 Task: Look for Airbnb options in PolÃ­chni, Greece from 16th December, 2023 to 25th December, 2023 for 6 adults. Place can be entire room or private room with 6 bedrooms having 6 beds and 6 bathrooms. Property type can be house. Amenities needed are: wifi, TV, free parkinig on premises, gym, breakfast.
Action: Mouse moved to (556, 173)
Screenshot: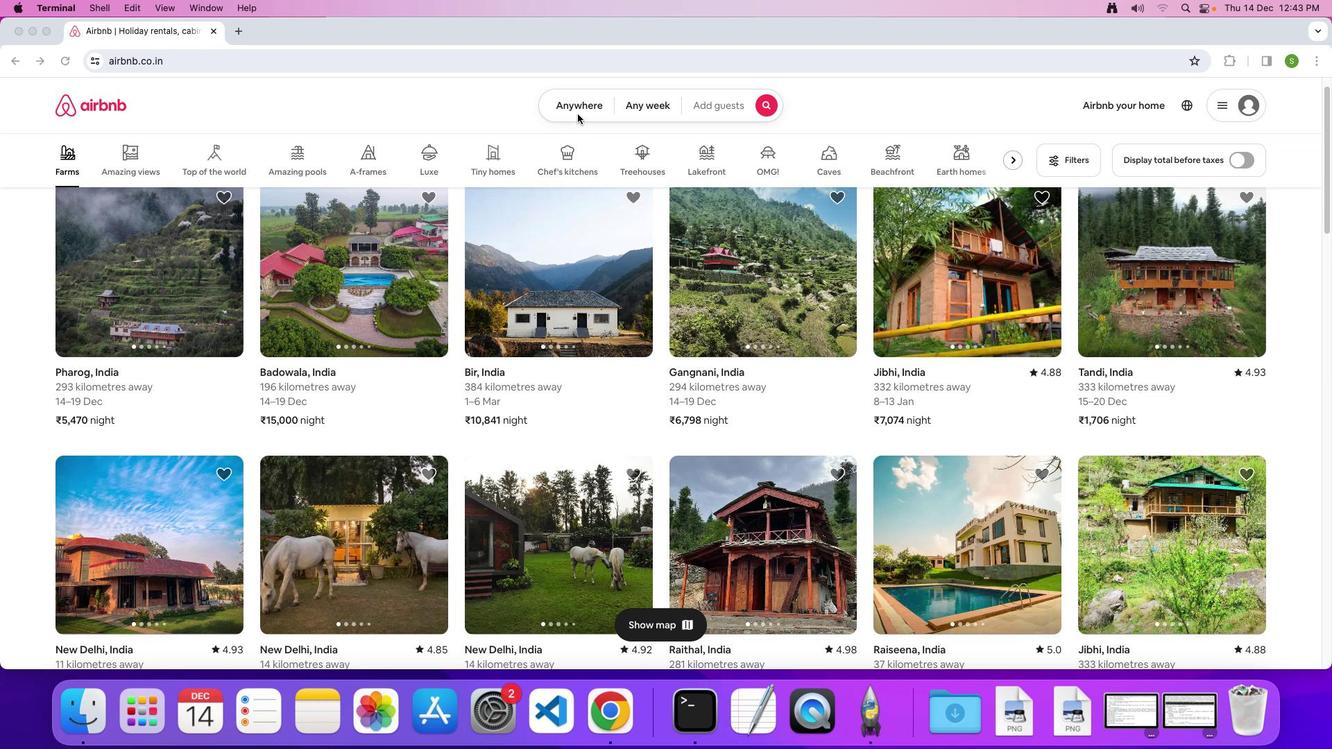
Action: Mouse pressed left at (556, 173)
Screenshot: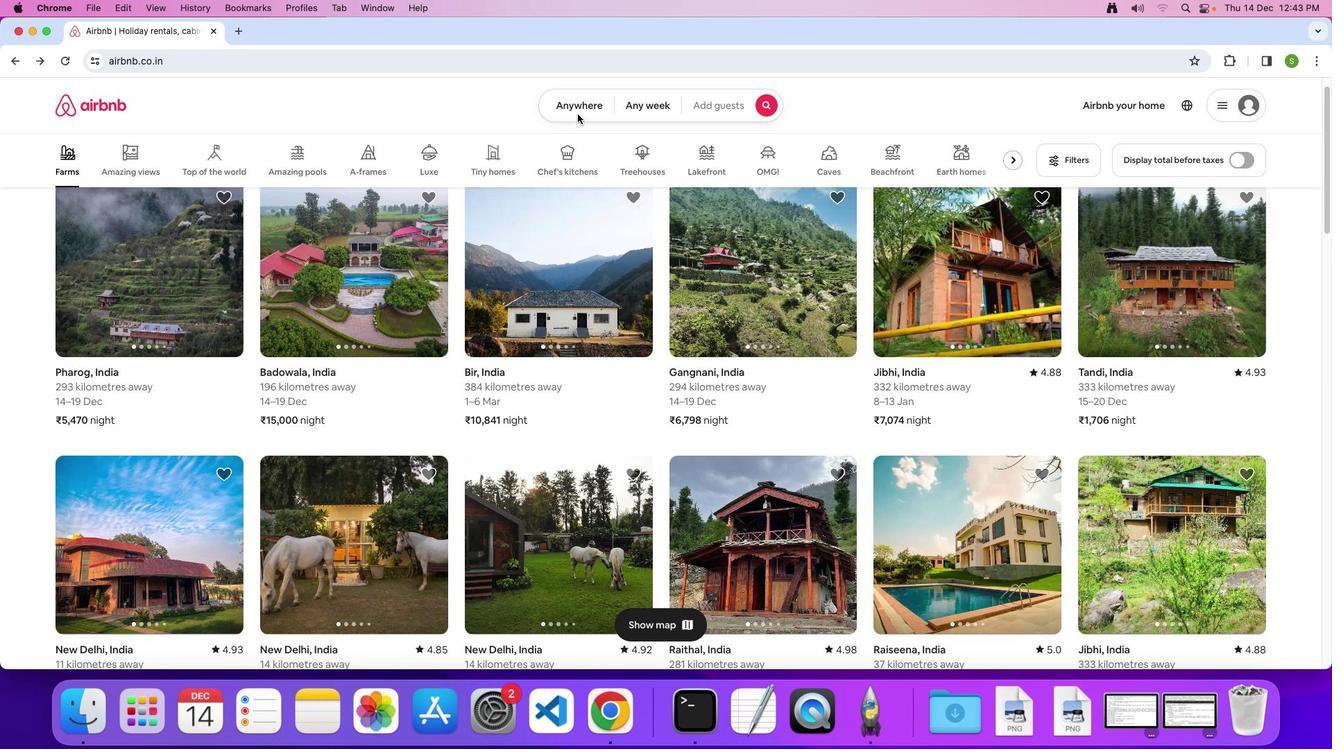 
Action: Mouse moved to (557, 169)
Screenshot: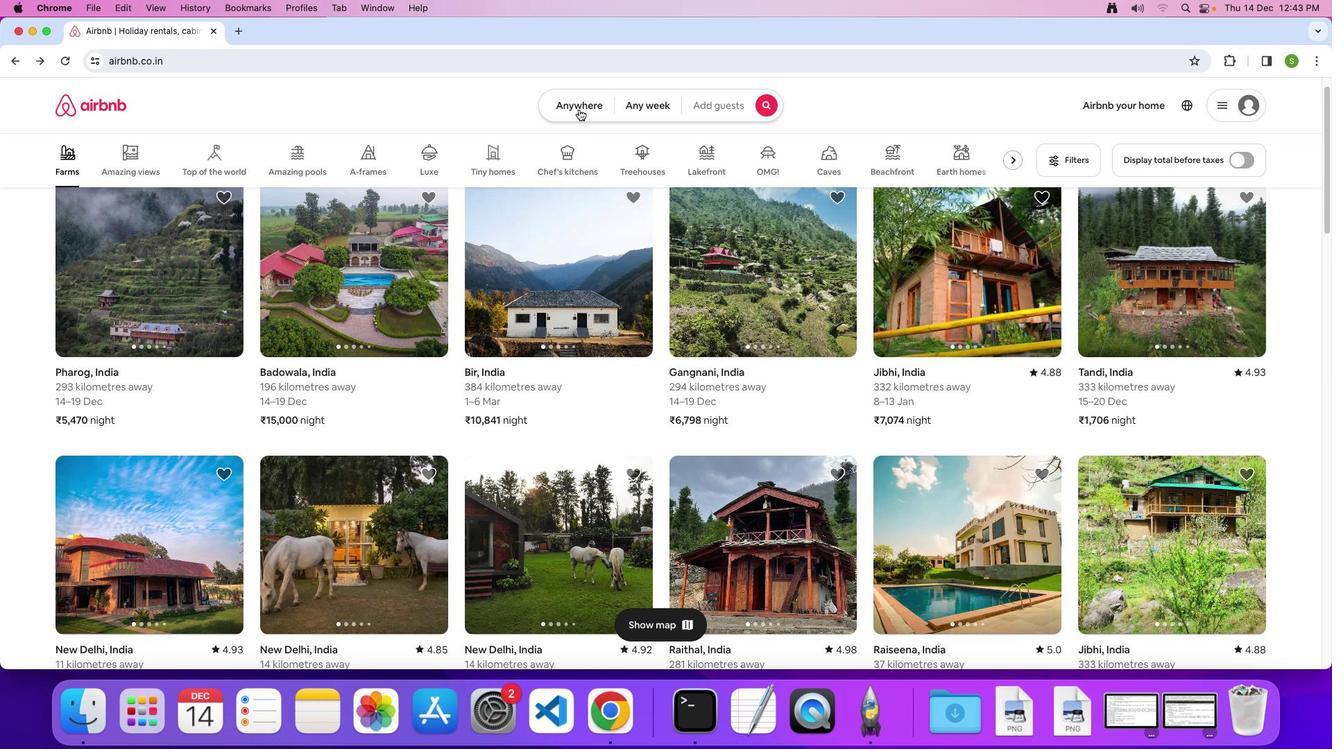 
Action: Mouse pressed left at (557, 169)
Screenshot: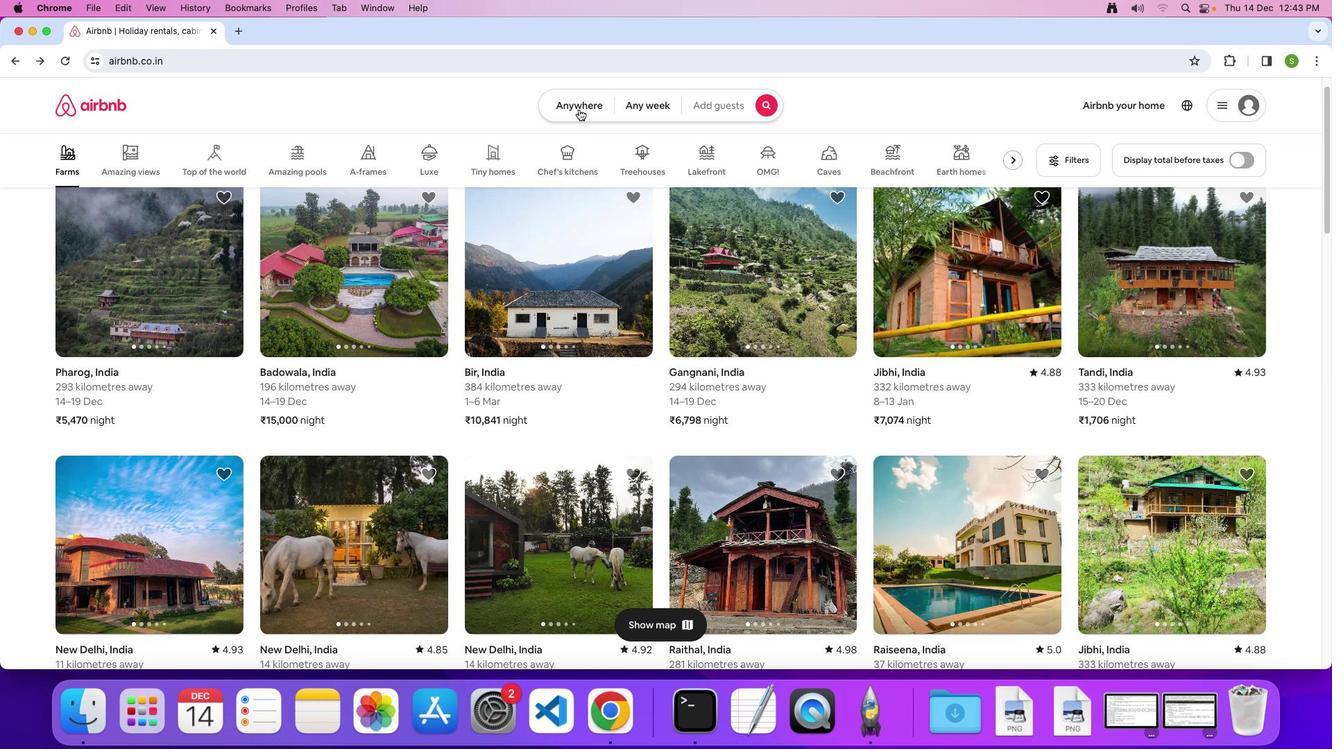 
Action: Mouse moved to (523, 208)
Screenshot: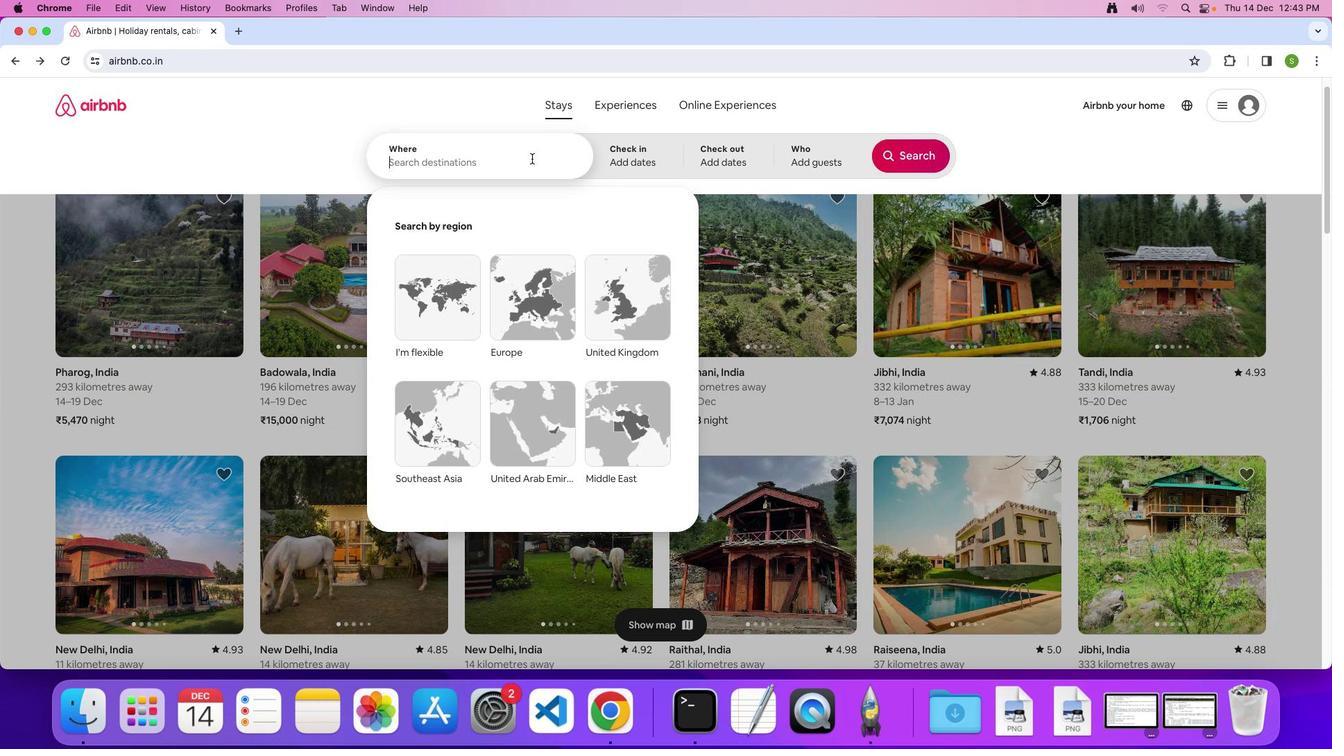 
Action: Mouse pressed left at (523, 208)
Screenshot: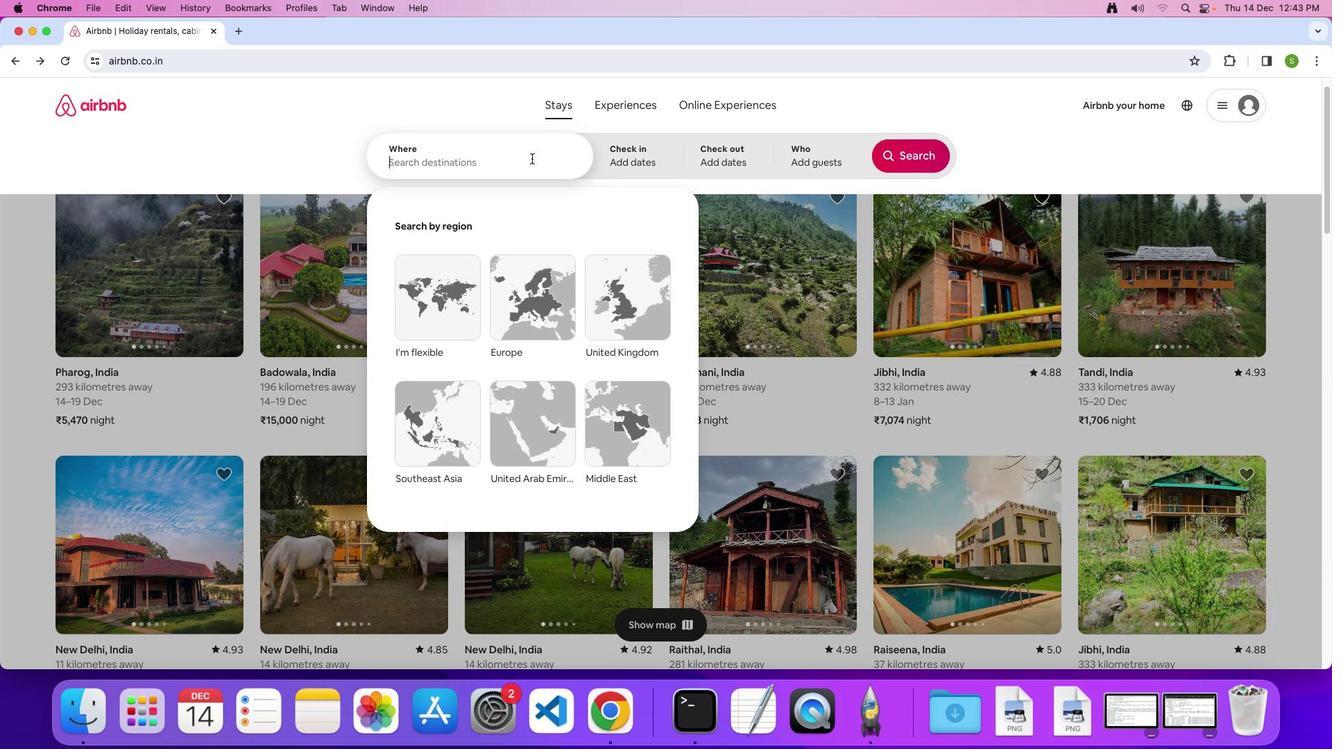 
Action: Key pressed 'P'Key.caps_lock'o''l''i''c''h''n''i'','Key.spaceKey.shift'g''r''e''e''c''e'Key.enter
Screenshot: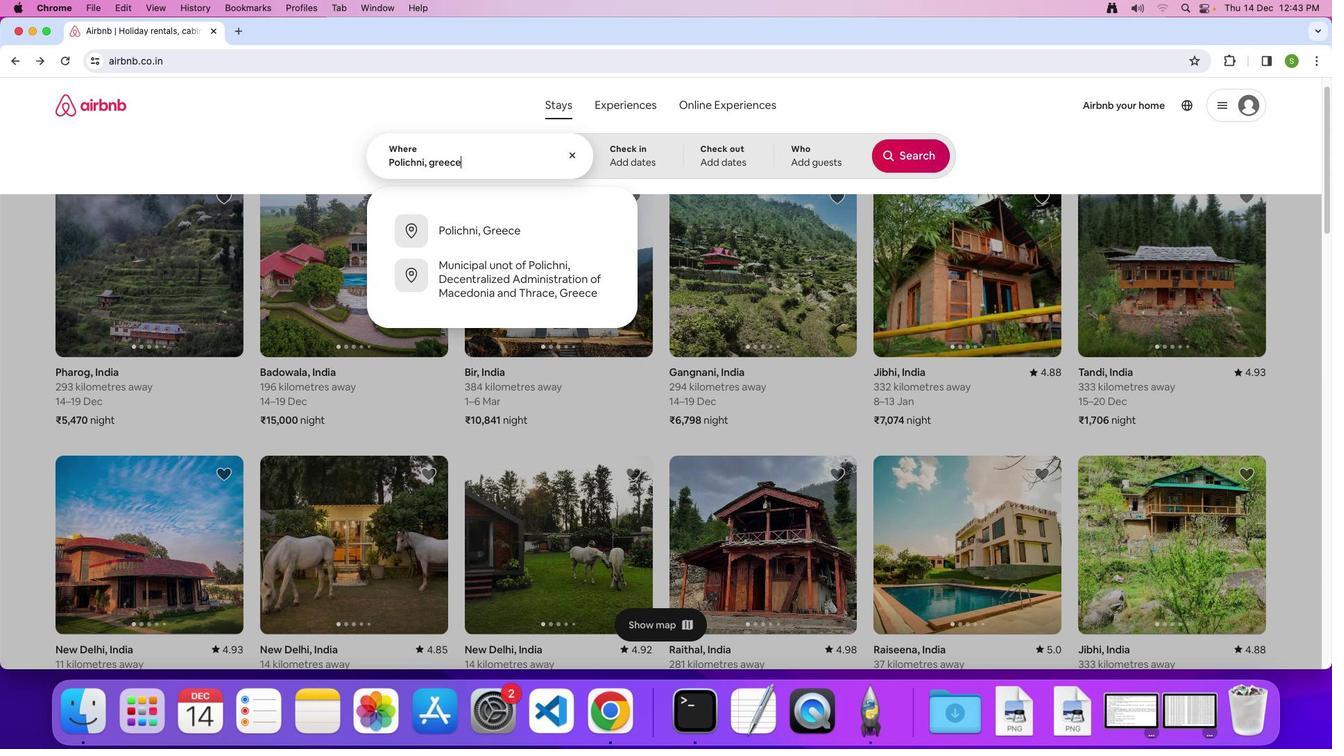 
Action: Mouse moved to (593, 383)
Screenshot: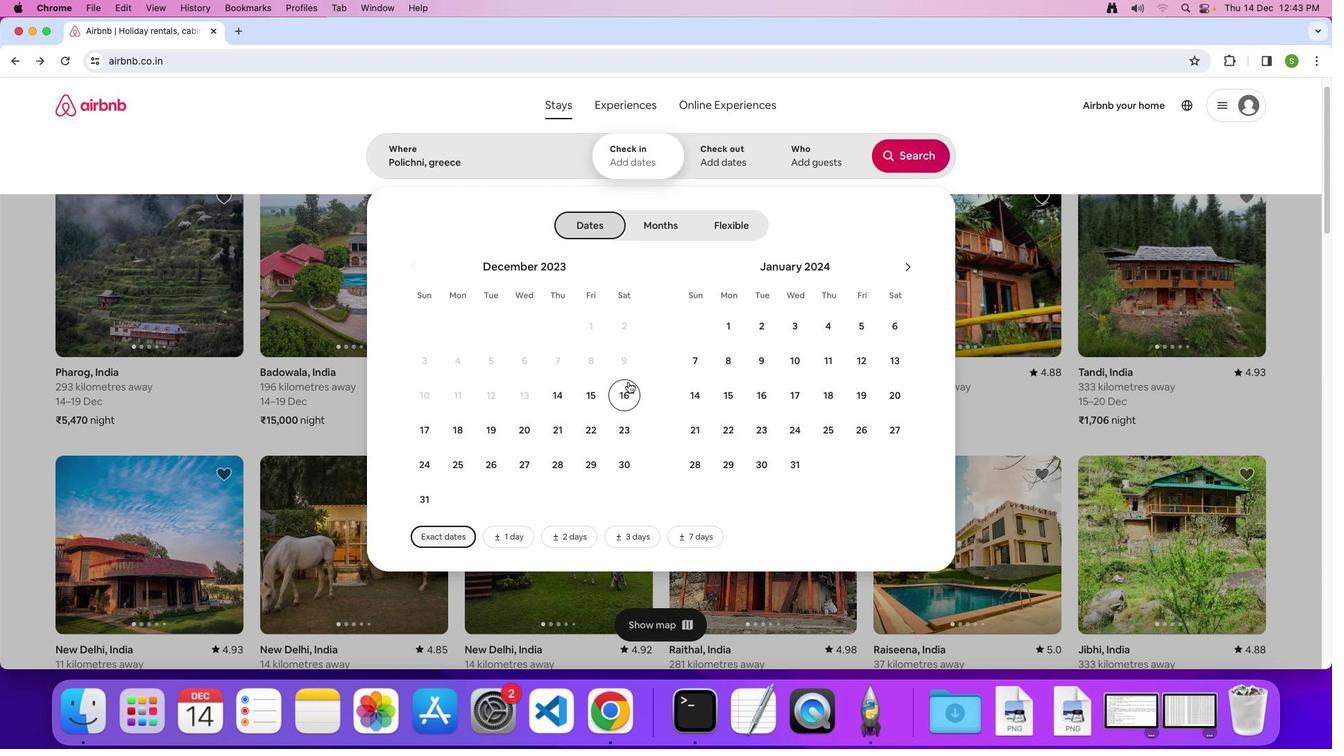 
Action: Mouse pressed left at (593, 383)
Screenshot: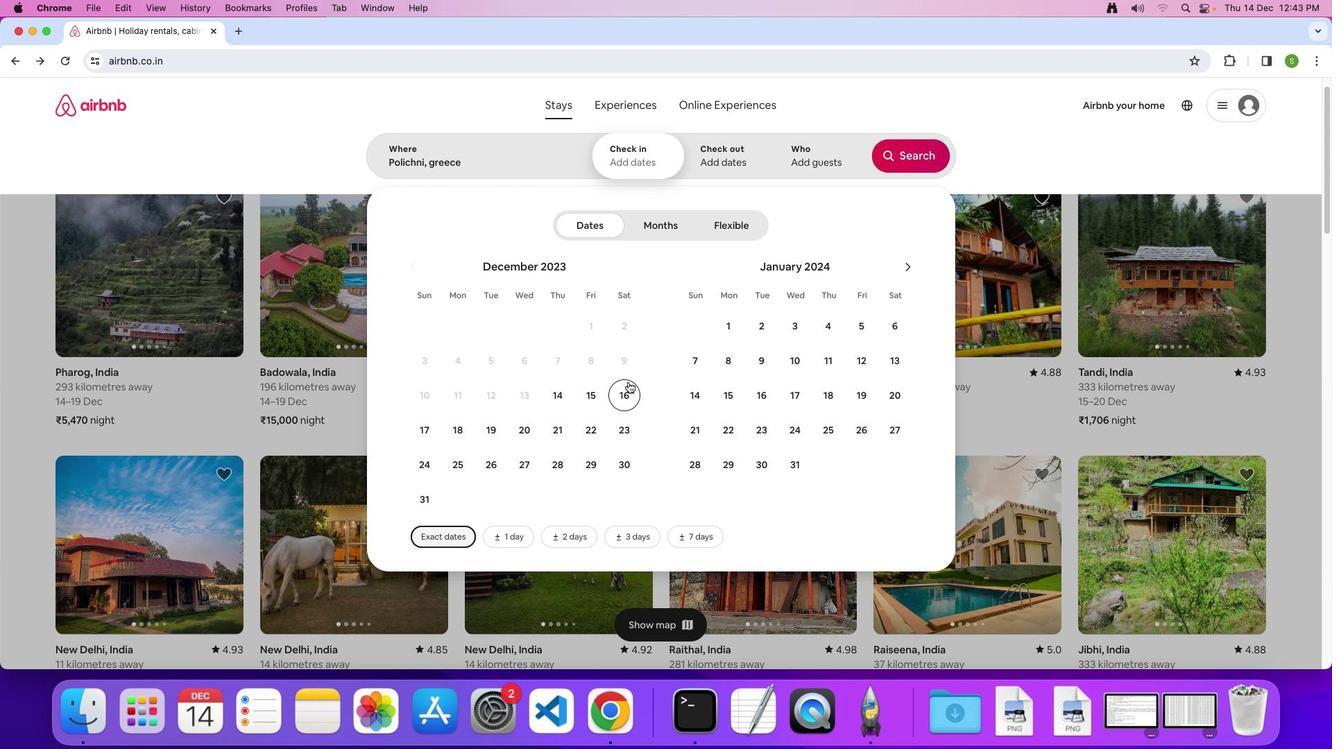 
Action: Mouse moved to (471, 446)
Screenshot: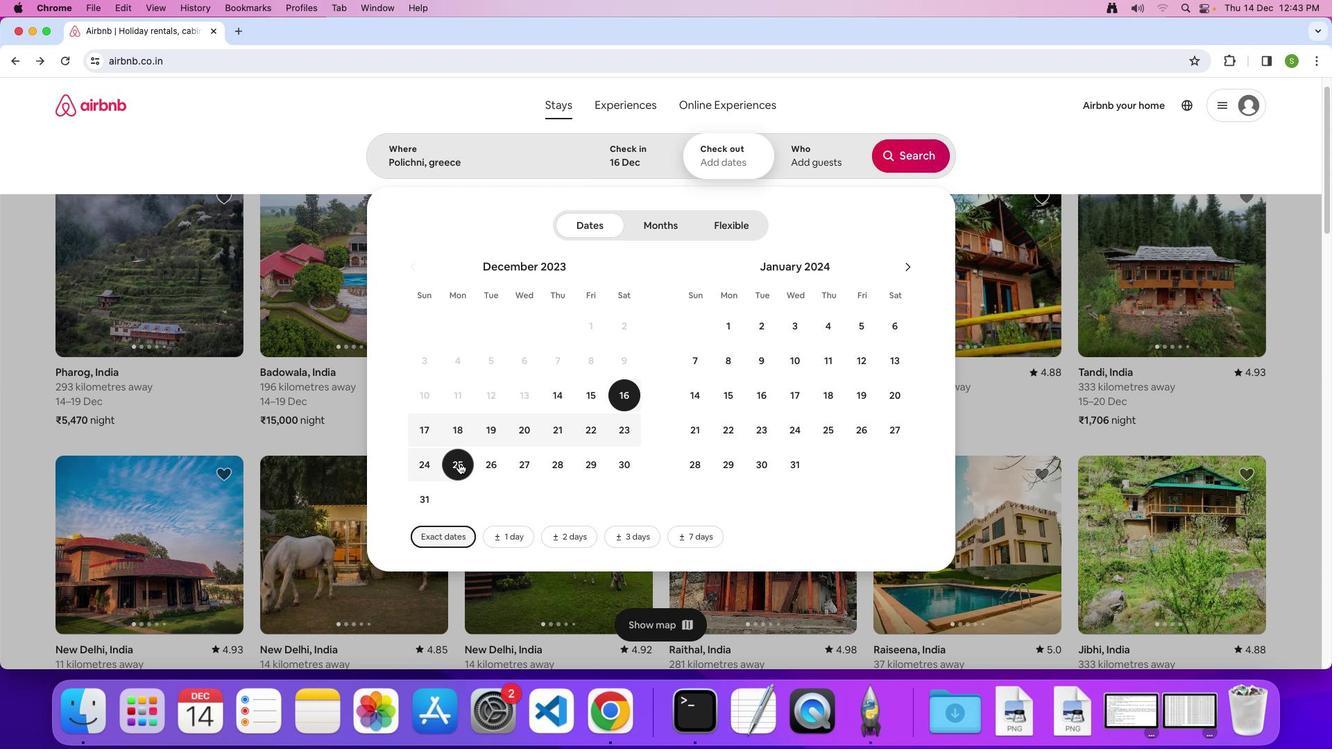 
Action: Mouse pressed left at (471, 446)
Screenshot: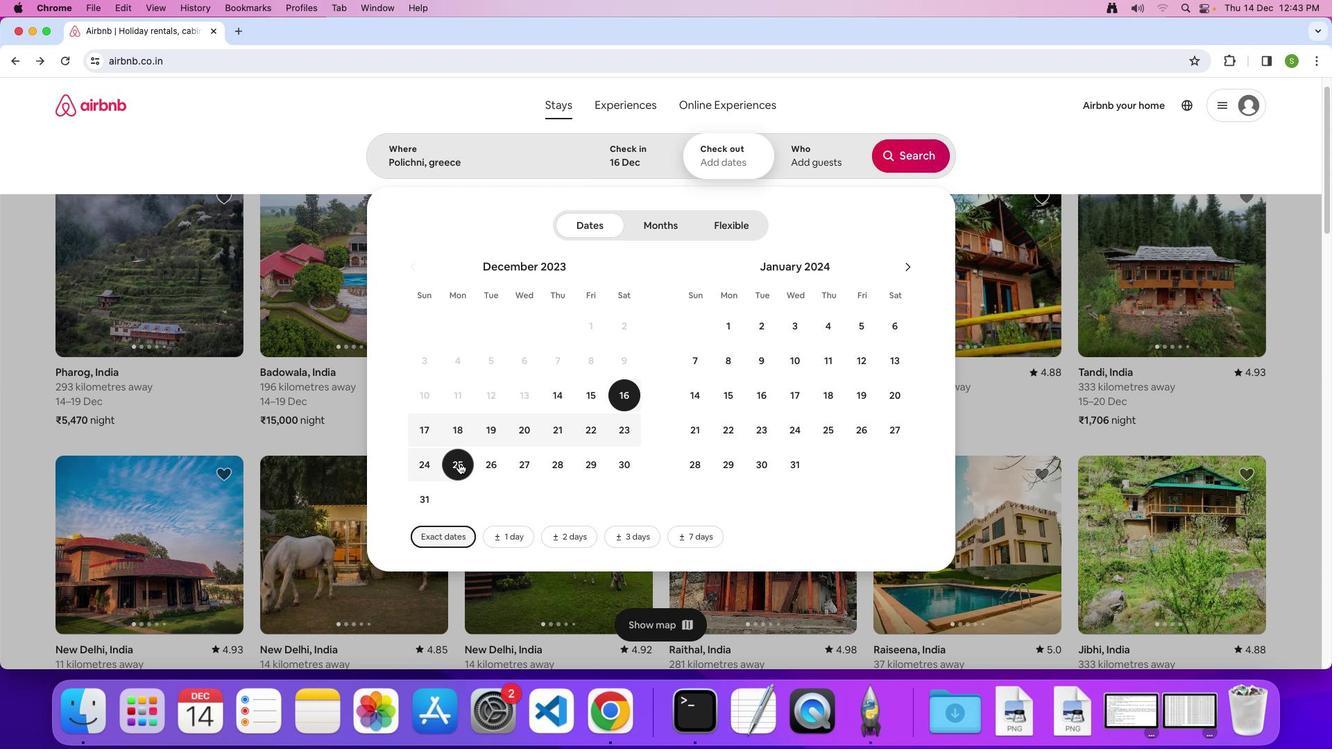 
Action: Mouse moved to (728, 216)
Screenshot: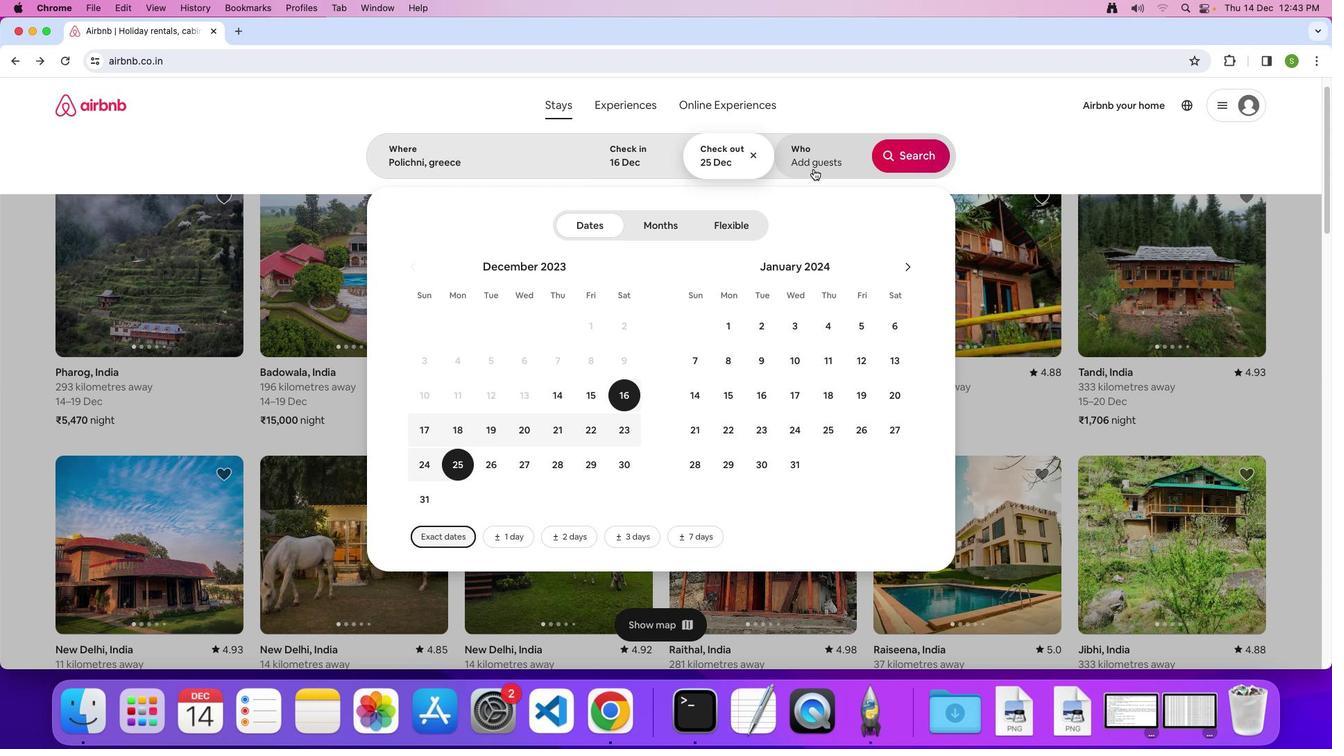
Action: Mouse pressed left at (728, 216)
Screenshot: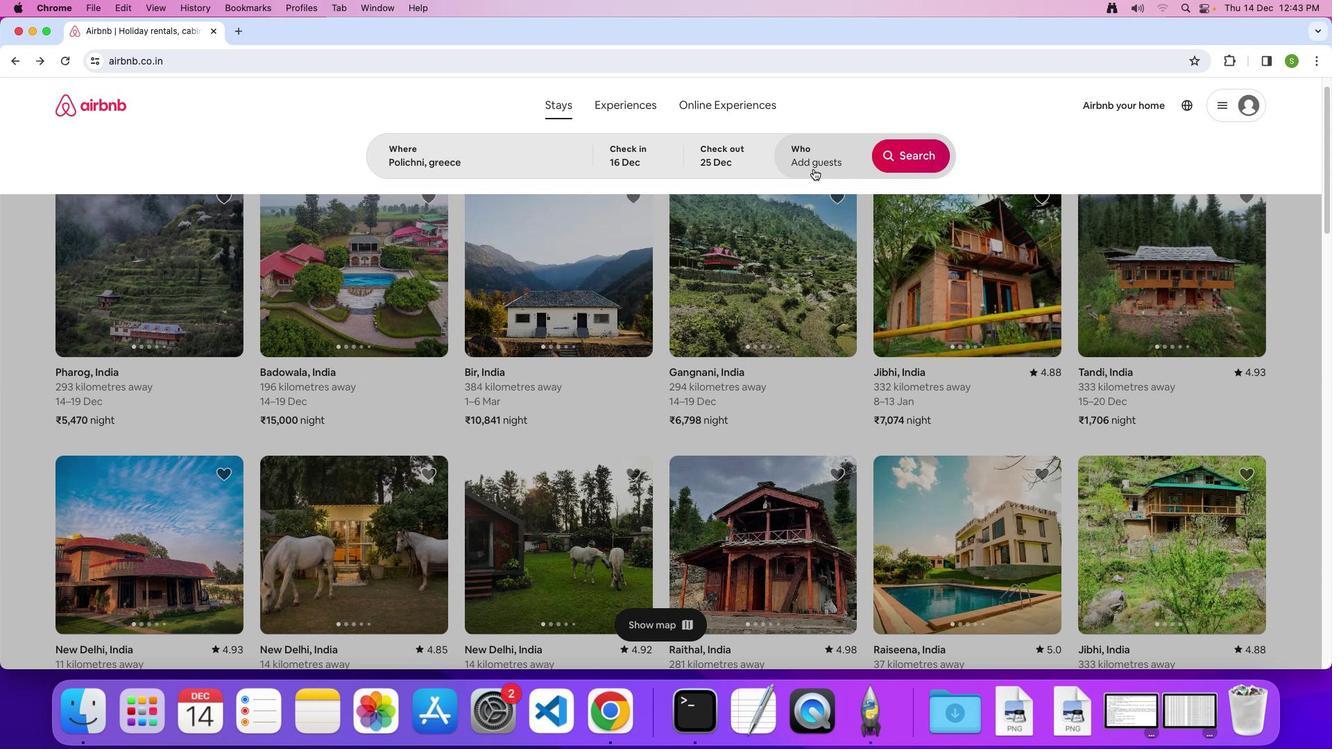 
Action: Mouse moved to (797, 262)
Screenshot: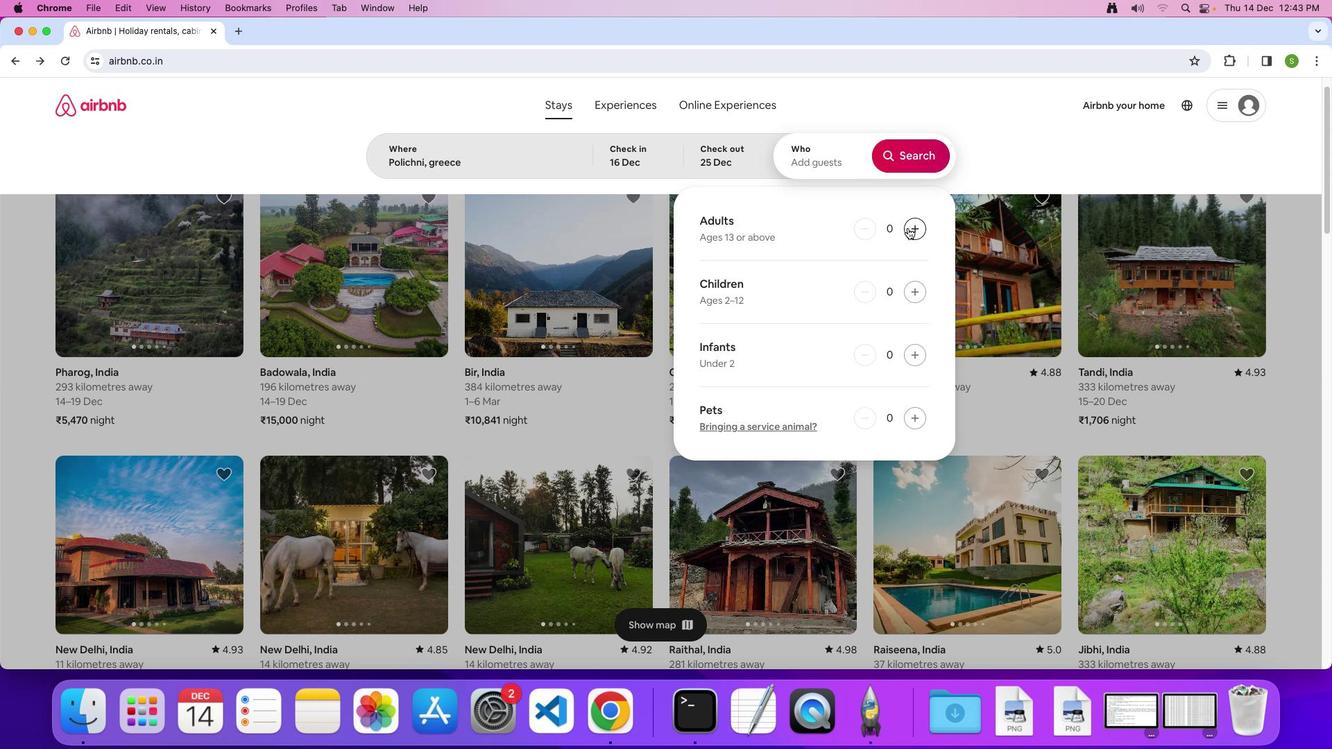 
Action: Mouse pressed left at (797, 262)
Screenshot: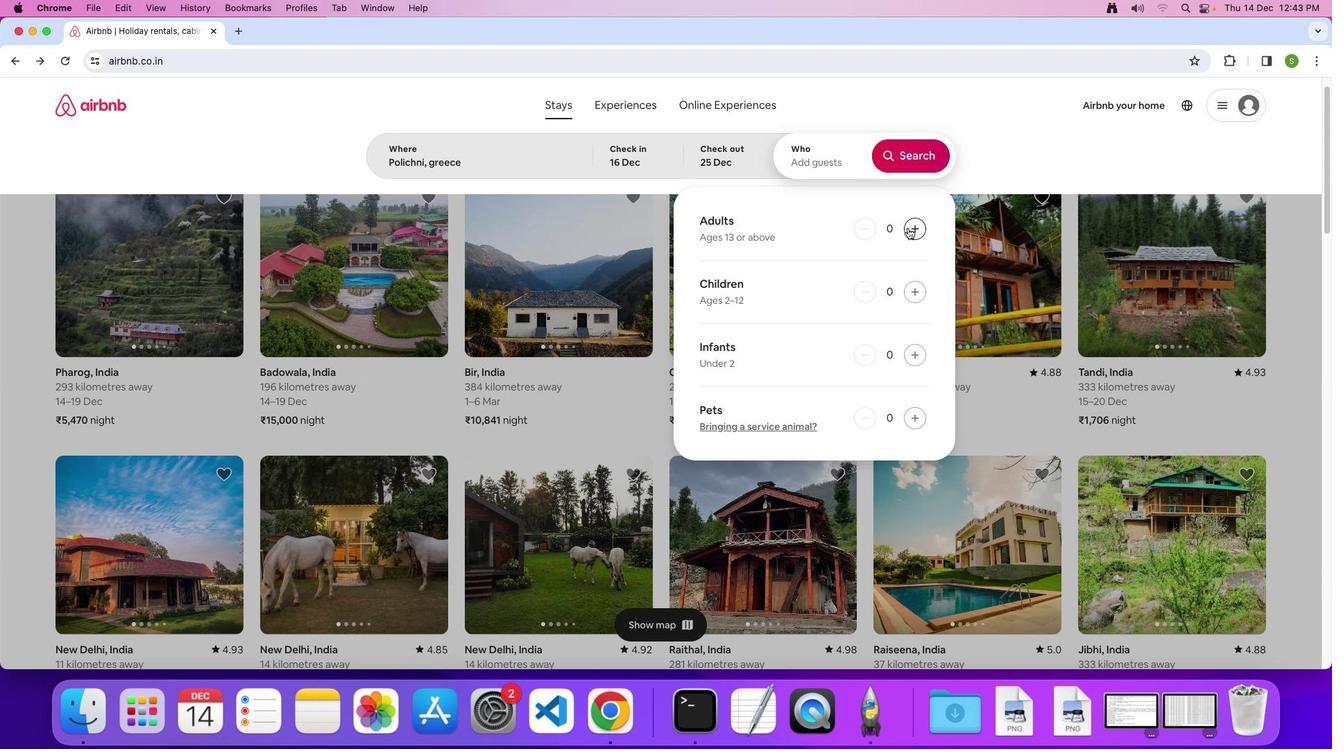 
Action: Mouse moved to (798, 262)
Screenshot: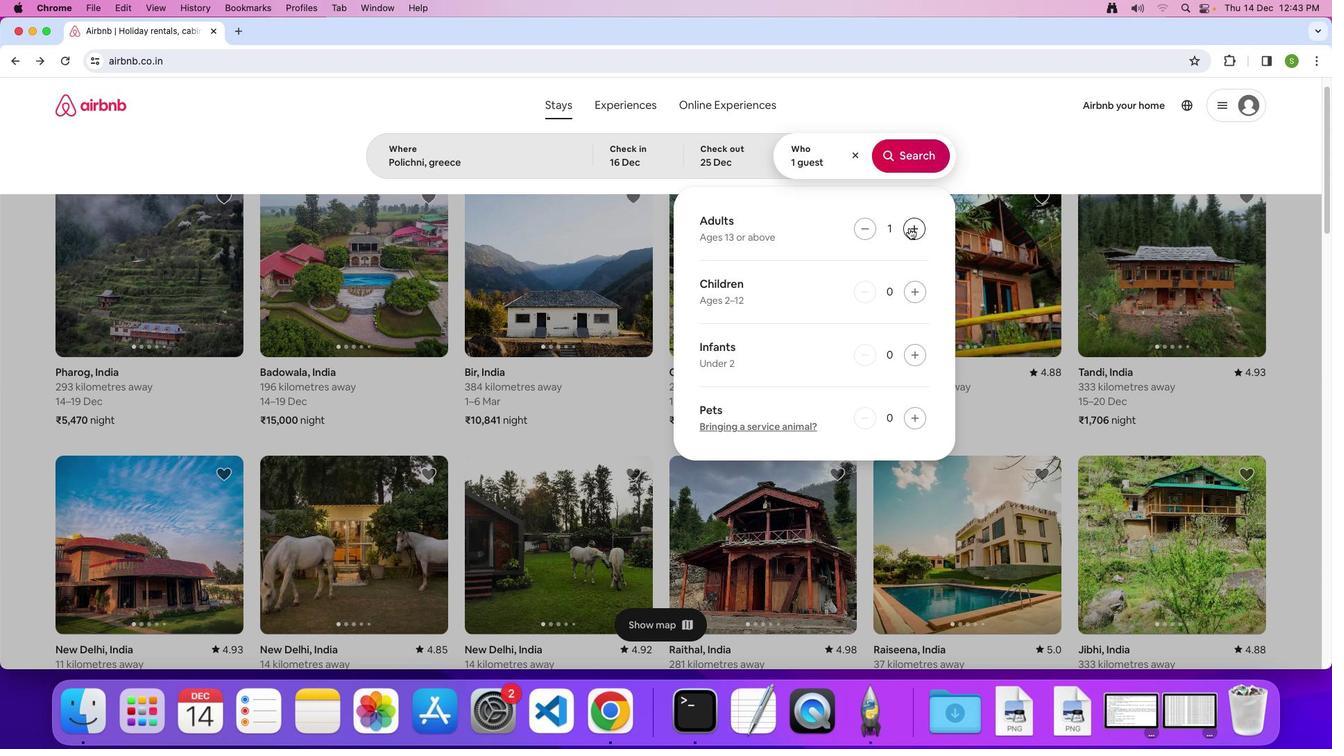
Action: Mouse pressed left at (798, 262)
Screenshot: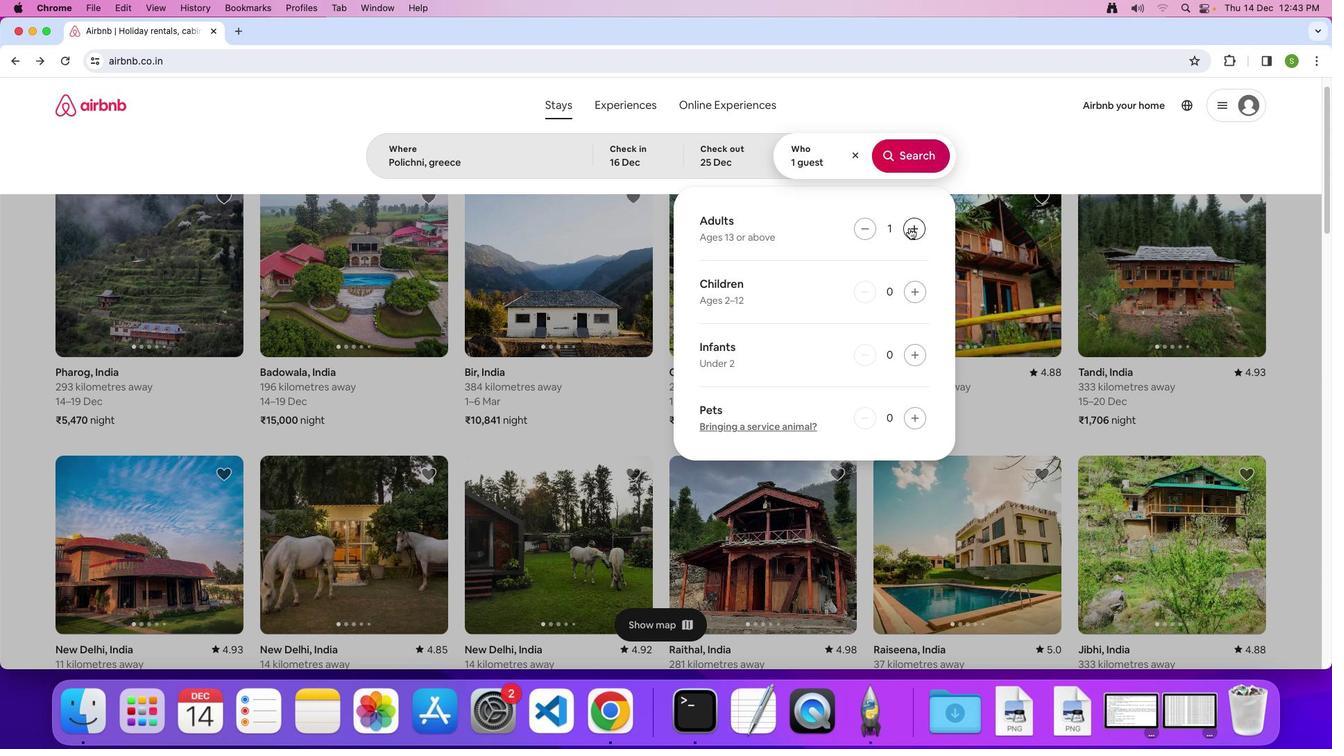 
Action: Mouse pressed left at (798, 262)
Screenshot: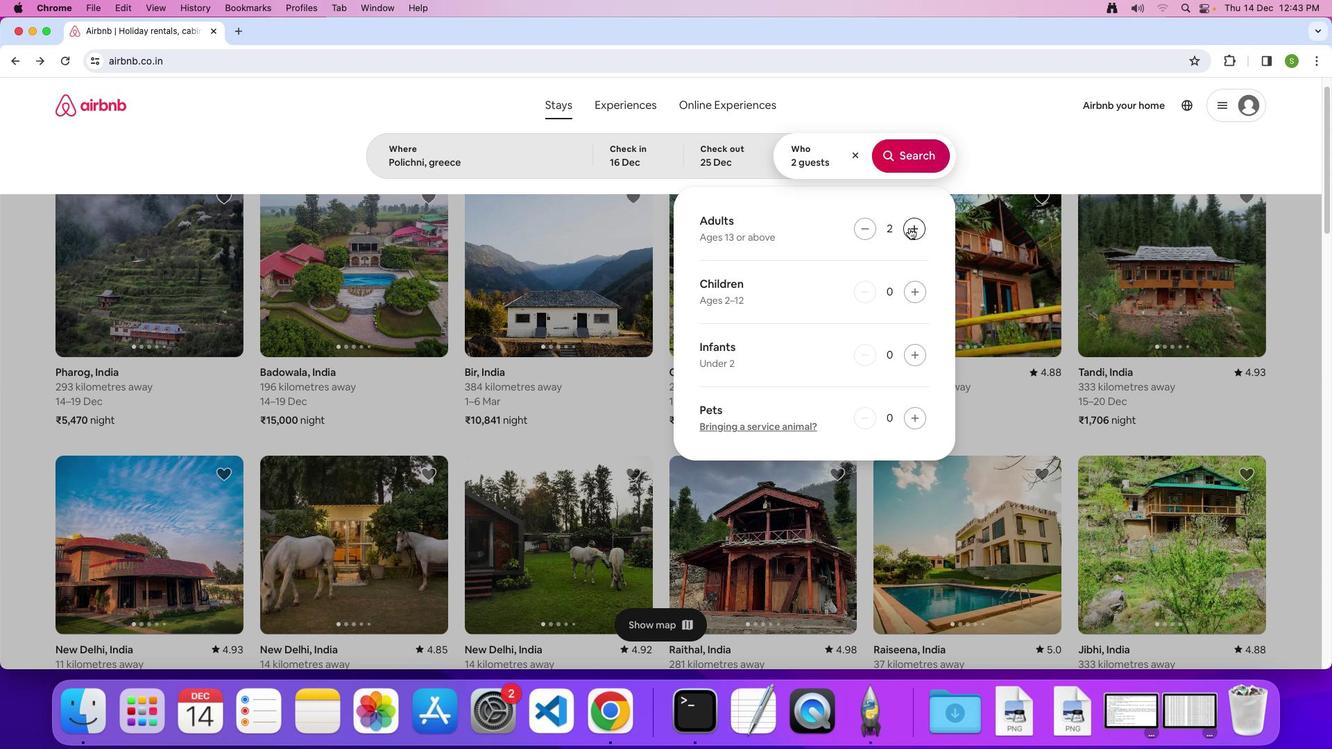 
Action: Mouse pressed left at (798, 262)
Screenshot: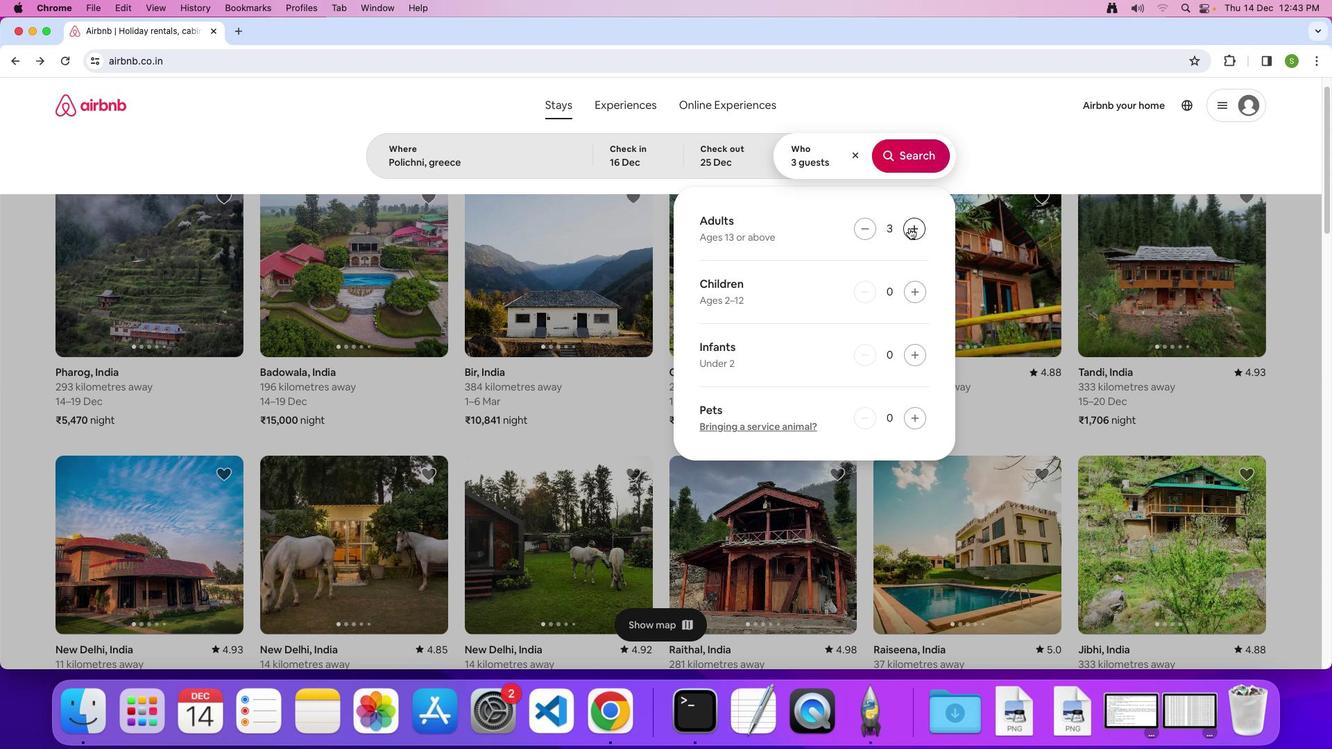 
Action: Mouse pressed left at (798, 262)
Screenshot: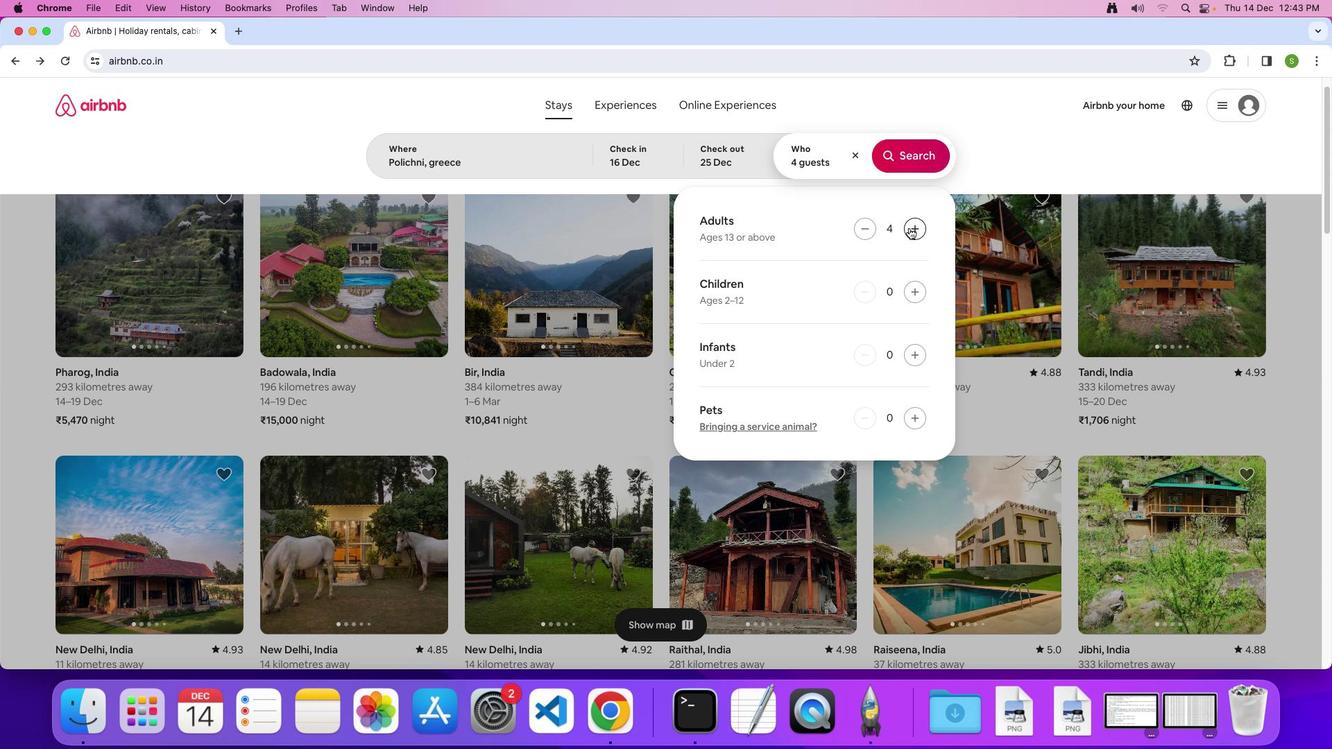 
Action: Mouse pressed left at (798, 262)
Screenshot: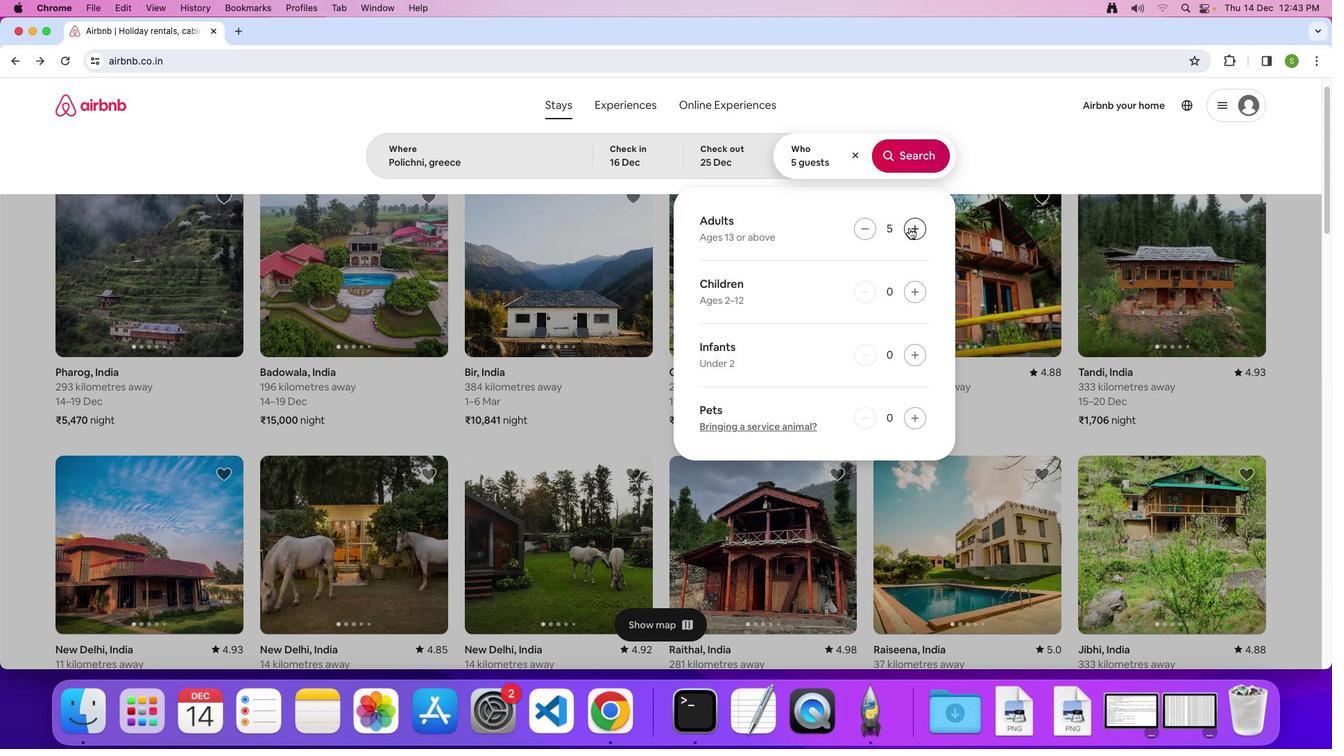 
Action: Mouse moved to (804, 210)
Screenshot: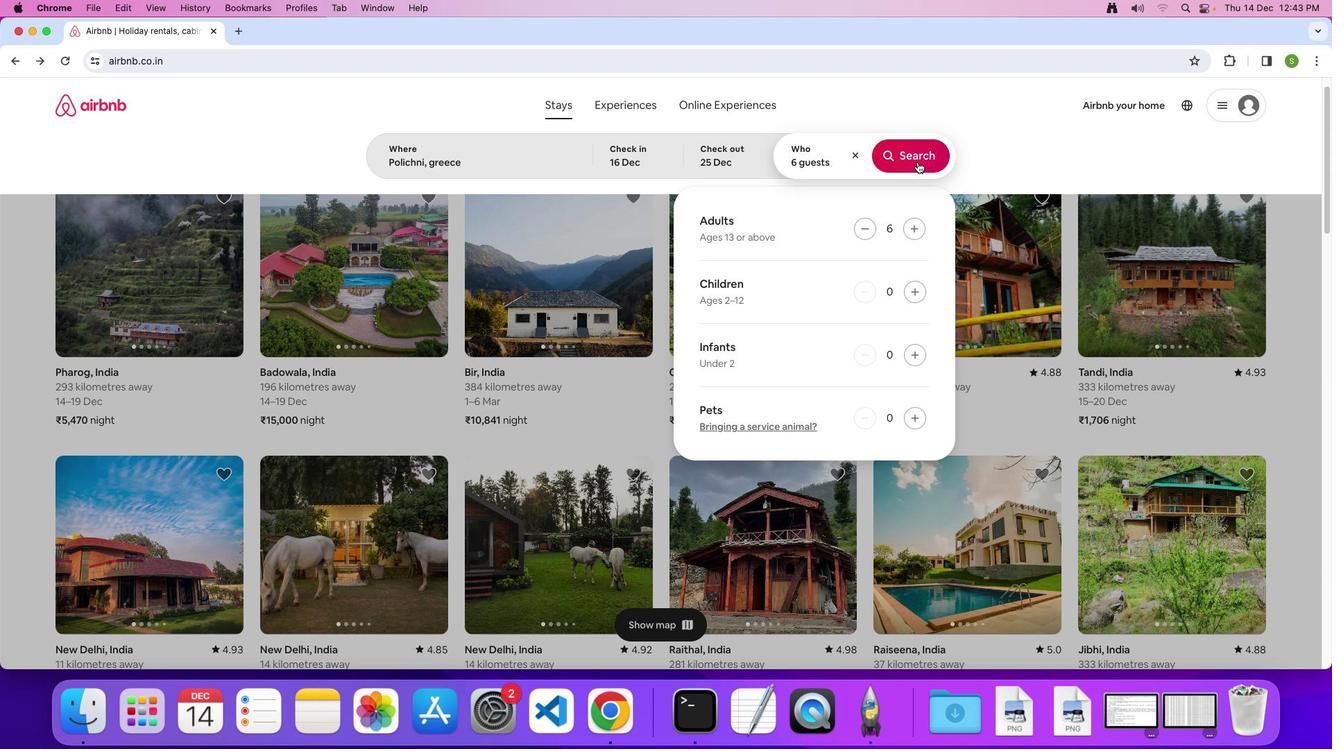 
Action: Mouse pressed left at (804, 210)
Screenshot: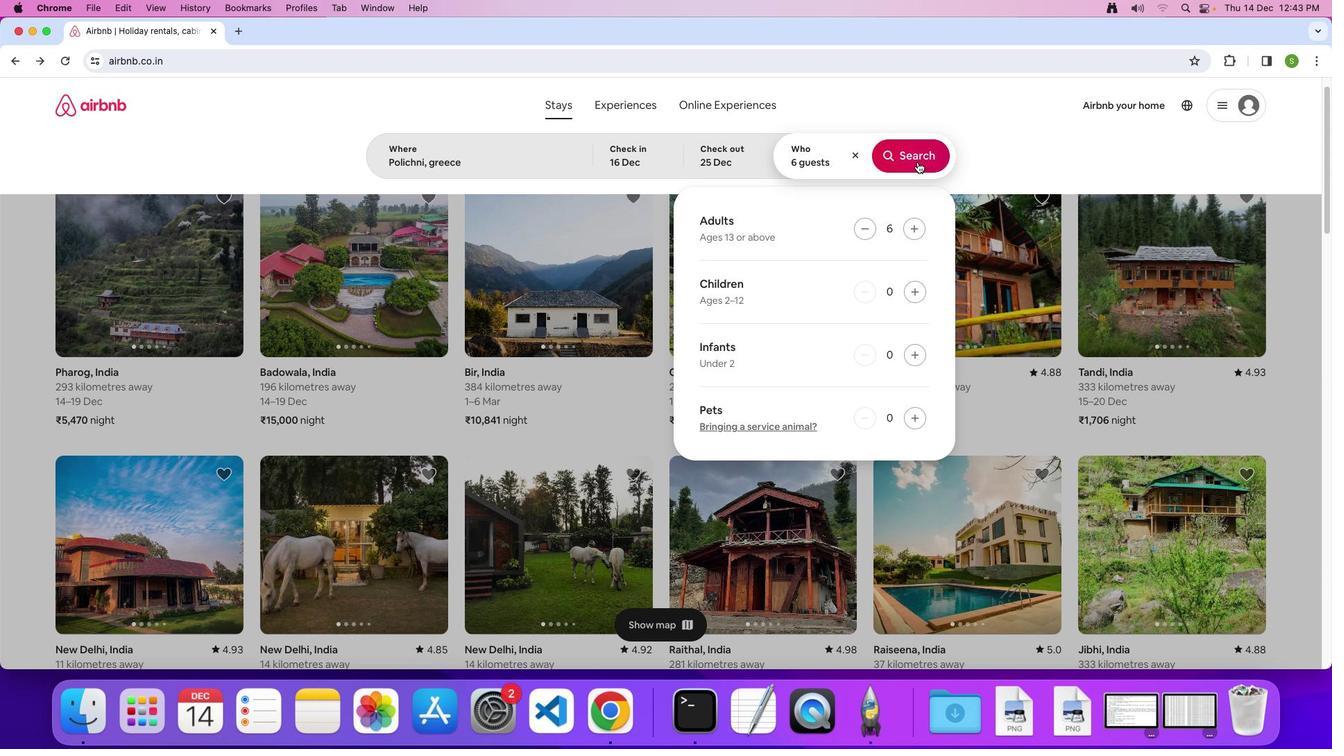 
Action: Mouse moved to (931, 208)
Screenshot: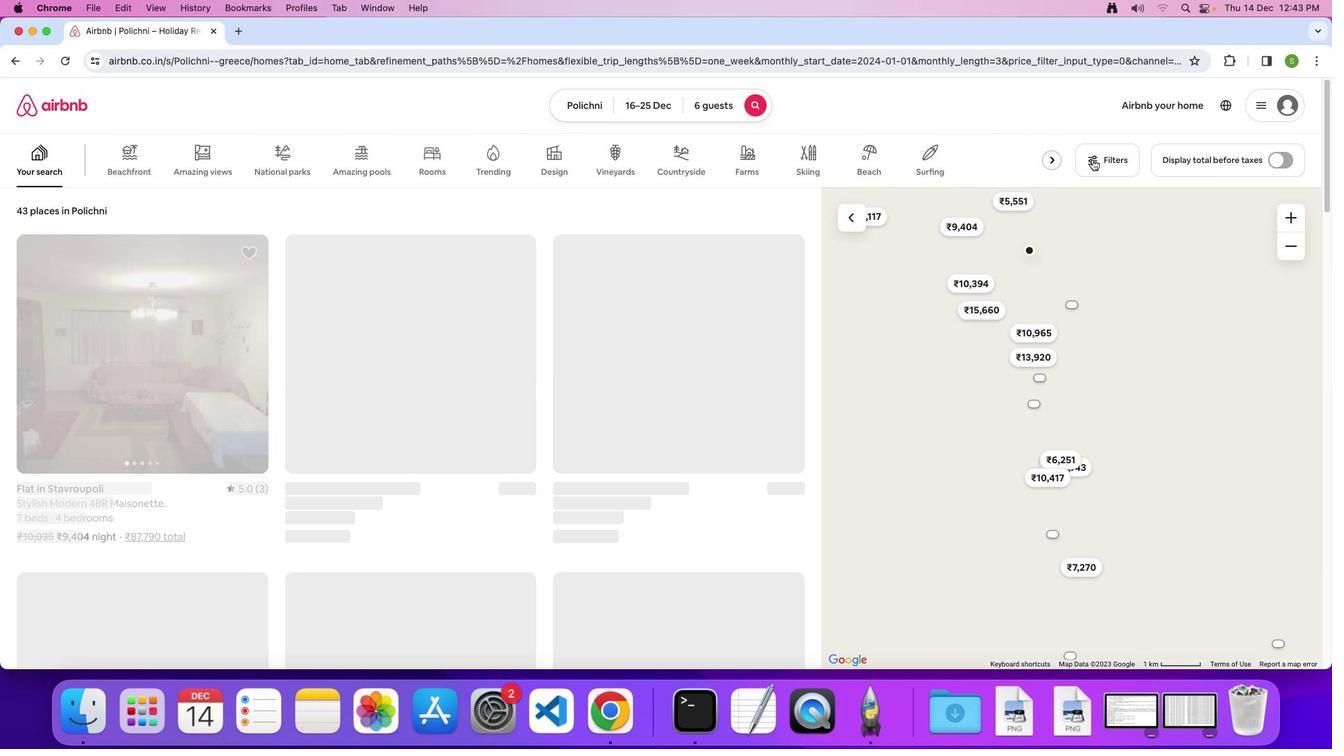 
Action: Mouse pressed left at (931, 208)
Screenshot: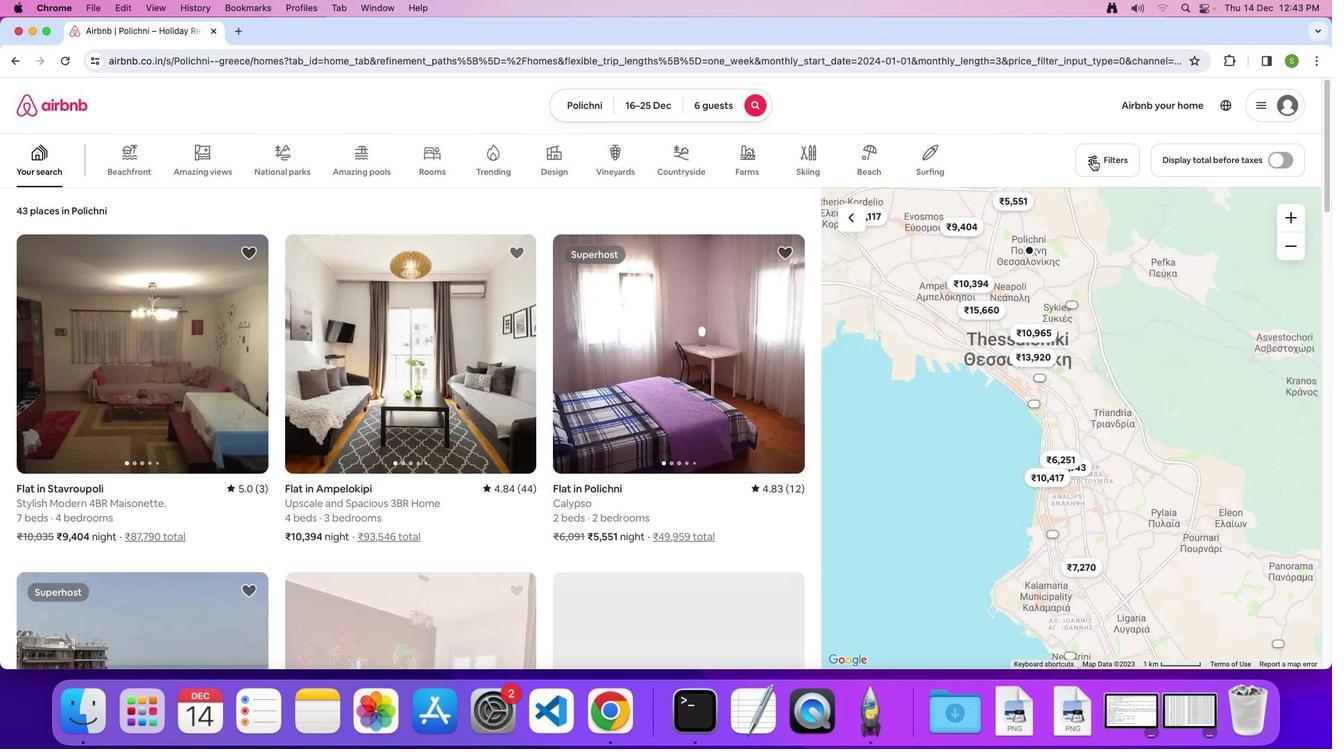 
Action: Mouse moved to (629, 417)
Screenshot: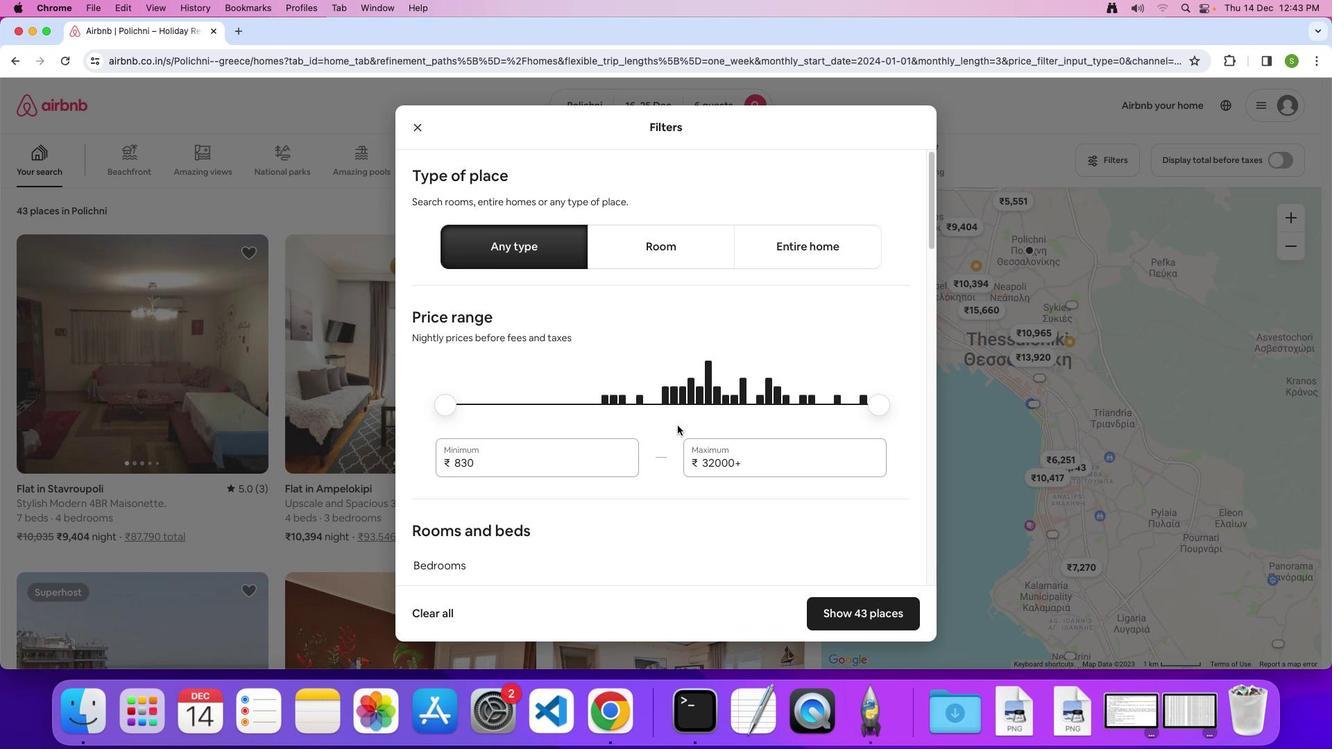 
Action: Mouse scrolled (629, 417) with delta (136, 83)
Screenshot: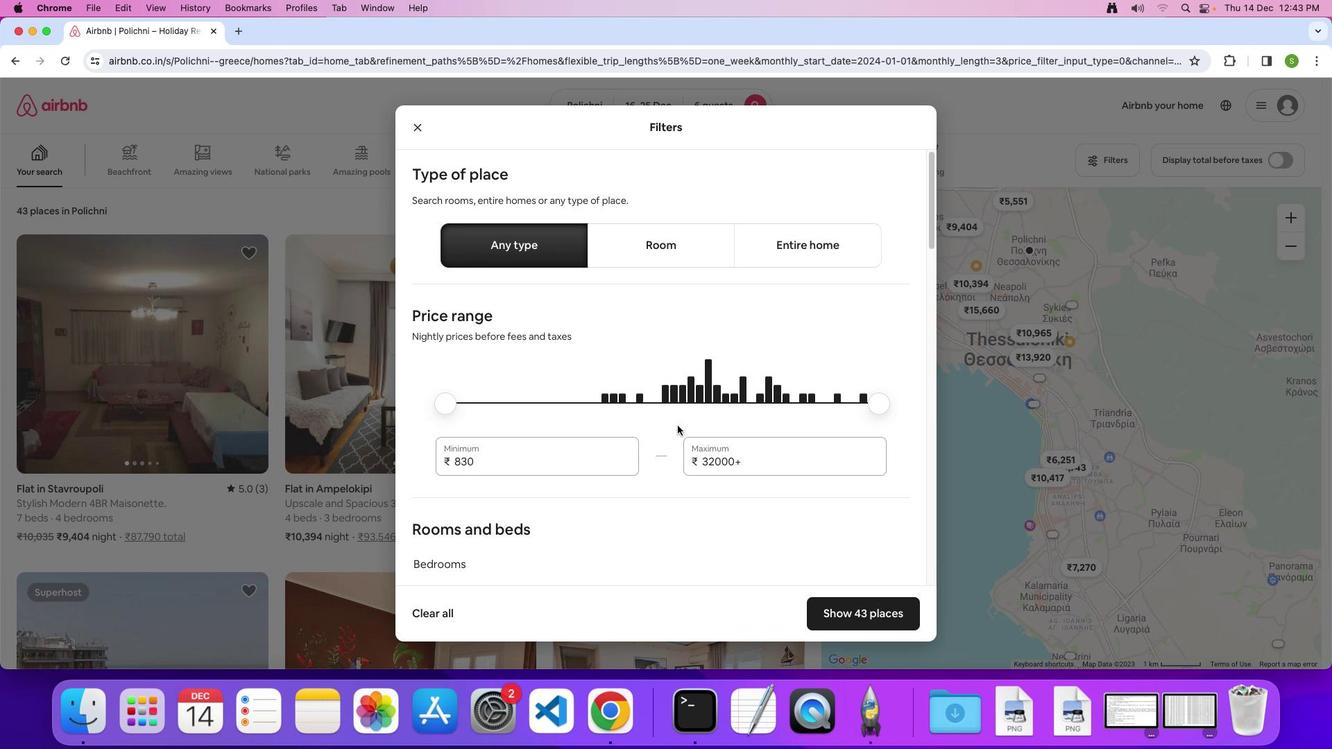 
Action: Mouse scrolled (629, 417) with delta (136, 83)
Screenshot: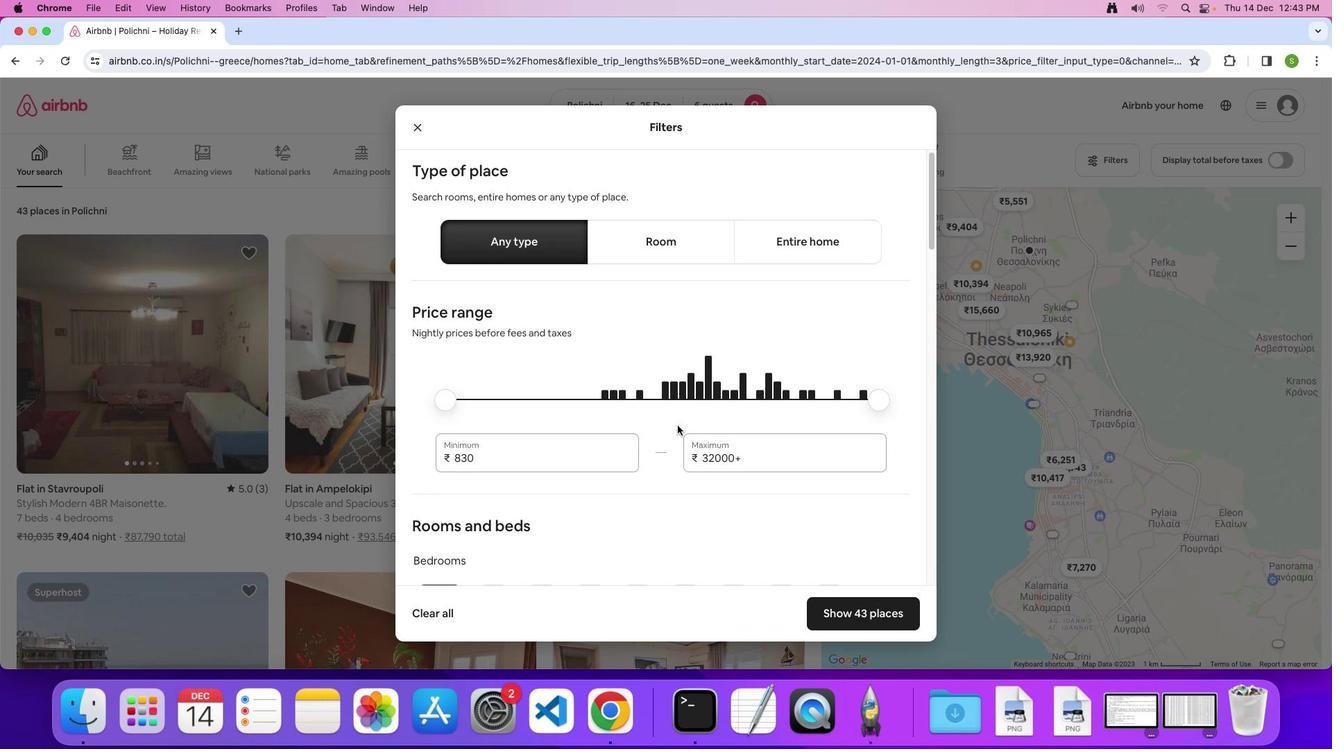 
Action: Mouse scrolled (629, 417) with delta (136, 83)
Screenshot: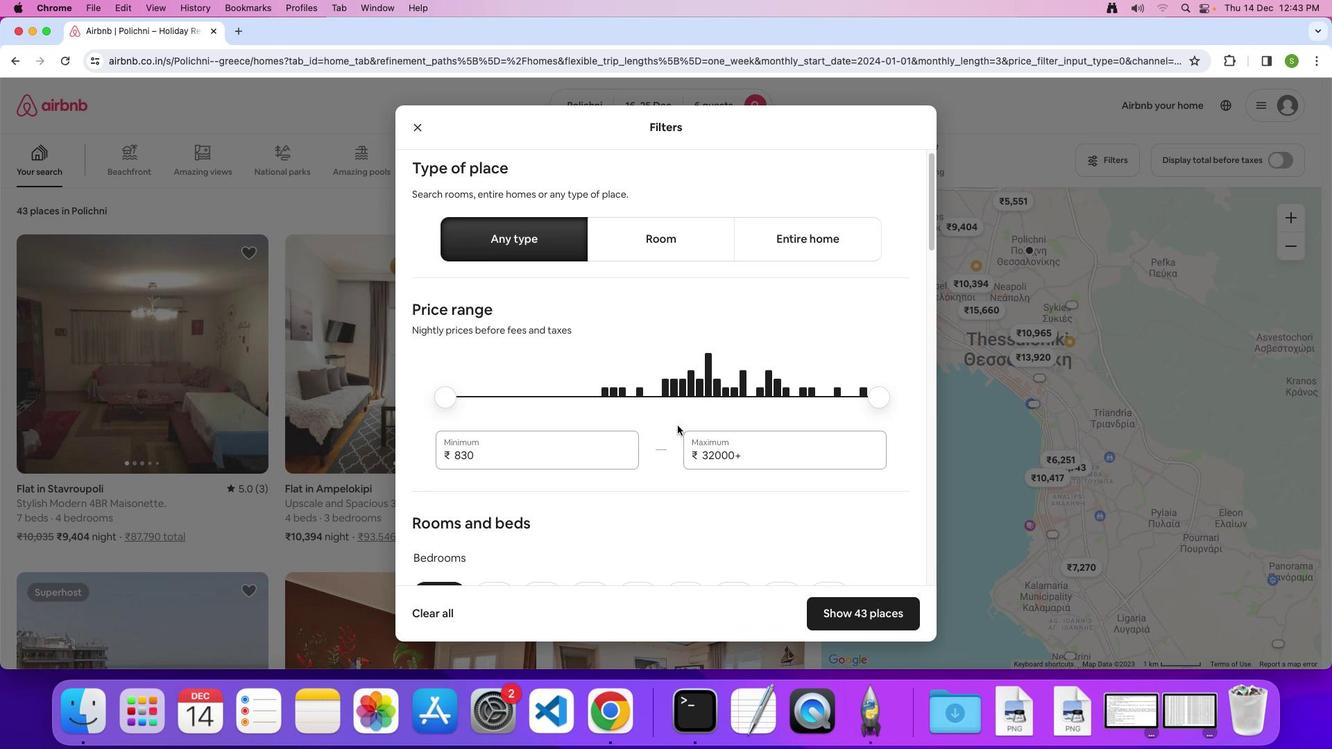 
Action: Mouse scrolled (629, 417) with delta (136, 83)
Screenshot: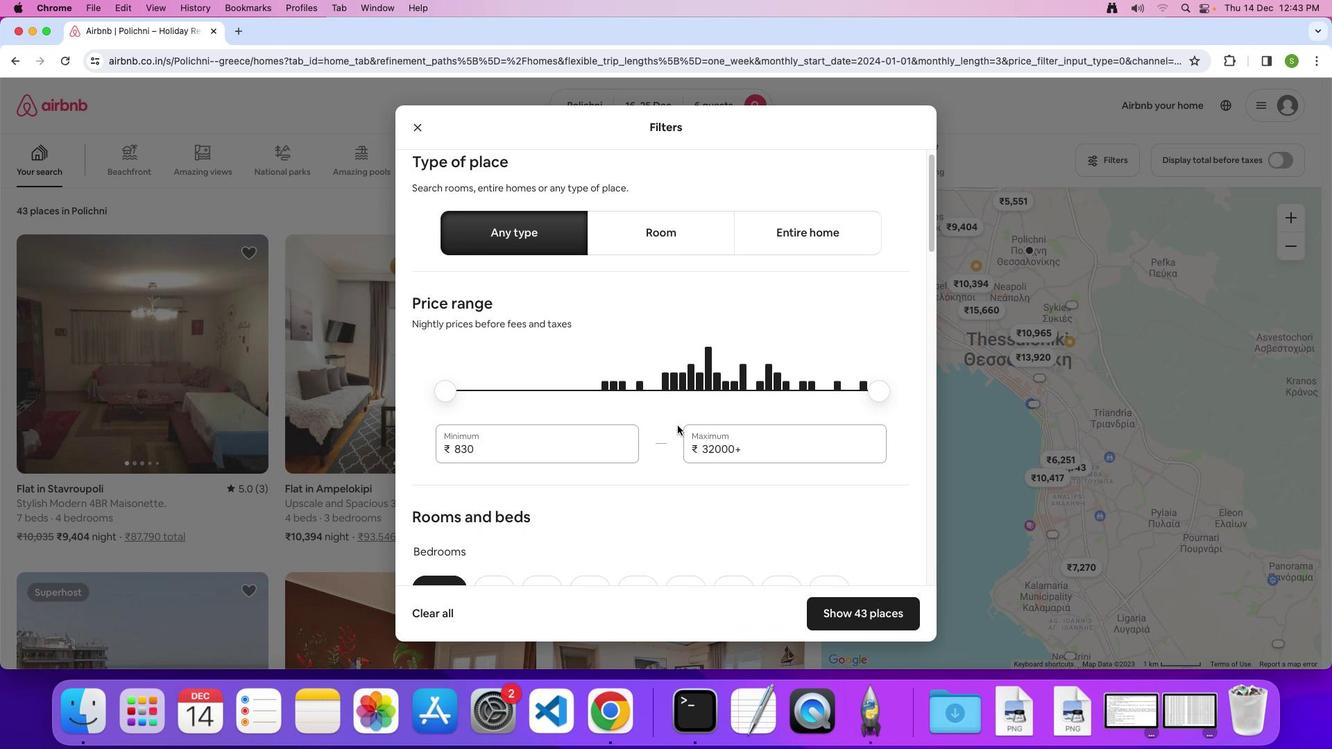 
Action: Mouse scrolled (629, 417) with delta (136, 83)
Screenshot: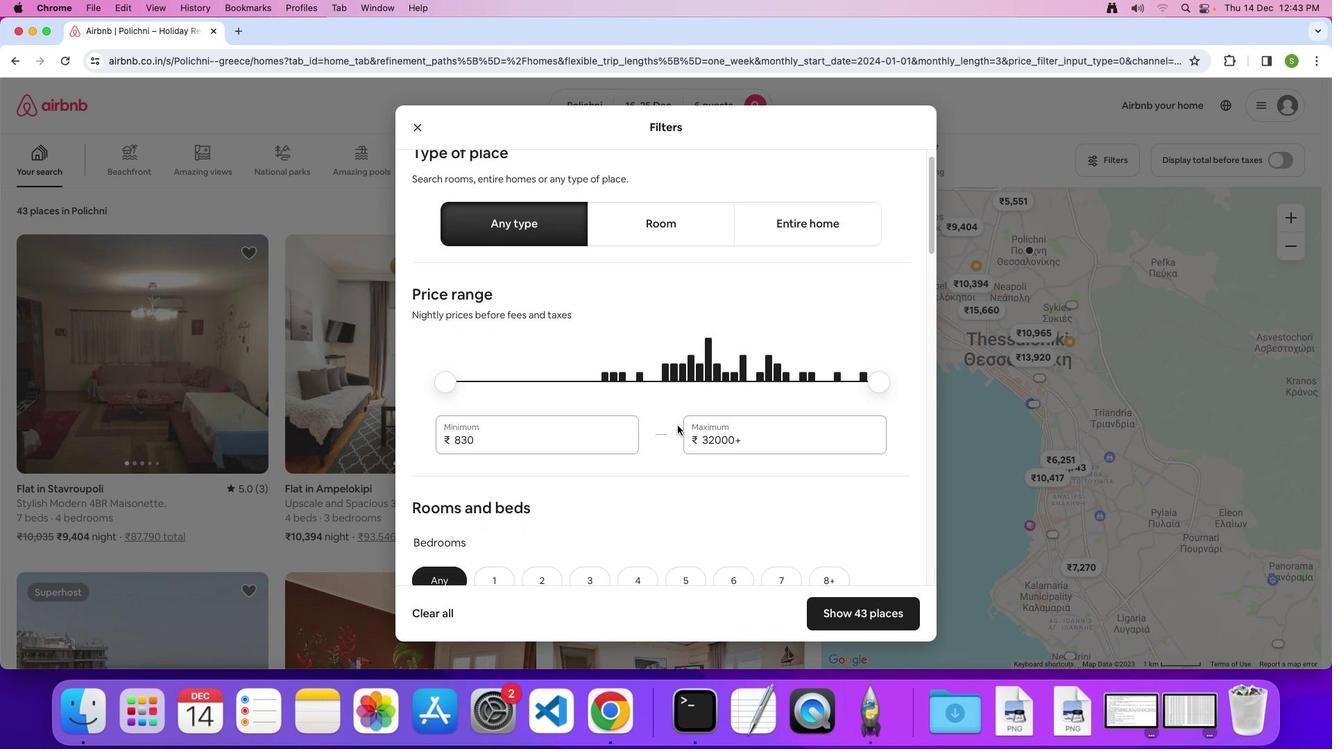 
Action: Mouse scrolled (629, 417) with delta (136, 83)
Screenshot: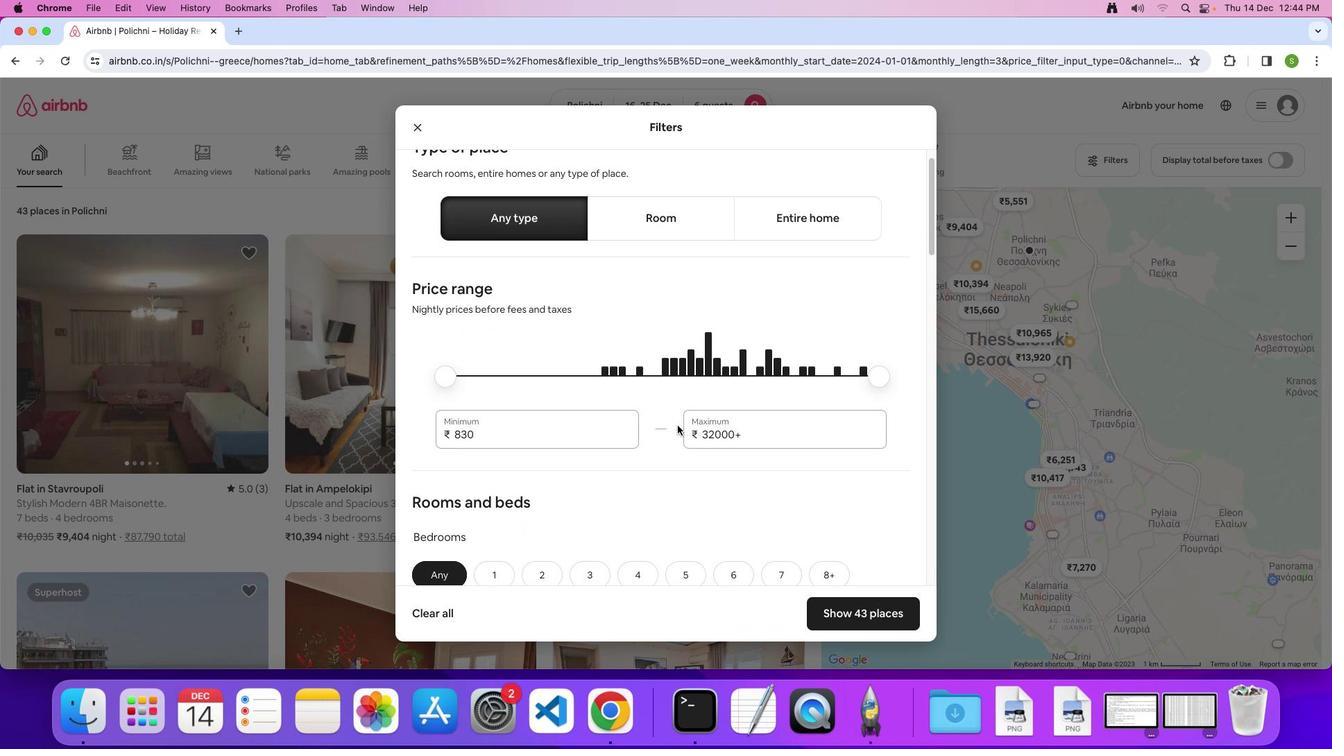 
Action: Mouse scrolled (629, 417) with delta (136, 83)
Screenshot: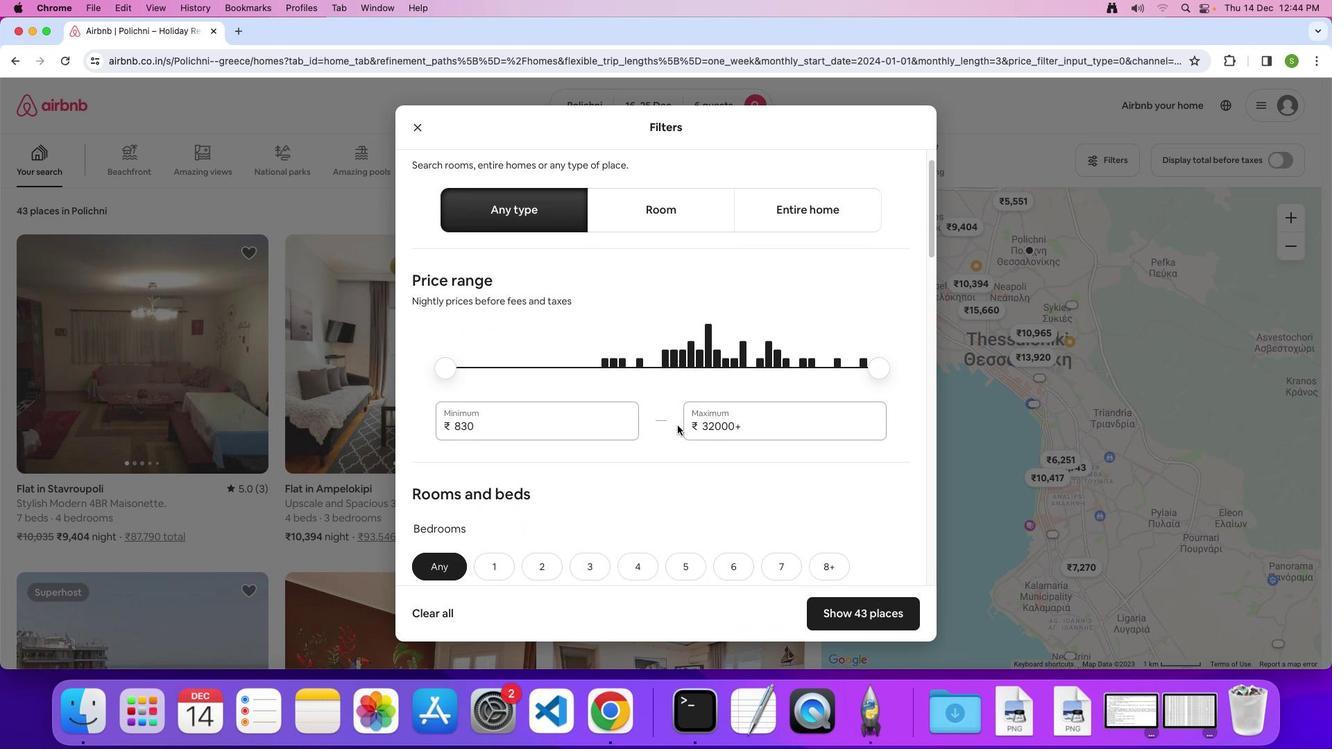 
Action: Mouse scrolled (629, 417) with delta (136, 83)
Screenshot: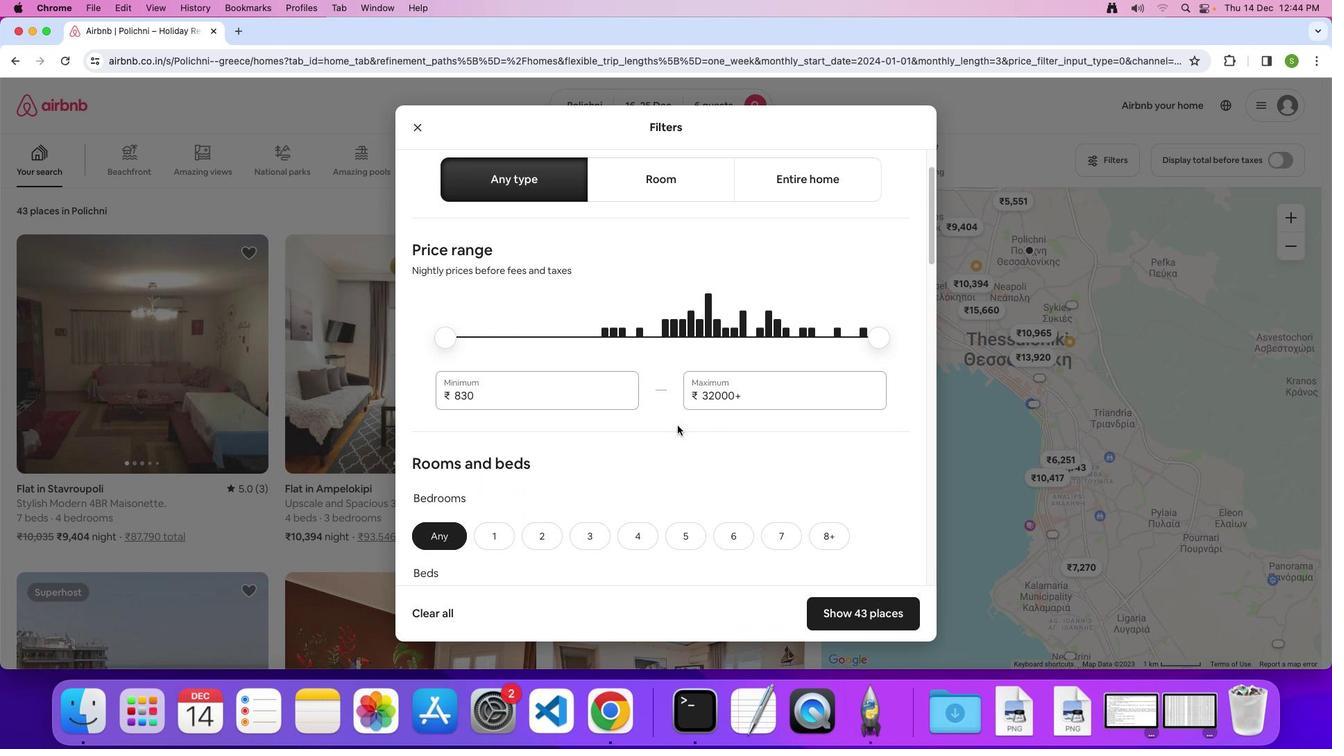 
Action: Mouse scrolled (629, 417) with delta (136, 83)
Screenshot: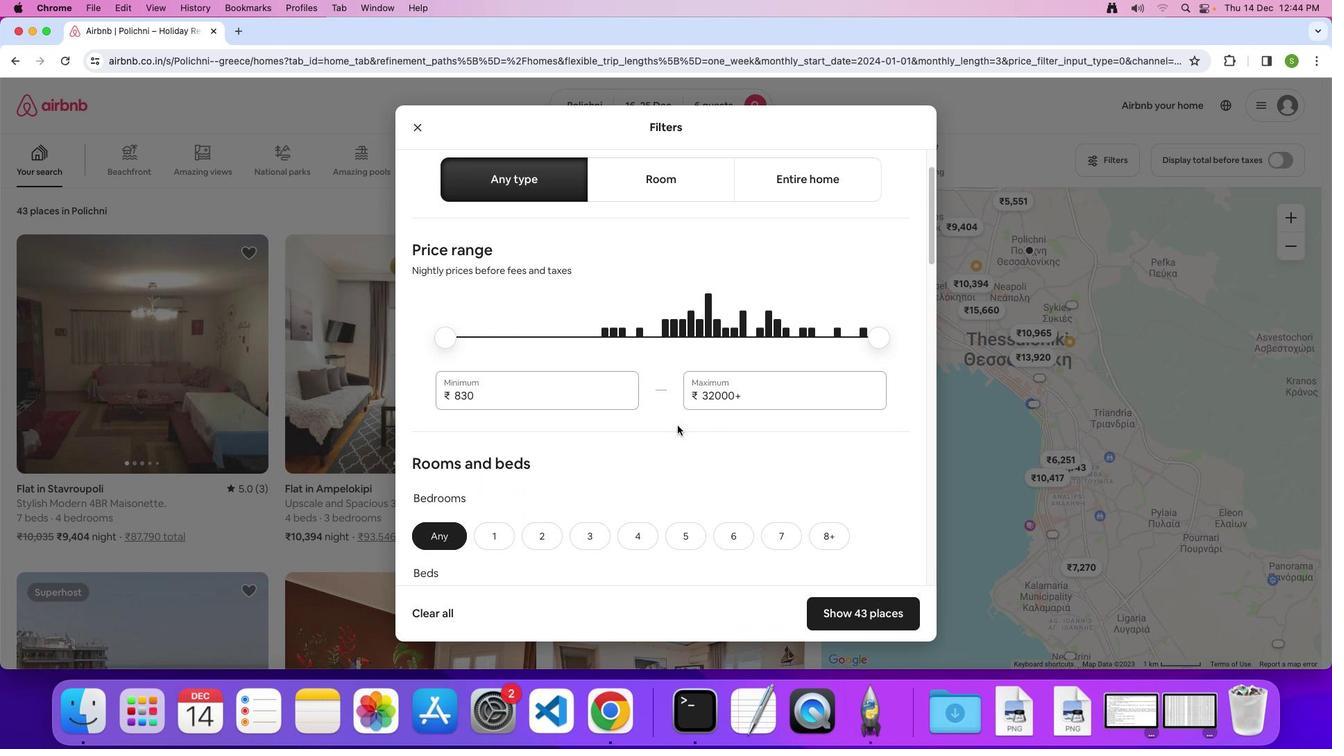 
Action: Mouse scrolled (629, 417) with delta (136, 82)
Screenshot: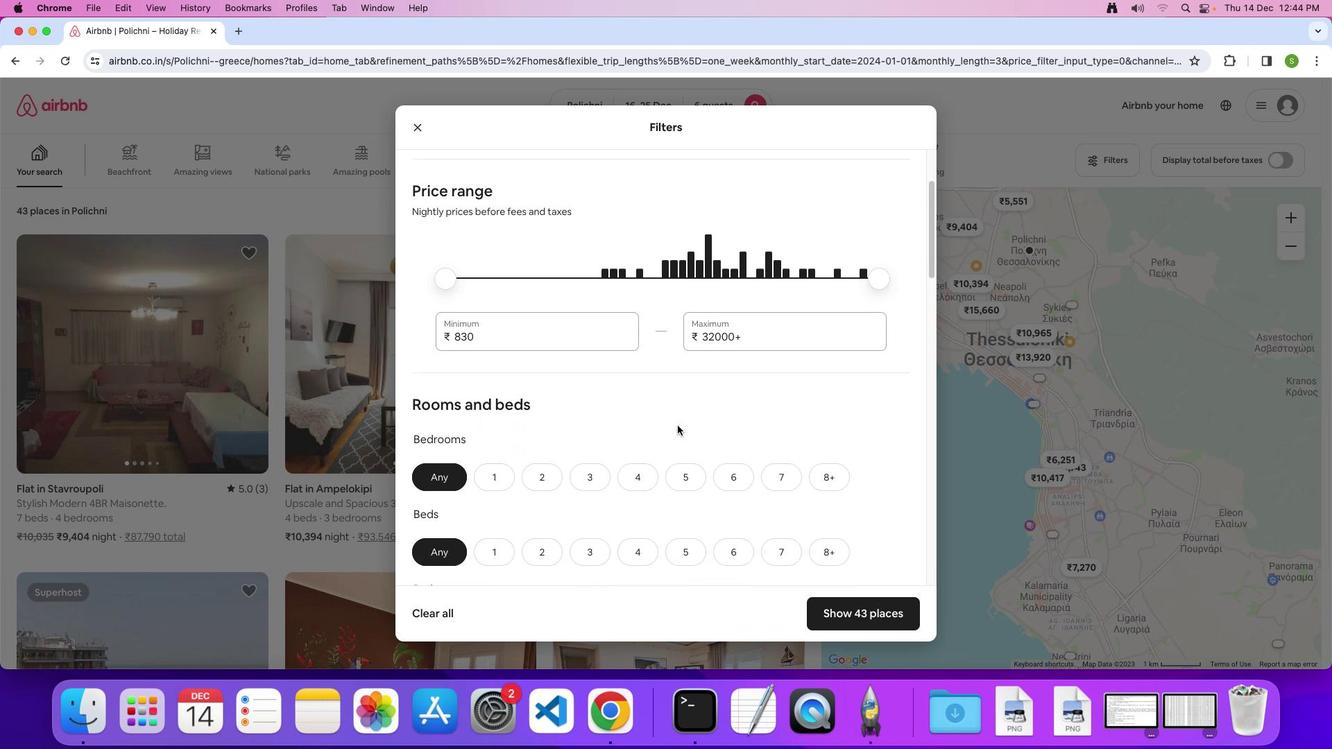 
Action: Mouse scrolled (629, 417) with delta (136, 83)
Screenshot: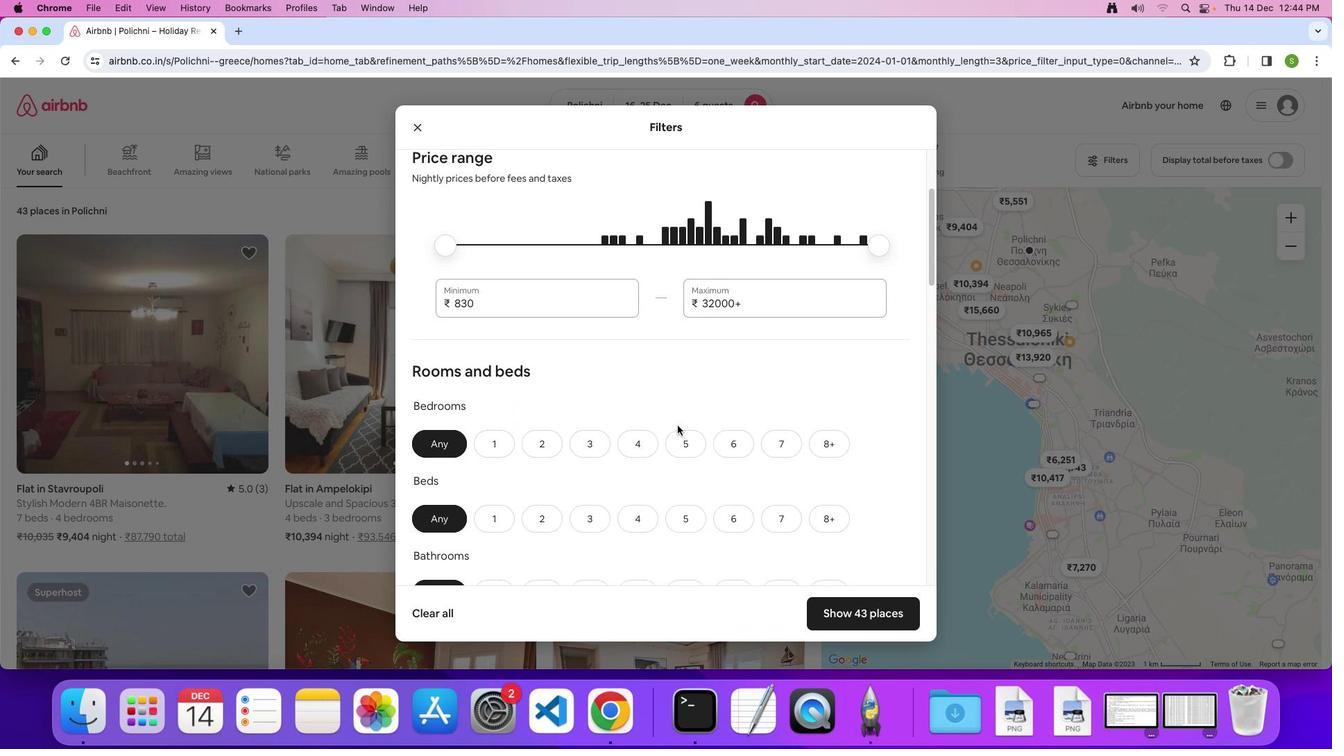 
Action: Mouse scrolled (629, 417) with delta (136, 83)
Screenshot: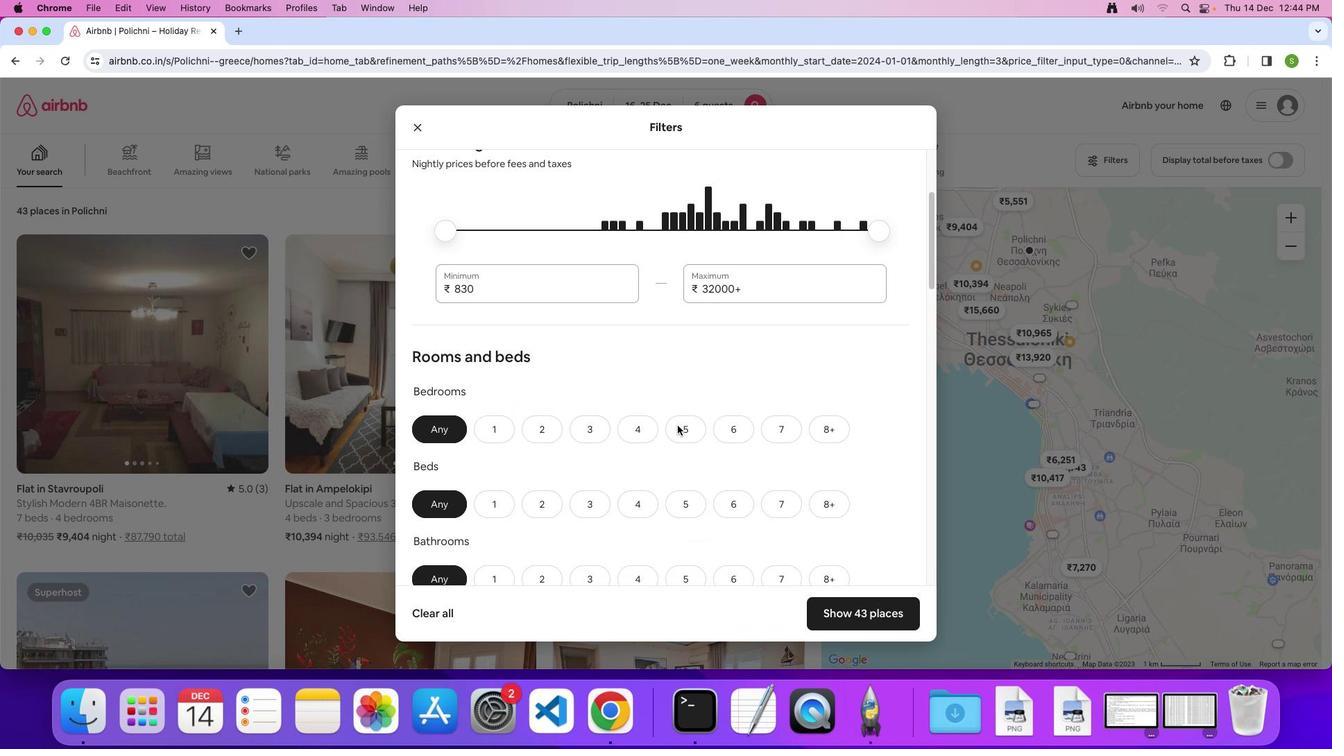 
Action: Mouse scrolled (629, 417) with delta (136, 83)
Screenshot: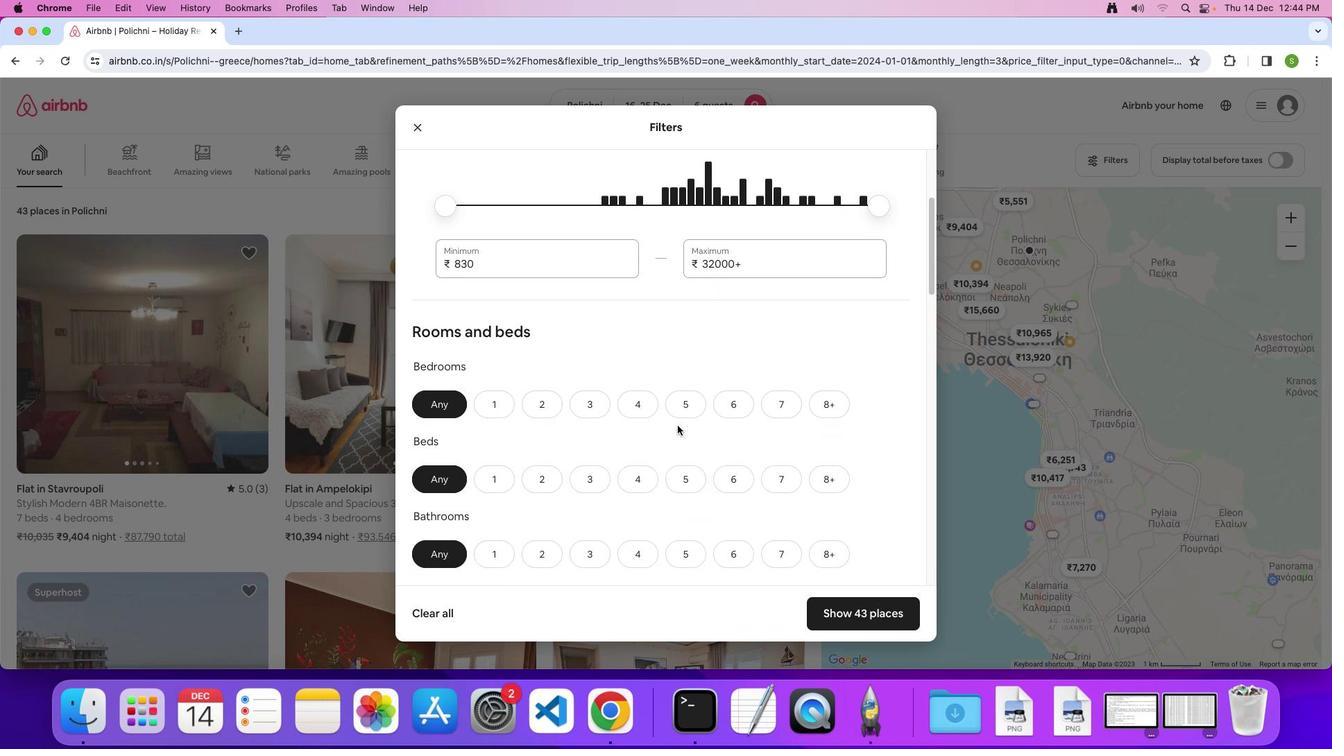 
Action: Mouse scrolled (629, 417) with delta (136, 83)
Screenshot: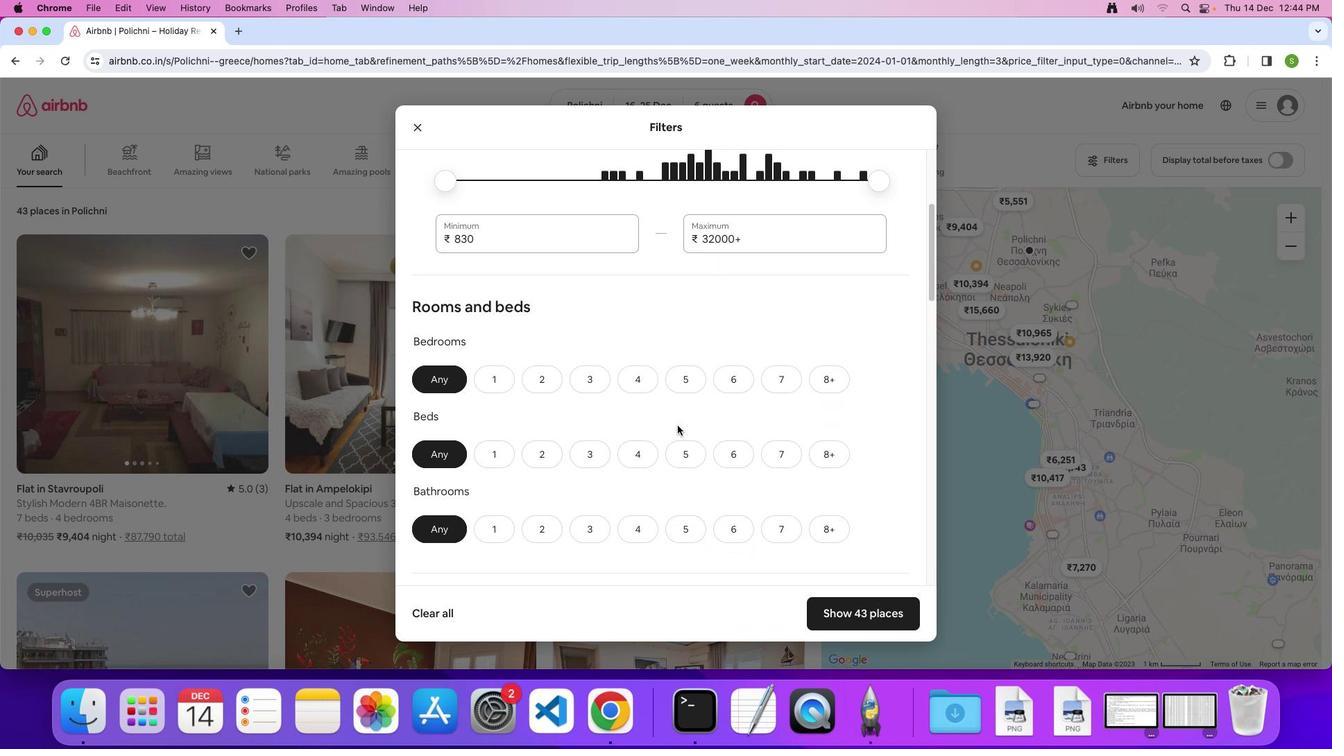 
Action: Mouse scrolled (629, 417) with delta (136, 83)
Screenshot: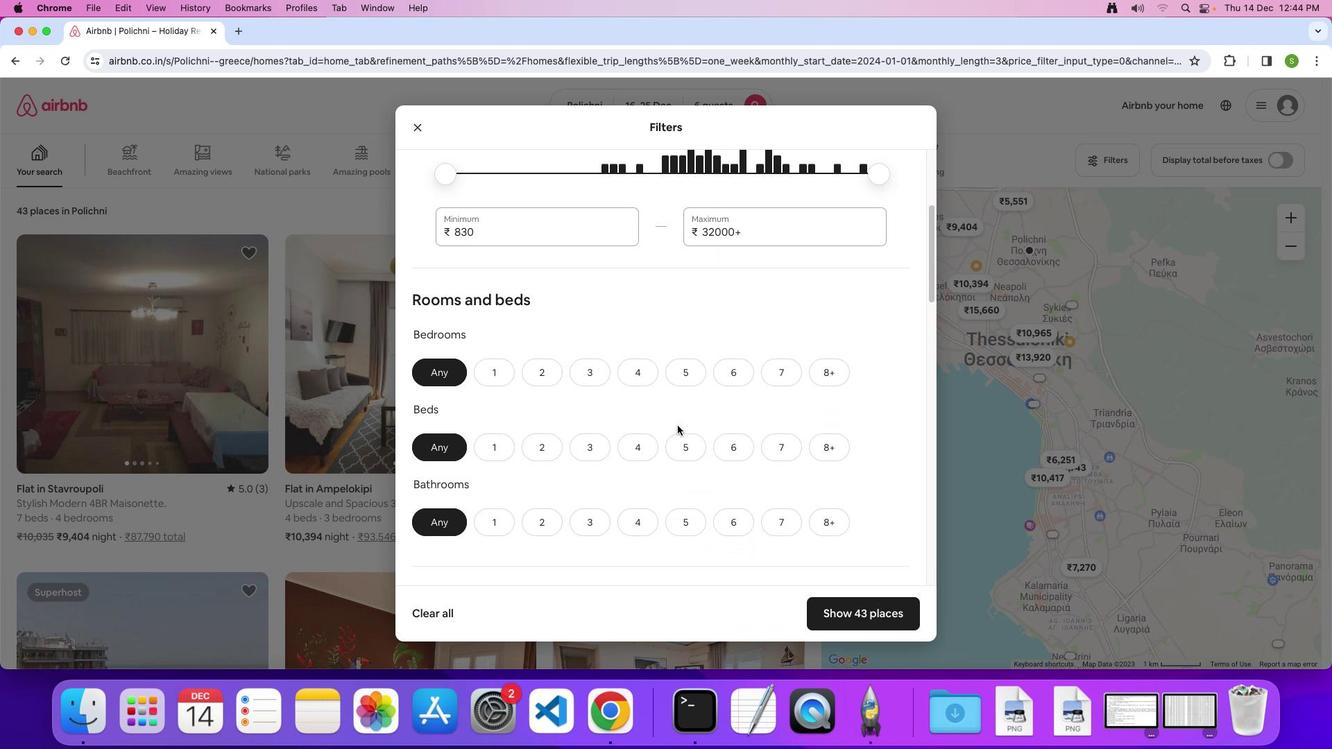 
Action: Mouse moved to (663, 371)
Screenshot: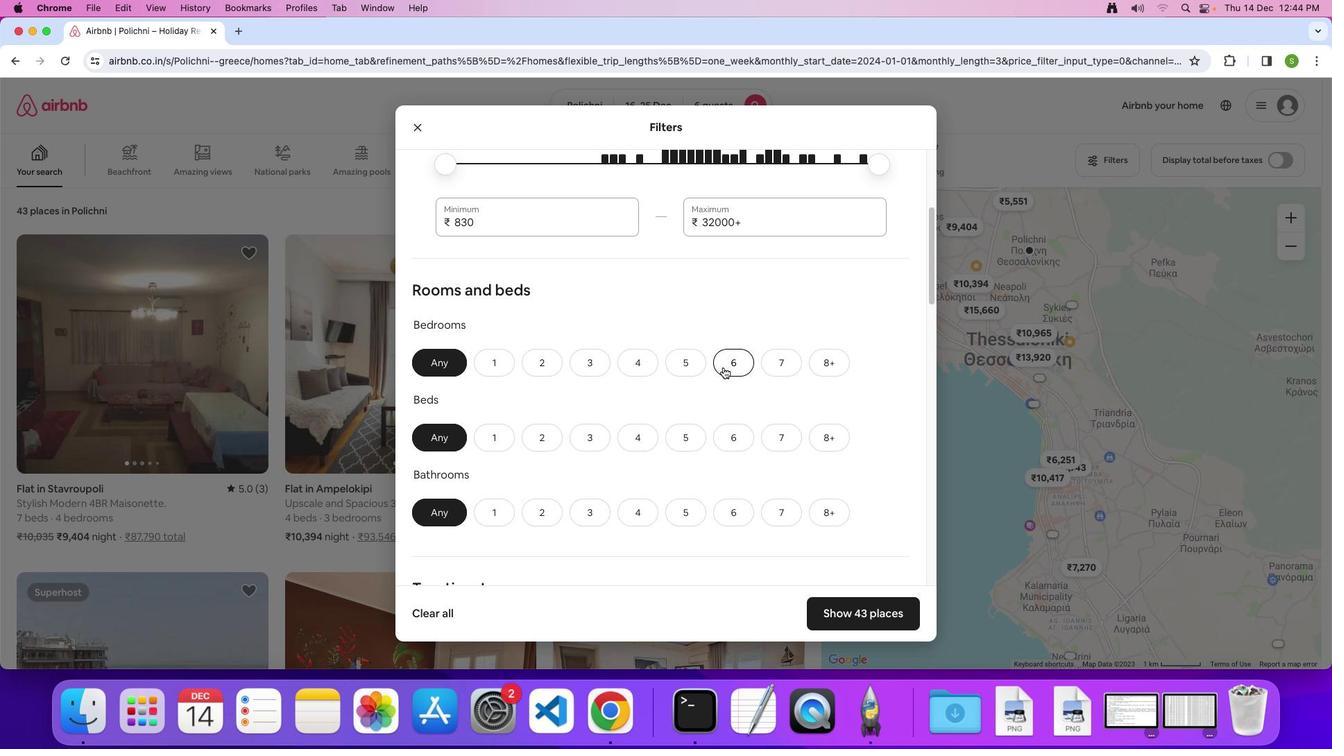 
Action: Mouse pressed left at (663, 371)
Screenshot: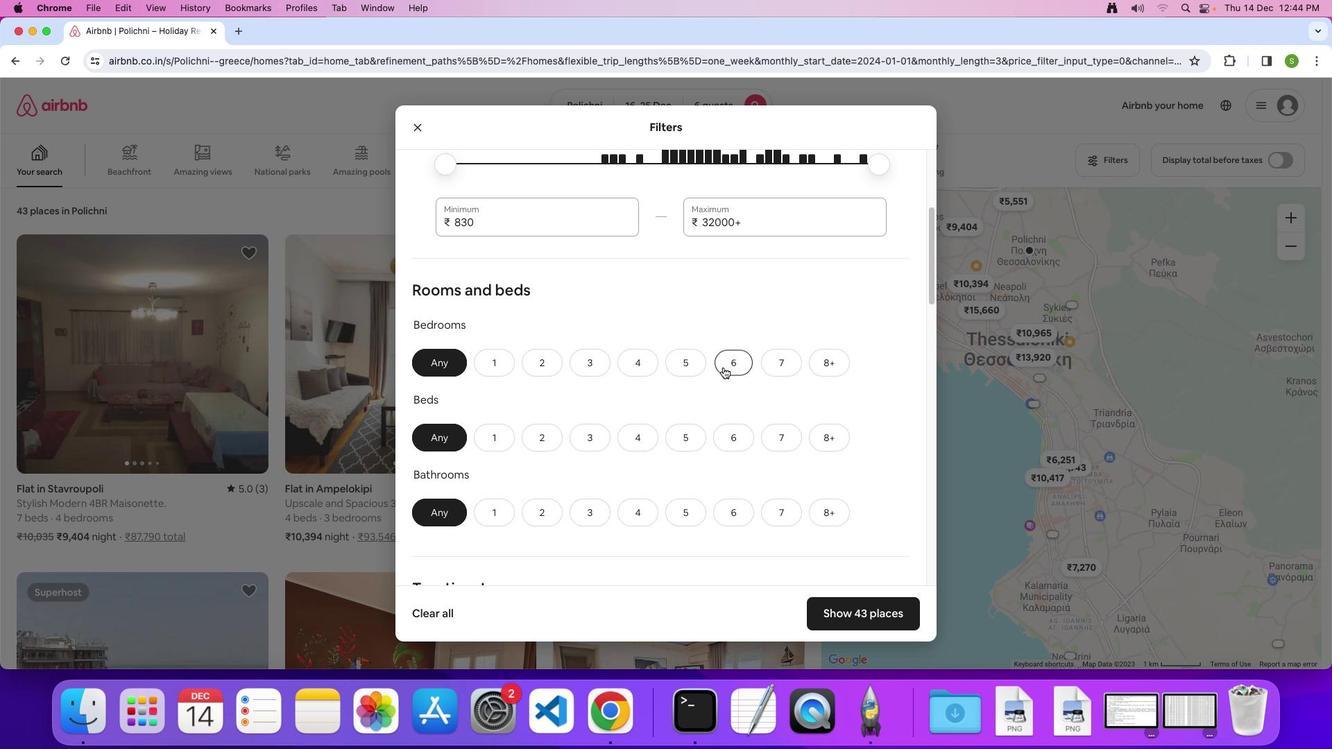 
Action: Mouse moved to (670, 433)
Screenshot: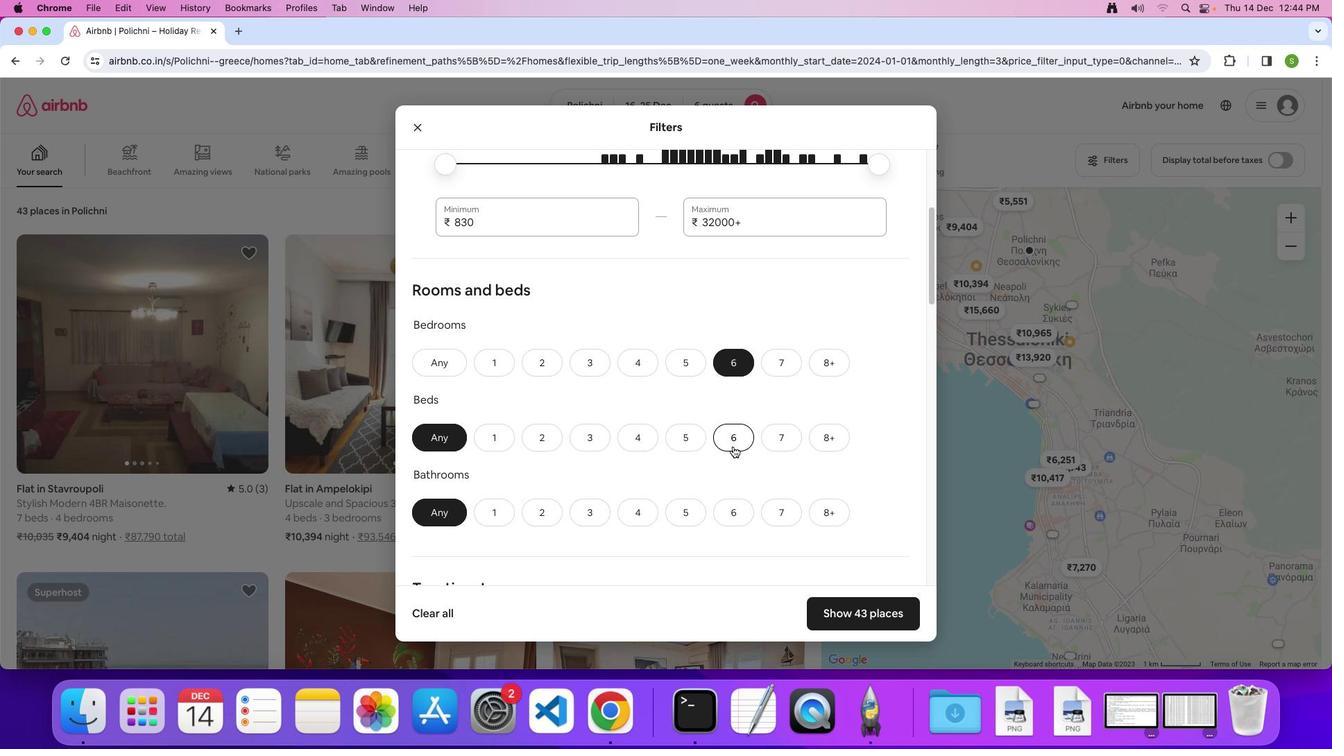 
Action: Mouse pressed left at (670, 433)
Screenshot: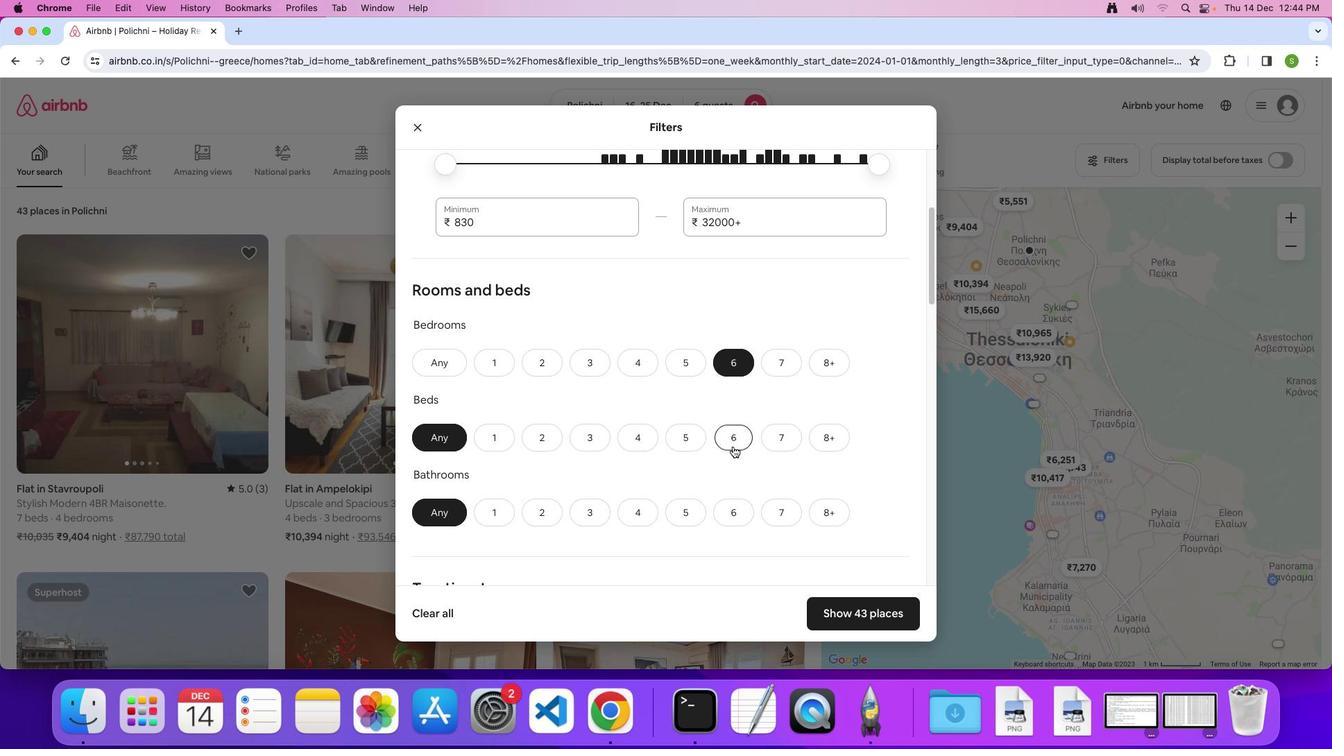 
Action: Mouse moved to (664, 482)
Screenshot: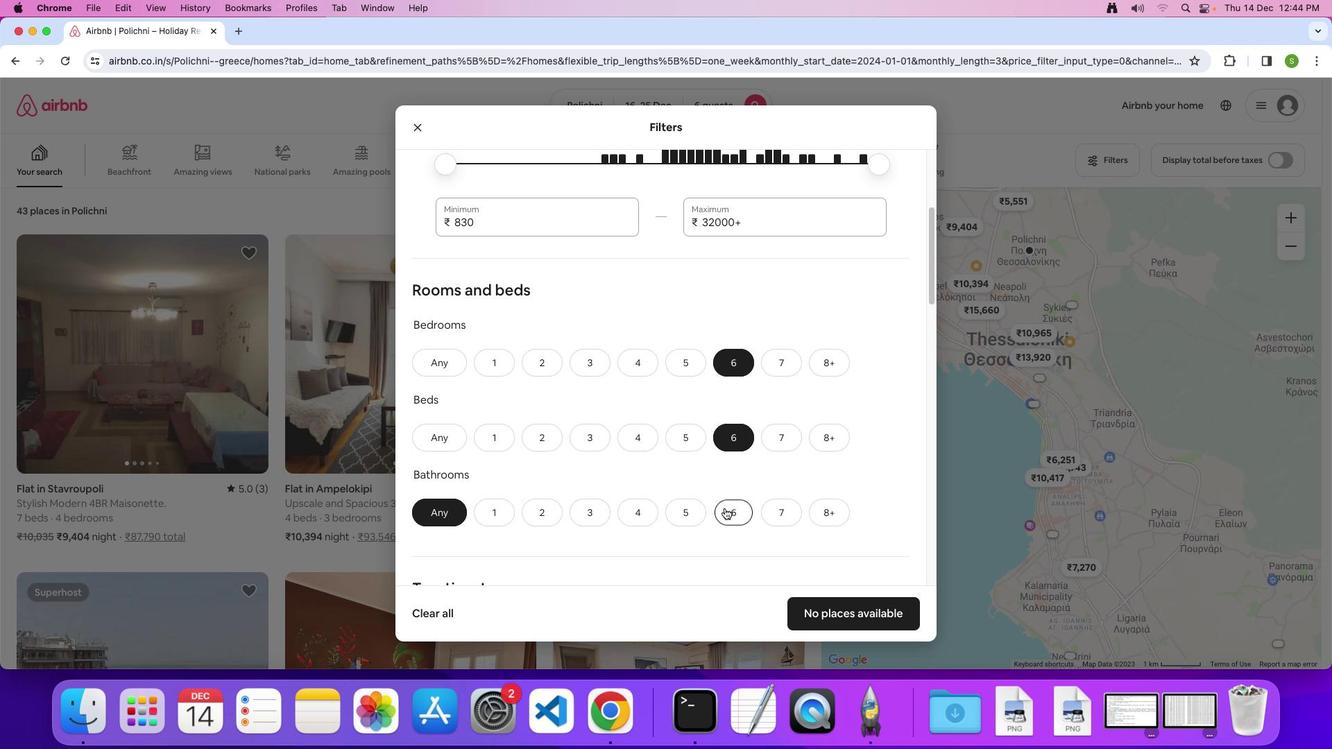 
Action: Mouse pressed left at (664, 482)
Screenshot: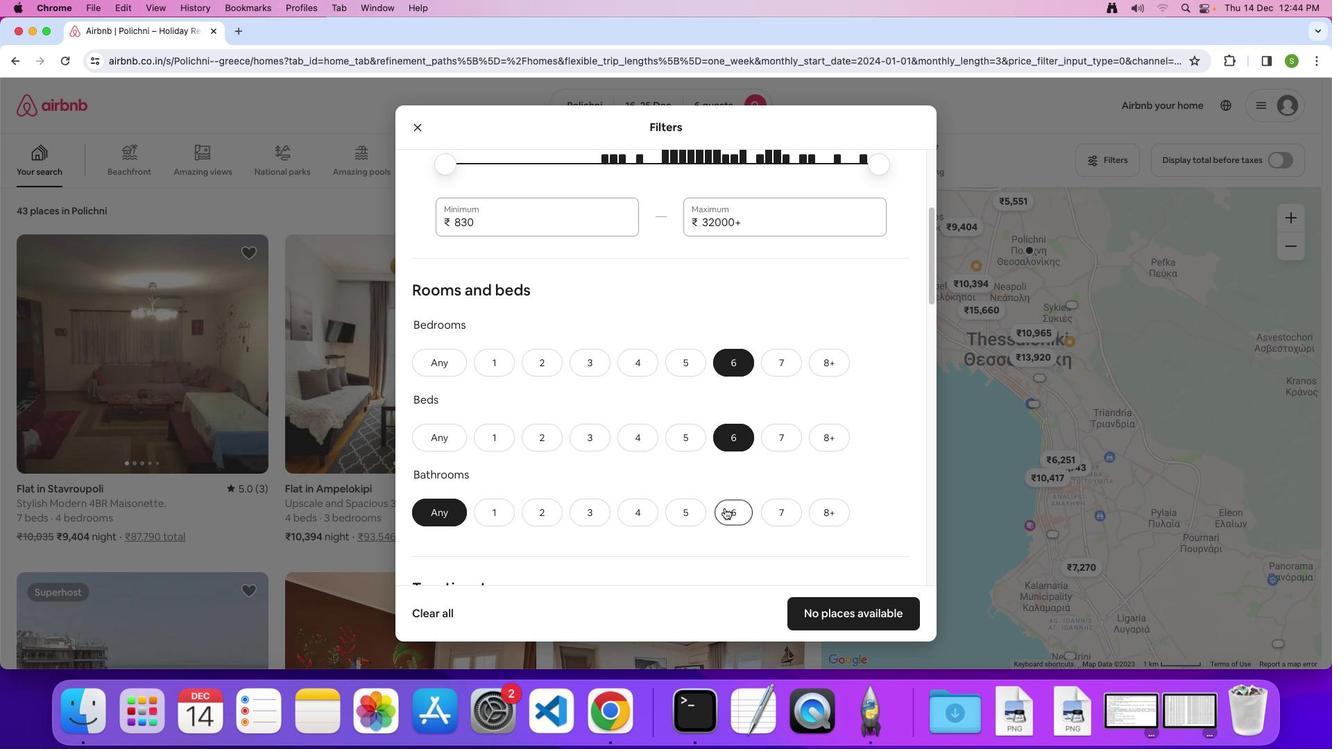 
Action: Mouse moved to (615, 439)
Screenshot: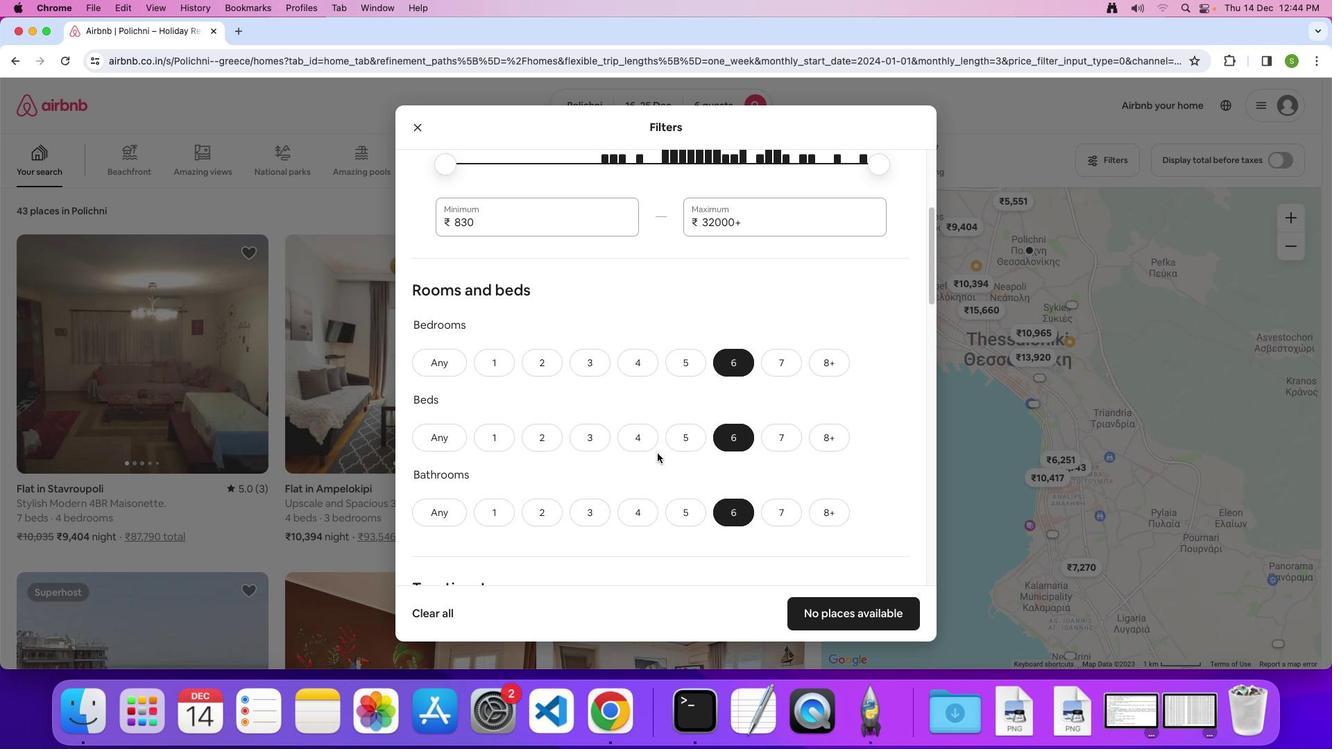 
Action: Mouse scrolled (615, 439) with delta (136, 83)
Screenshot: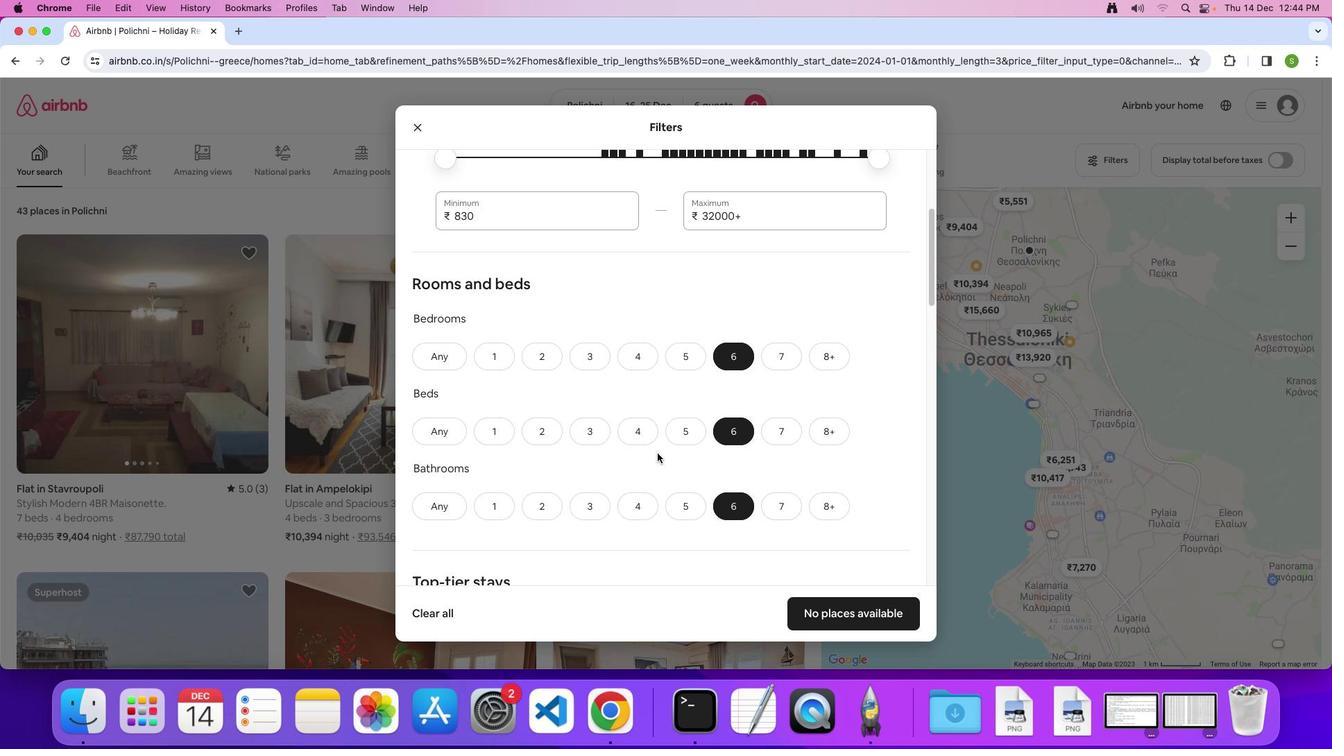 
Action: Mouse scrolled (615, 439) with delta (136, 83)
Screenshot: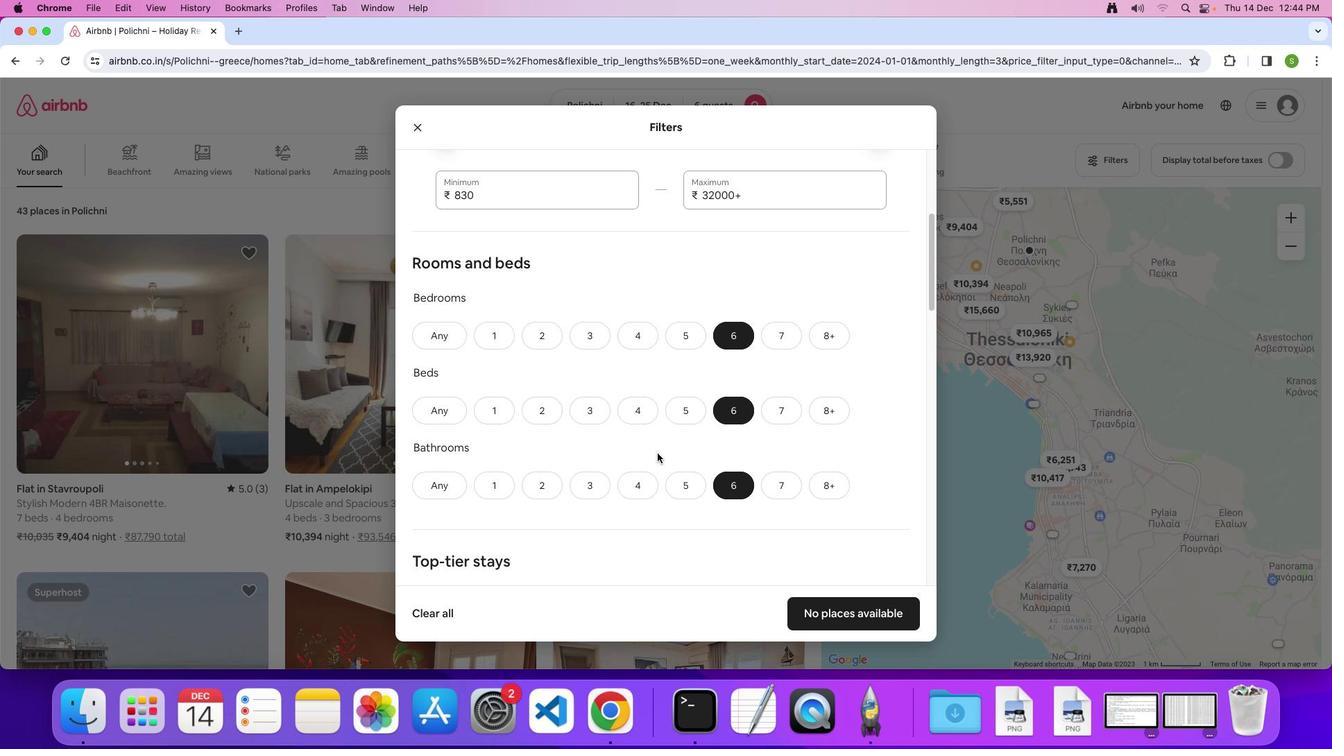 
Action: Mouse scrolled (615, 439) with delta (136, 82)
Screenshot: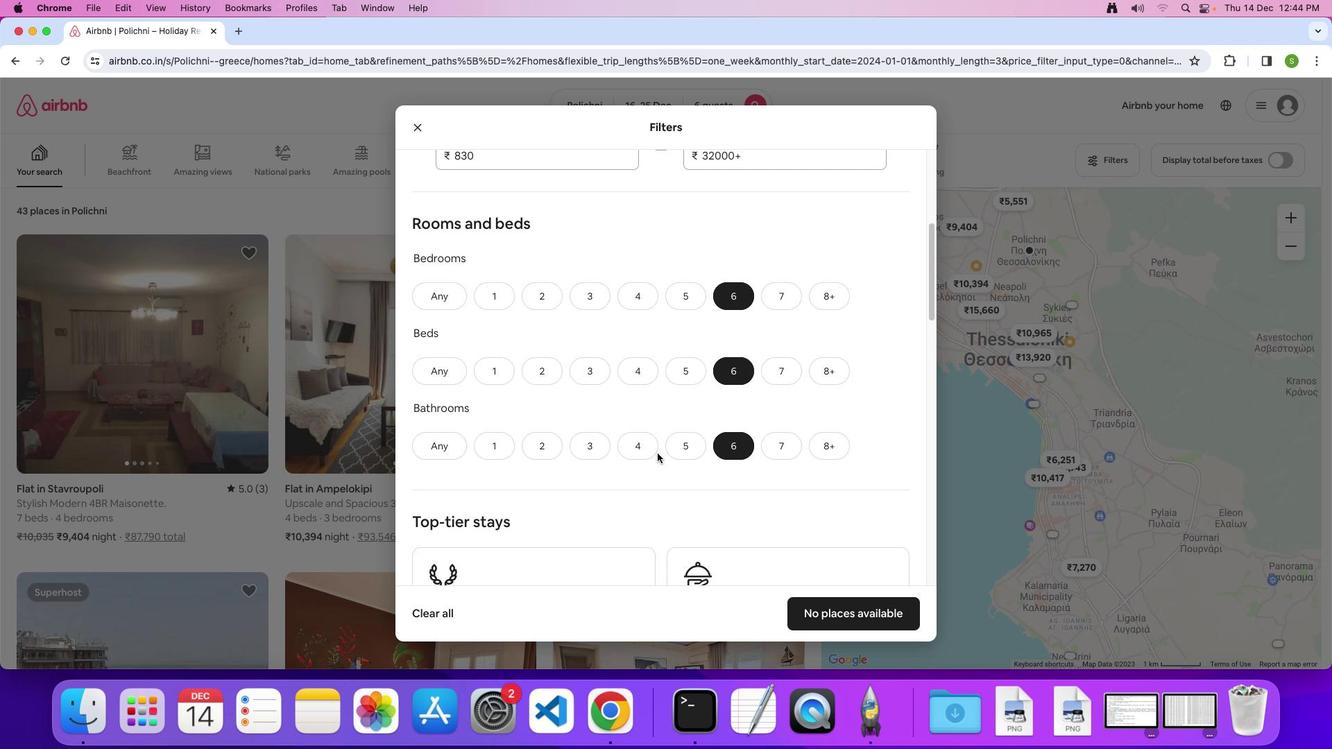 
Action: Mouse scrolled (615, 439) with delta (136, 83)
Screenshot: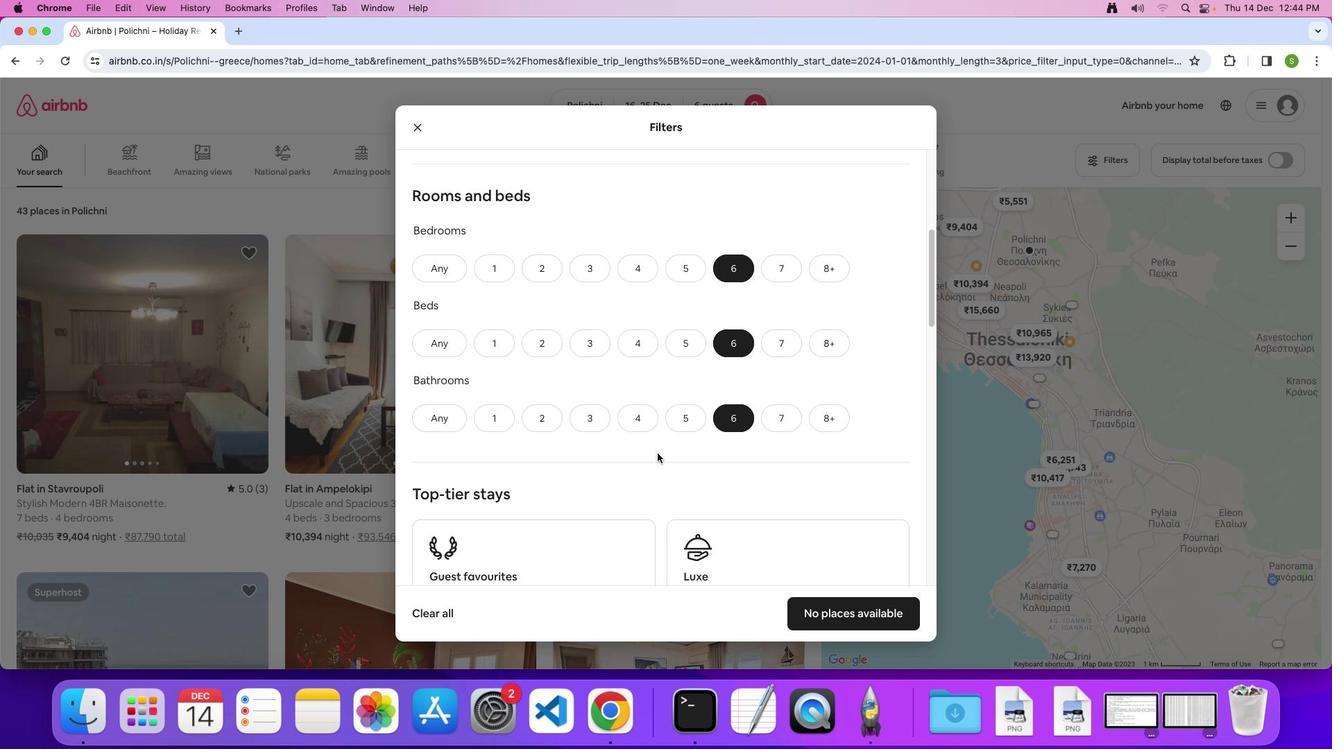 
Action: Mouse scrolled (615, 439) with delta (136, 83)
Screenshot: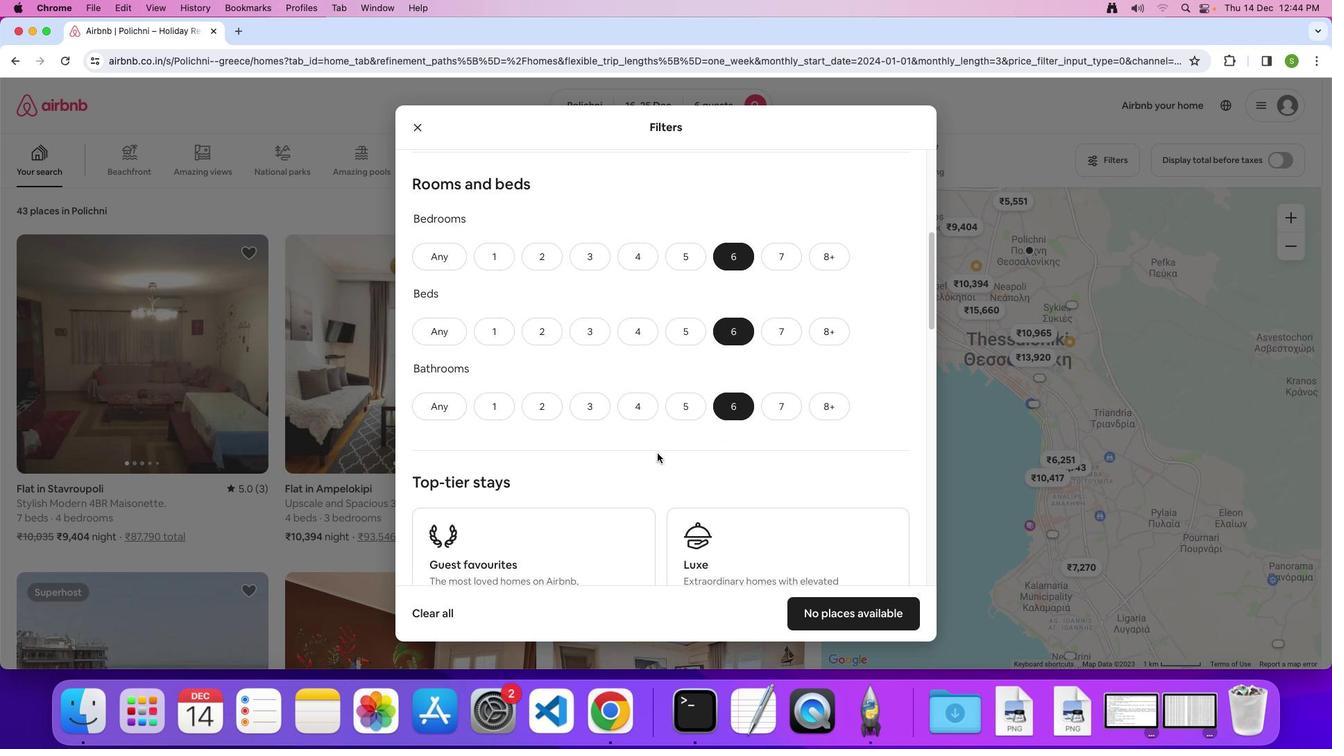 
Action: Mouse scrolled (615, 439) with delta (136, 83)
Screenshot: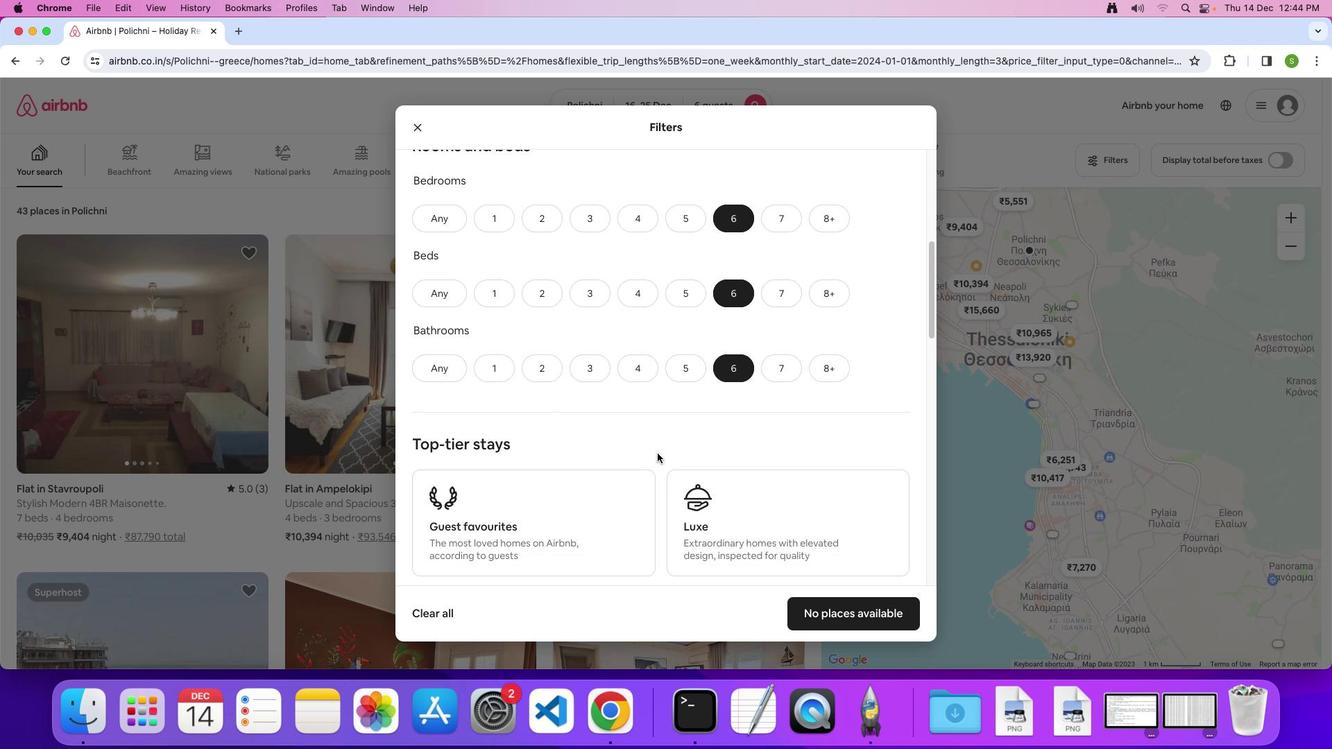 
Action: Mouse scrolled (615, 439) with delta (136, 83)
Screenshot: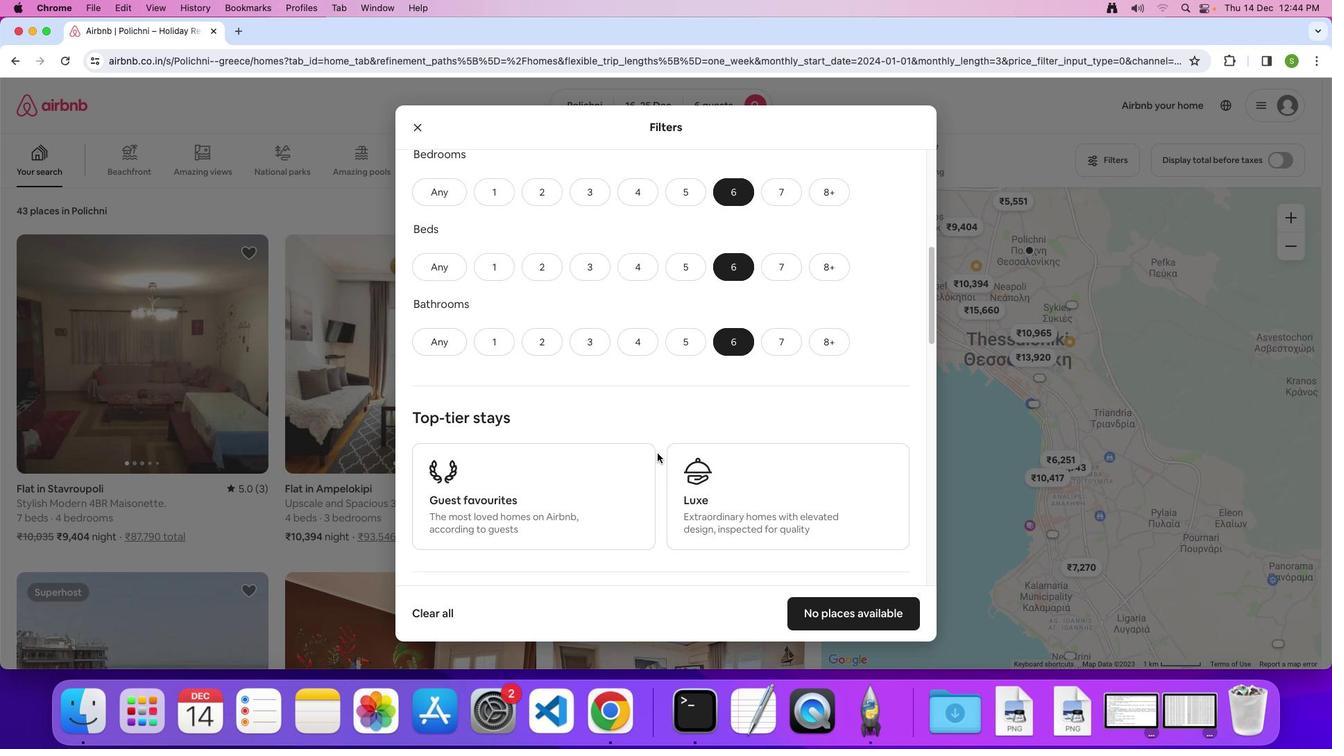
Action: Mouse scrolled (615, 439) with delta (136, 83)
Screenshot: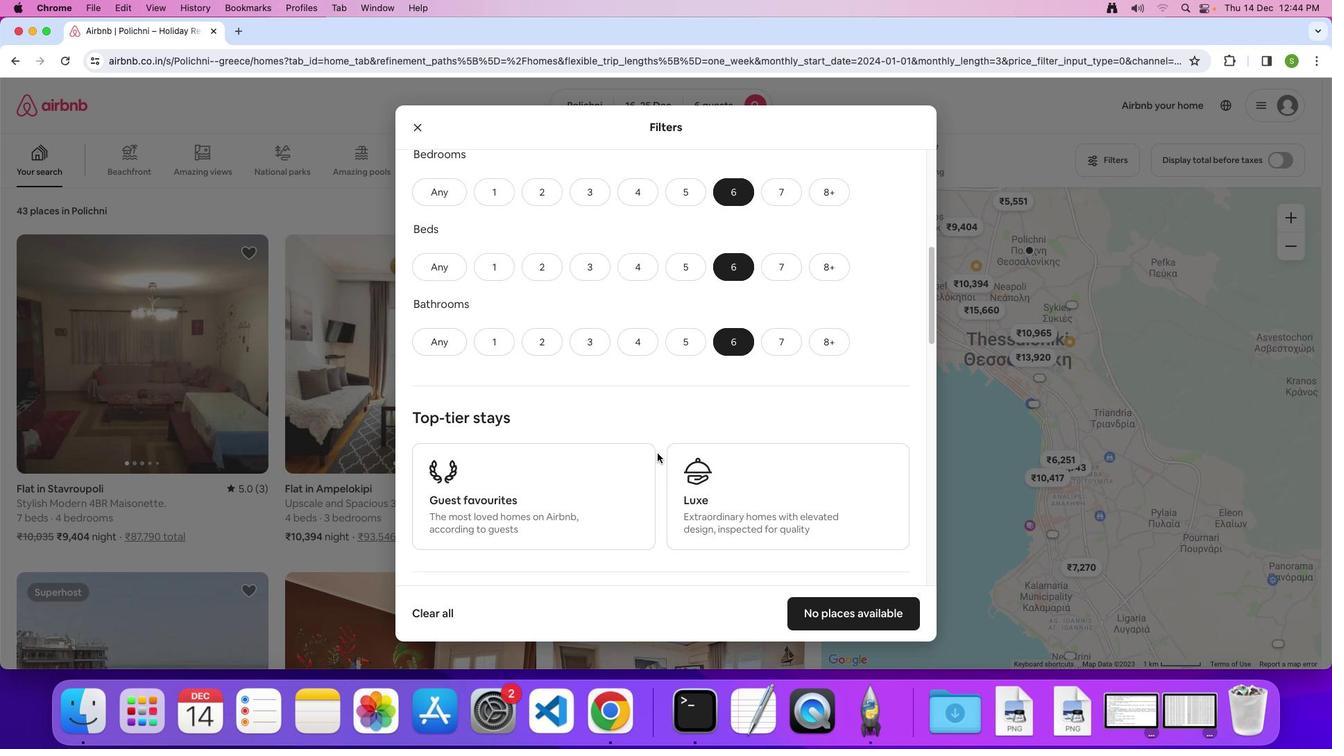
Action: Mouse scrolled (615, 439) with delta (136, 83)
Screenshot: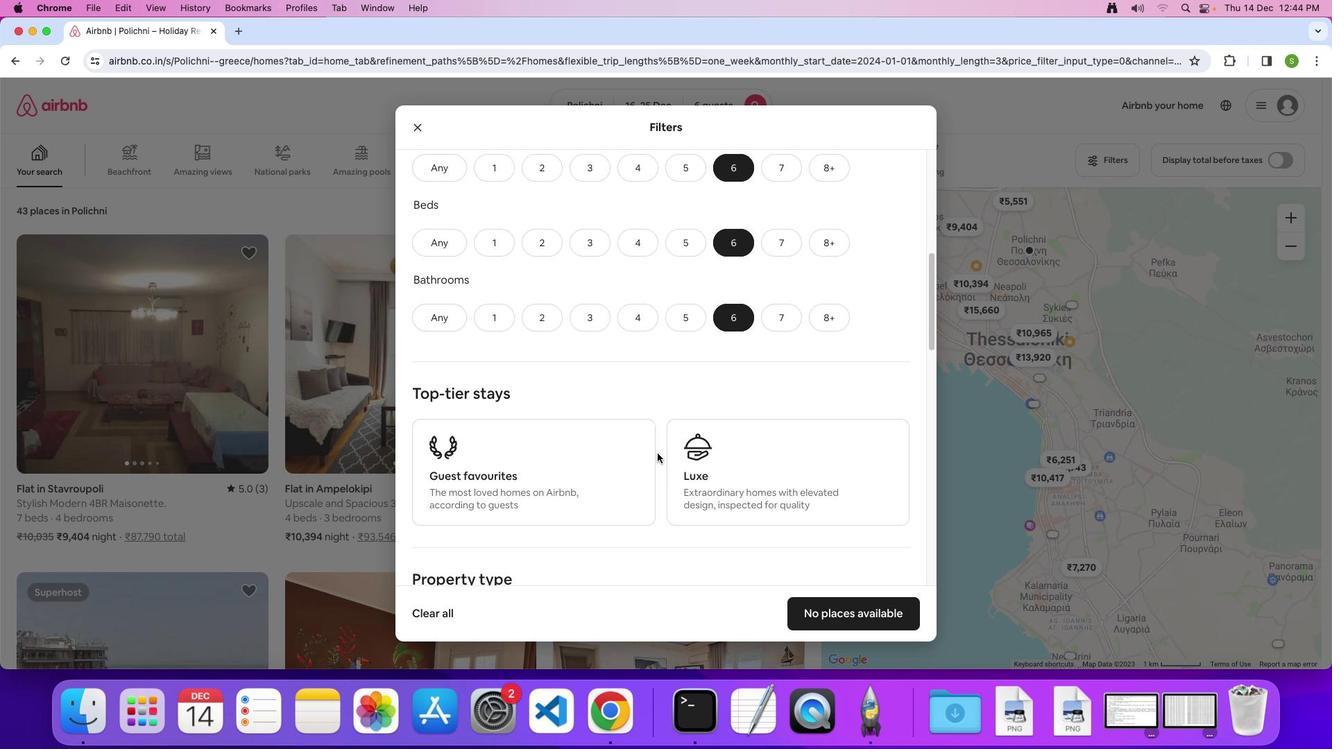 
Action: Mouse scrolled (615, 439) with delta (136, 83)
Screenshot: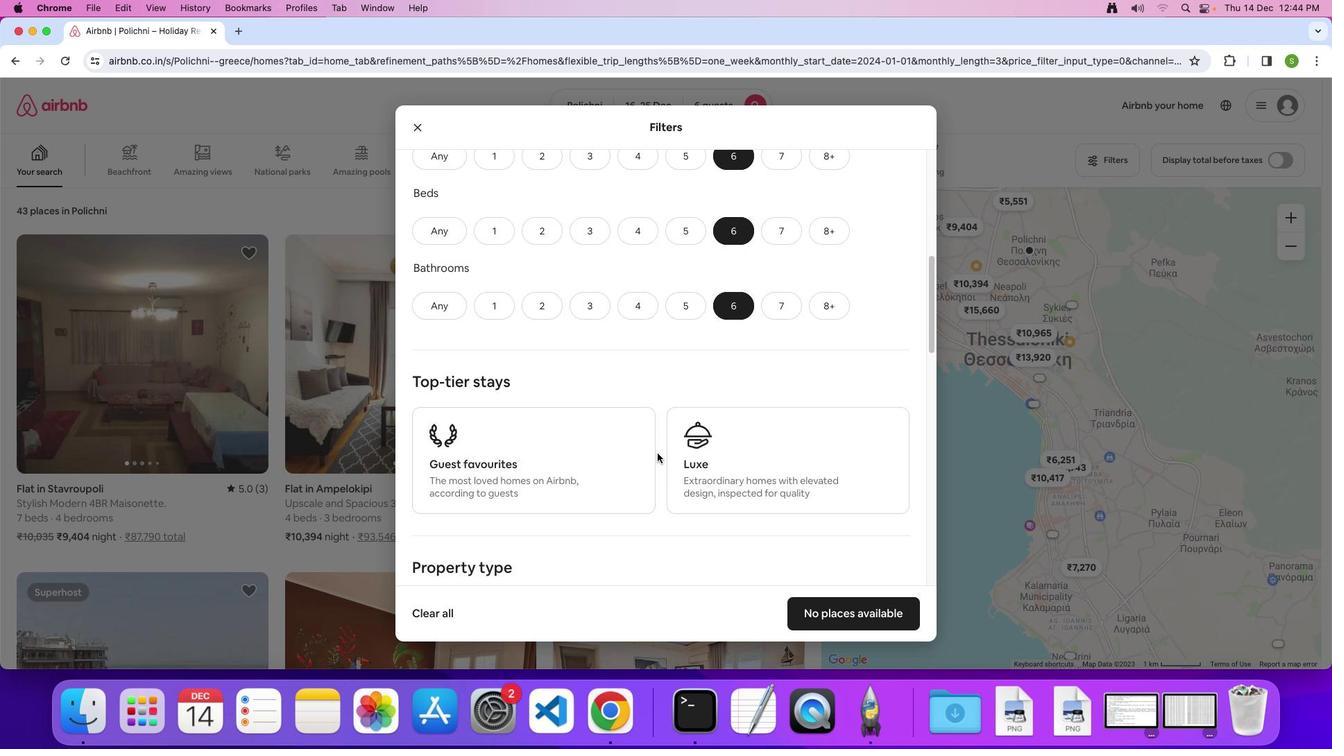 
Action: Mouse scrolled (615, 439) with delta (136, 82)
Screenshot: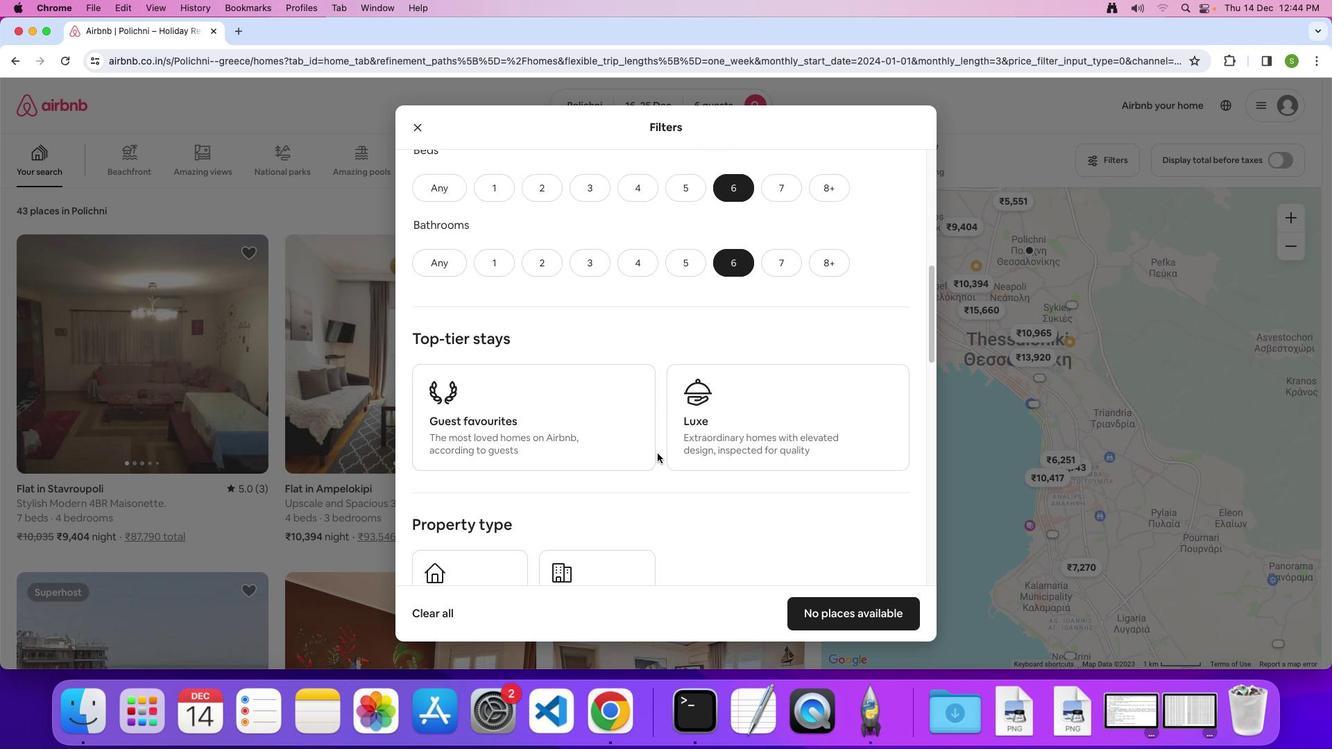 
Action: Mouse moved to (615, 439)
Screenshot: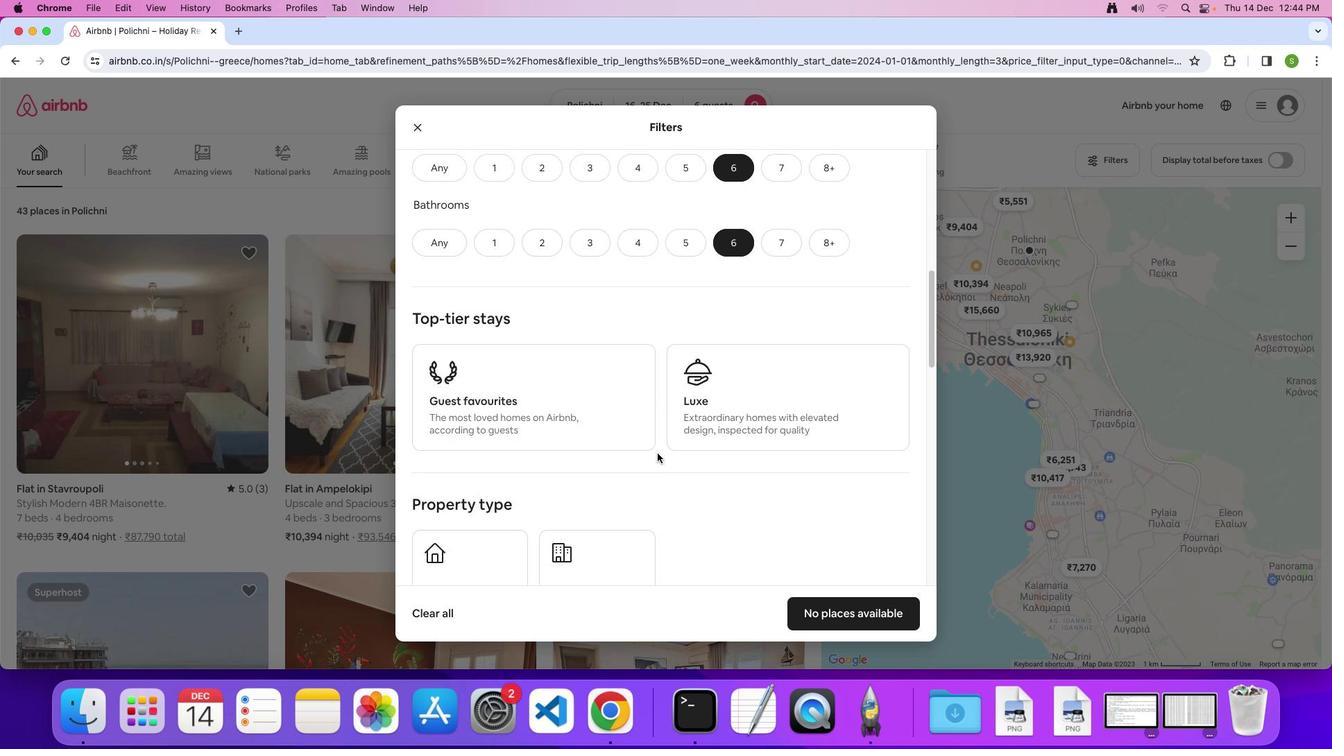 
Action: Mouse scrolled (615, 439) with delta (136, 83)
Screenshot: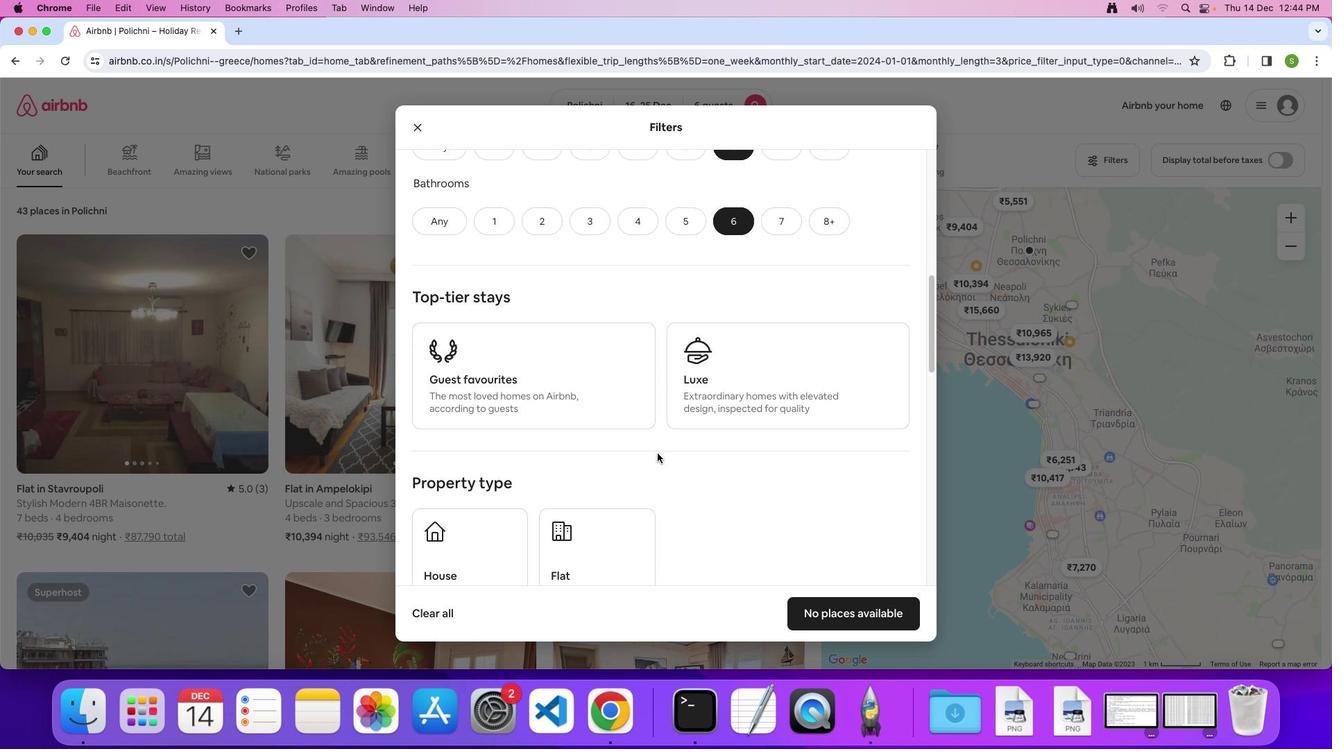 
Action: Mouse scrolled (615, 439) with delta (136, 83)
Screenshot: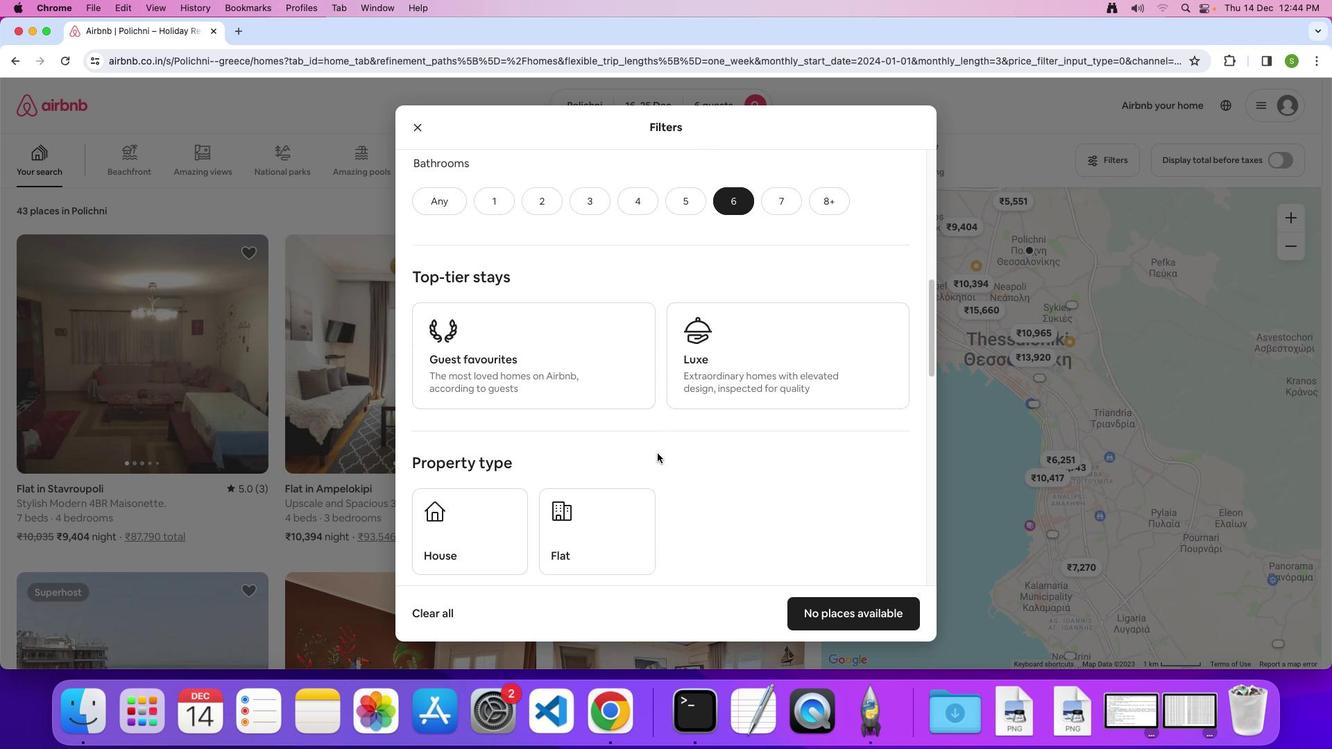 
Action: Mouse scrolled (615, 439) with delta (136, 82)
Screenshot: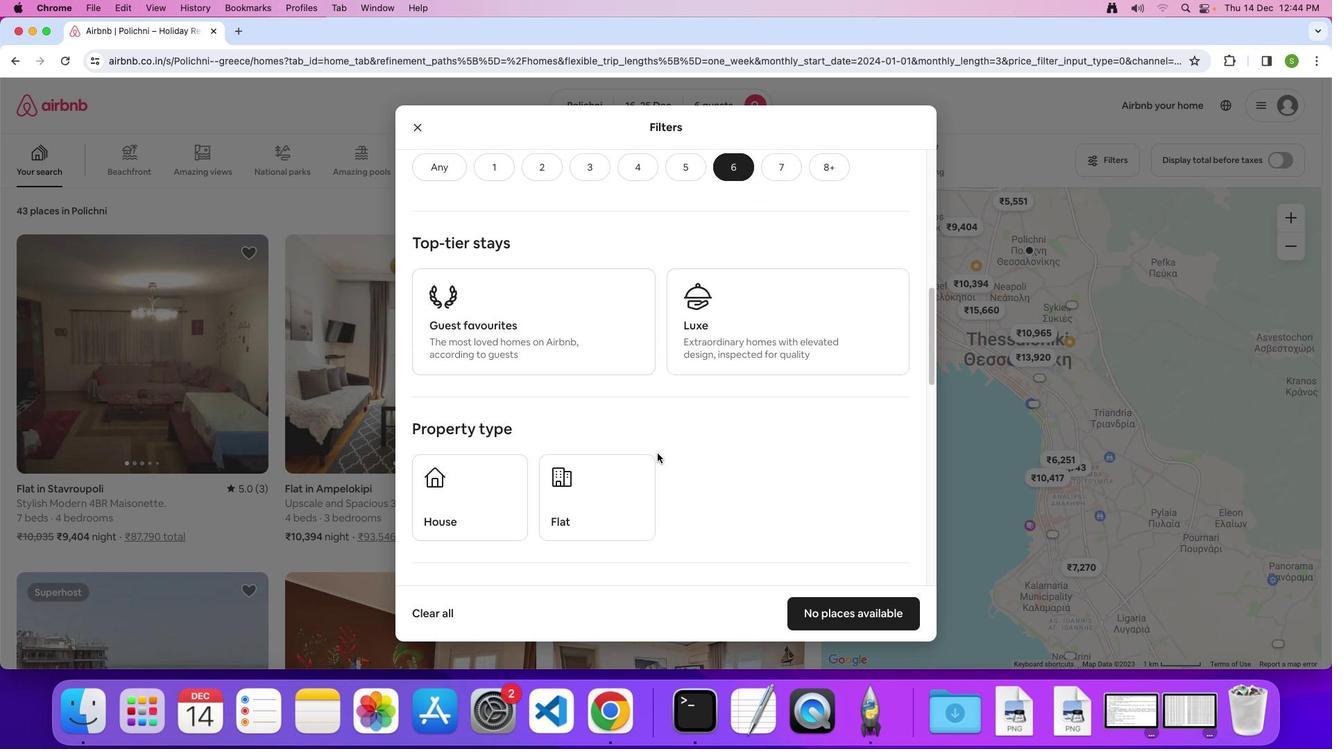 
Action: Mouse scrolled (615, 439) with delta (136, 83)
Screenshot: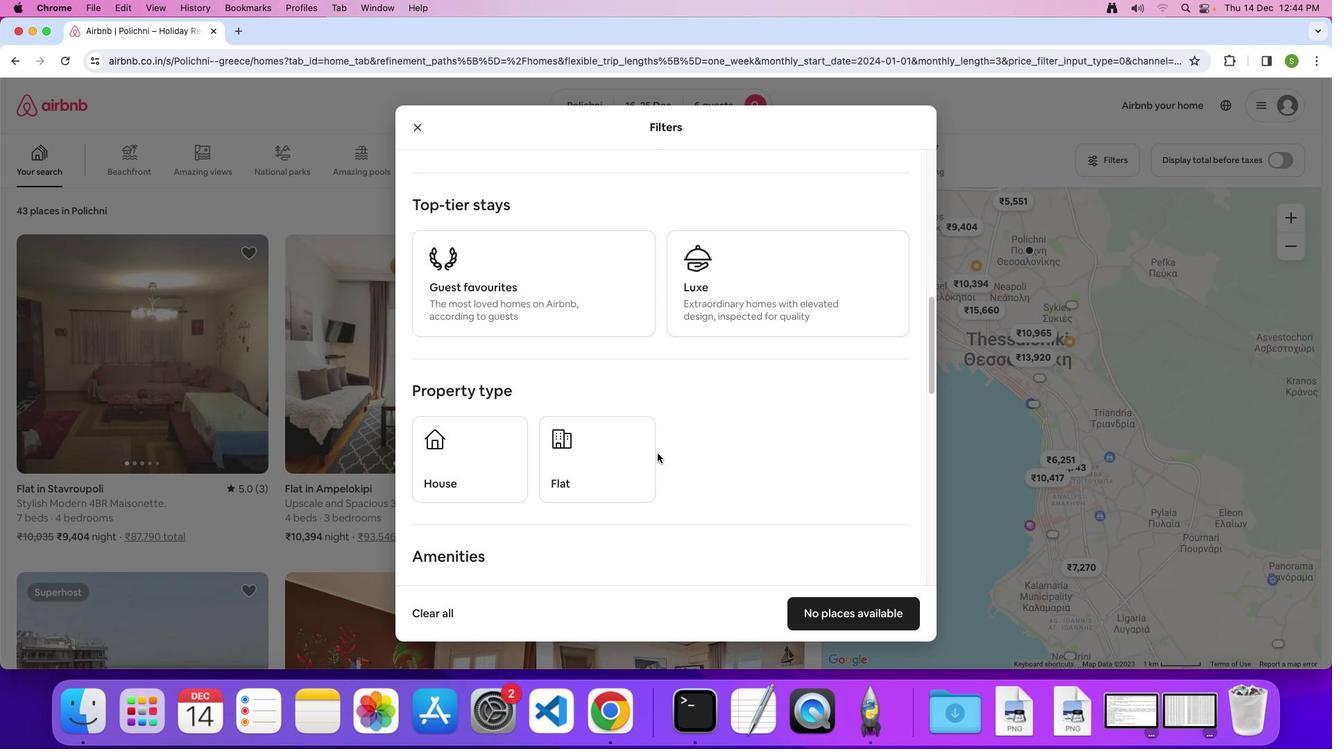 
Action: Mouse scrolled (615, 439) with delta (136, 83)
Screenshot: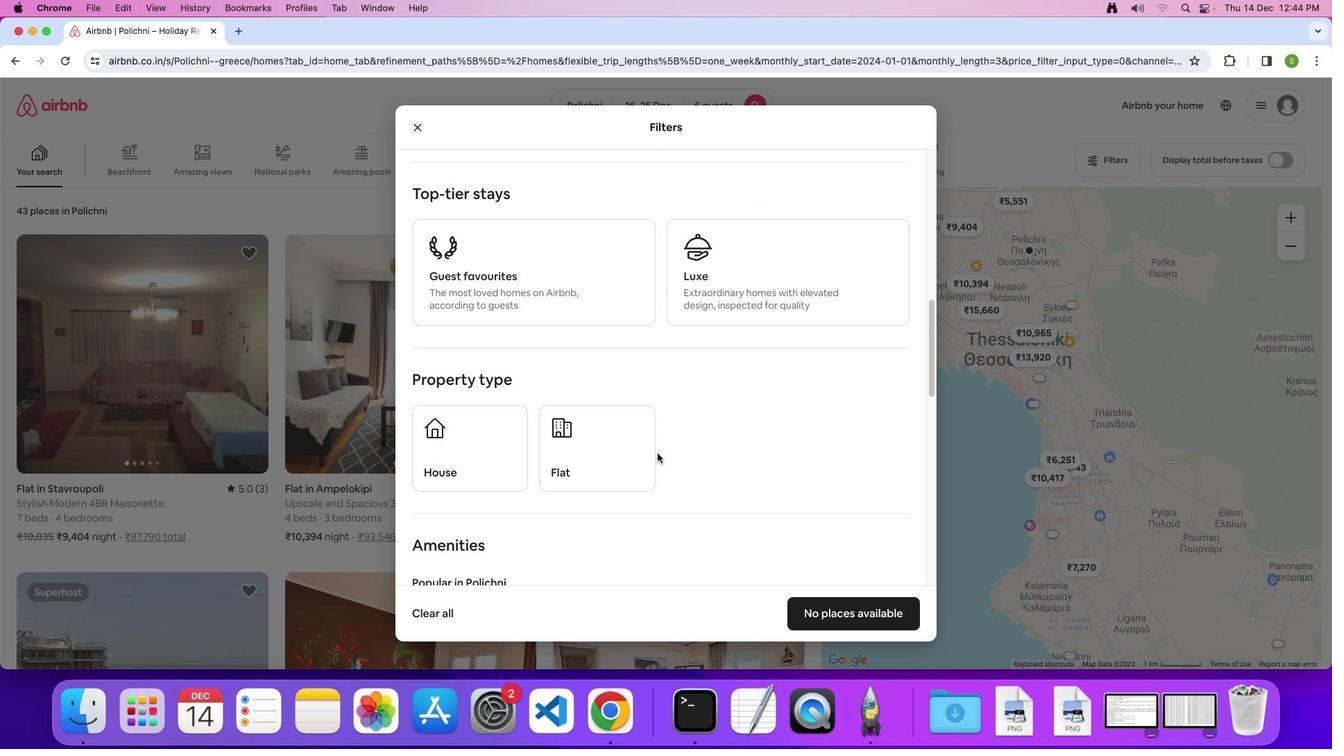 
Action: Mouse scrolled (615, 439) with delta (136, 82)
Screenshot: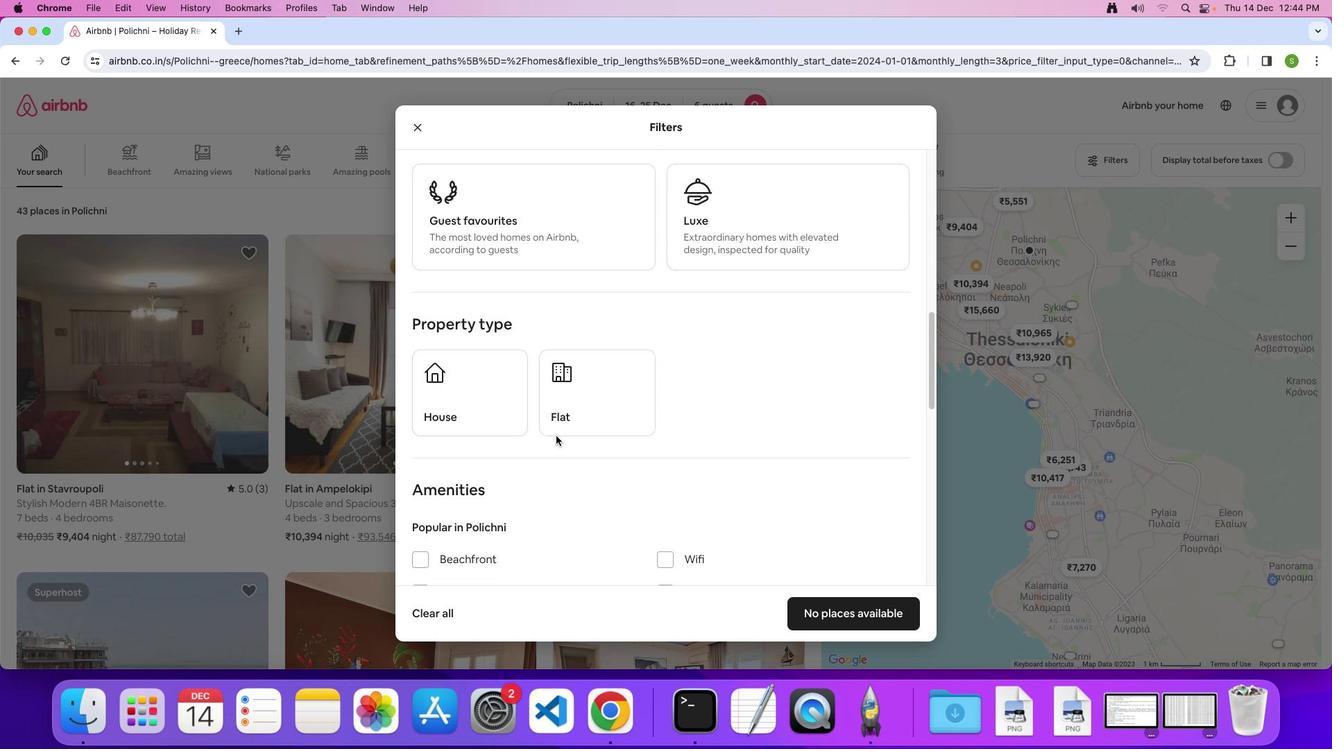 
Action: Mouse moved to (471, 385)
Screenshot: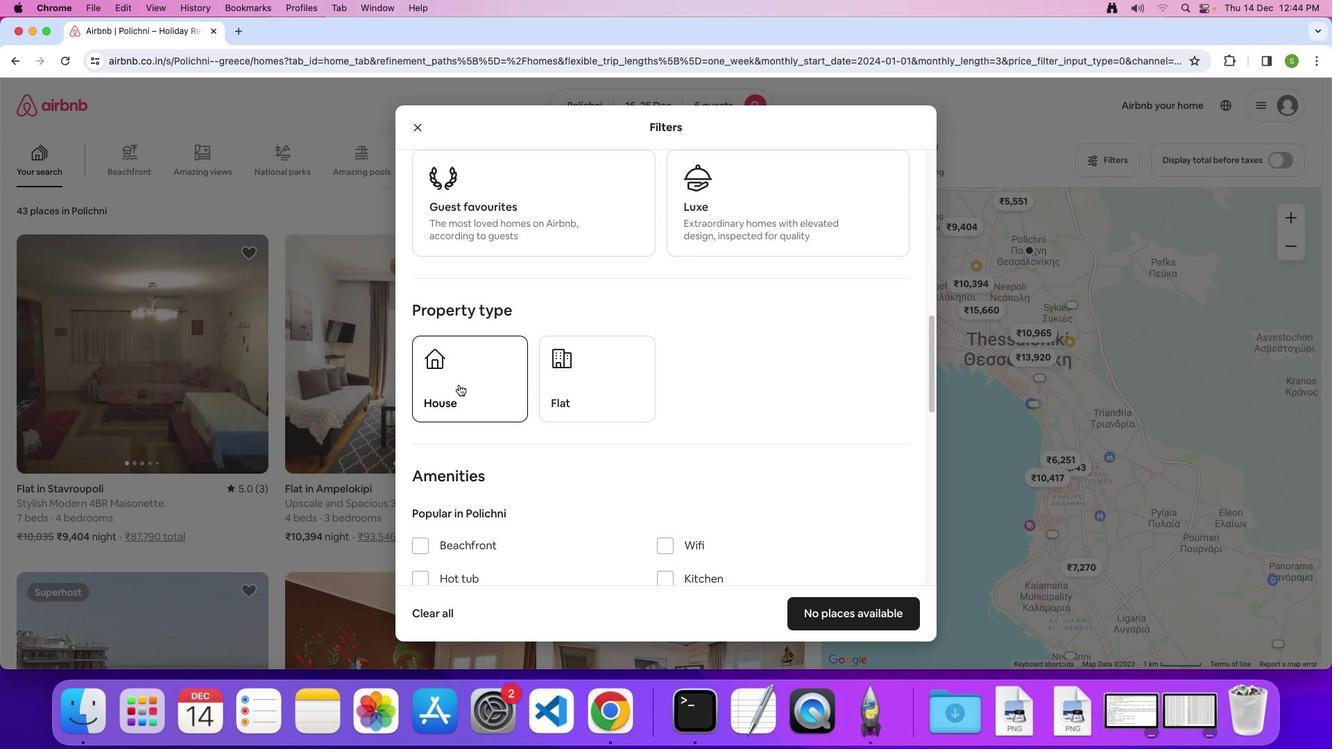 
Action: Mouse pressed left at (471, 385)
Screenshot: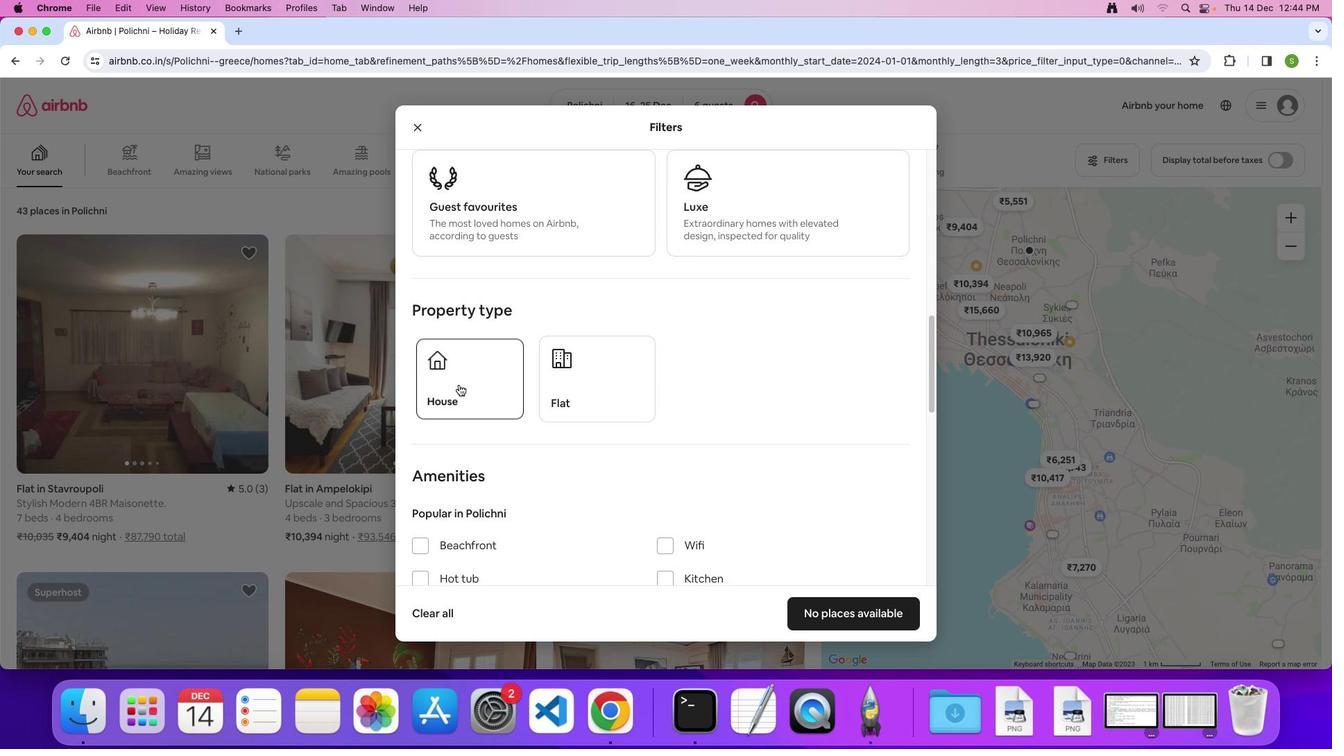 
Action: Mouse moved to (674, 418)
Screenshot: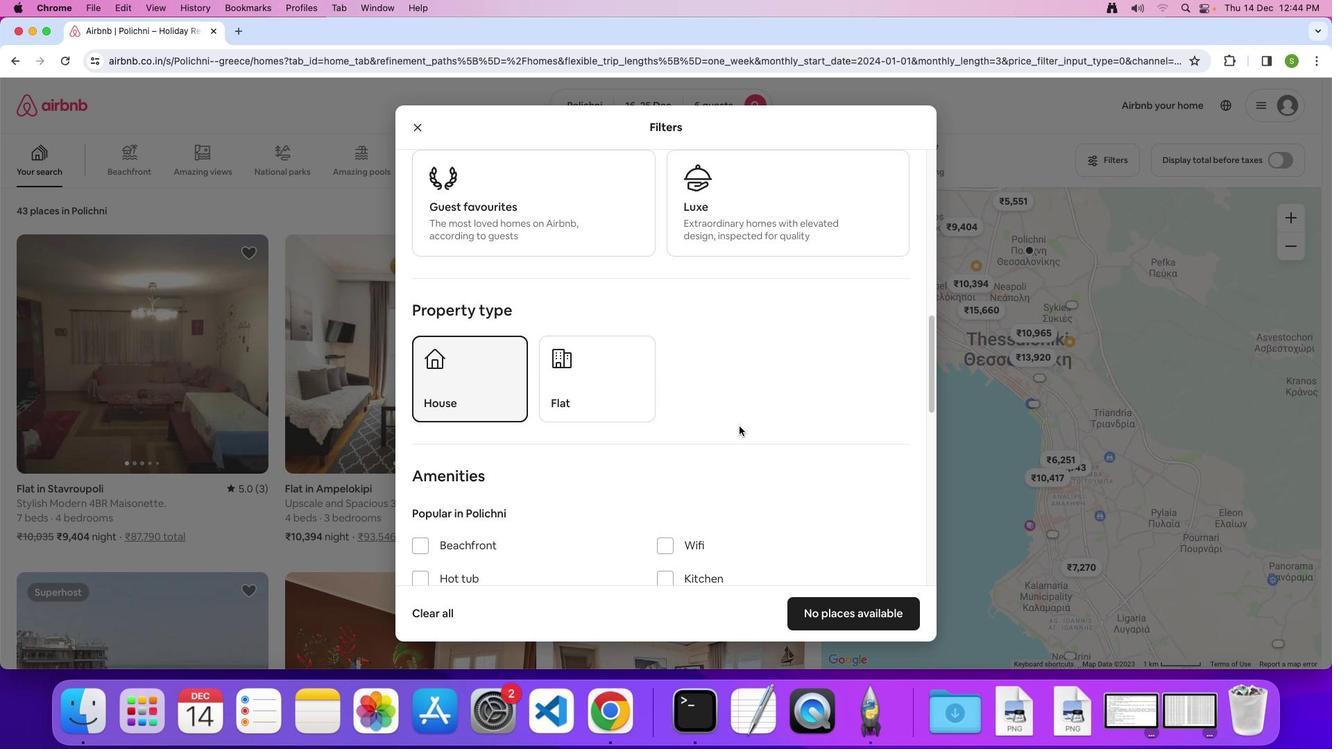 
Action: Mouse scrolled (674, 418) with delta (136, 83)
Screenshot: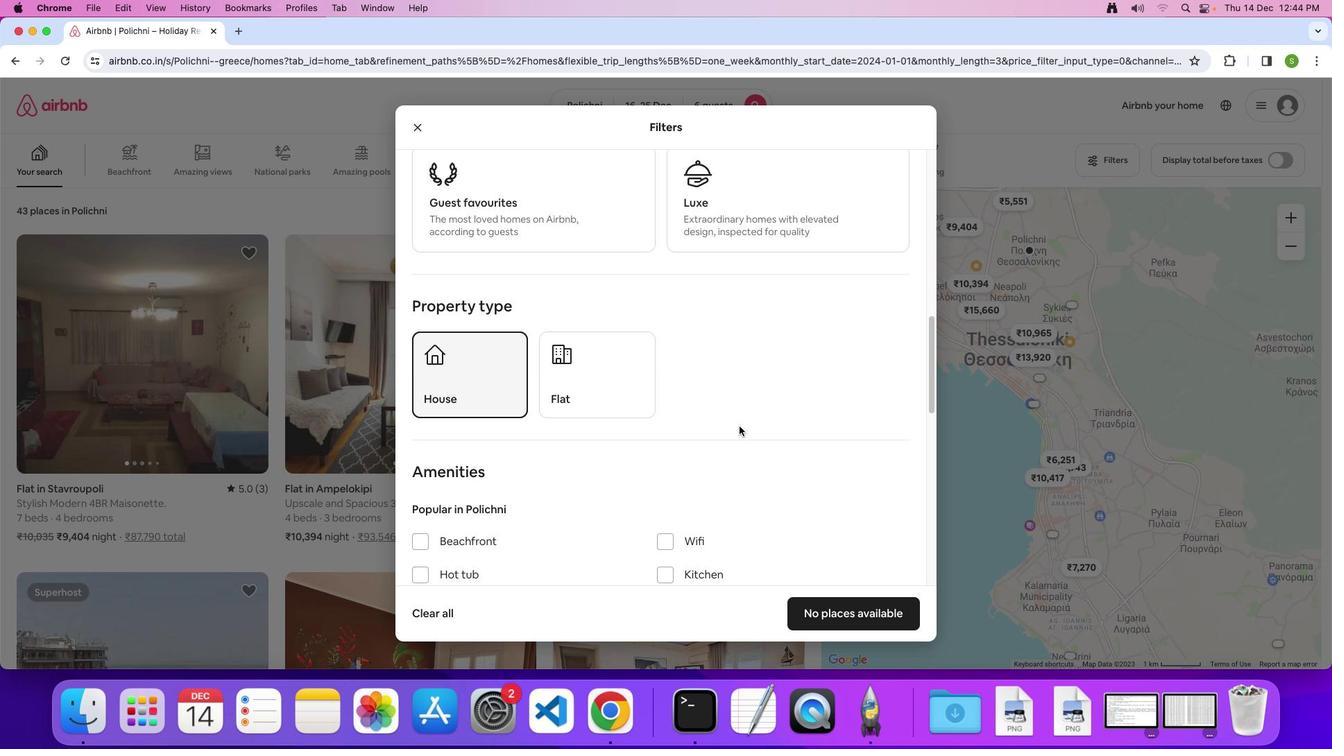 
Action: Mouse scrolled (674, 418) with delta (136, 83)
Screenshot: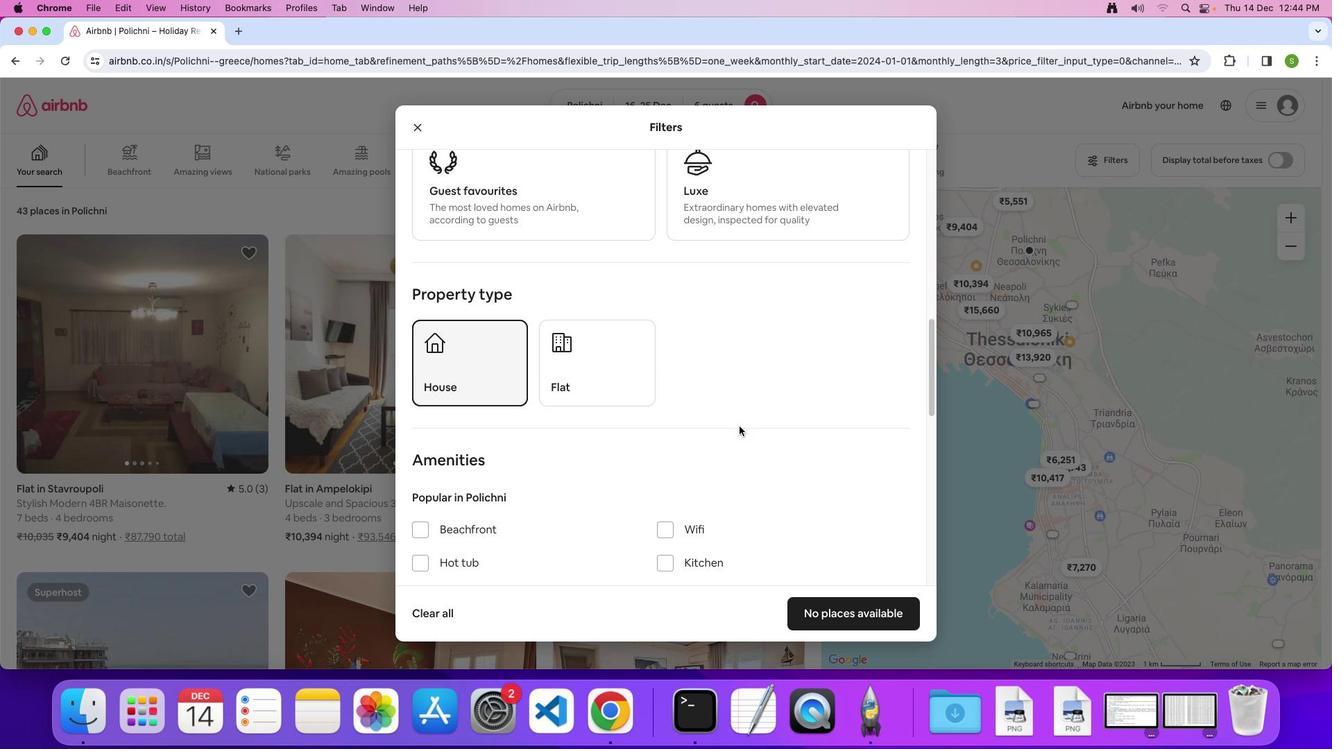 
Action: Mouse scrolled (674, 418) with delta (136, 83)
Screenshot: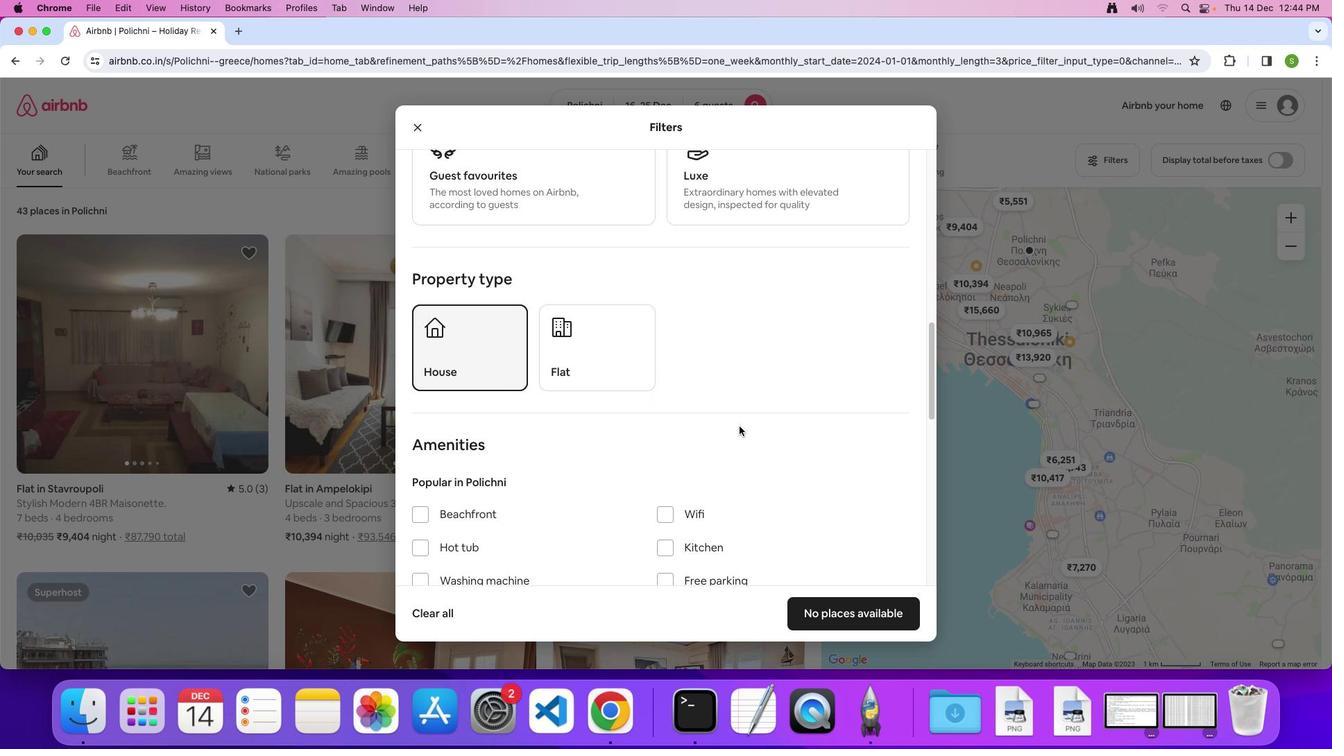 
Action: Mouse scrolled (674, 418) with delta (136, 83)
Screenshot: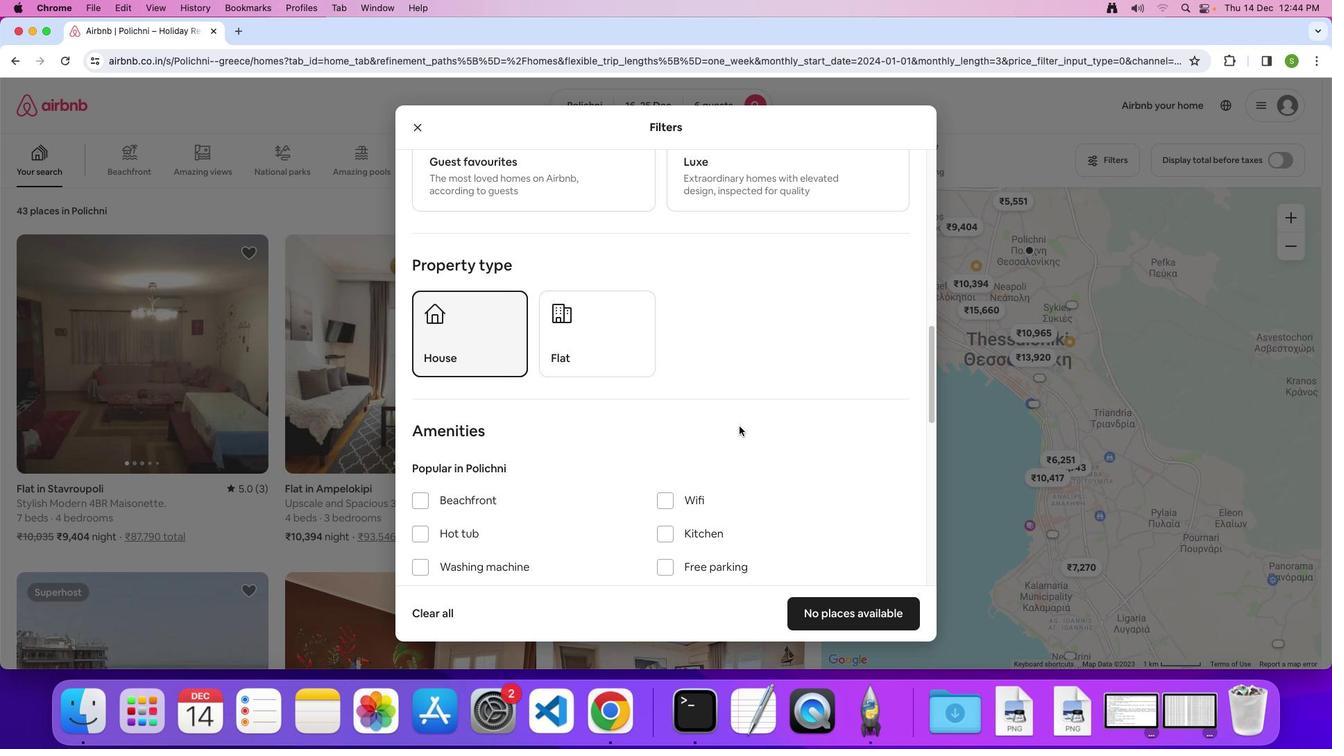 
Action: Mouse scrolled (674, 418) with delta (136, 83)
Screenshot: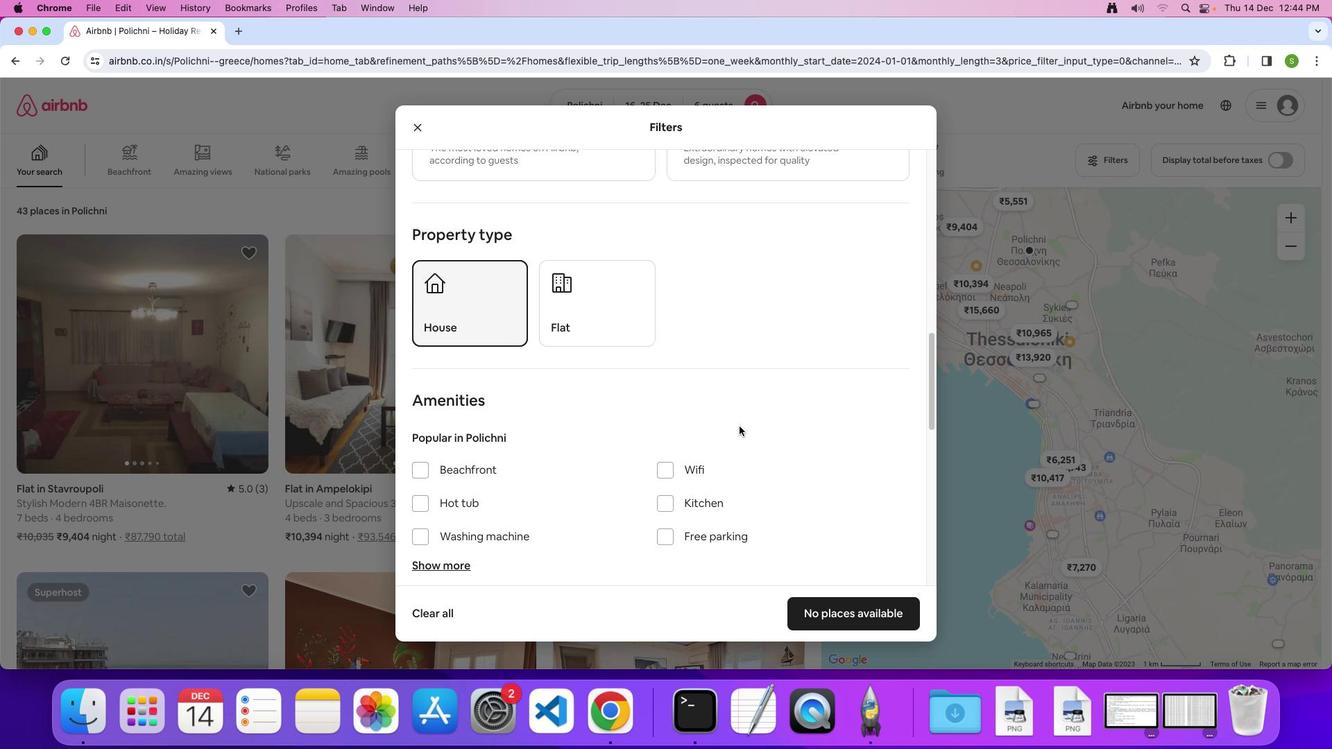 
Action: Mouse scrolled (674, 418) with delta (136, 83)
Screenshot: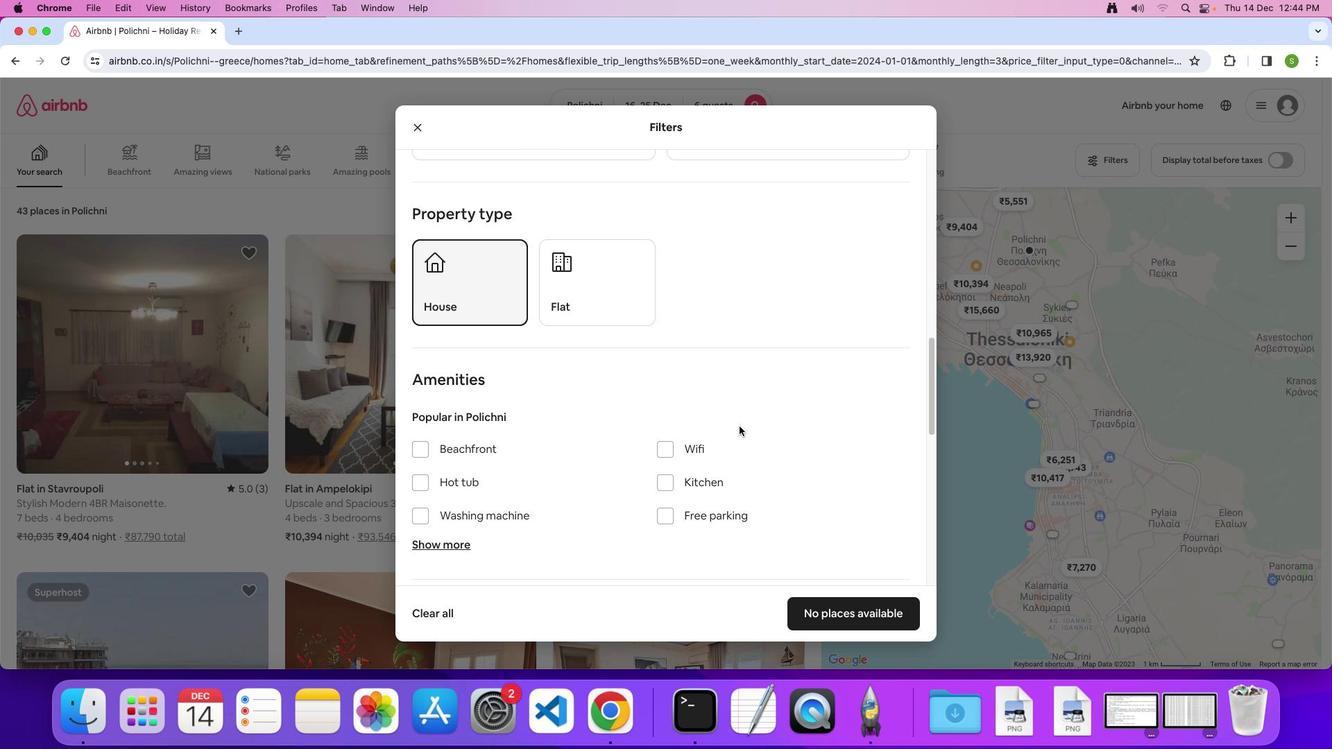 
Action: Mouse scrolled (674, 418) with delta (136, 83)
Screenshot: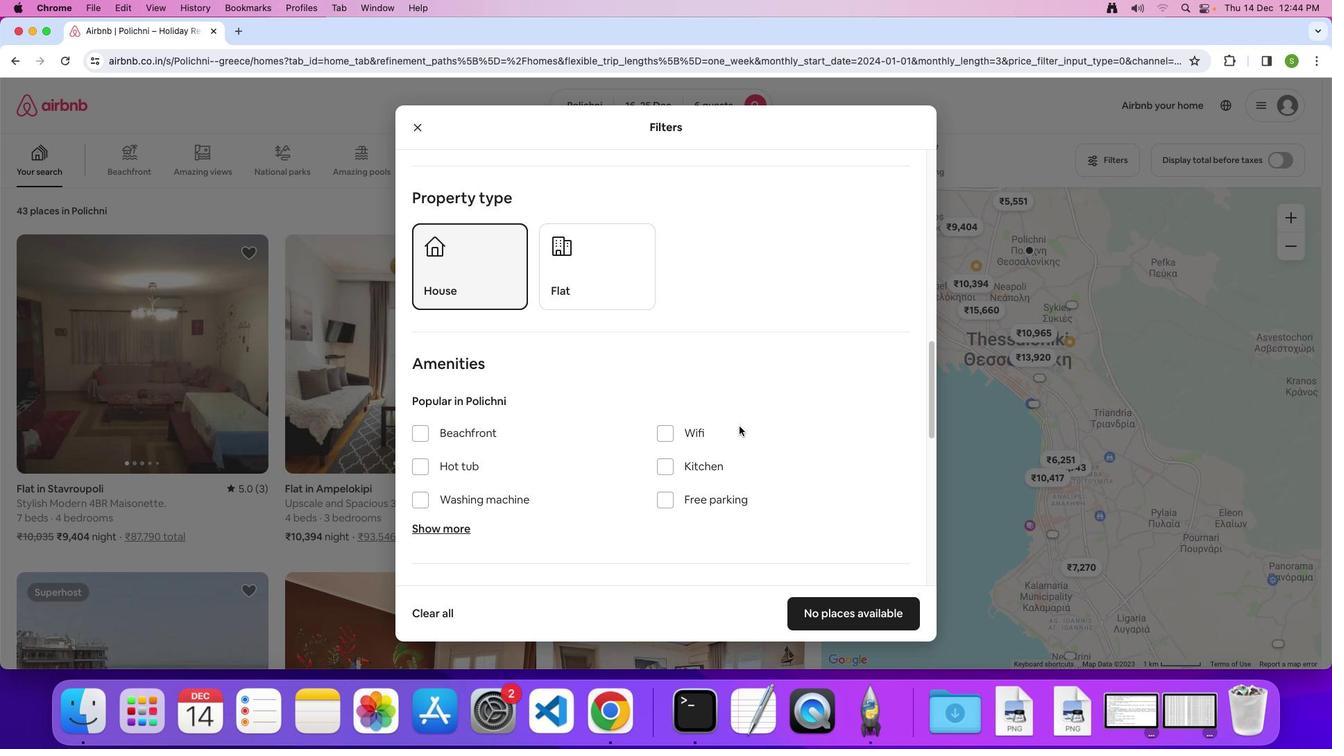 
Action: Mouse moved to (674, 418)
Screenshot: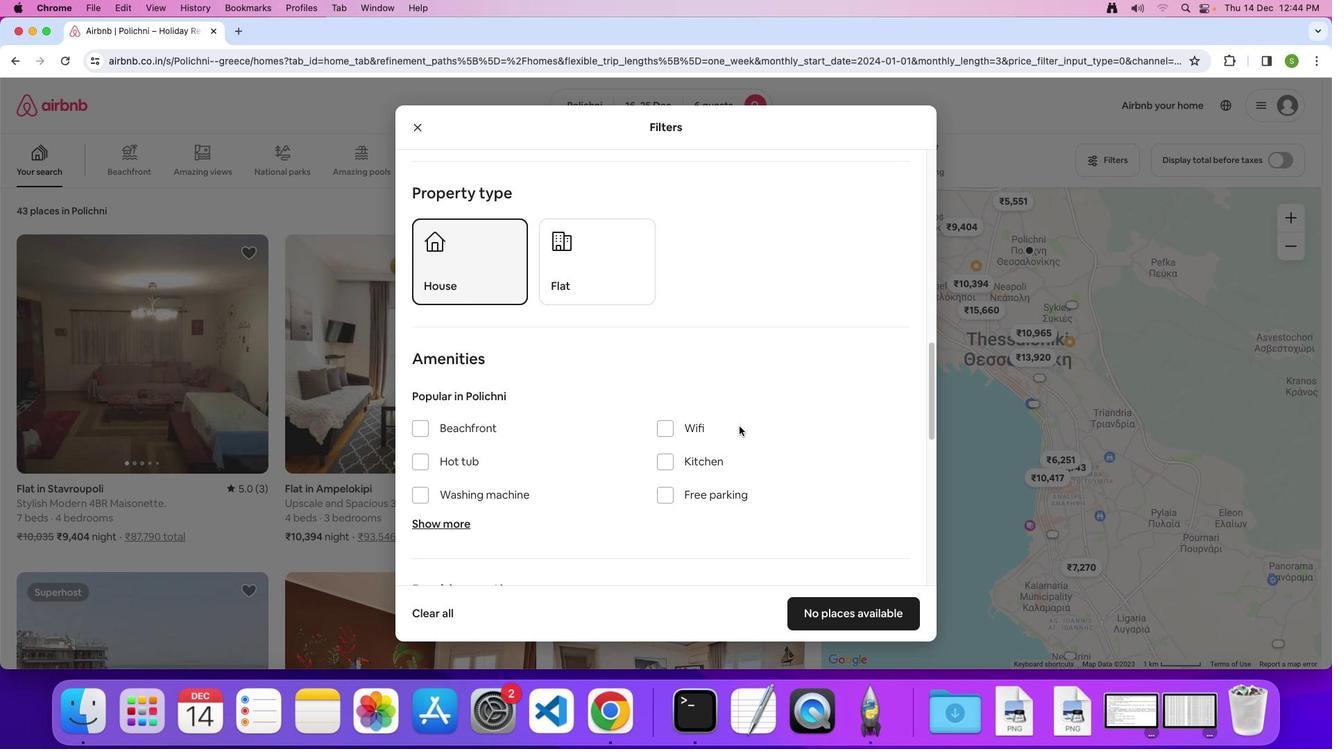
Action: Mouse scrolled (674, 418) with delta (136, 83)
Screenshot: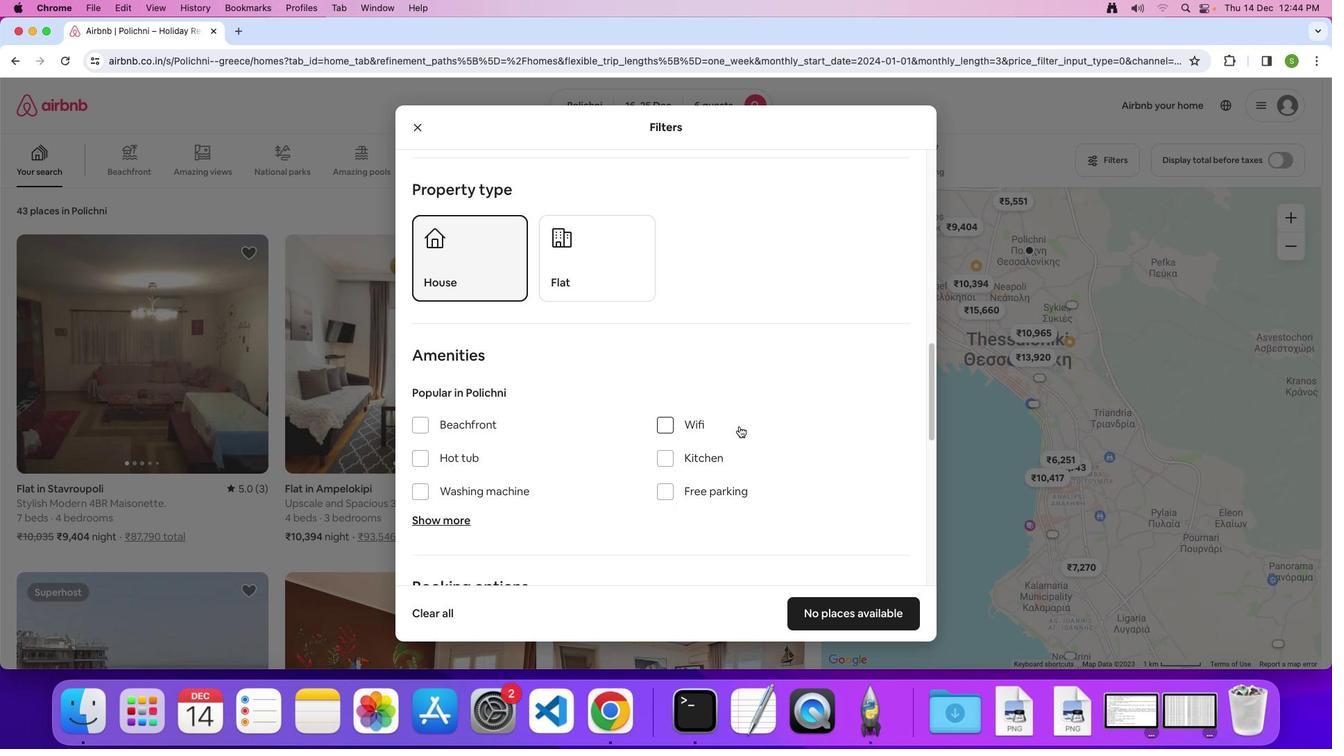 
Action: Mouse scrolled (674, 418) with delta (136, 83)
Screenshot: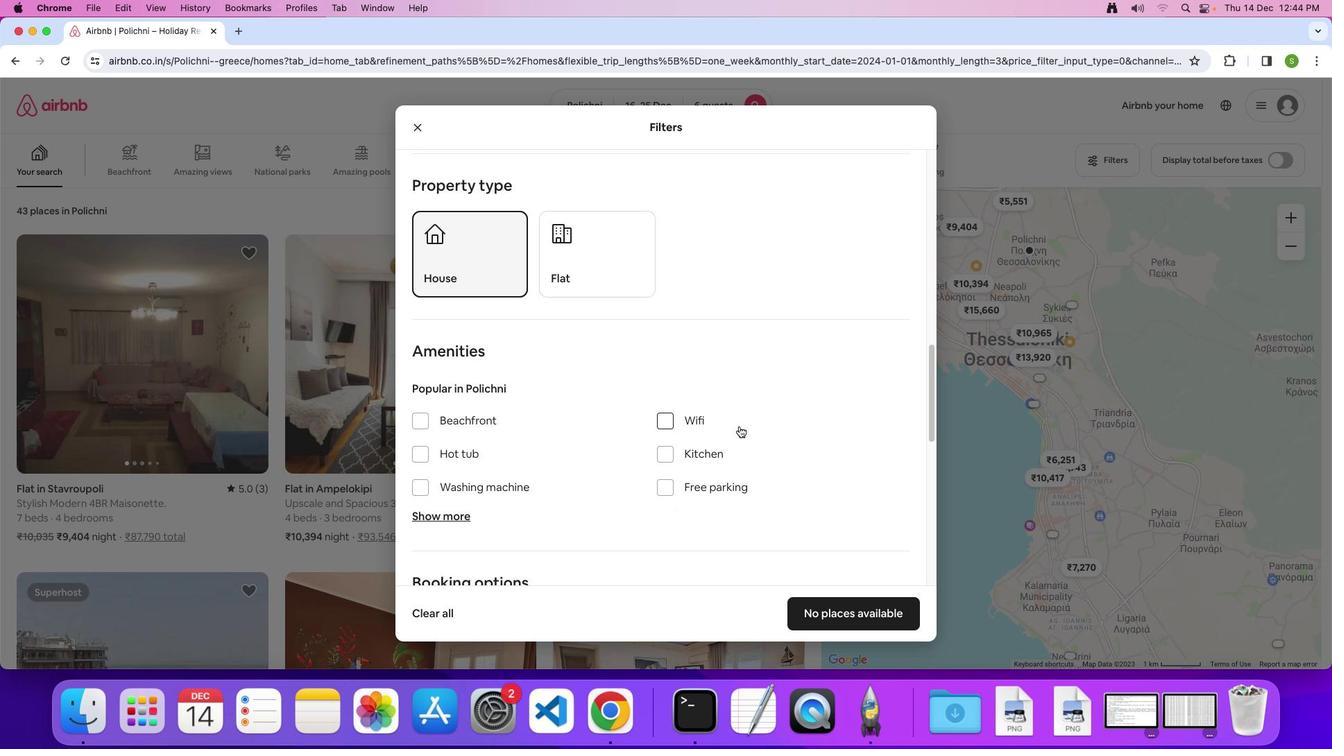 
Action: Mouse scrolled (674, 418) with delta (136, 83)
Screenshot: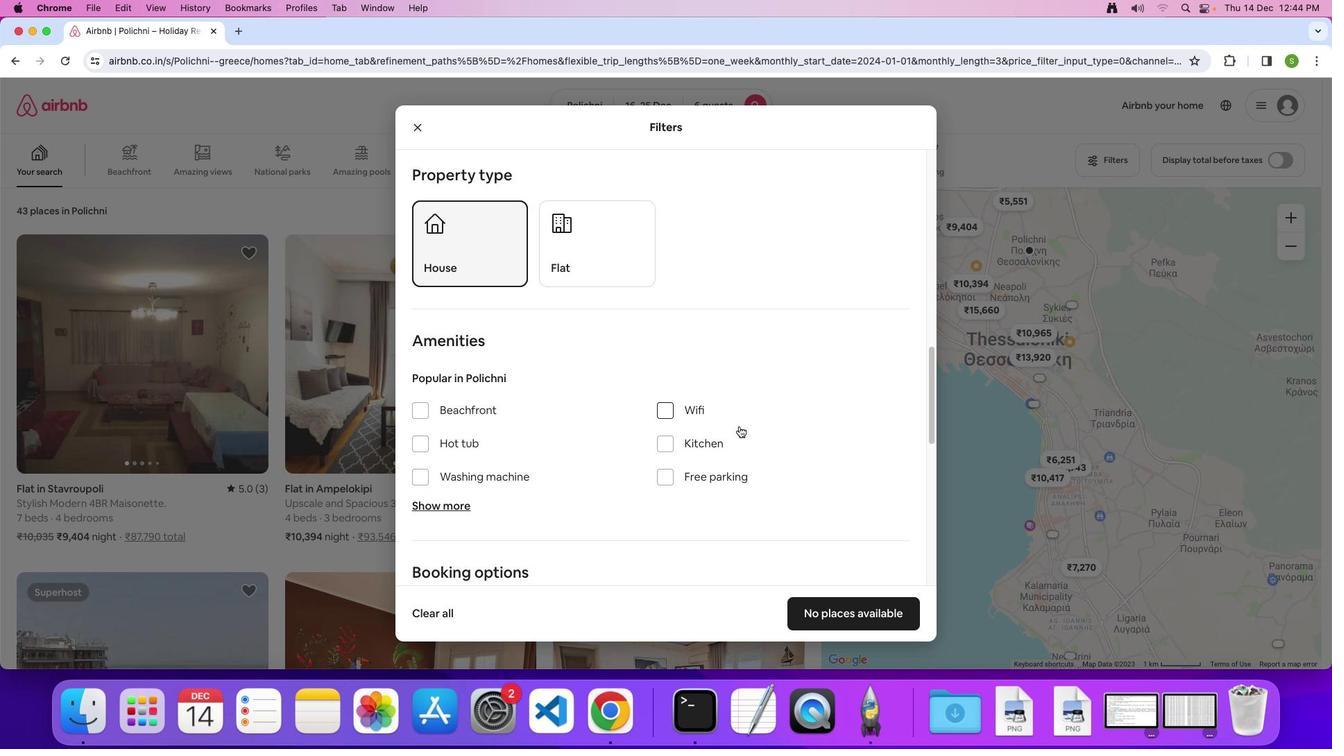 
Action: Mouse scrolled (674, 418) with delta (136, 83)
Screenshot: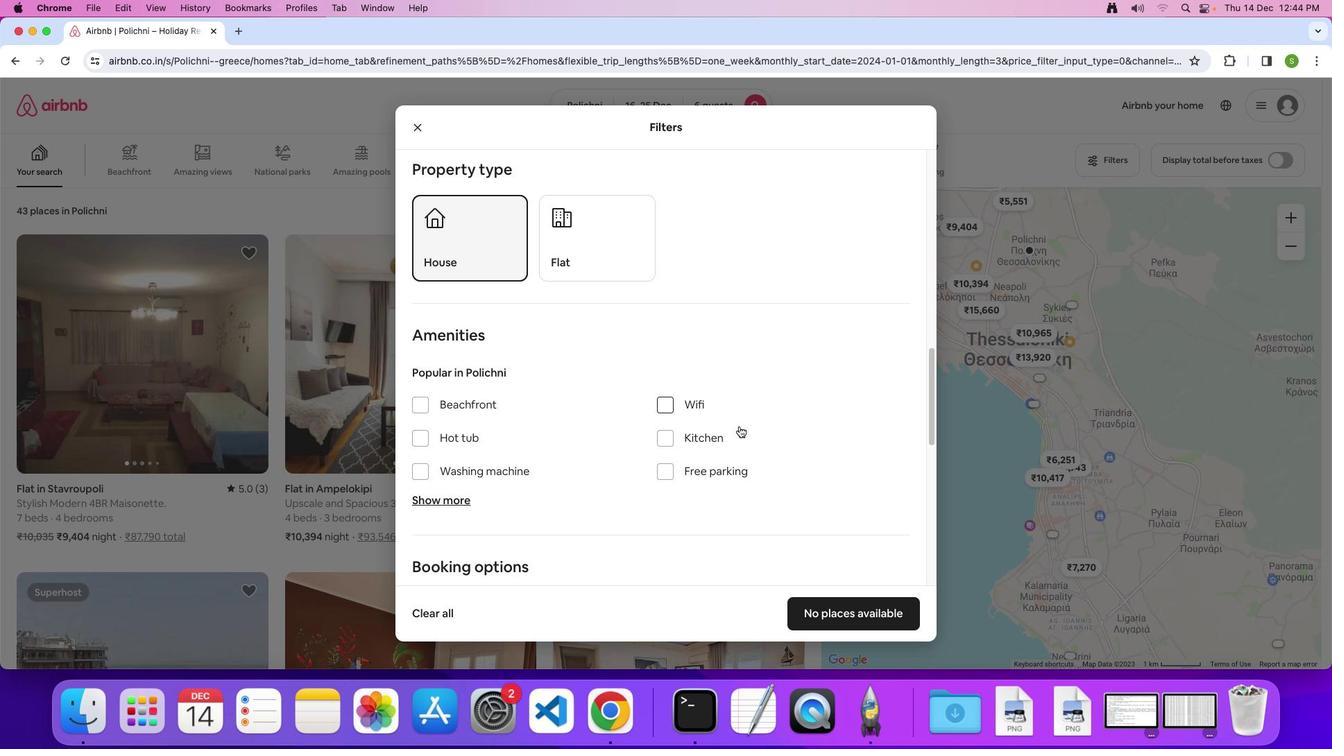
Action: Mouse scrolled (674, 418) with delta (136, 83)
Screenshot: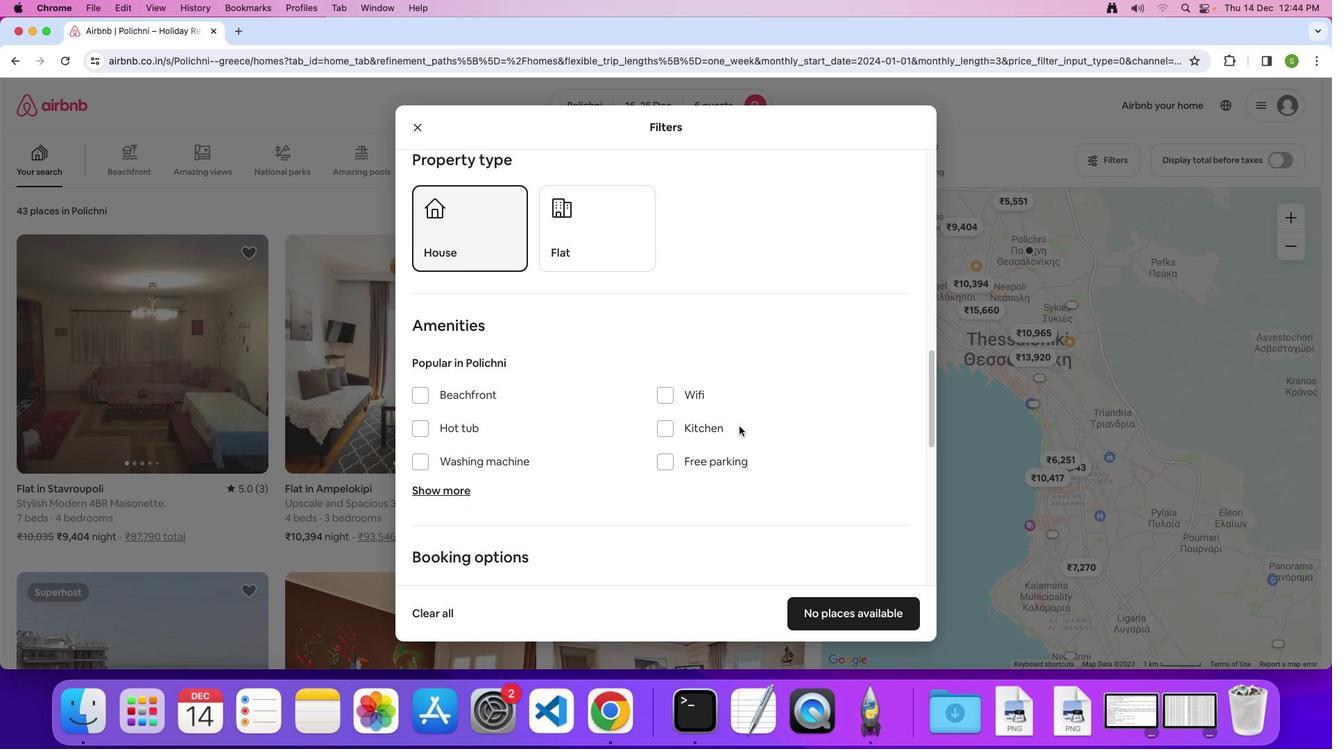 
Action: Mouse scrolled (674, 418) with delta (136, 83)
Screenshot: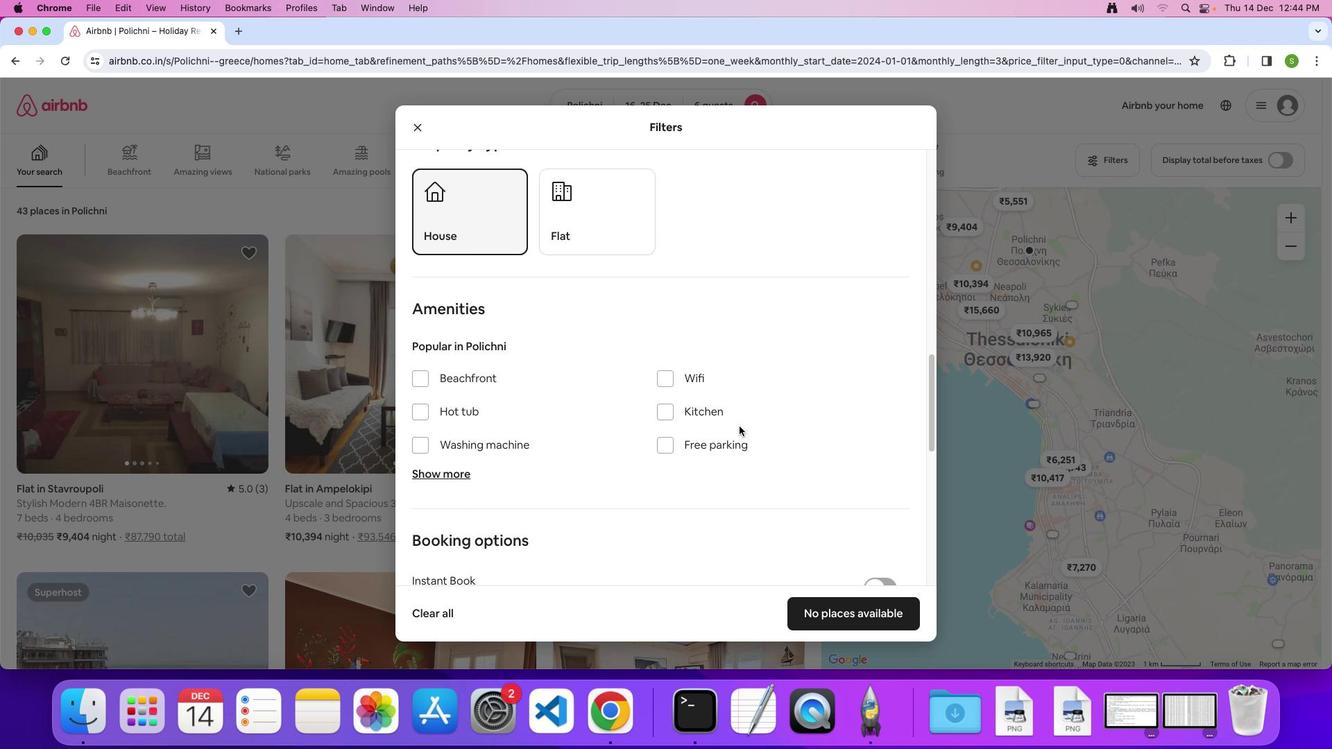 
Action: Mouse scrolled (674, 418) with delta (136, 81)
Screenshot: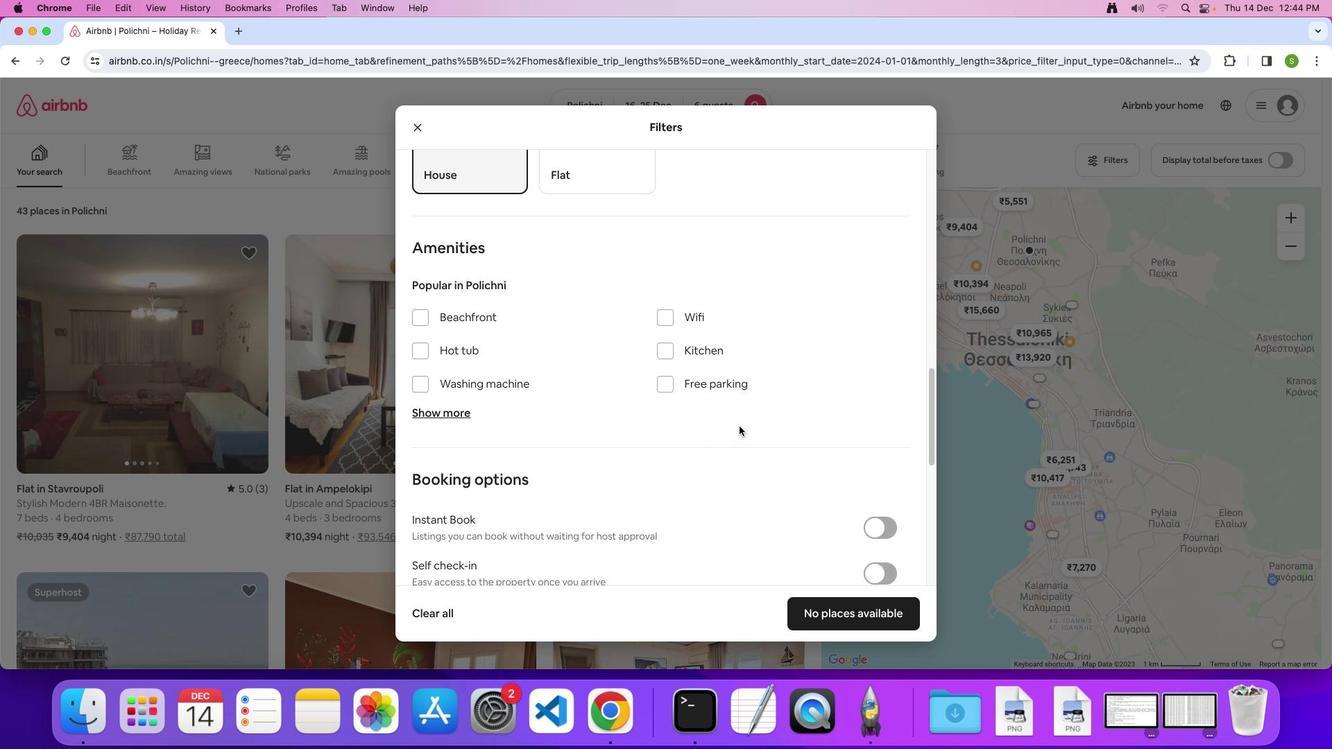 
Action: Mouse scrolled (674, 418) with delta (136, 83)
Screenshot: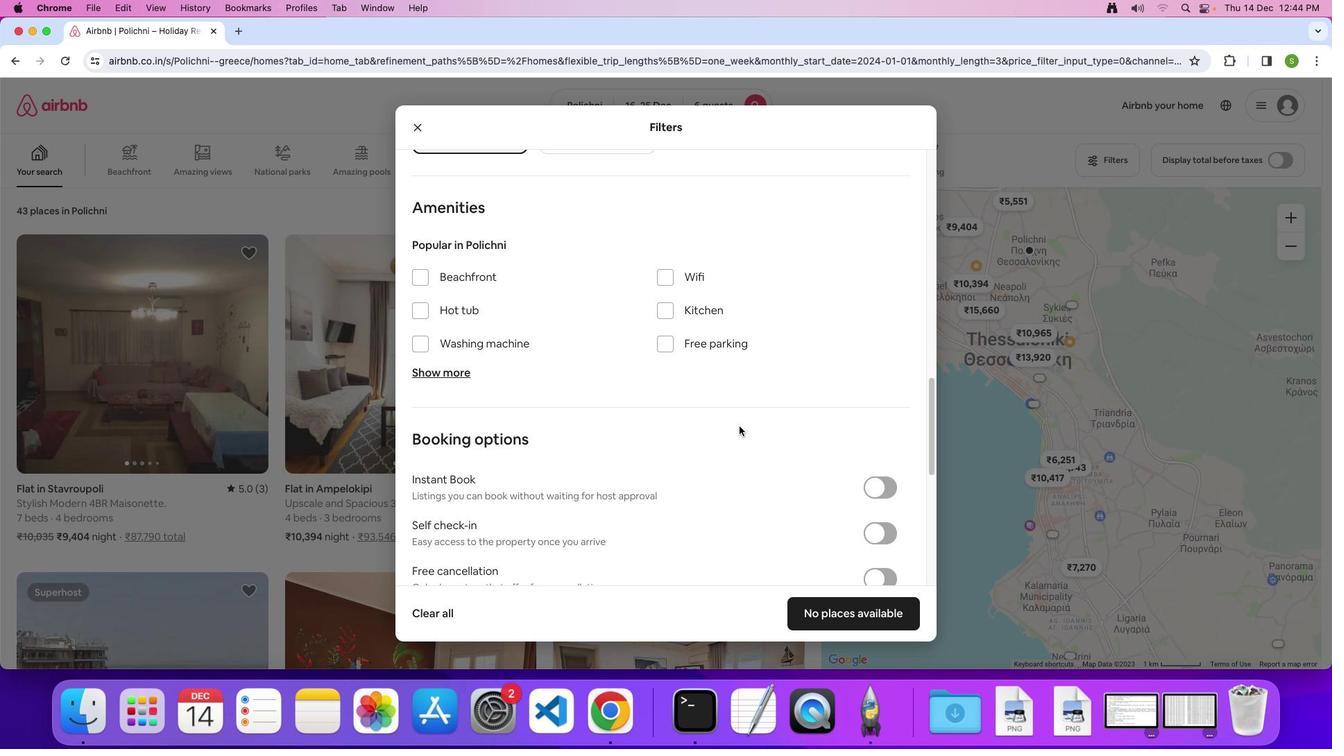 
Action: Mouse moved to (618, 297)
Screenshot: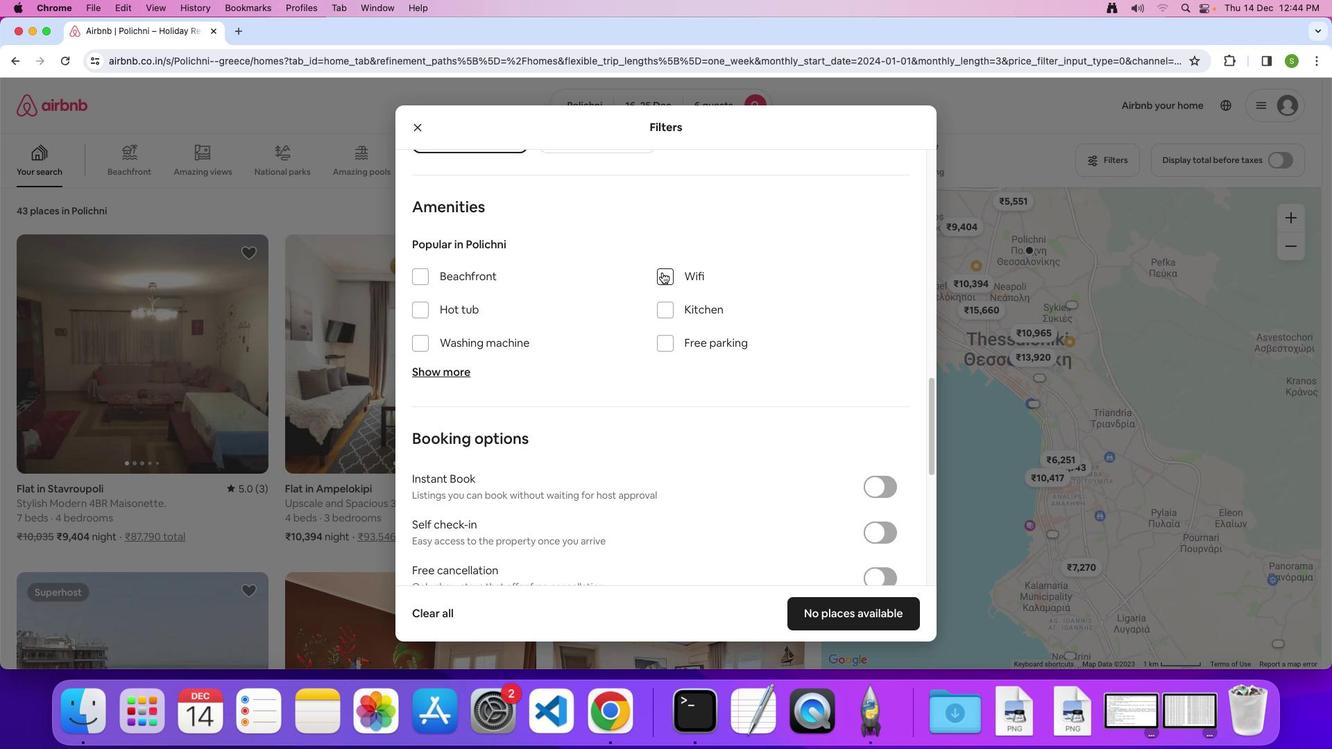
Action: Mouse pressed left at (618, 297)
Screenshot: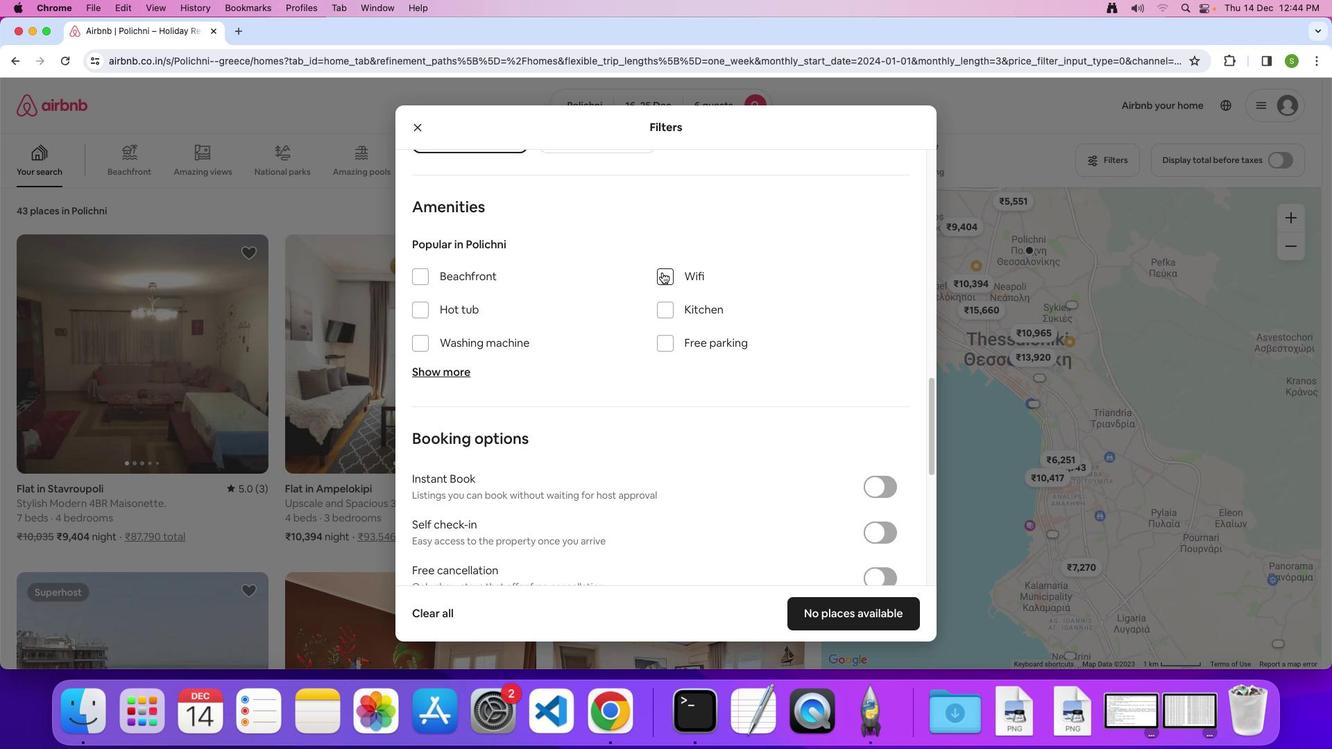 
Action: Mouse moved to (453, 374)
Screenshot: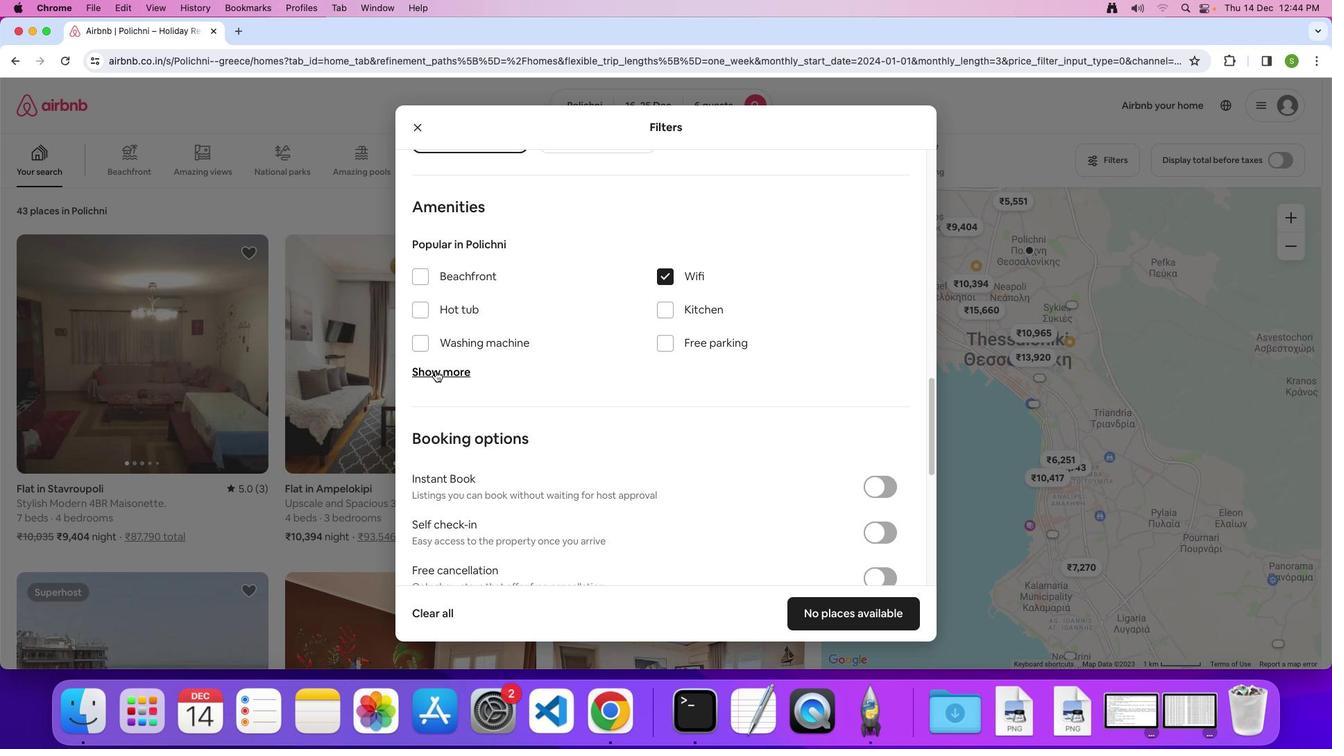 
Action: Mouse pressed left at (453, 374)
Screenshot: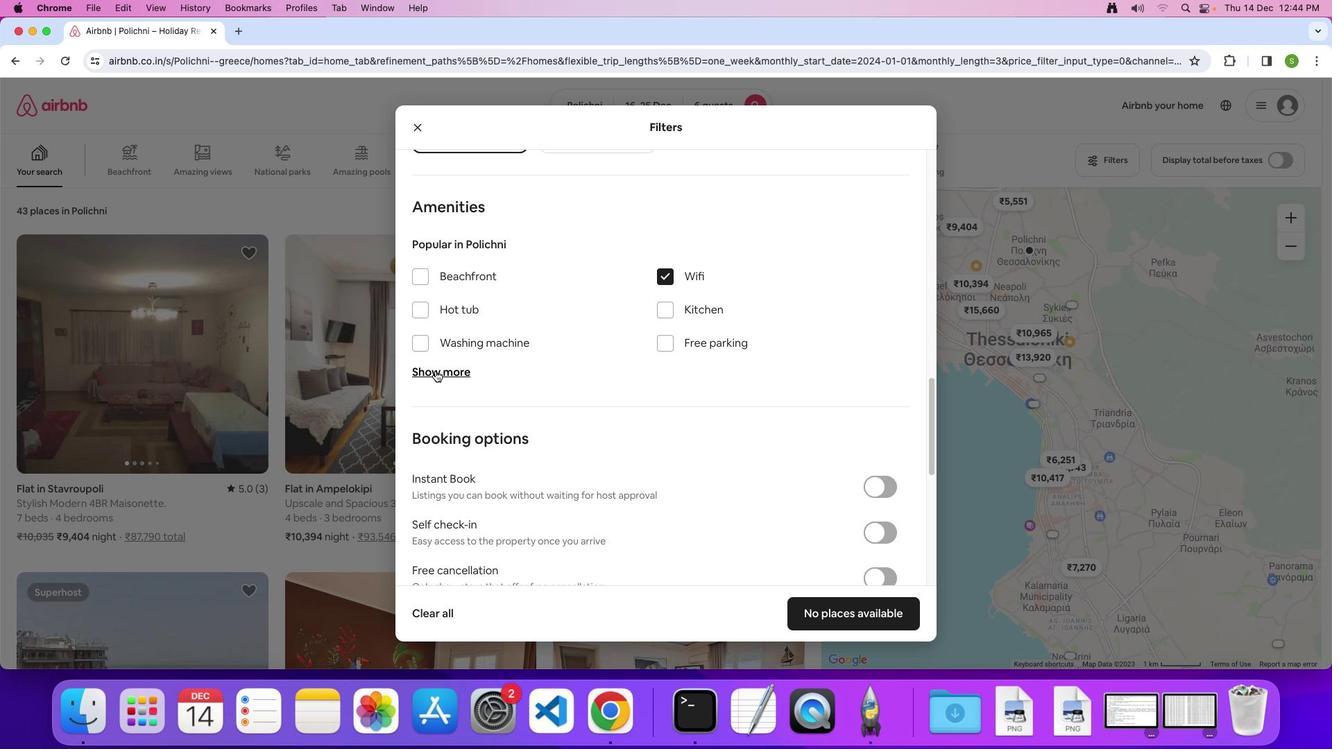 
Action: Mouse moved to (621, 356)
Screenshot: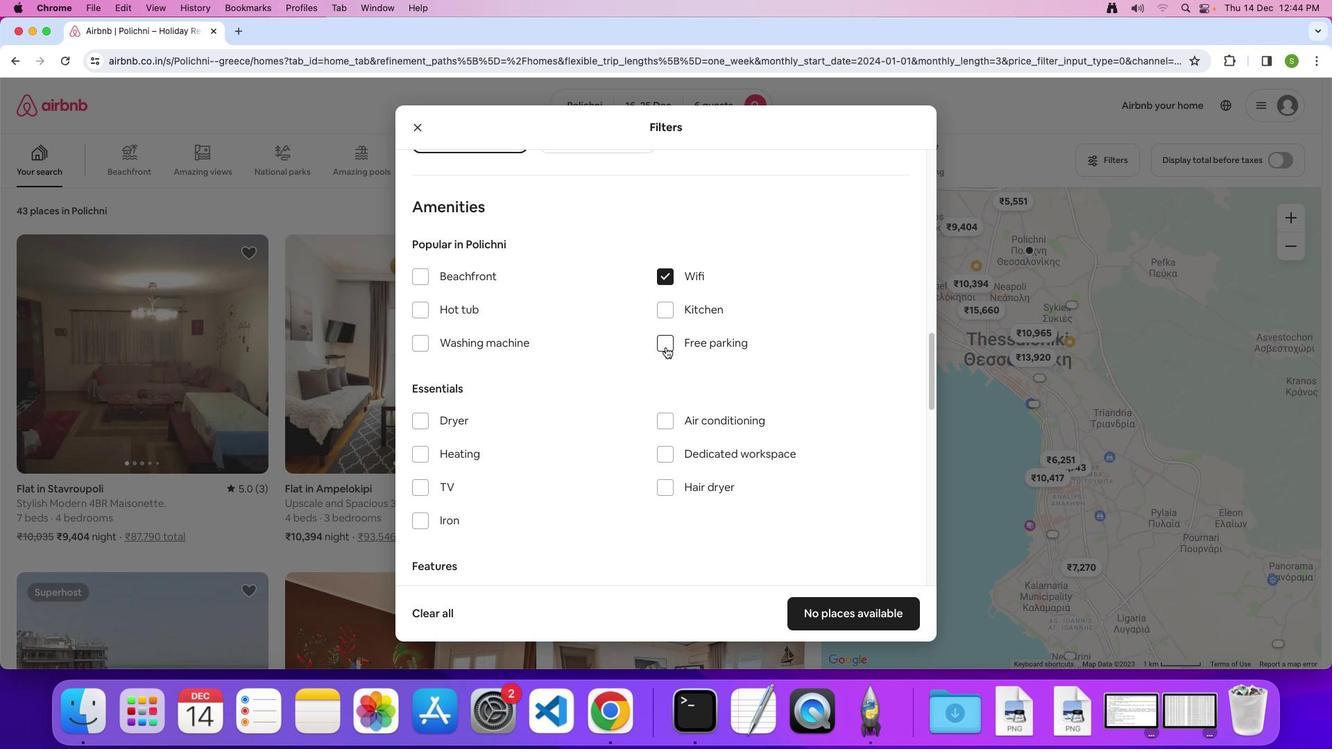 
Action: Mouse pressed left at (621, 356)
Screenshot: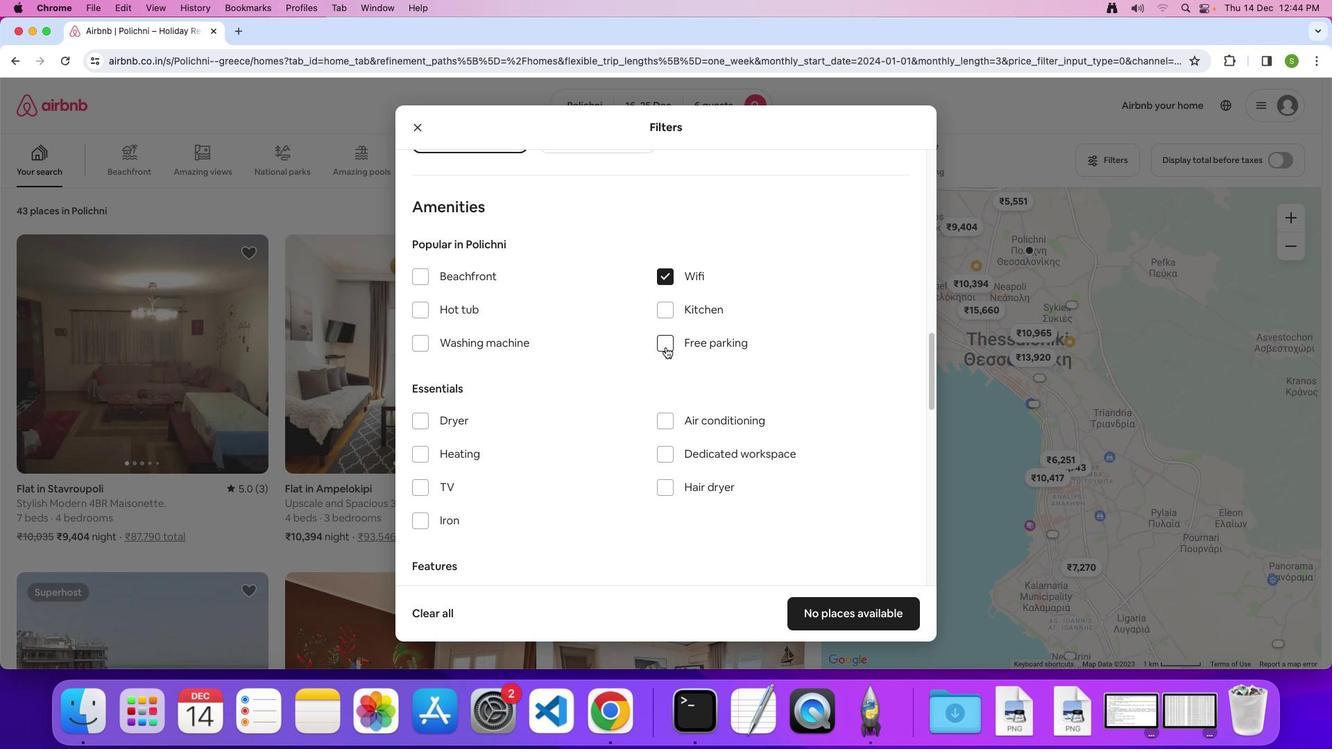 
Action: Mouse moved to (564, 363)
Screenshot: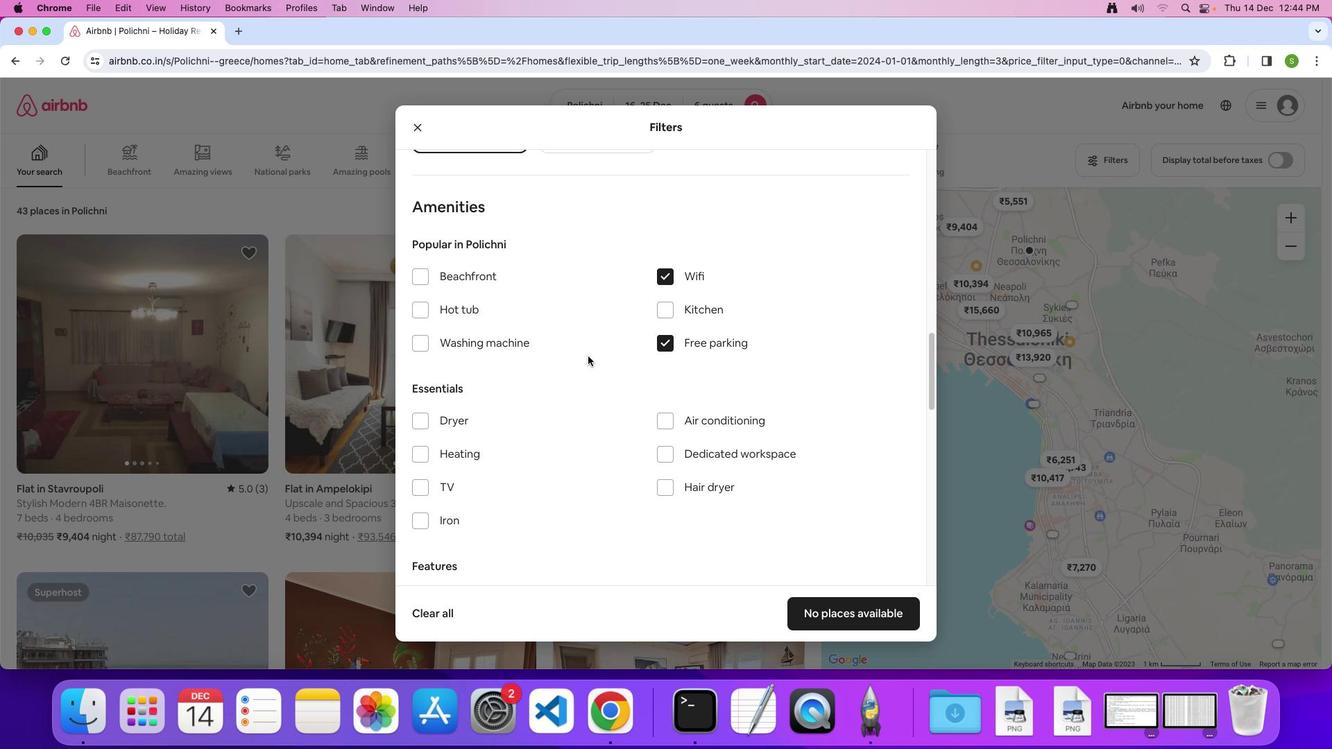
Action: Mouse scrolled (564, 363) with delta (136, 83)
Screenshot: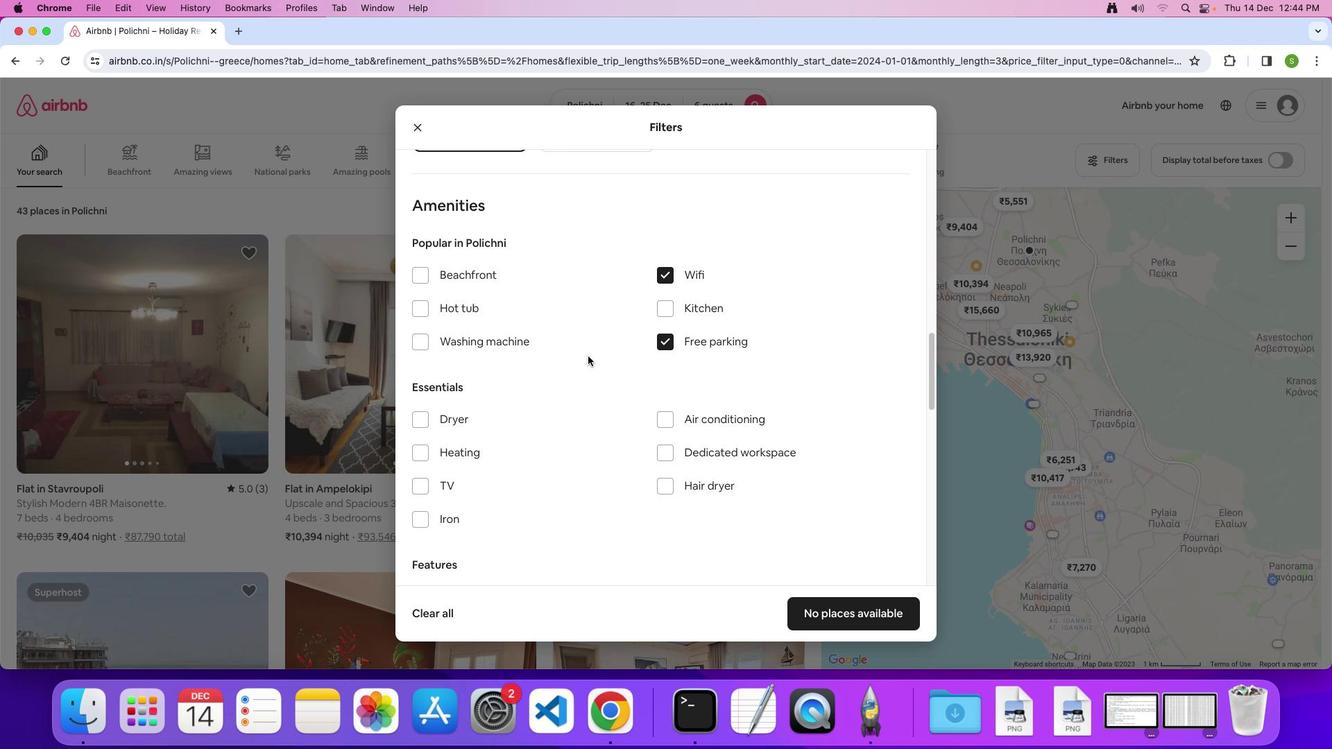 
Action: Mouse scrolled (564, 363) with delta (136, 83)
Screenshot: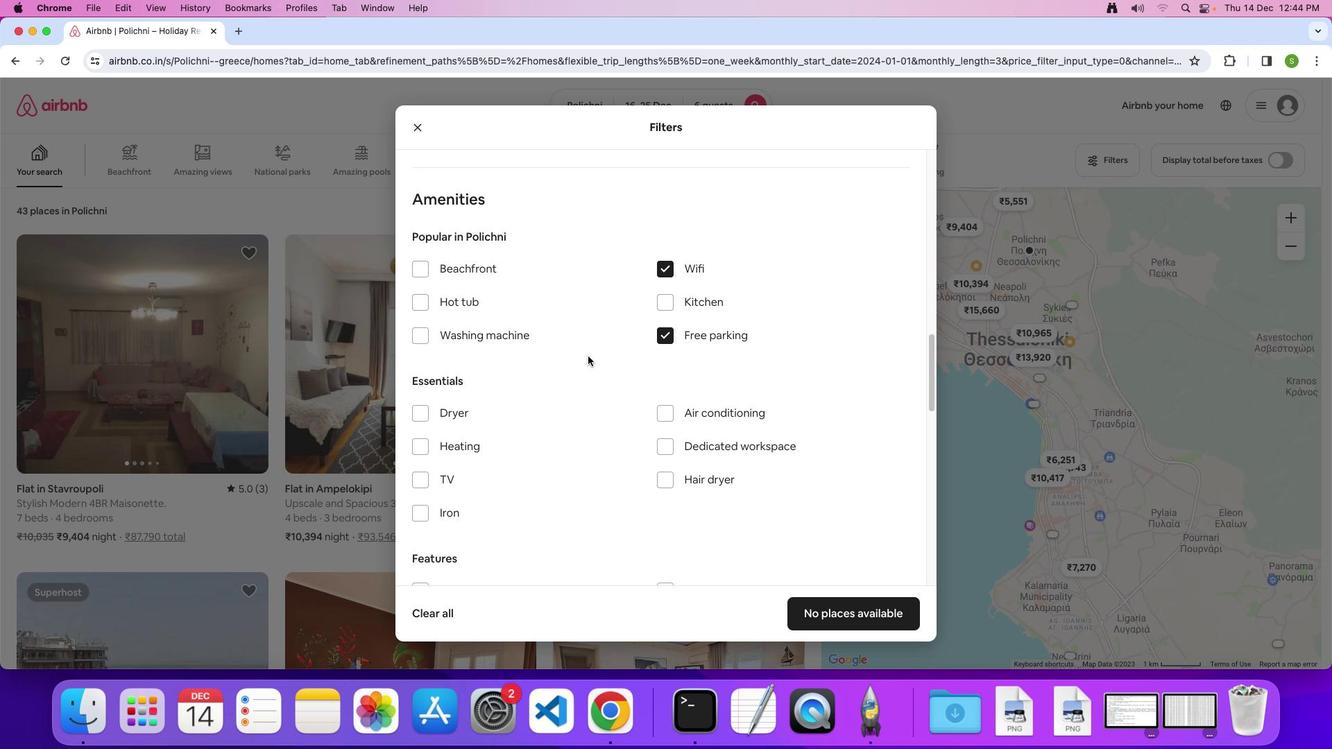
Action: Mouse scrolled (564, 363) with delta (136, 83)
Screenshot: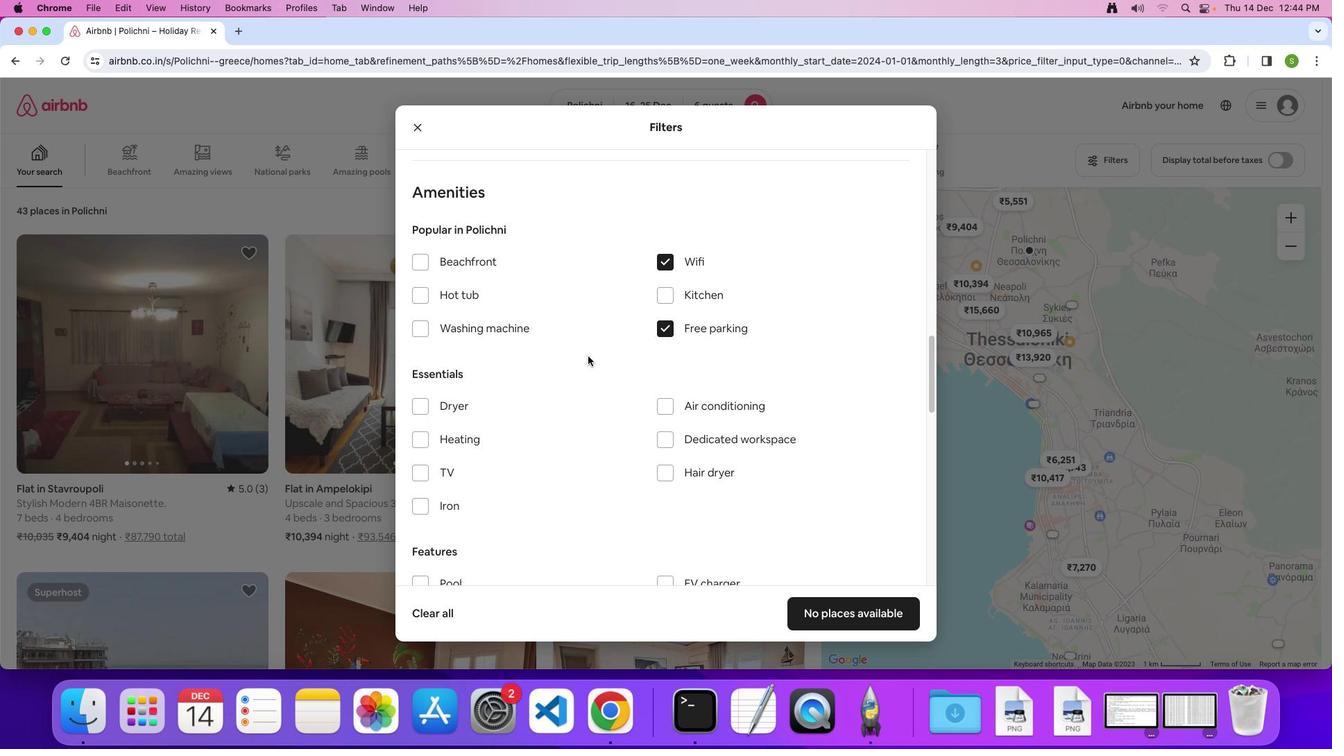 
Action: Mouse scrolled (564, 363) with delta (136, 83)
Screenshot: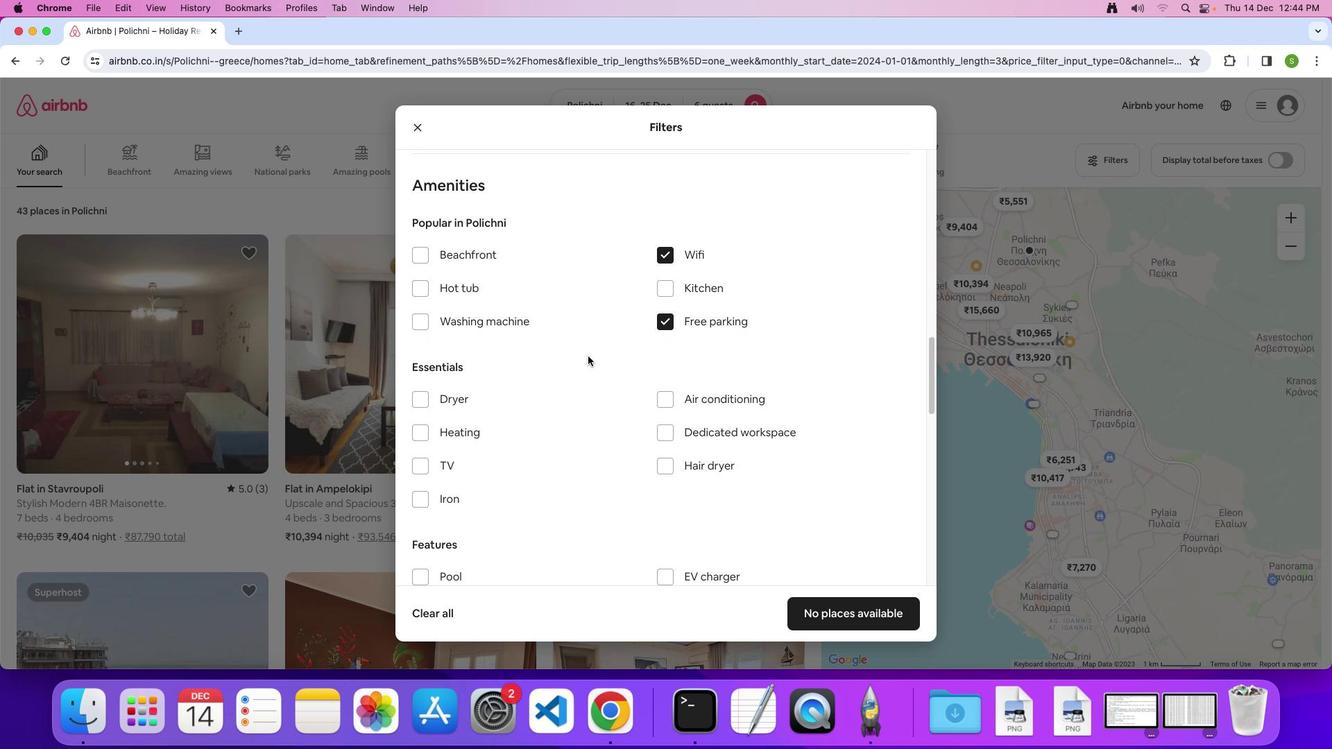 
Action: Mouse scrolled (564, 363) with delta (136, 83)
Screenshot: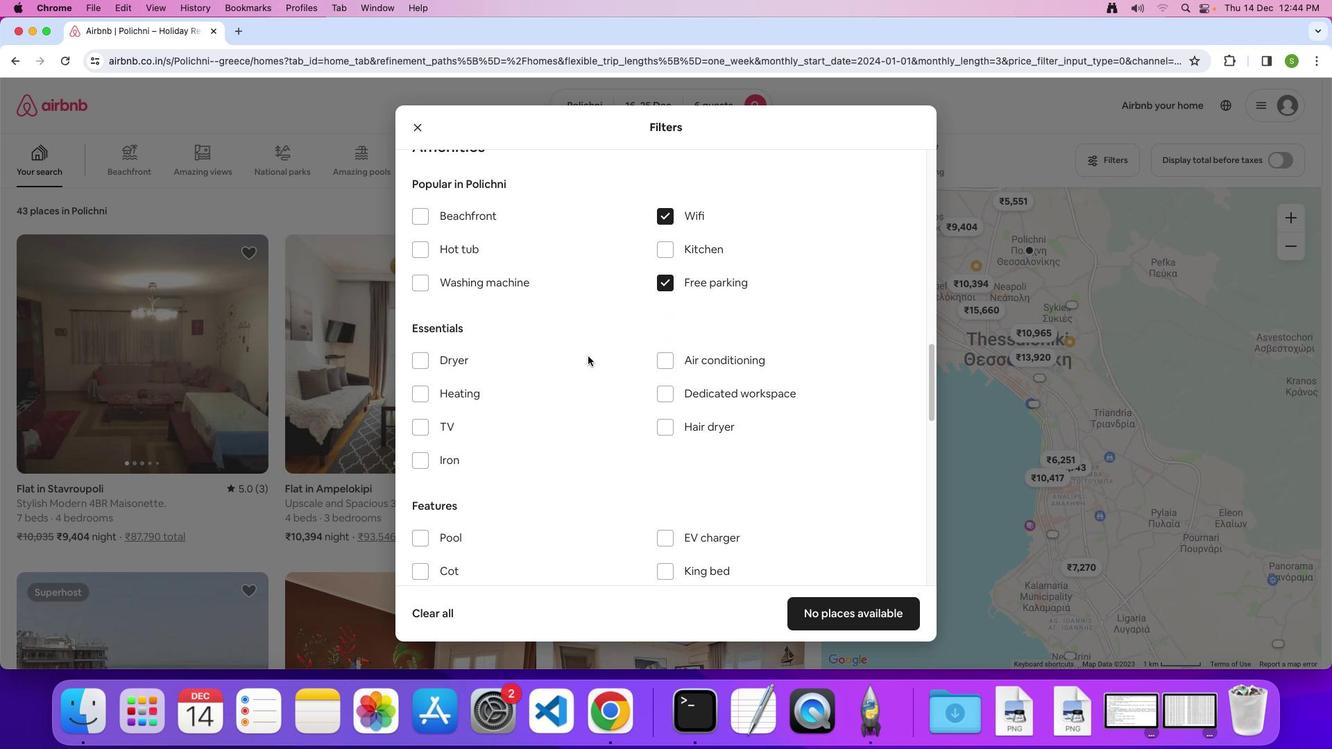 
Action: Mouse scrolled (564, 363) with delta (136, 81)
Screenshot: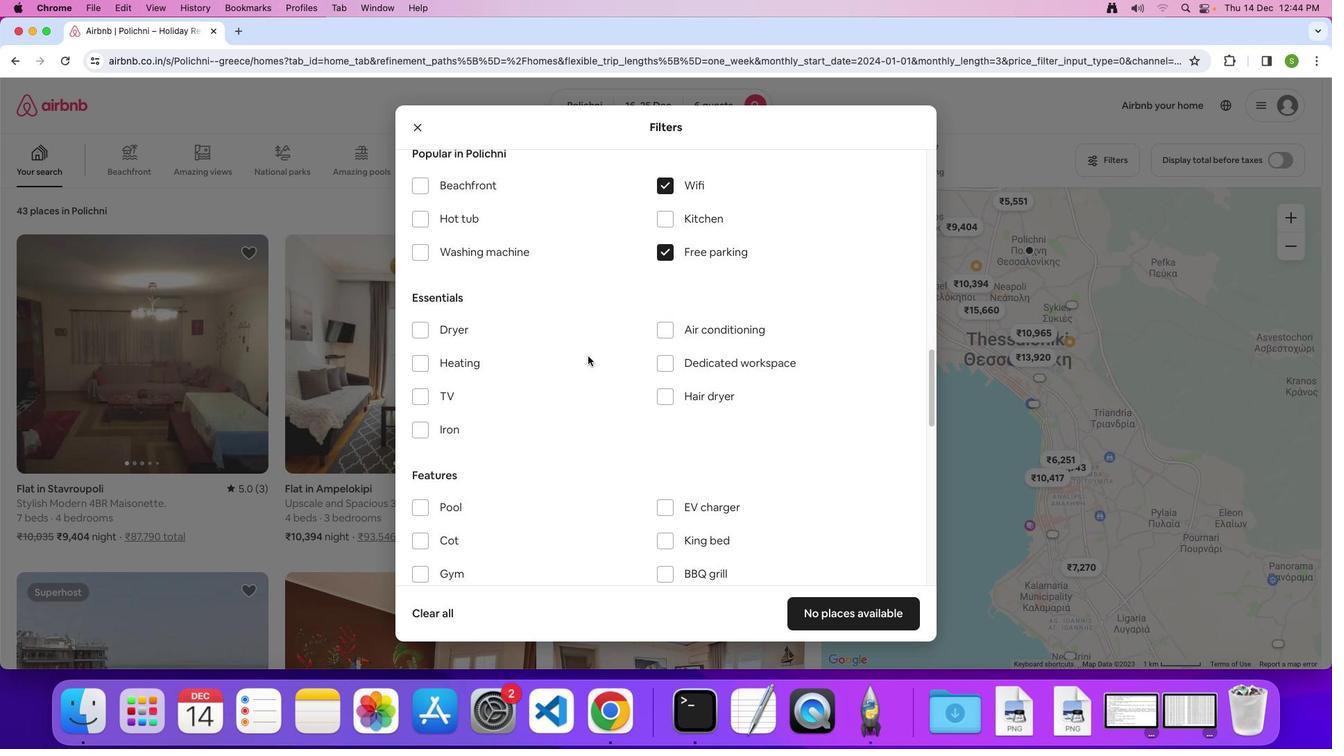 
Action: Mouse moved to (449, 365)
Screenshot: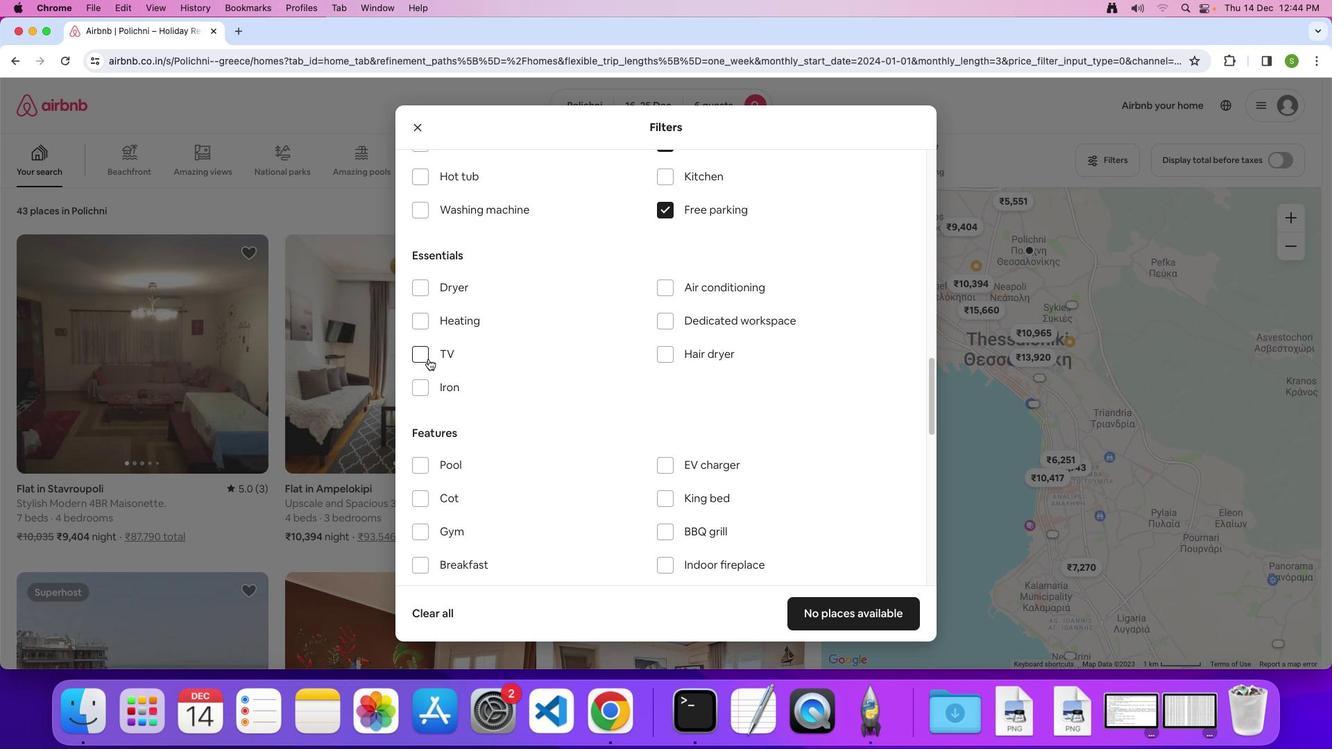
Action: Mouse pressed left at (449, 365)
Screenshot: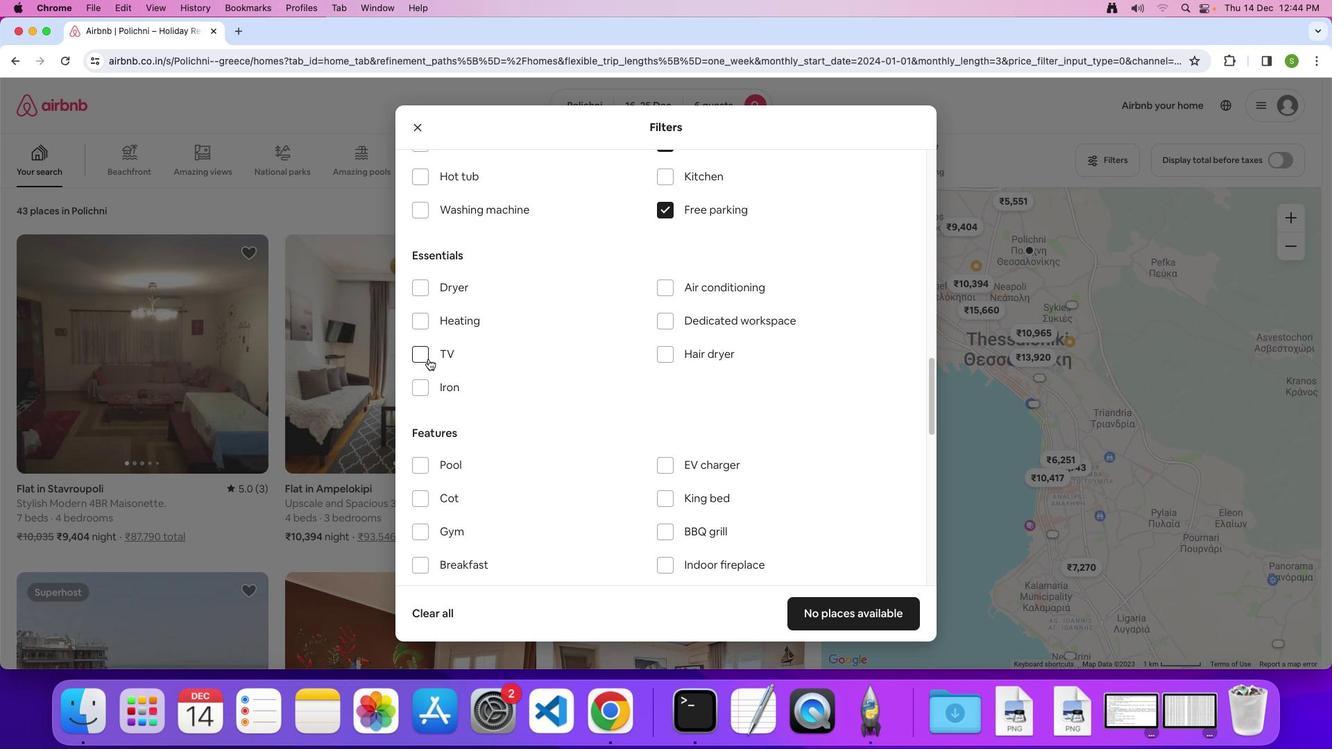
Action: Mouse moved to (536, 359)
Screenshot: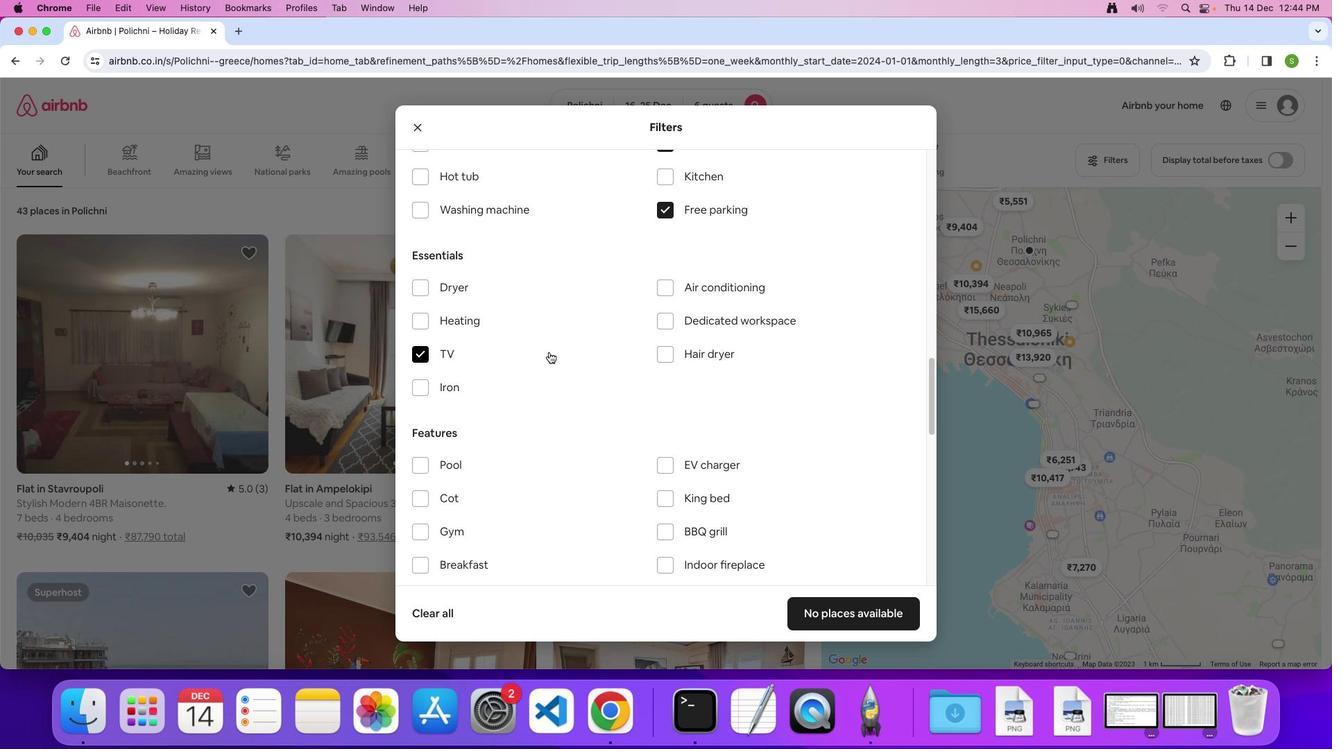 
Action: Mouse scrolled (536, 359) with delta (136, 83)
Screenshot: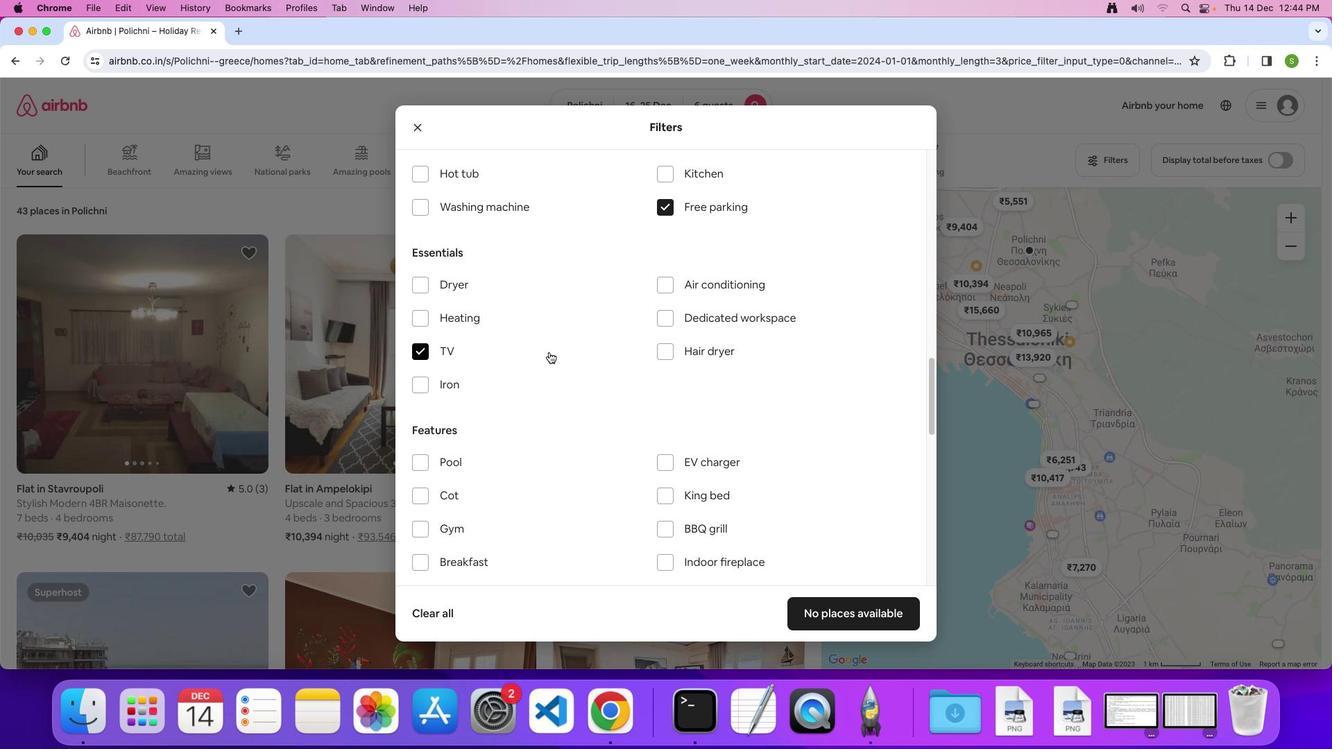 
Action: Mouse scrolled (536, 359) with delta (136, 83)
Screenshot: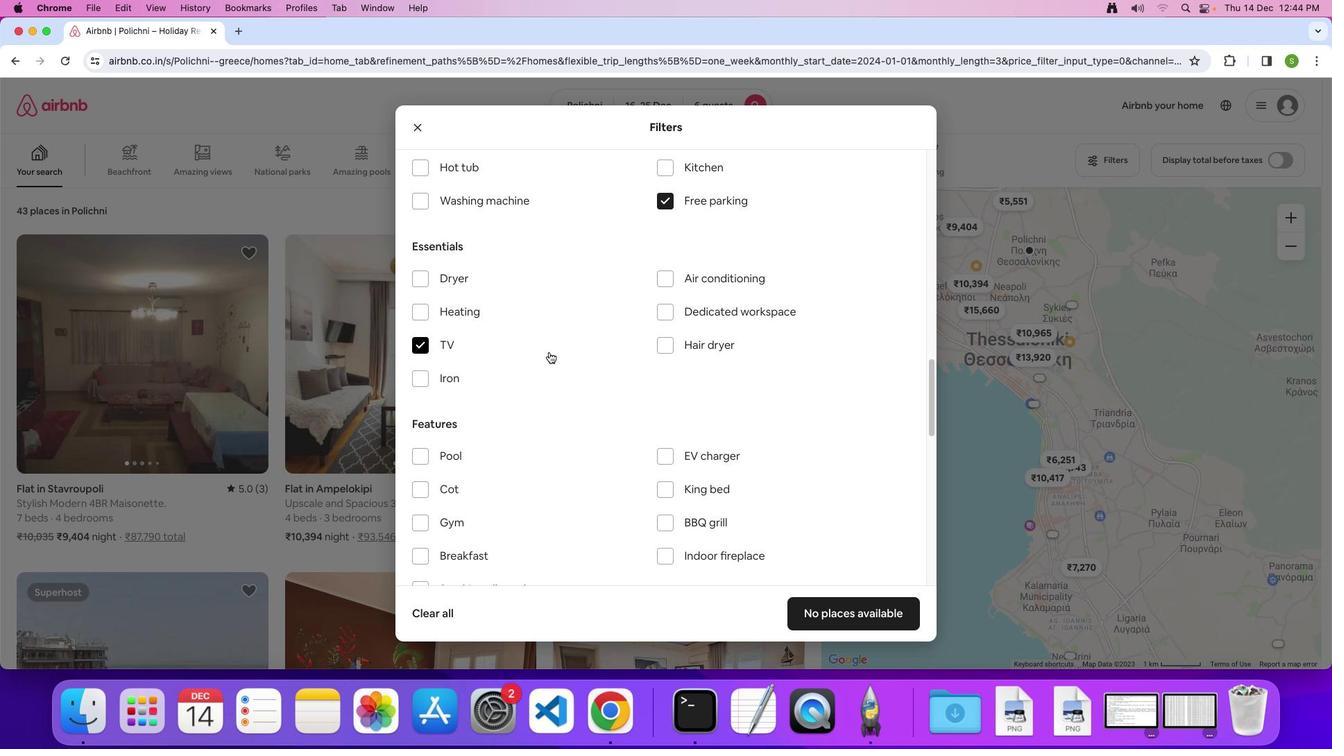 
Action: Mouse scrolled (536, 359) with delta (136, 83)
Screenshot: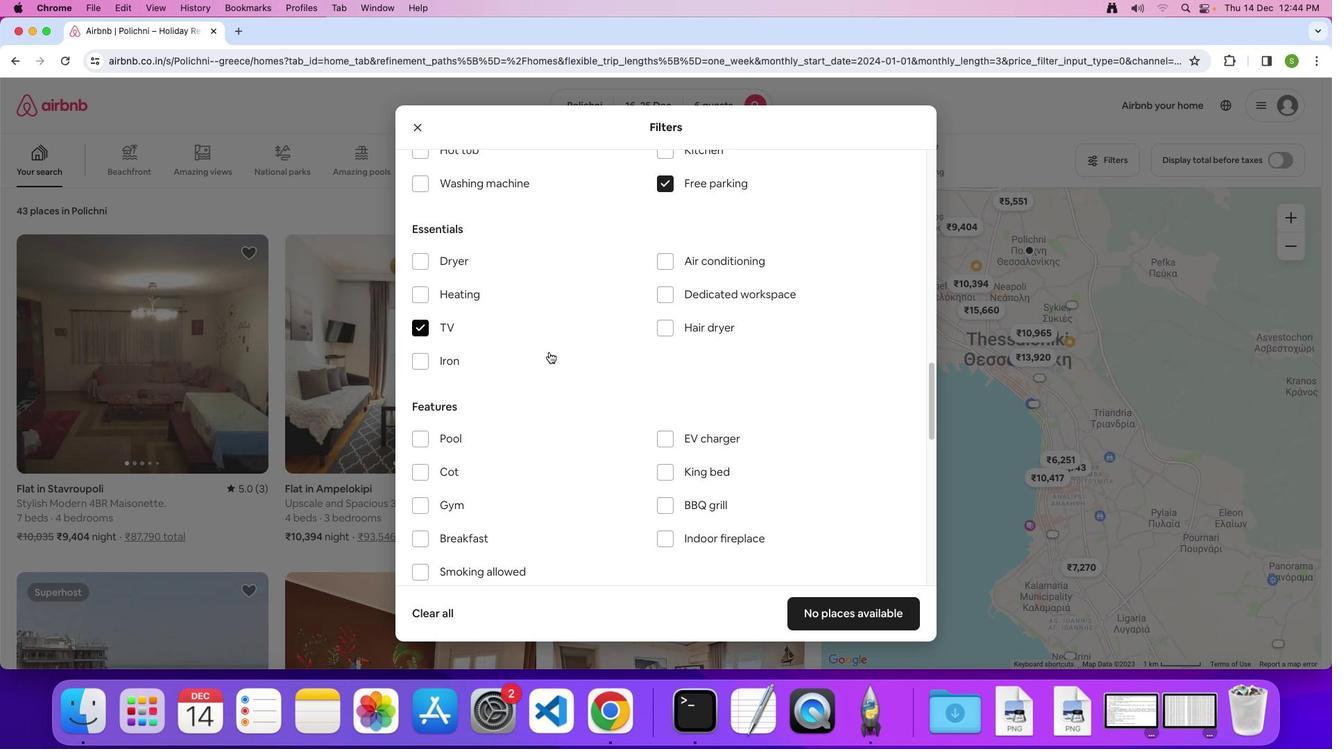 
Action: Mouse scrolled (536, 359) with delta (136, 83)
Screenshot: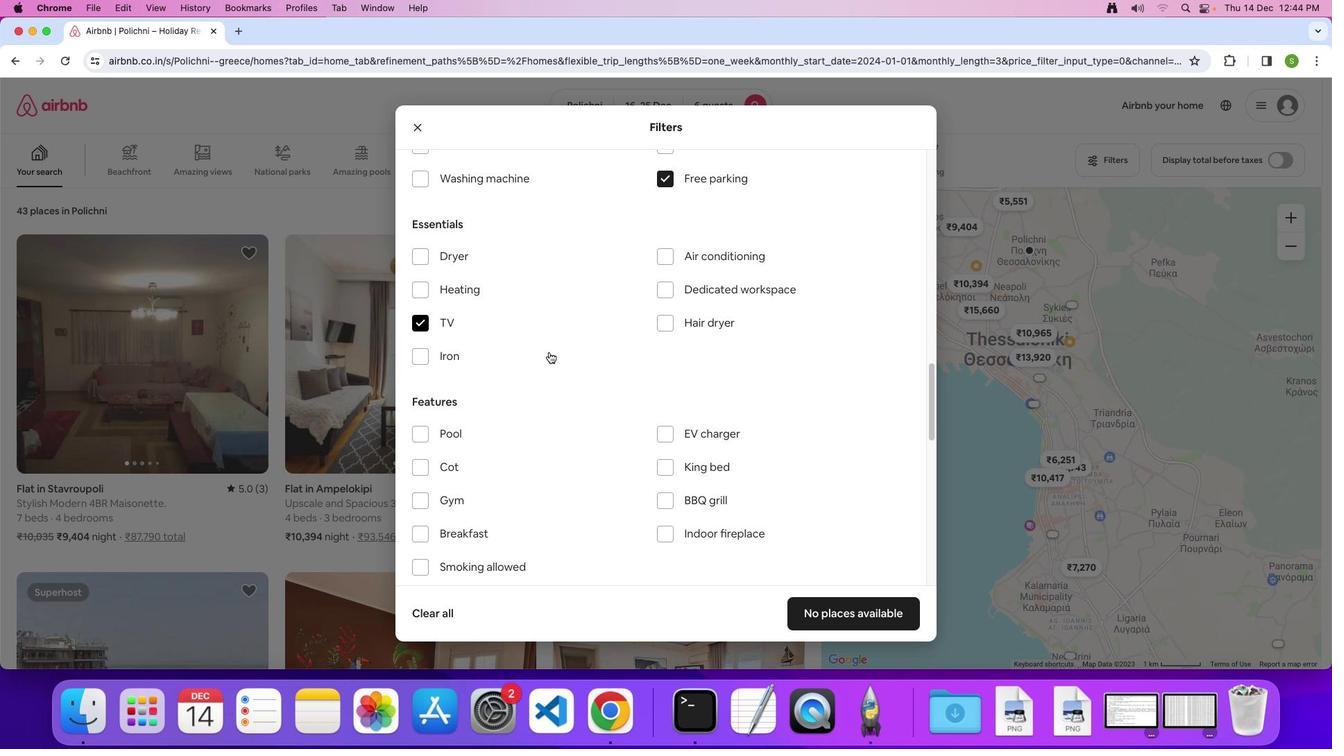 
Action: Mouse scrolled (536, 359) with delta (136, 83)
Screenshot: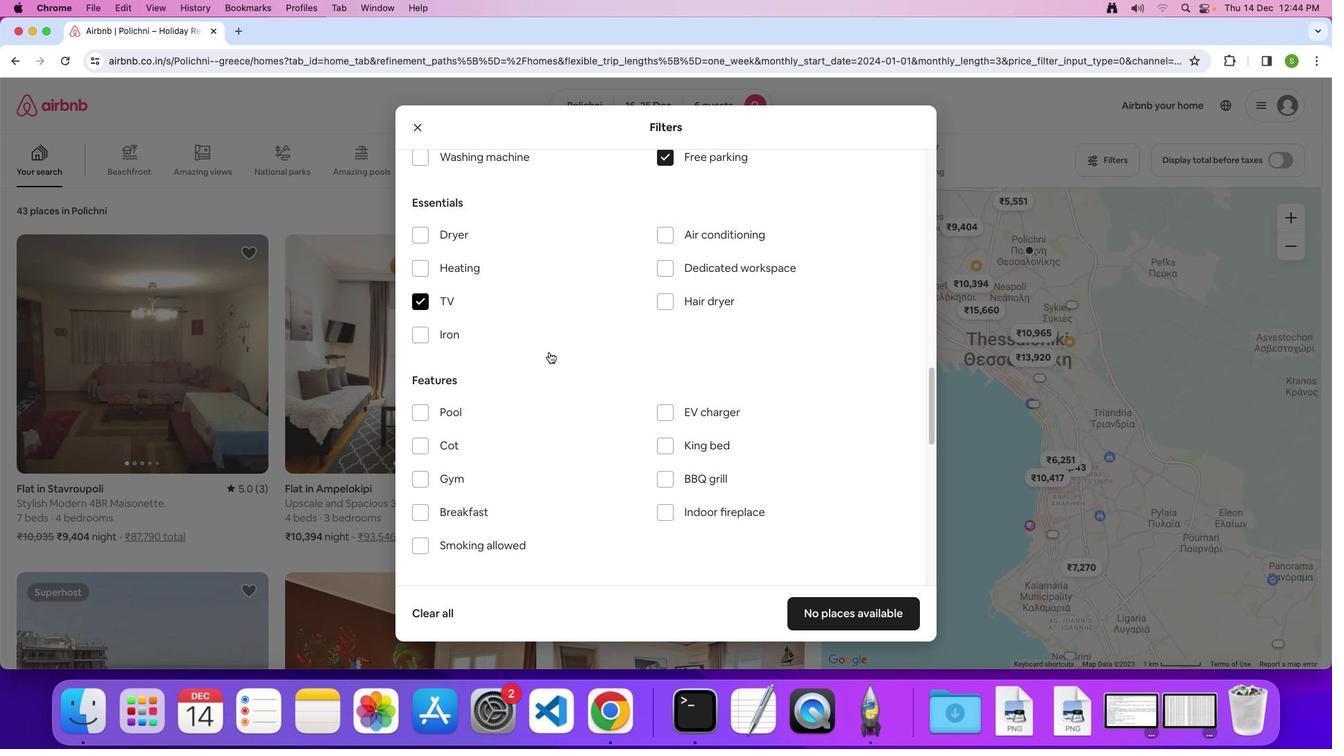 
Action: Mouse scrolled (536, 359) with delta (136, 83)
Screenshot: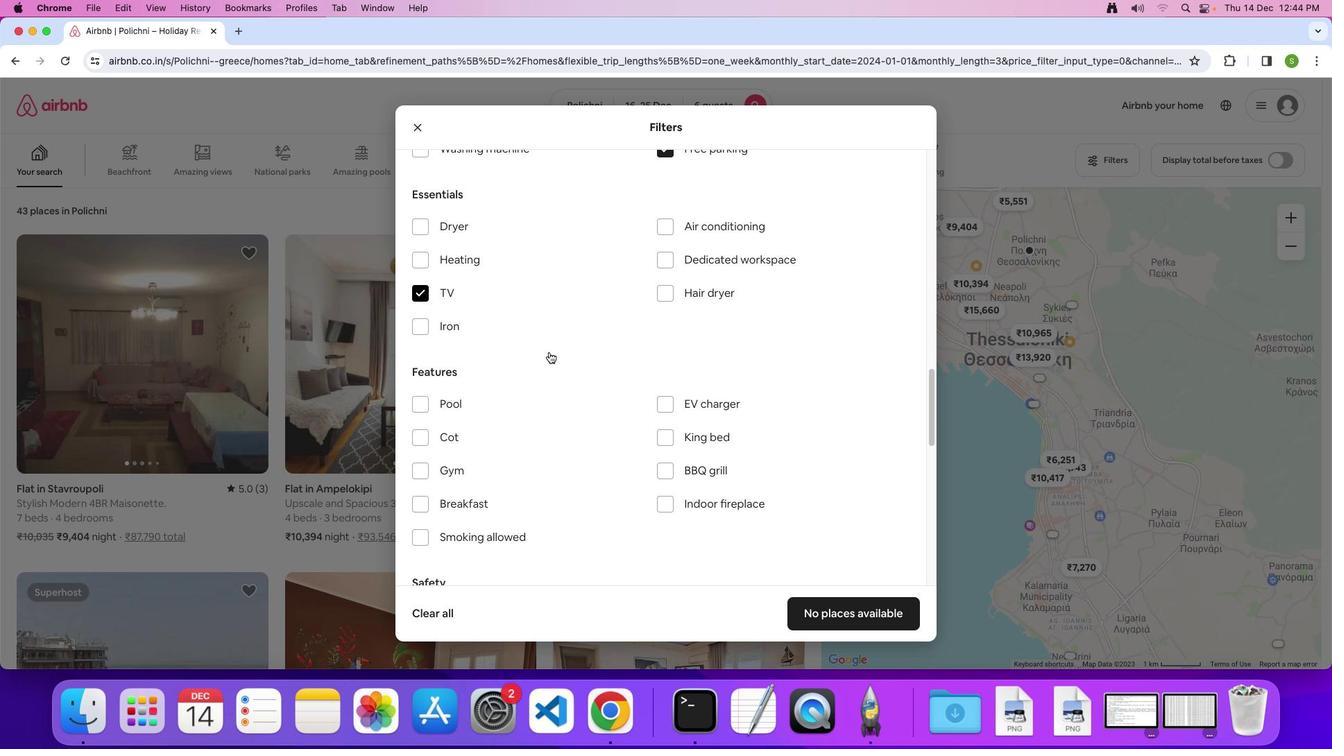 
Action: Mouse scrolled (536, 359) with delta (136, 83)
Screenshot: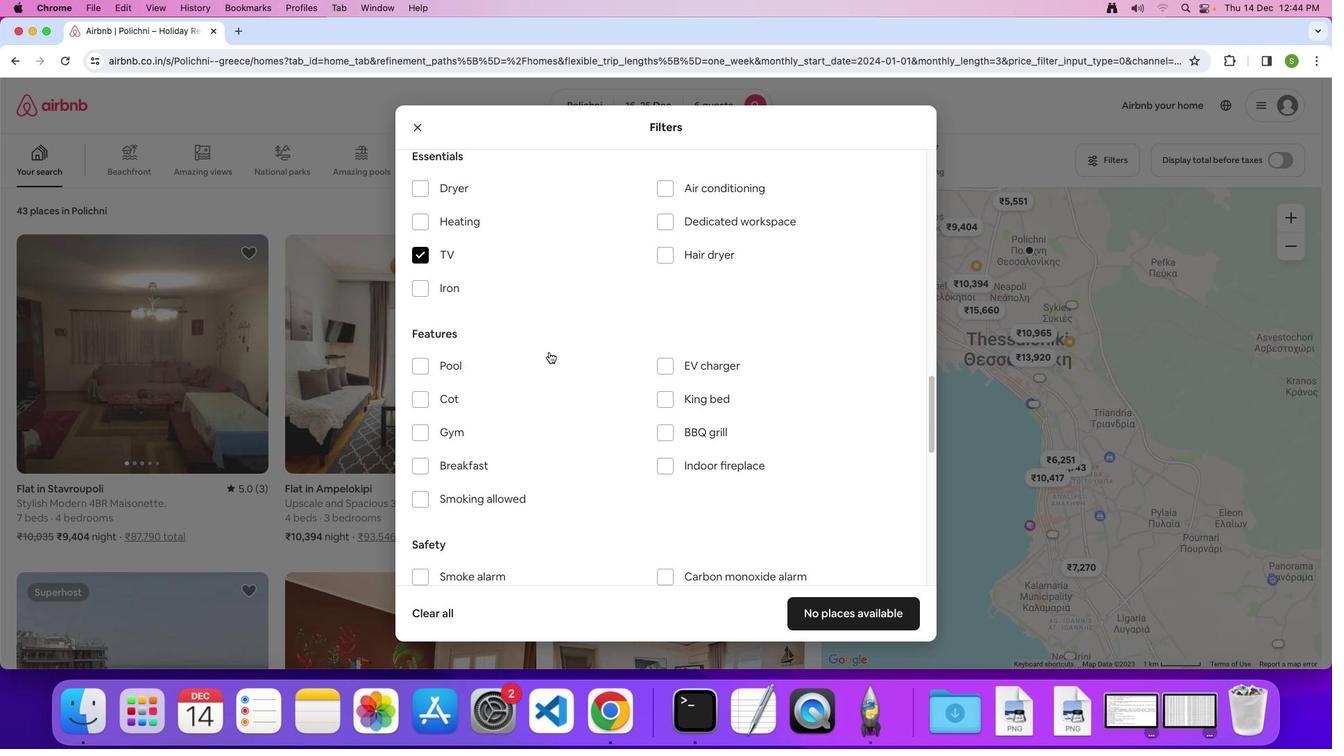 
Action: Mouse moved to (443, 403)
Screenshot: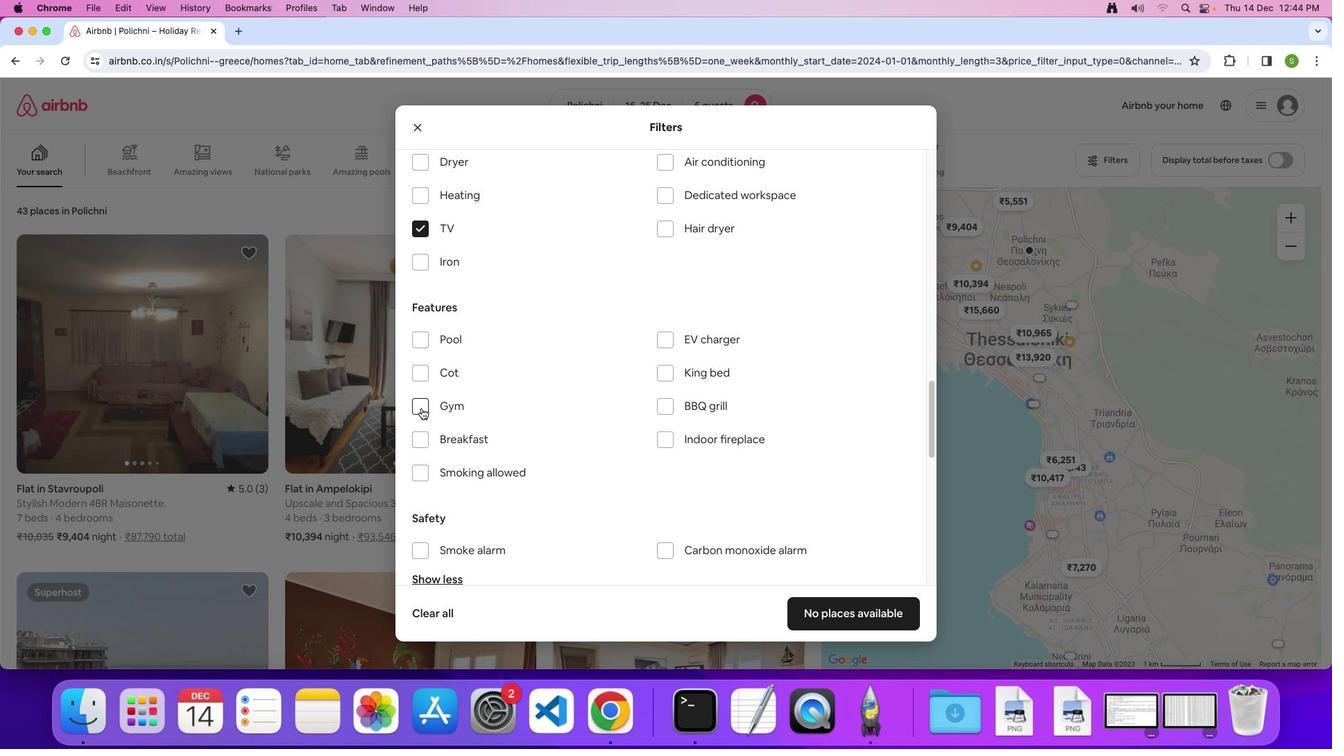
Action: Mouse pressed left at (443, 403)
Screenshot: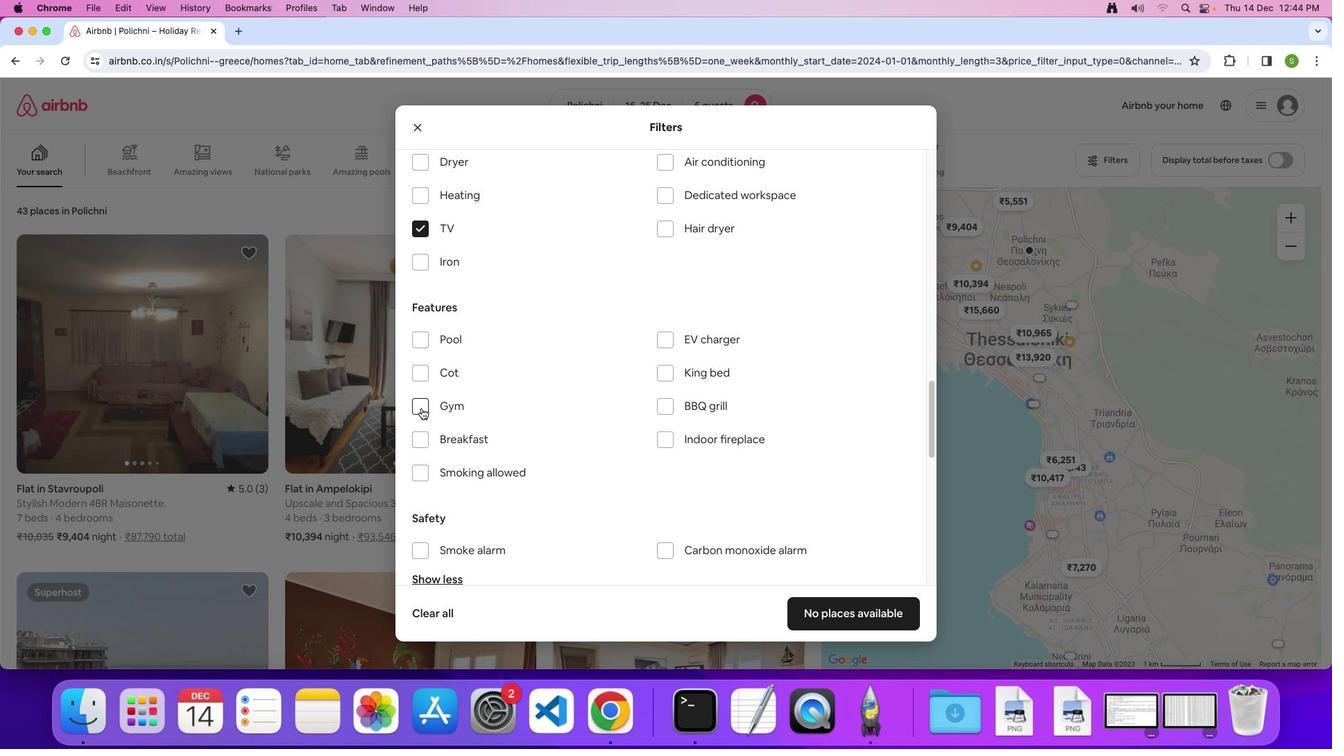 
Action: Mouse moved to (441, 427)
Screenshot: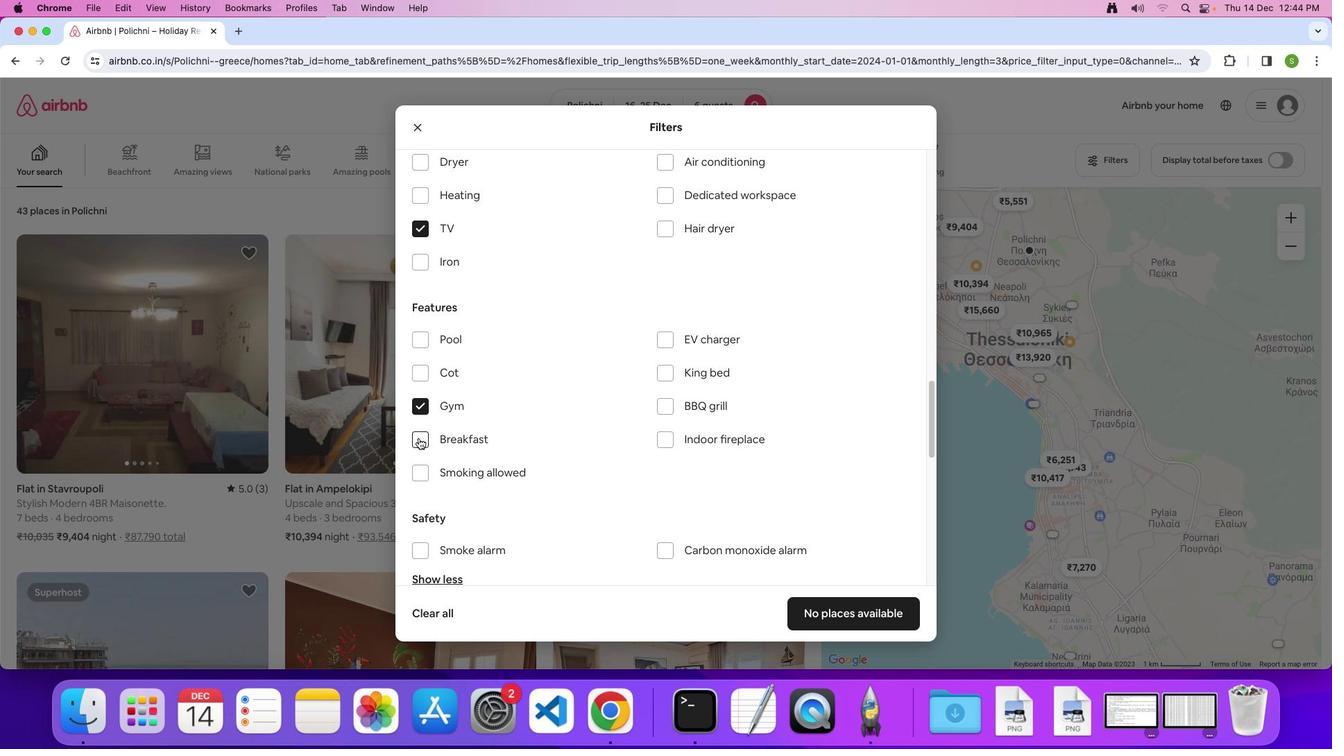 
Action: Mouse pressed left at (441, 427)
Screenshot: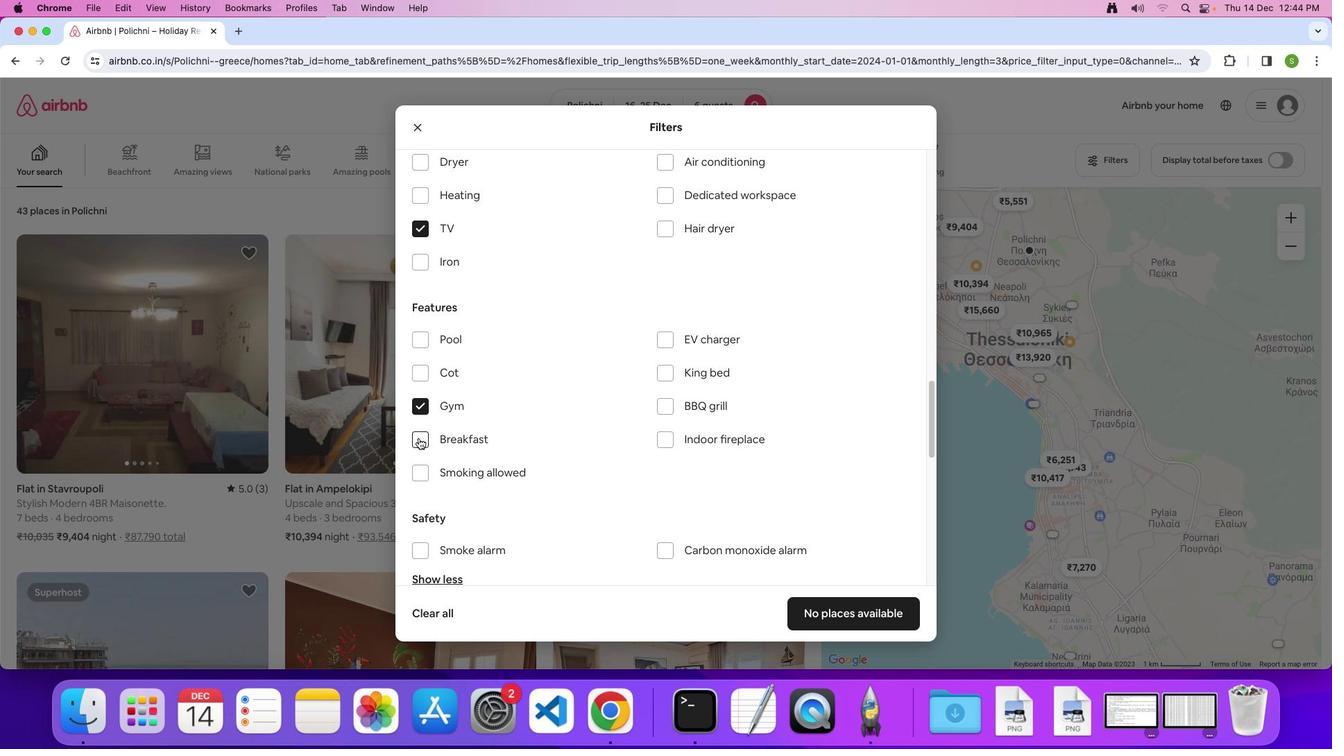 
Action: Mouse moved to (564, 378)
Screenshot: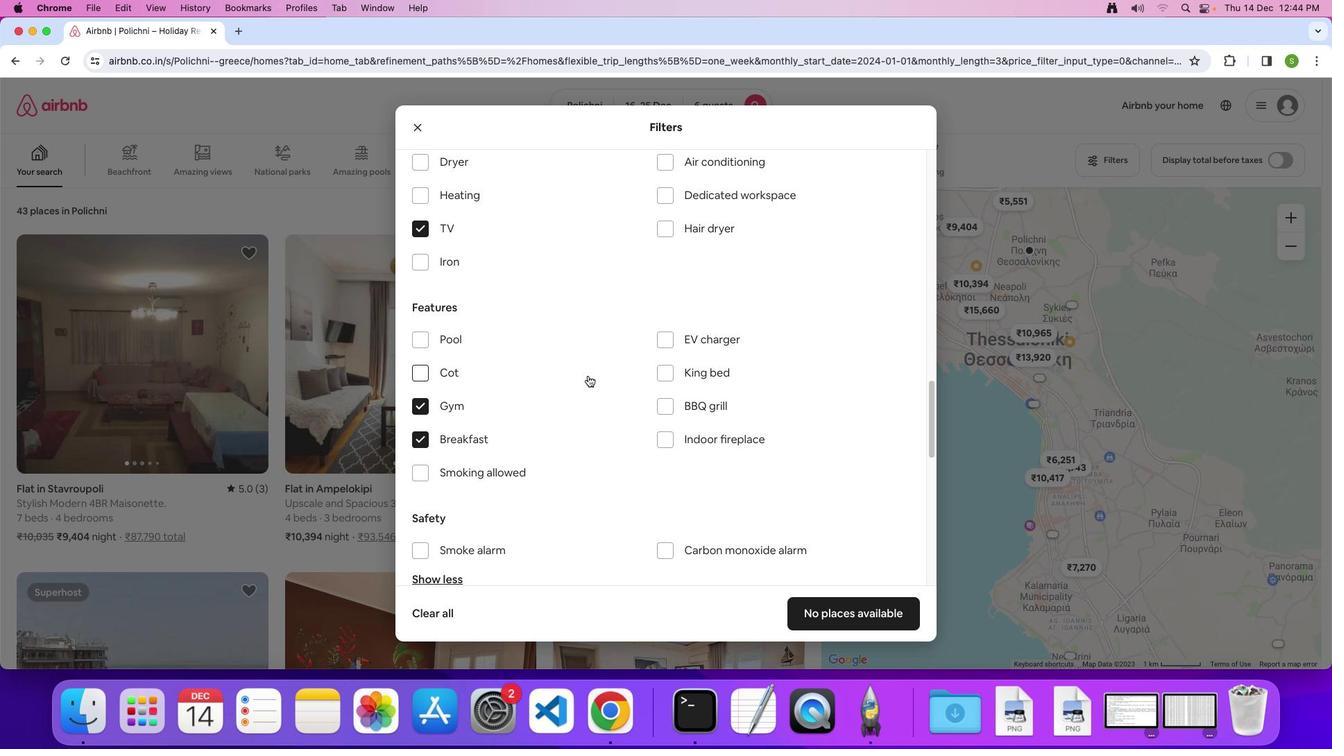
Action: Mouse scrolled (564, 378) with delta (136, 83)
Screenshot: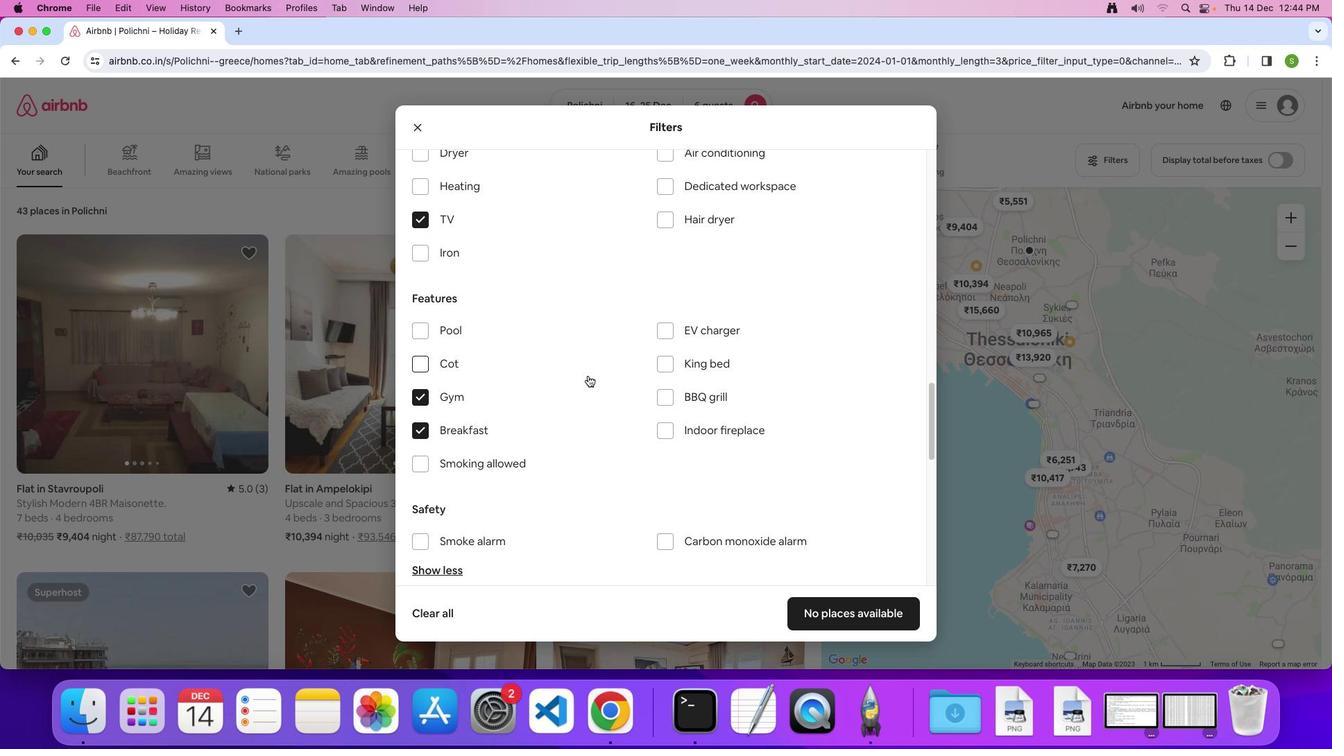 
Action: Mouse scrolled (564, 378) with delta (136, 83)
Screenshot: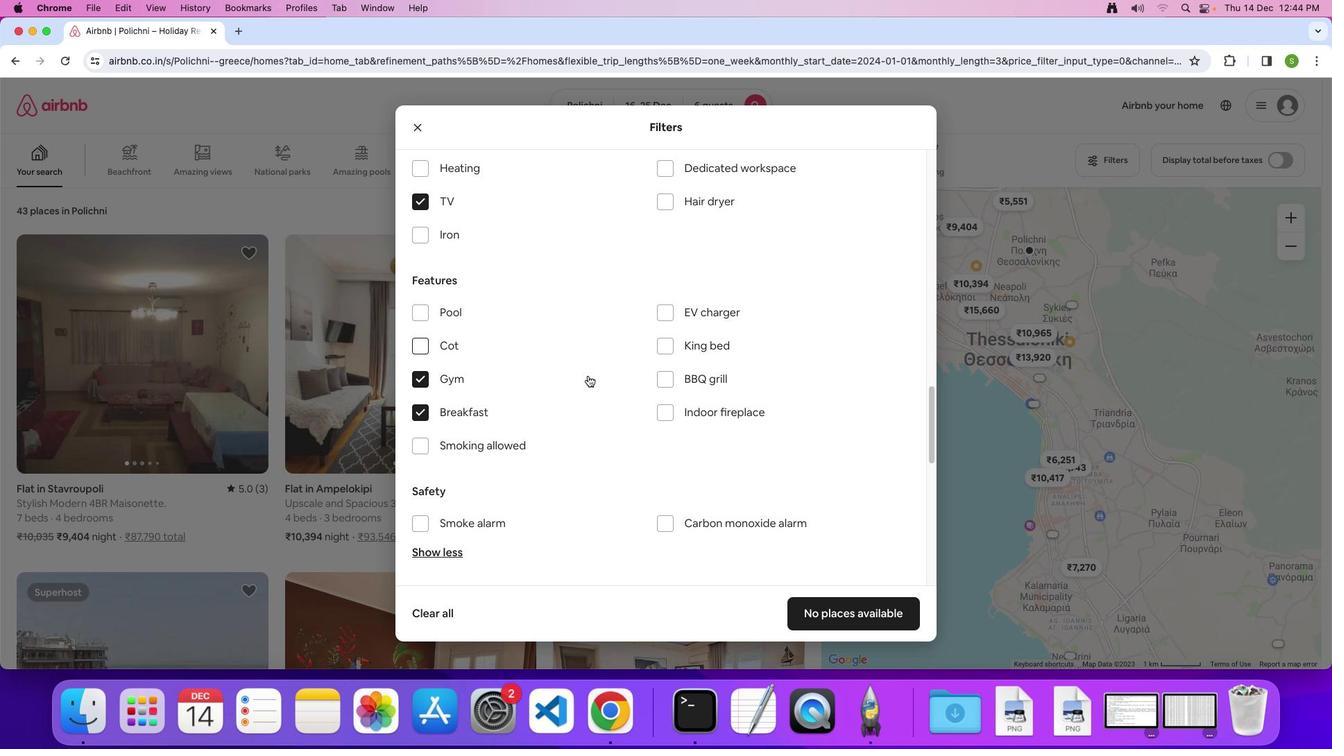 
Action: Mouse scrolled (564, 378) with delta (136, 82)
Screenshot: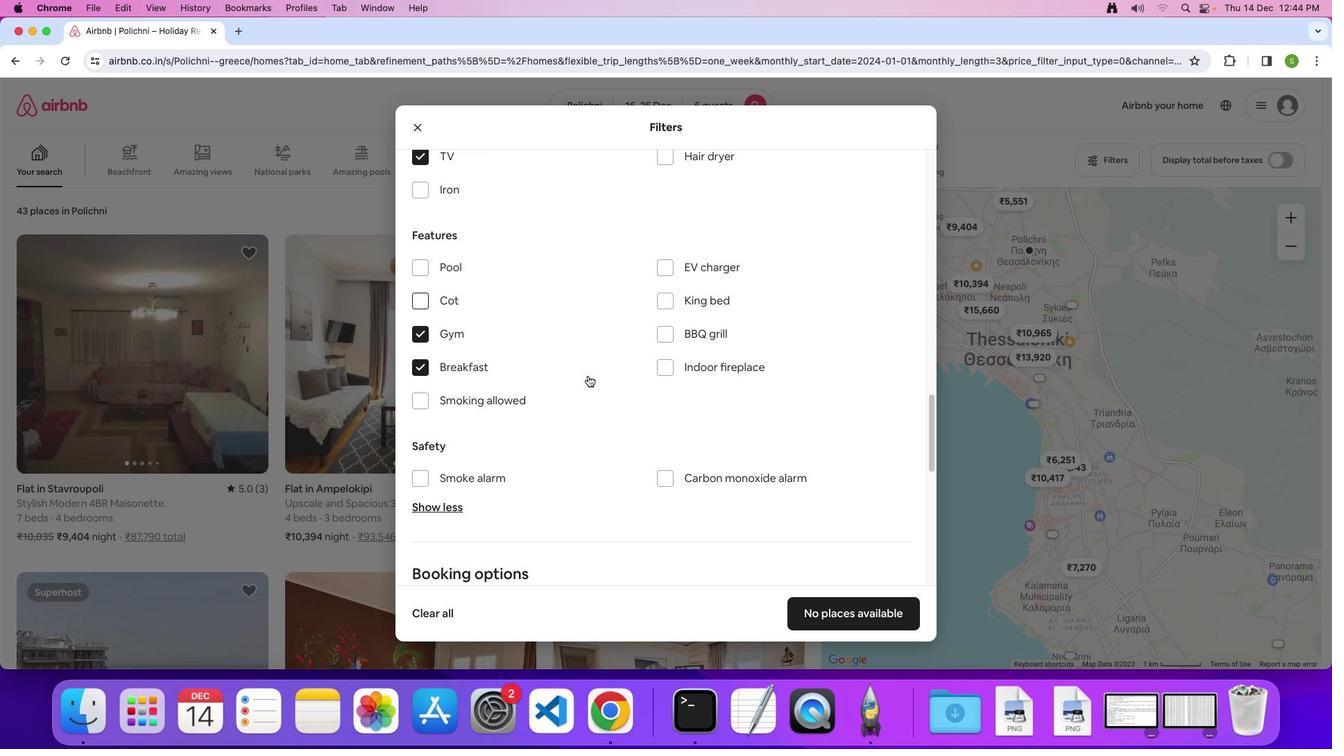 
Action: Mouse scrolled (564, 378) with delta (136, 83)
Screenshot: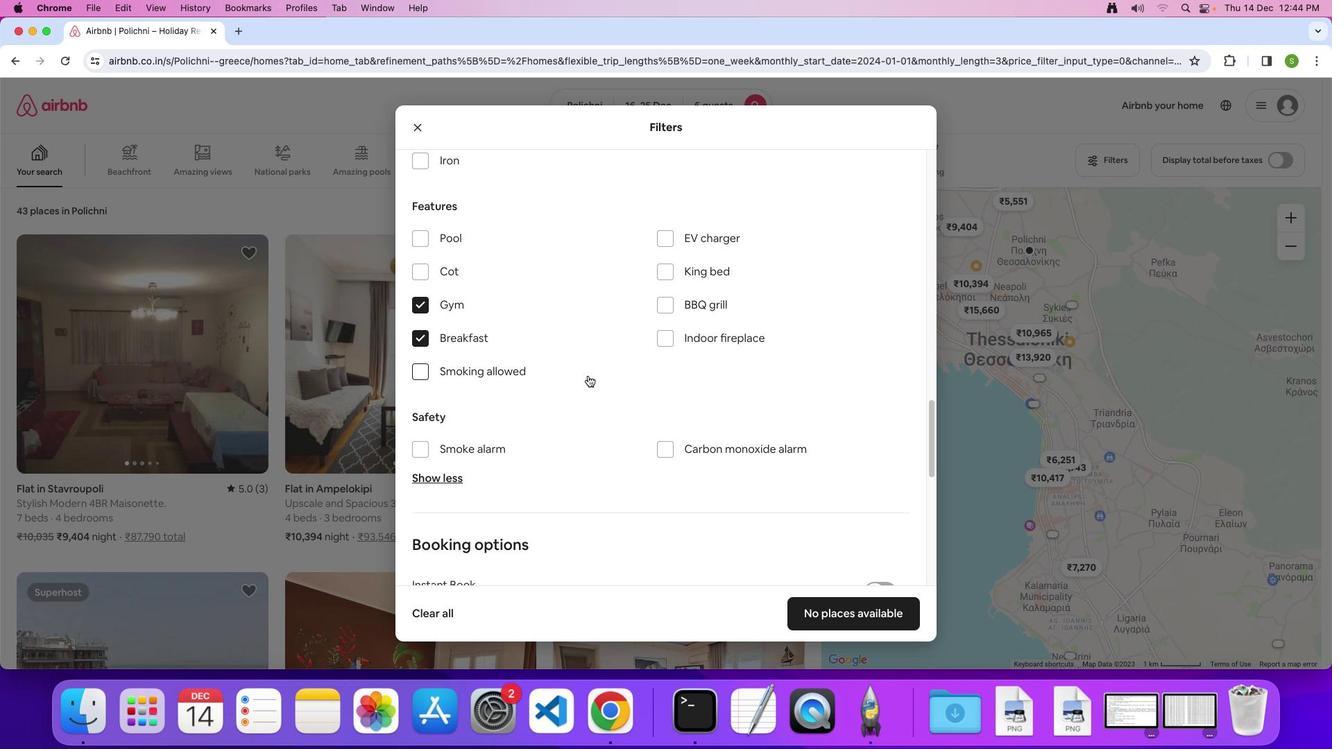 
Action: Mouse scrolled (564, 378) with delta (136, 83)
Screenshot: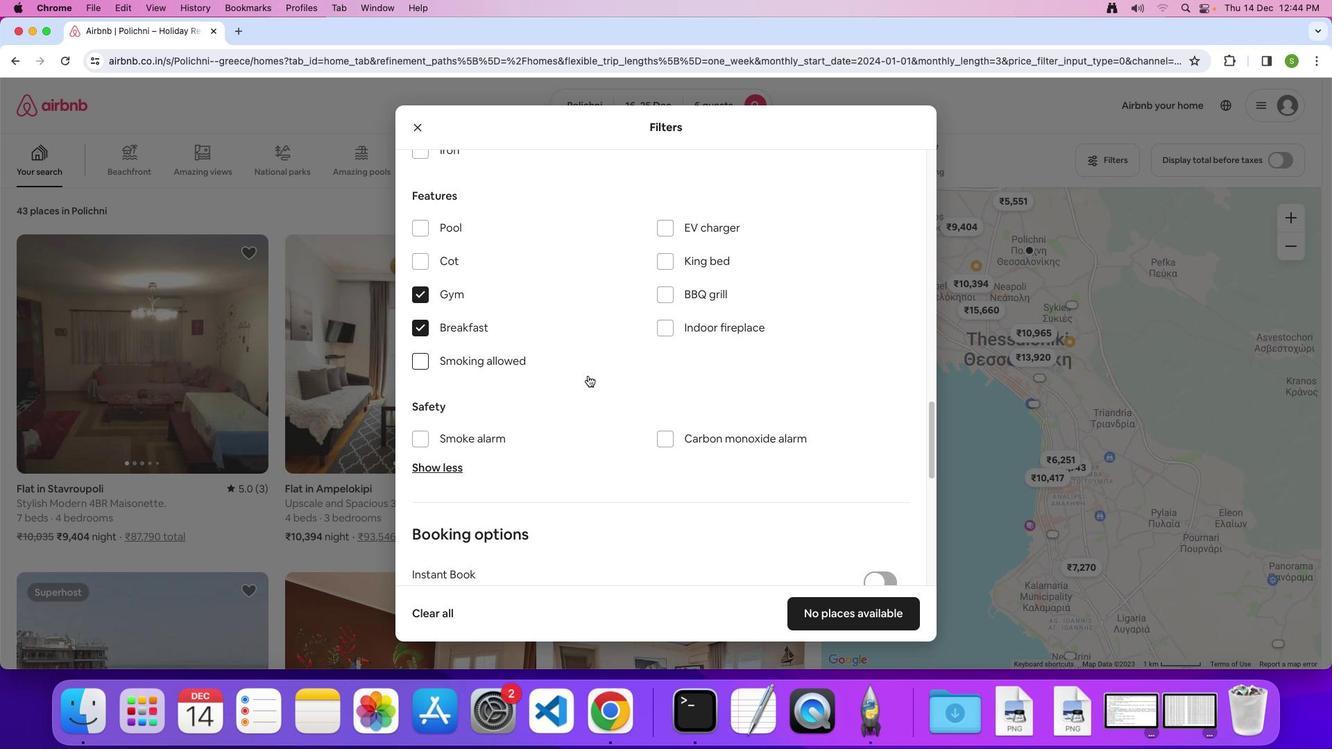 
Action: Mouse scrolled (564, 378) with delta (136, 83)
Screenshot: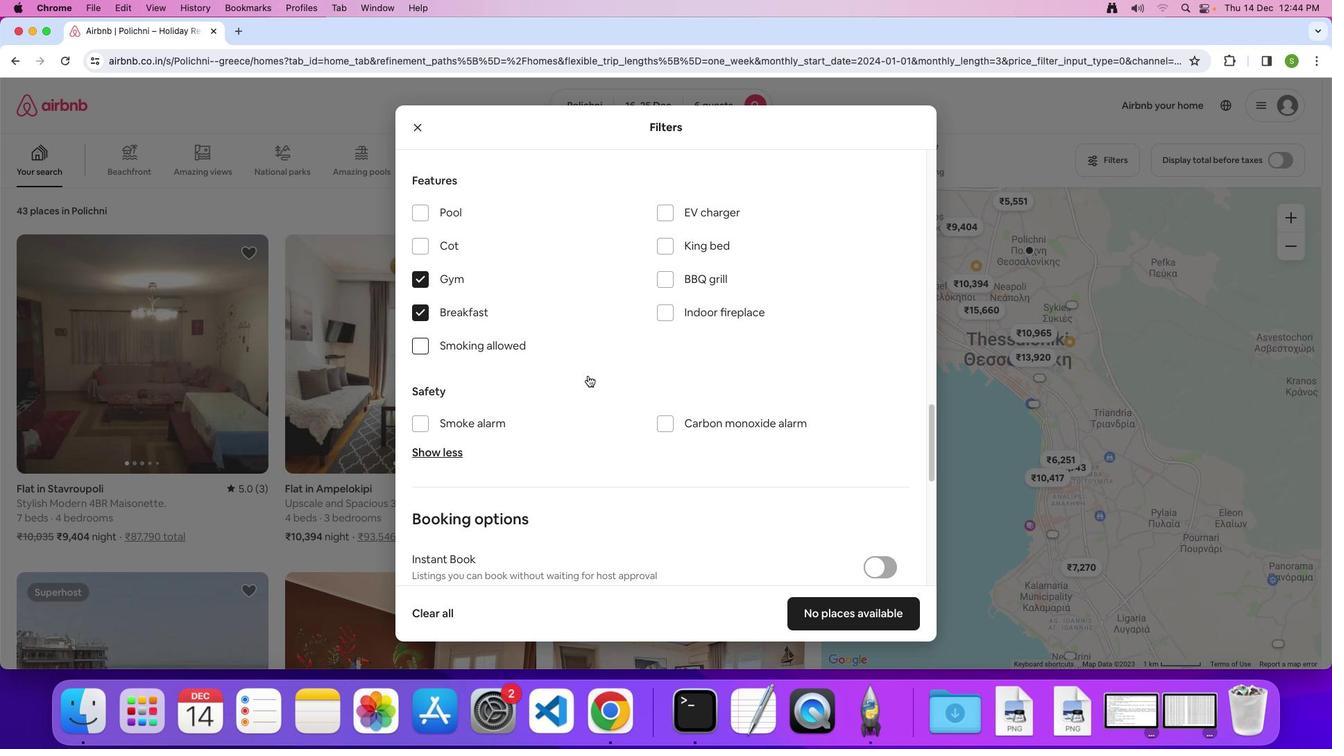 
Action: Mouse scrolled (564, 378) with delta (136, 83)
Screenshot: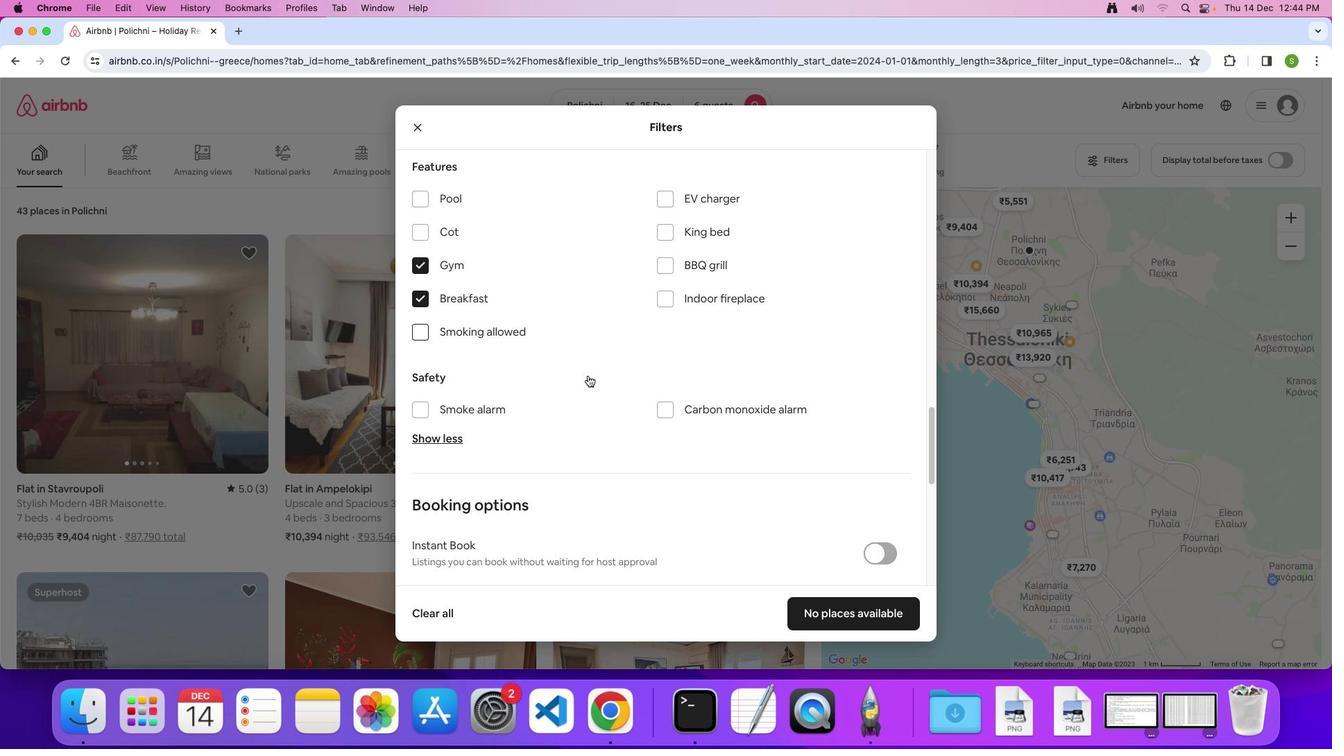 
Action: Mouse scrolled (564, 378) with delta (136, 83)
Screenshot: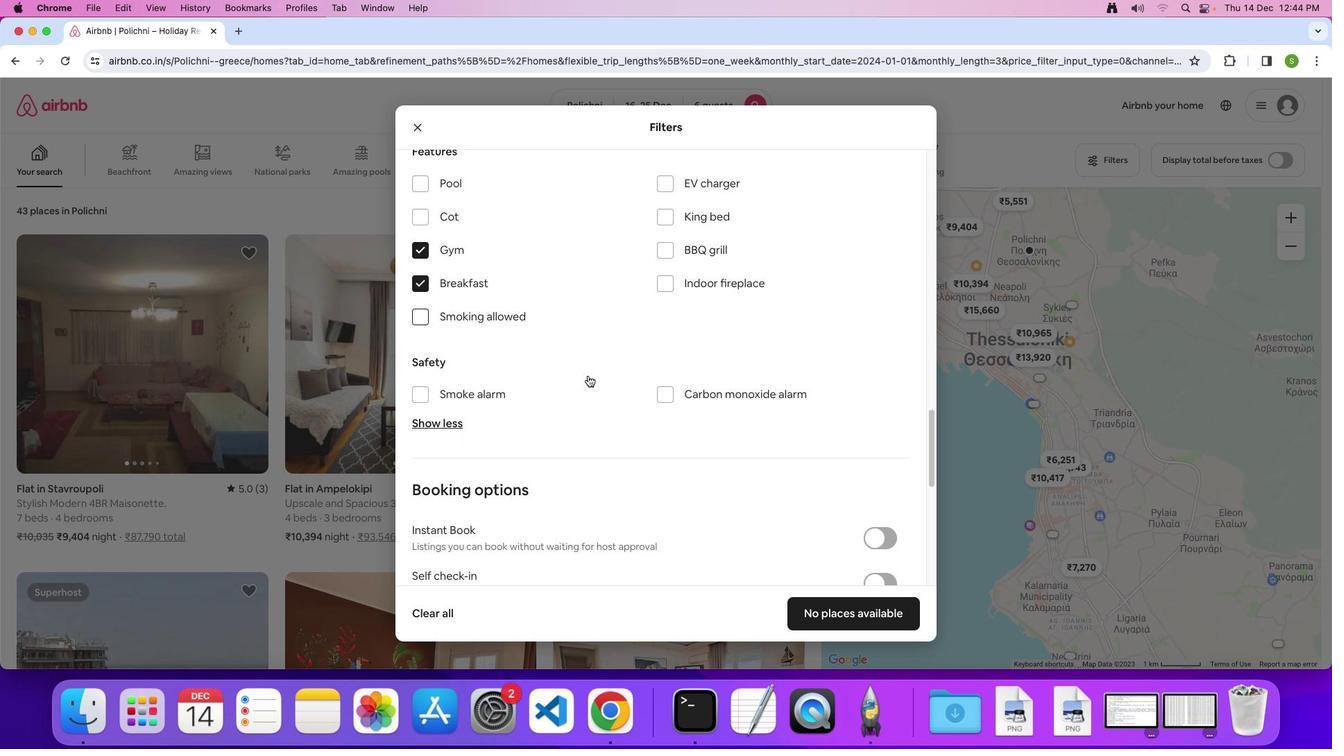 
Action: Mouse scrolled (564, 378) with delta (136, 83)
Screenshot: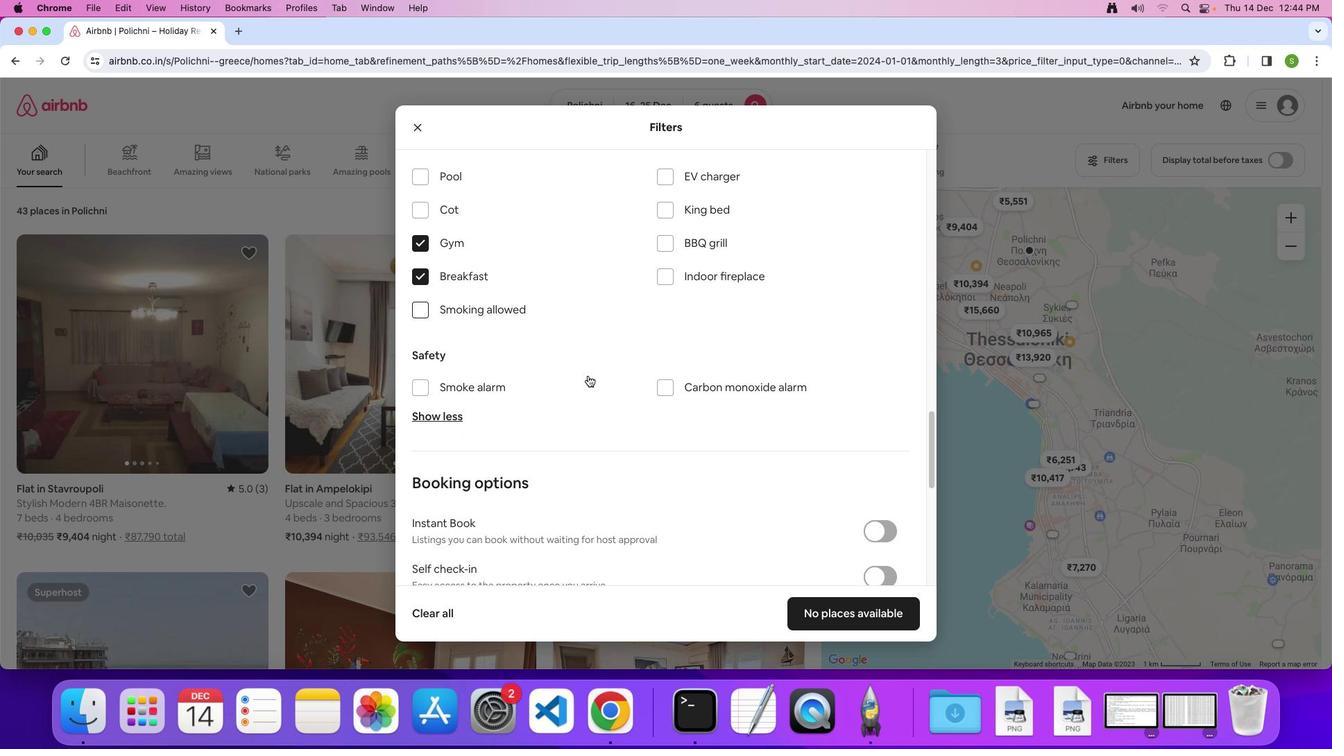 
Action: Mouse scrolled (564, 378) with delta (136, 83)
Screenshot: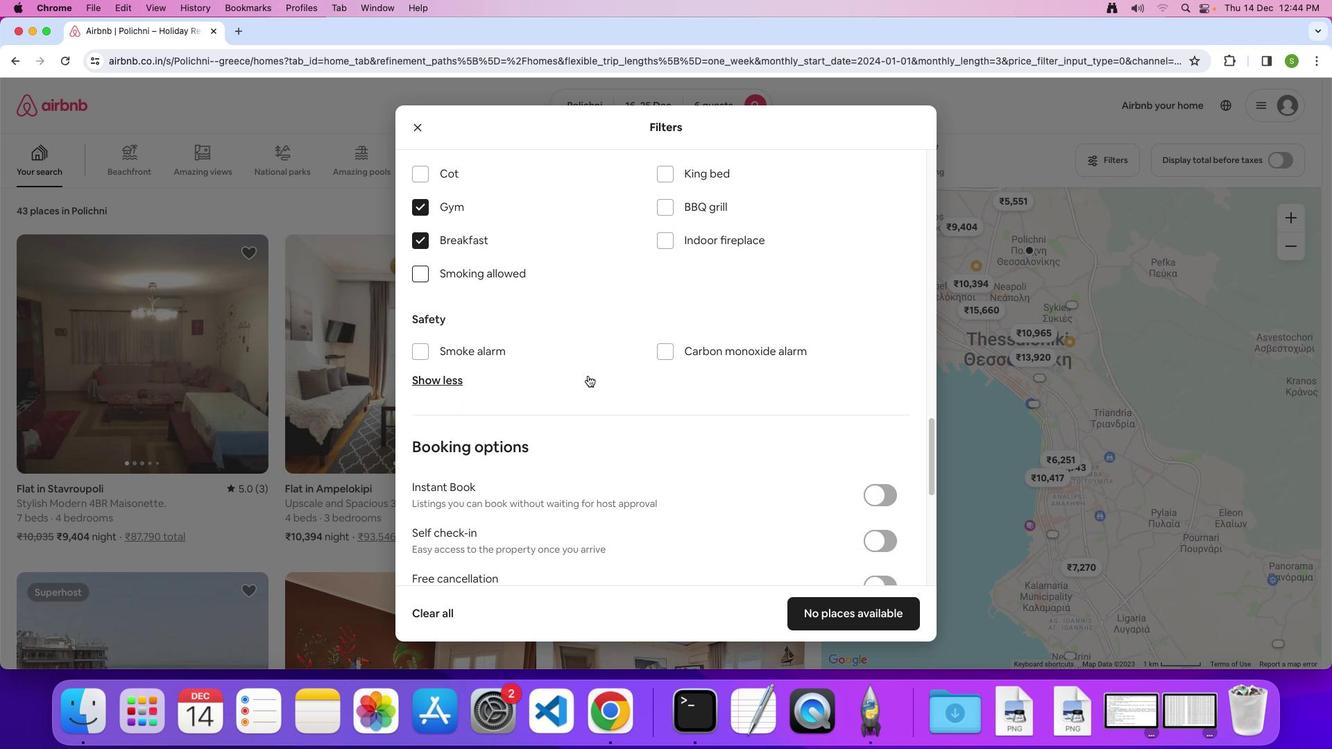
Action: Mouse scrolled (564, 378) with delta (136, 83)
Screenshot: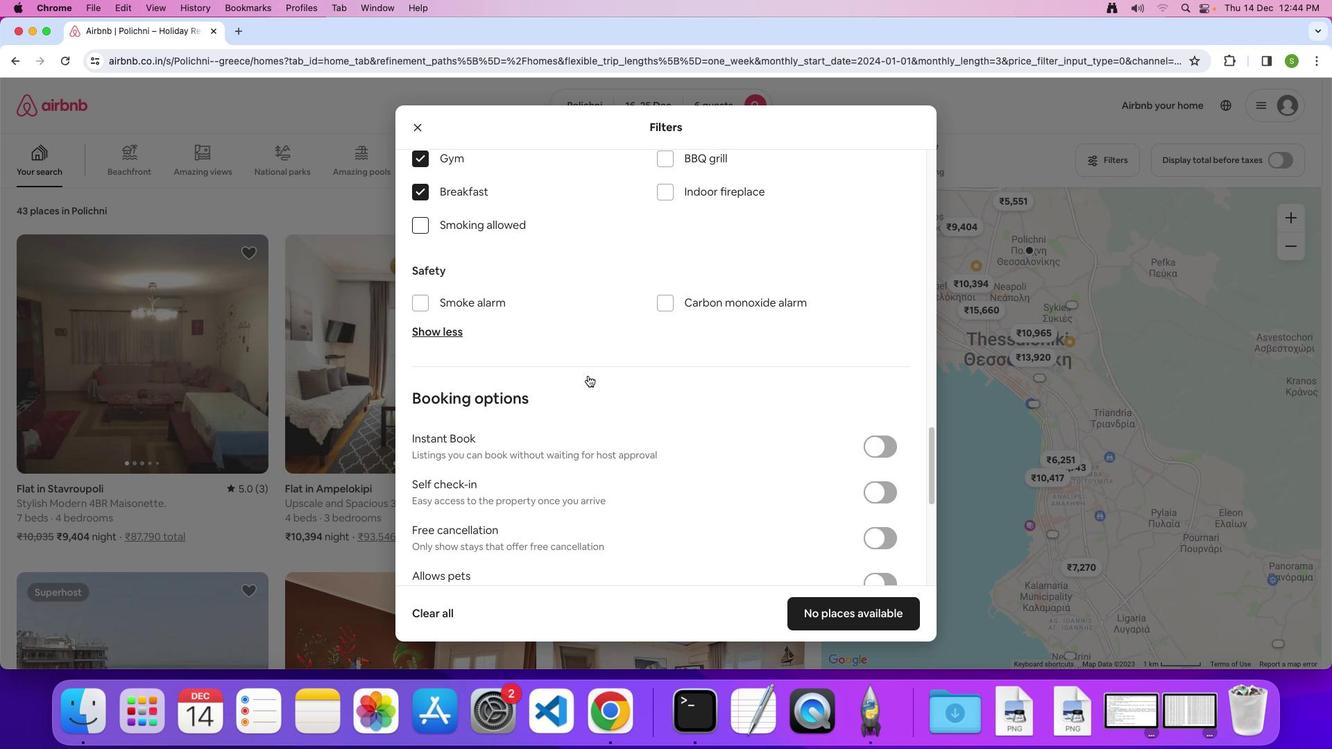 
Action: Mouse scrolled (564, 378) with delta (136, 83)
Screenshot: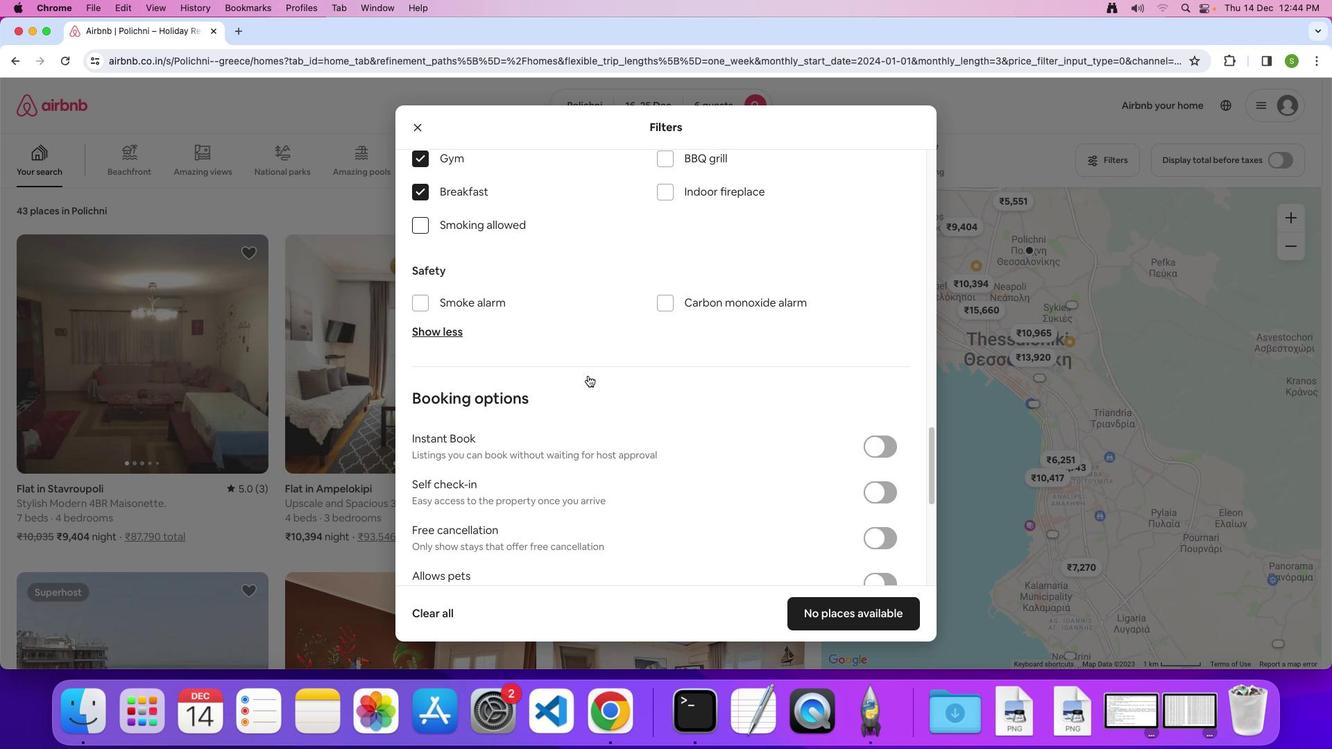 
Action: Mouse scrolled (564, 378) with delta (136, 83)
Screenshot: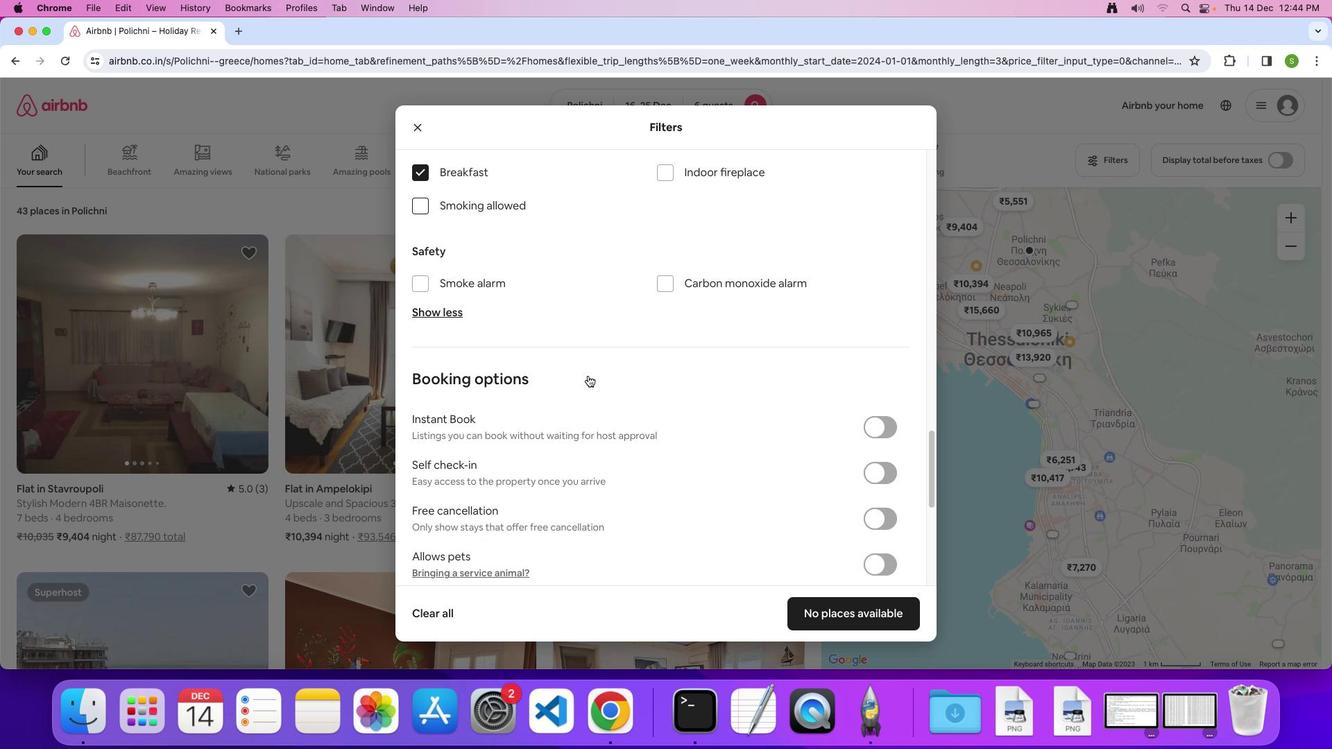 
Action: Mouse scrolled (564, 378) with delta (136, 83)
Screenshot: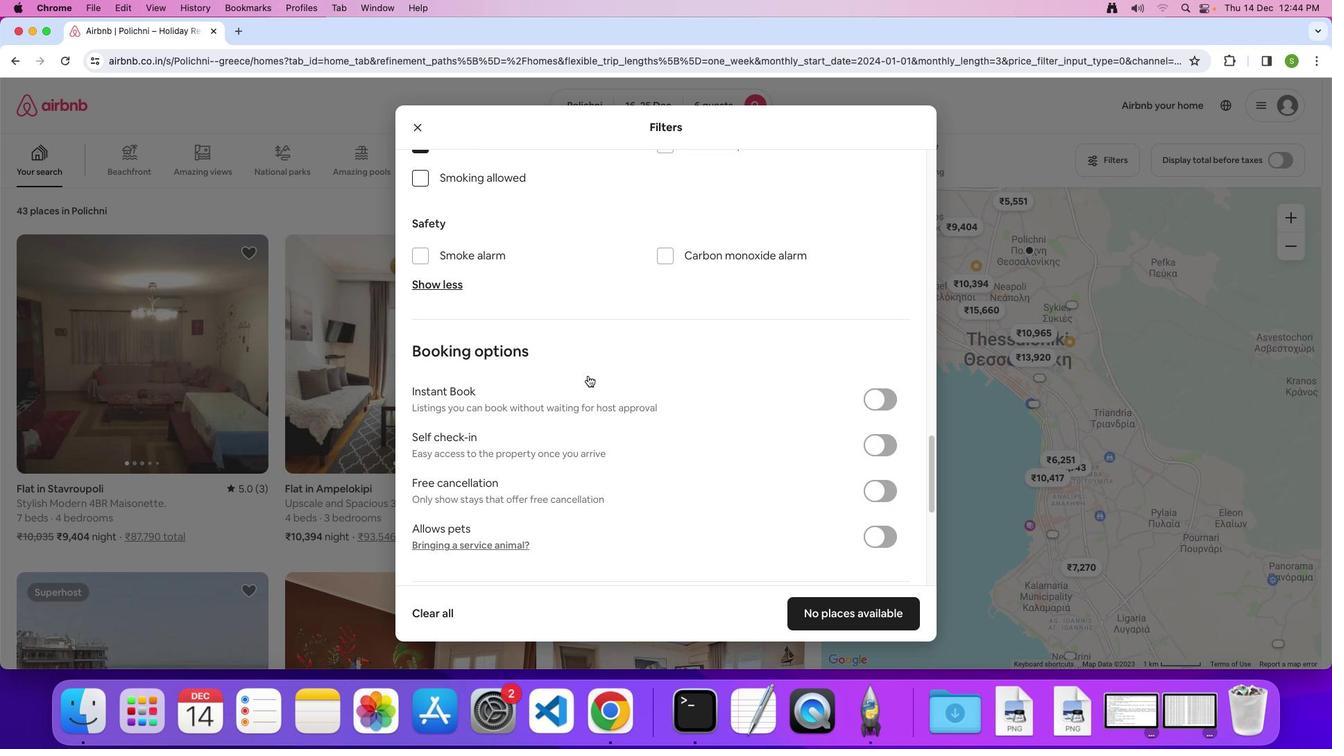 
Action: Mouse scrolled (564, 378) with delta (136, 83)
Screenshot: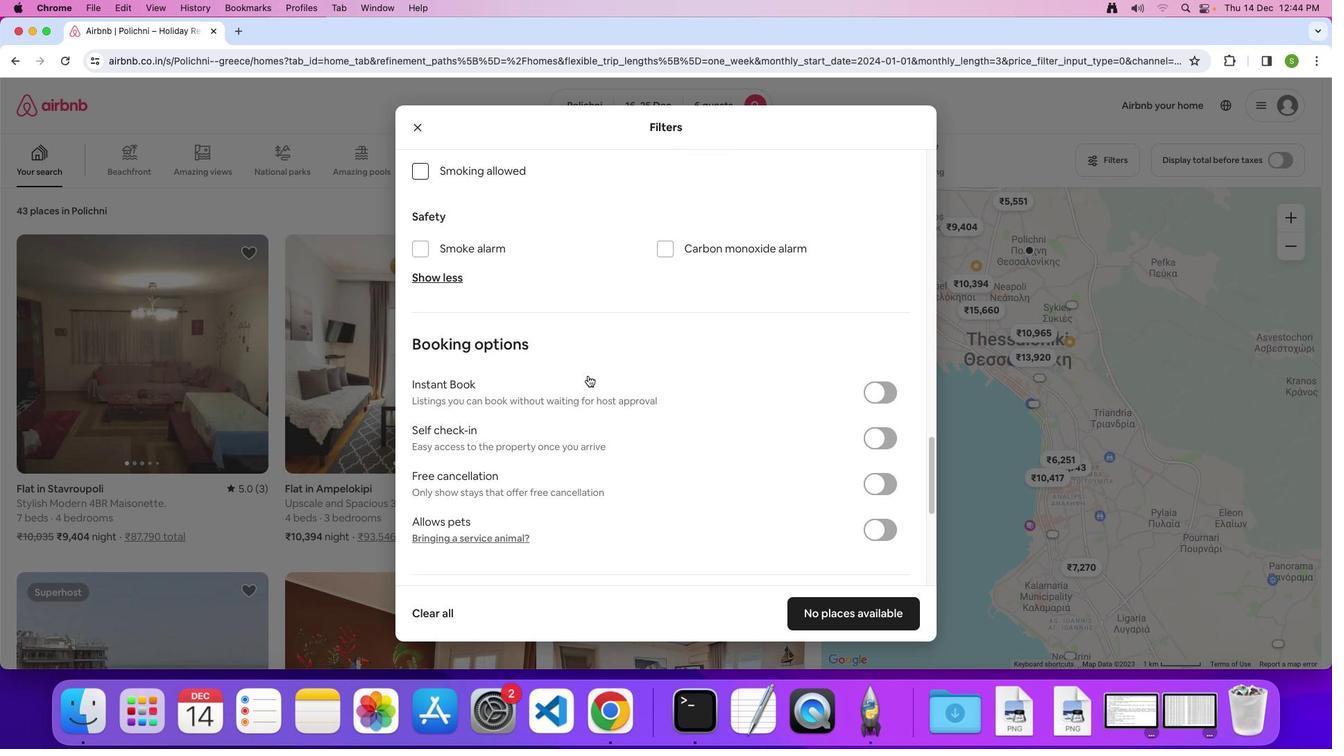 
Action: Mouse scrolled (564, 378) with delta (136, 83)
Screenshot: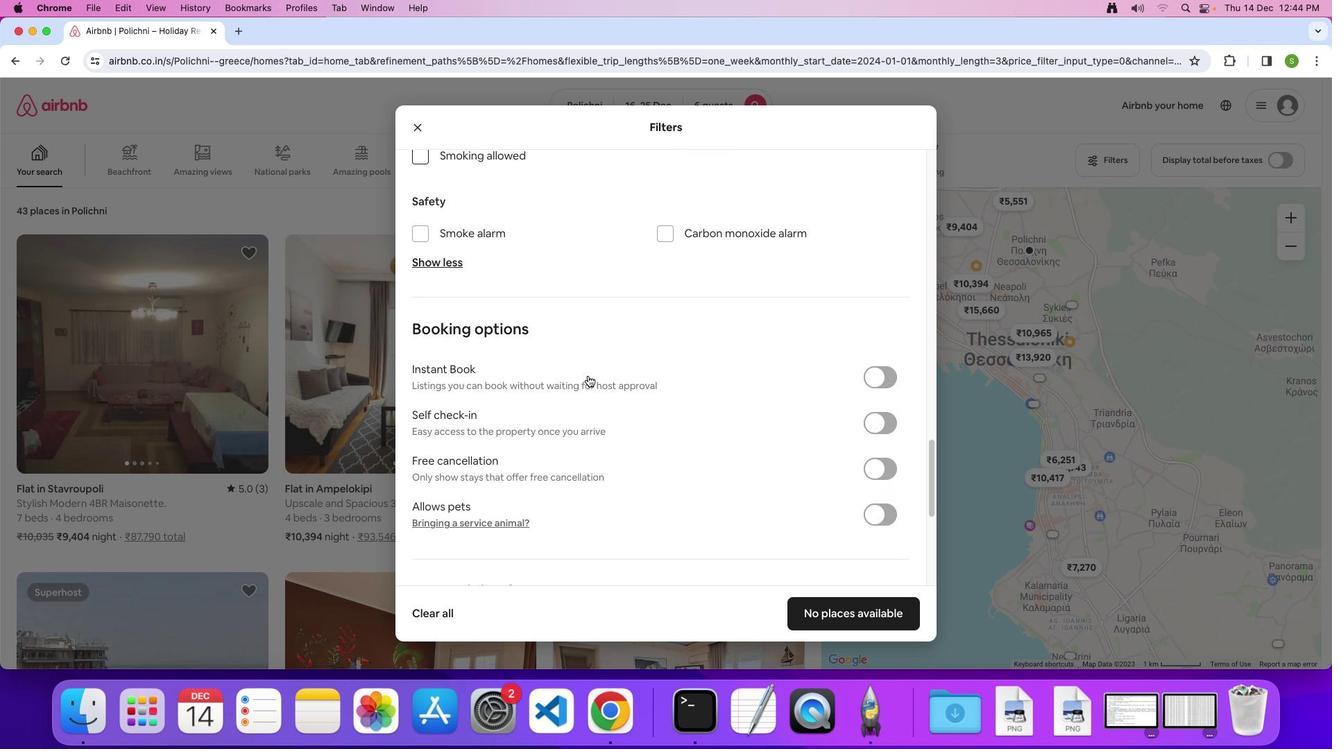 
Action: Mouse scrolled (564, 378) with delta (136, 83)
Screenshot: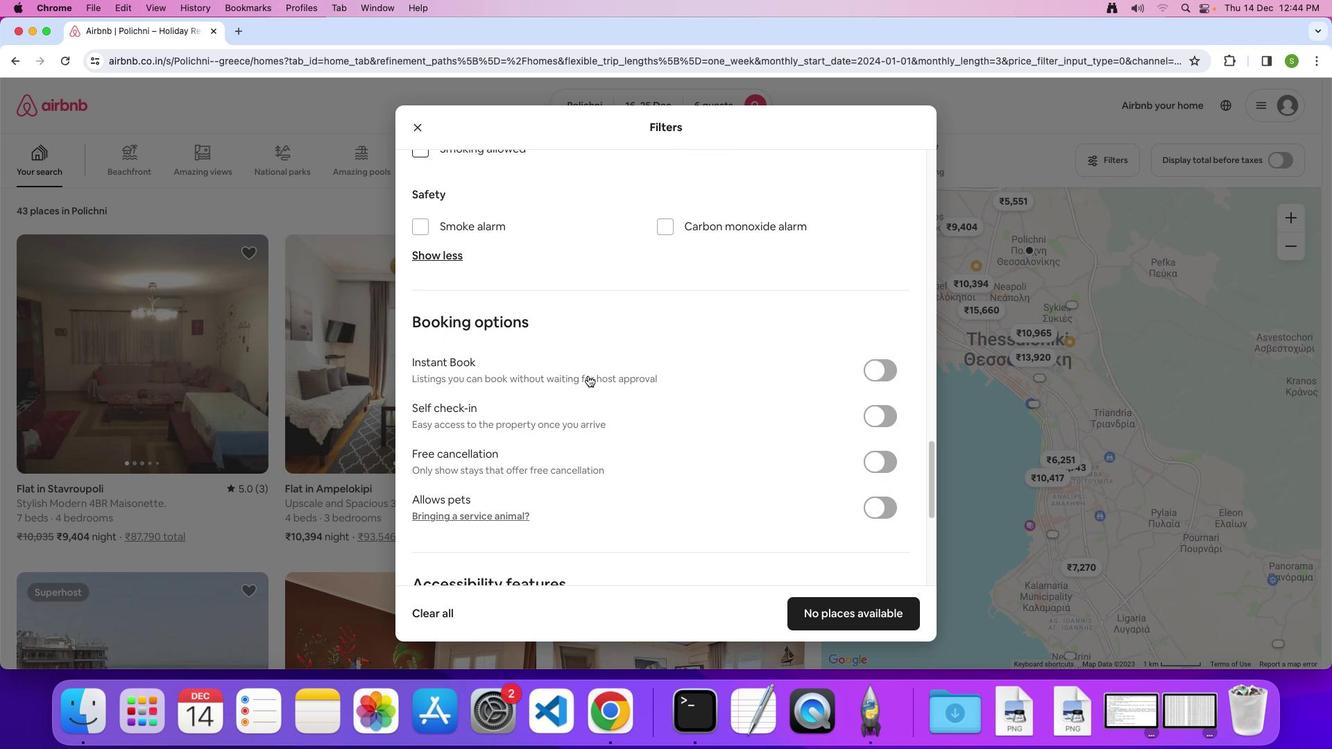 
Action: Mouse scrolled (564, 378) with delta (136, 83)
Screenshot: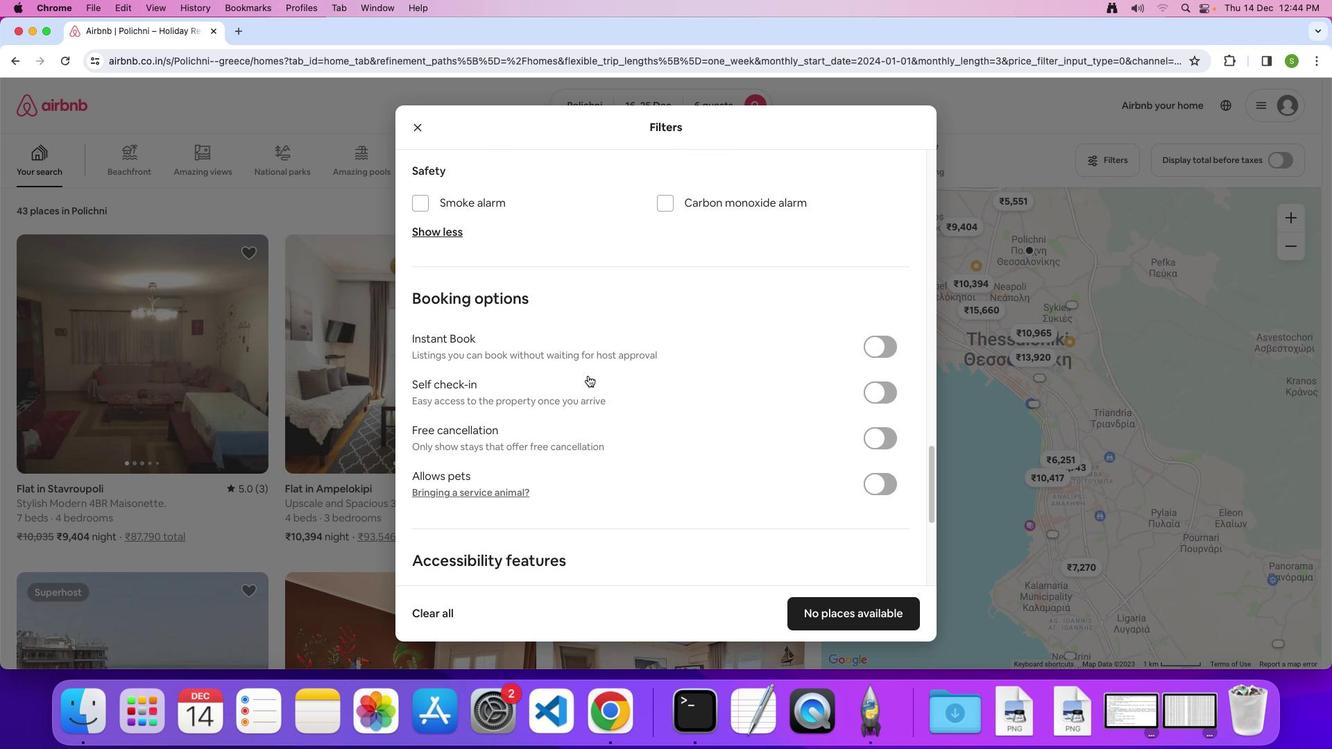 
Action: Mouse scrolled (564, 378) with delta (136, 83)
Screenshot: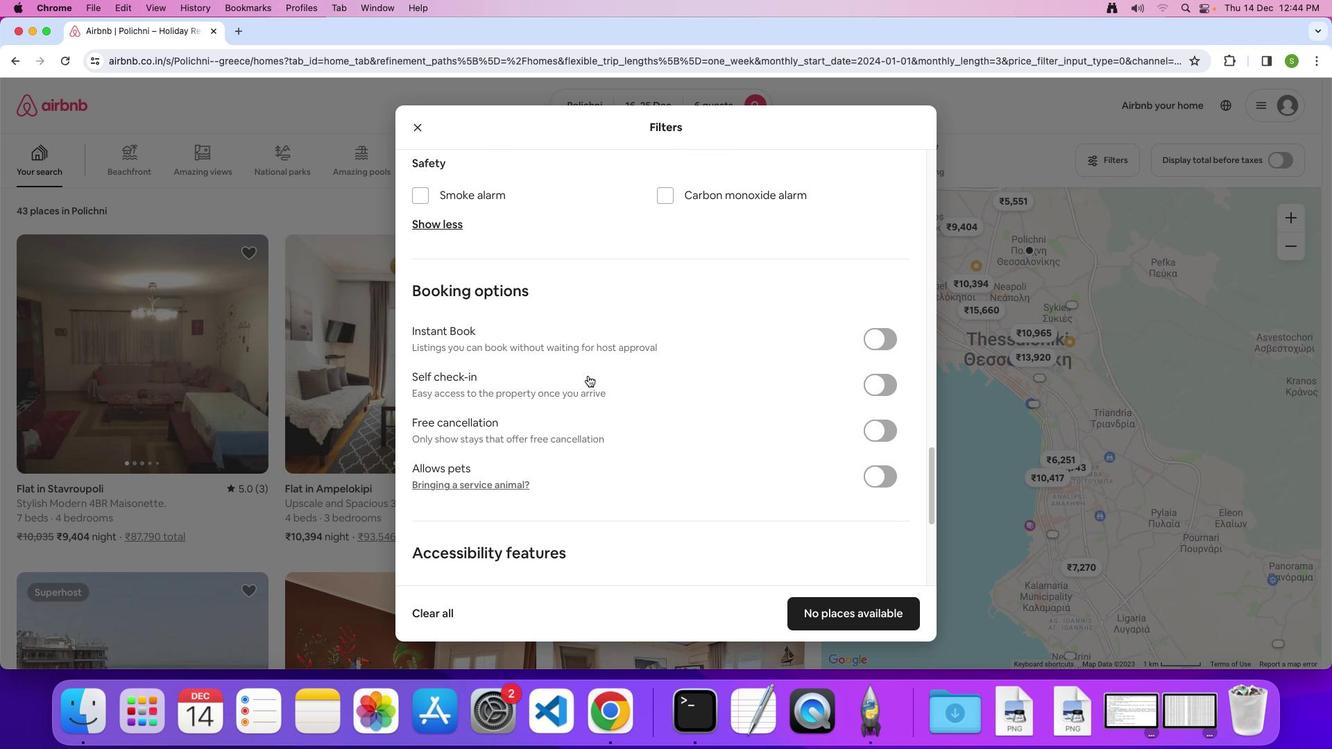 
Action: Mouse scrolled (564, 378) with delta (136, 83)
Screenshot: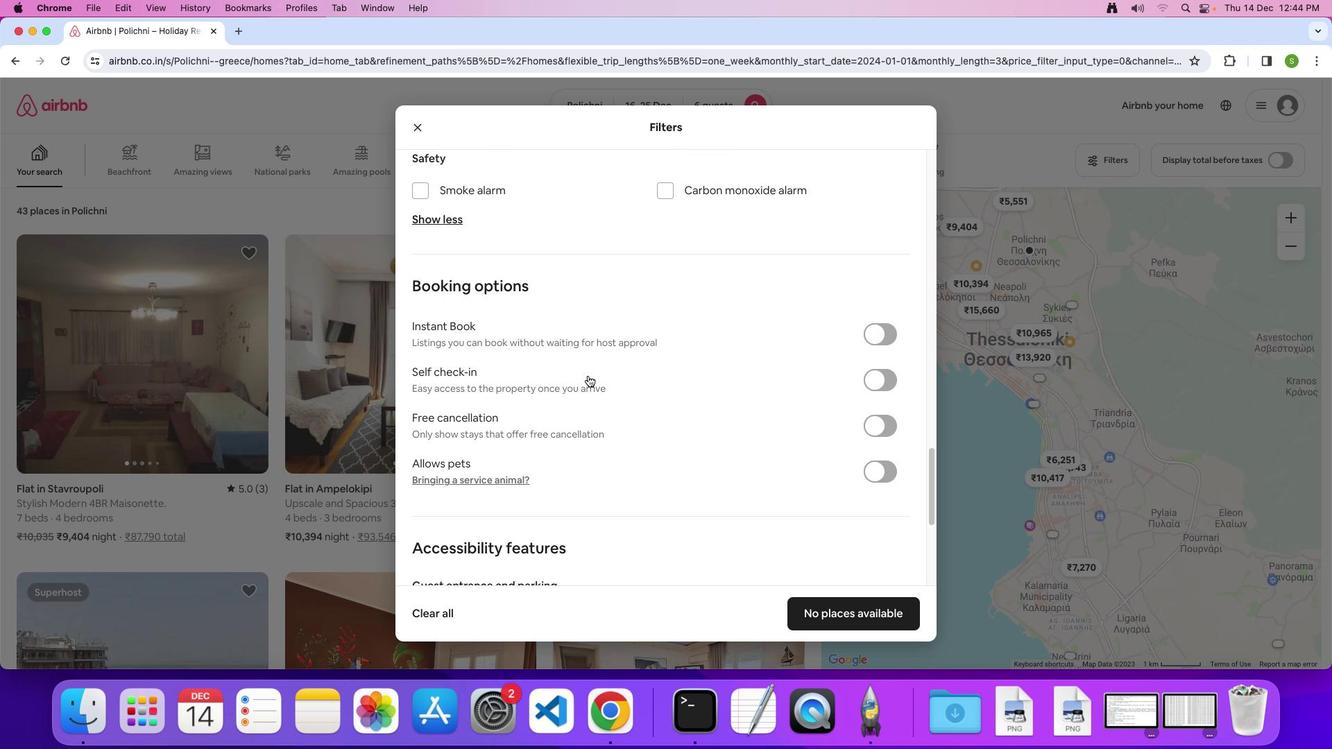 
Action: Mouse scrolled (564, 378) with delta (136, 83)
Screenshot: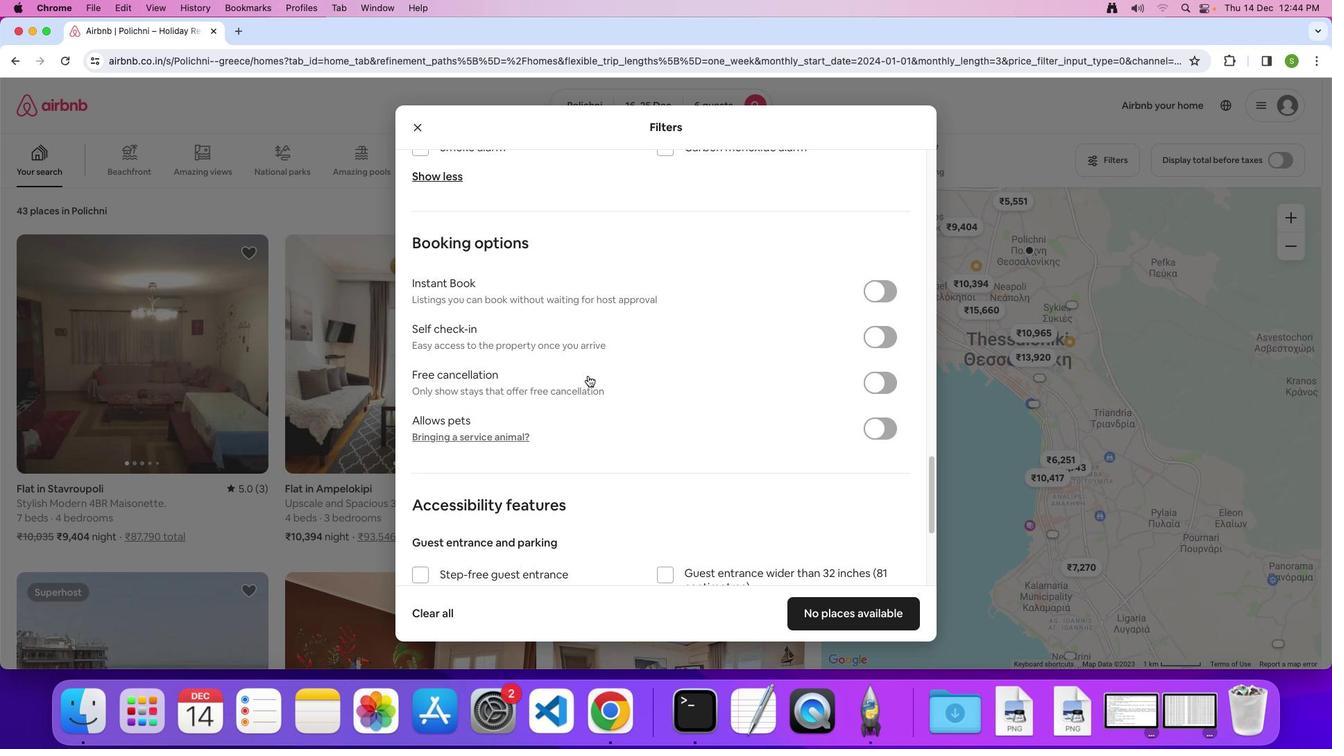 
Action: Mouse scrolled (564, 378) with delta (136, 81)
Screenshot: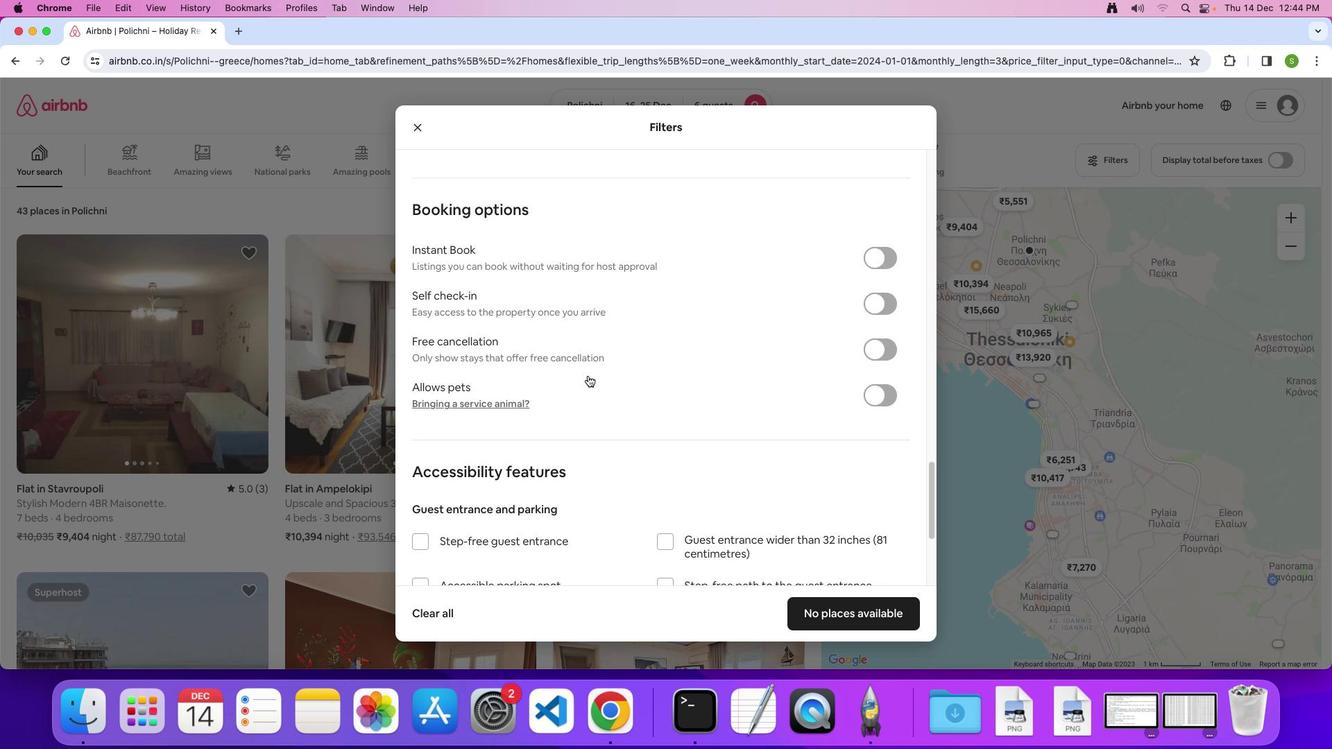 
Action: Mouse scrolled (564, 378) with delta (136, 83)
Screenshot: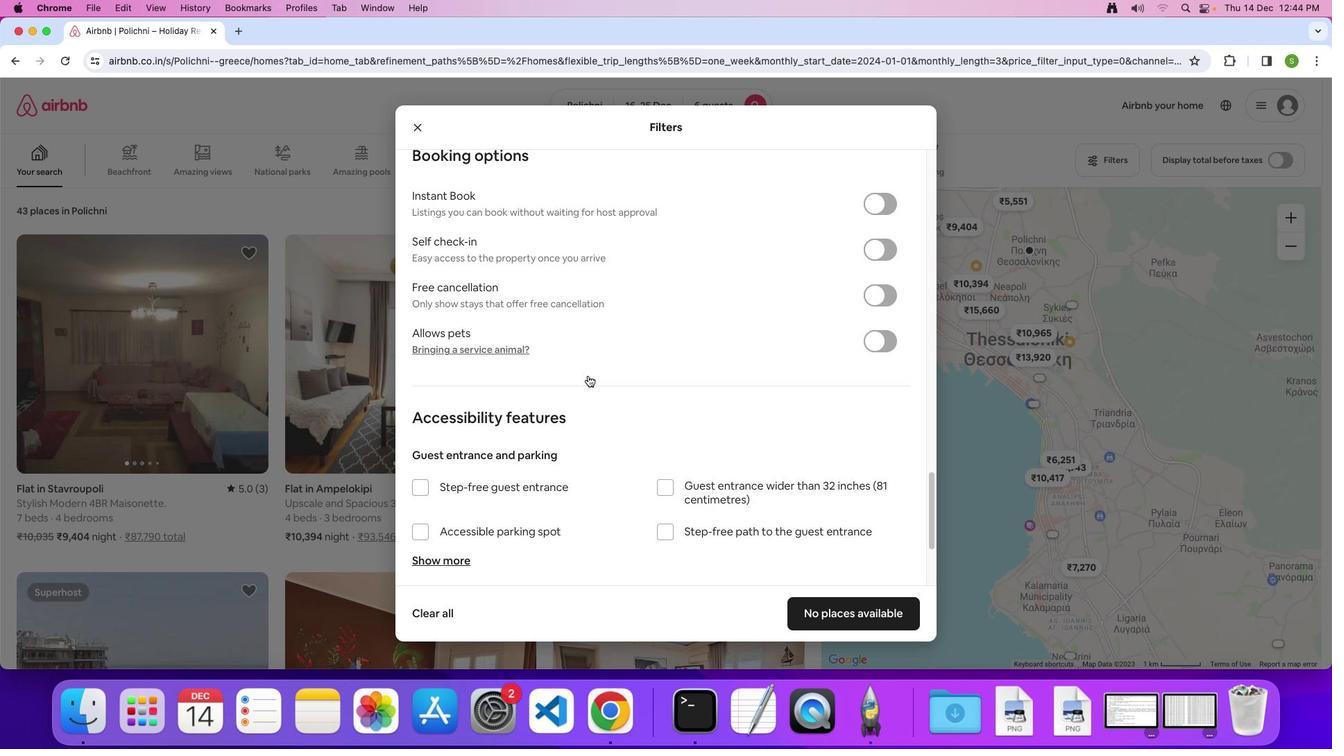 
Action: Mouse scrolled (564, 378) with delta (136, 83)
Screenshot: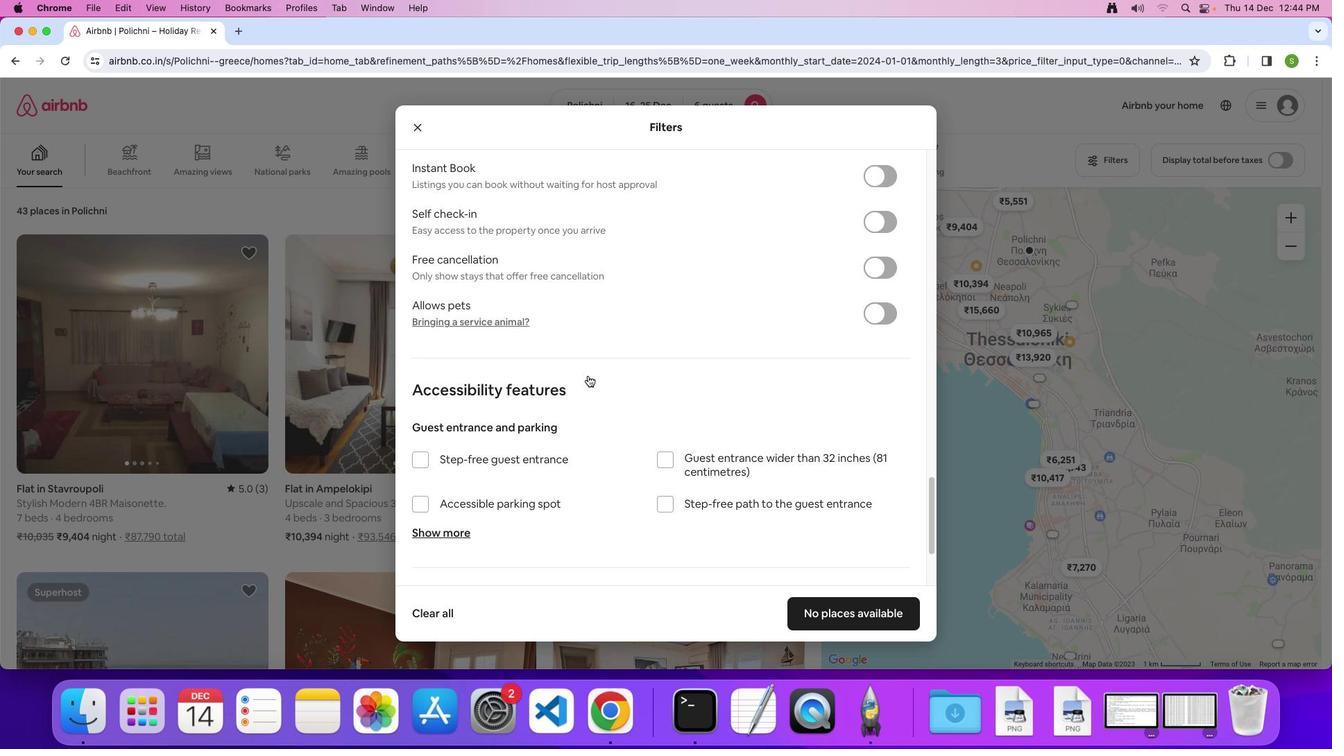
Action: Mouse scrolled (564, 378) with delta (136, 81)
Screenshot: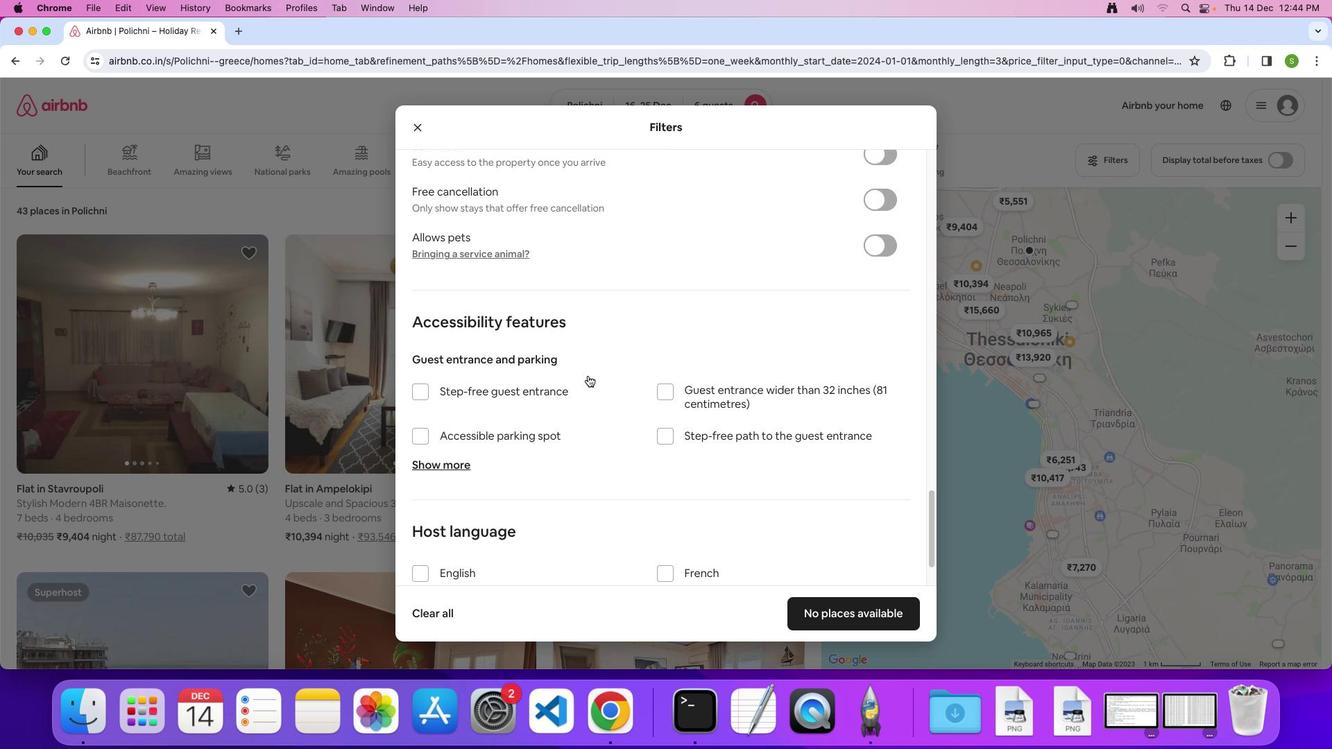 
Action: Mouse scrolled (564, 378) with delta (136, 83)
Screenshot: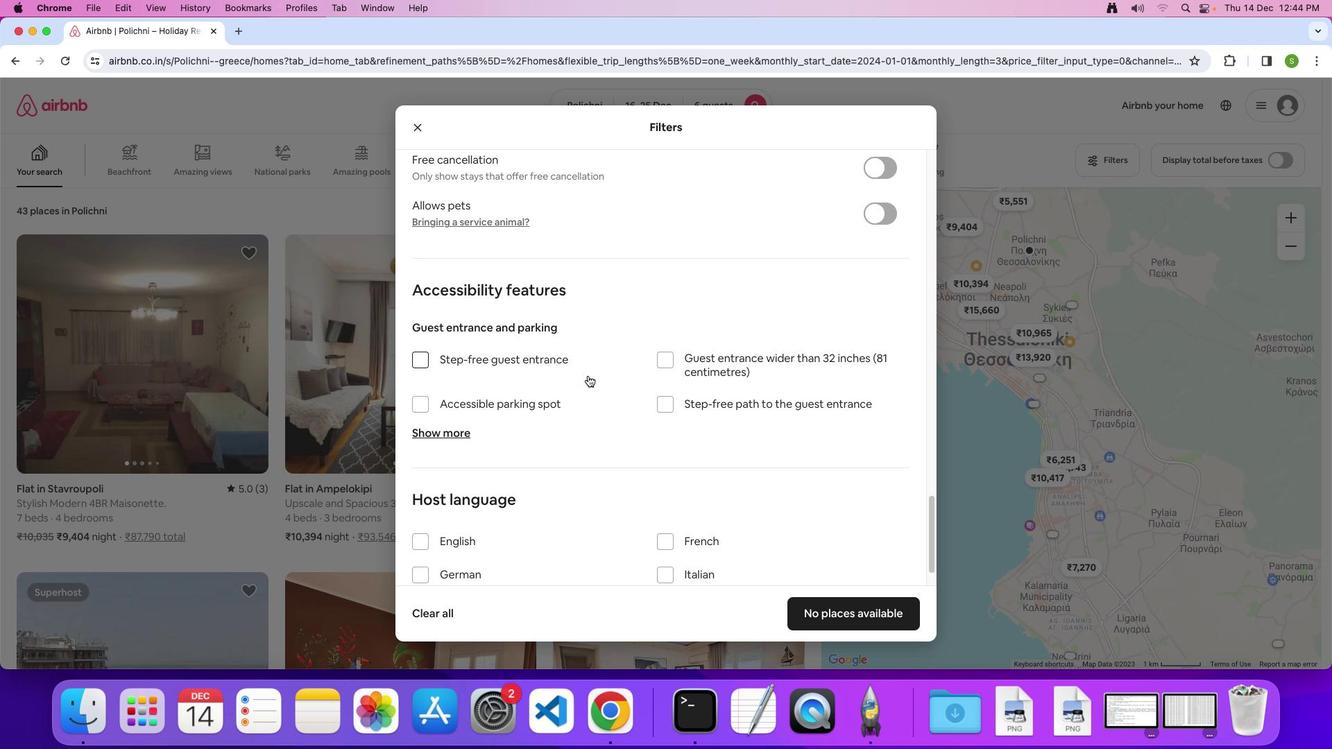
Action: Mouse scrolled (564, 378) with delta (136, 83)
Screenshot: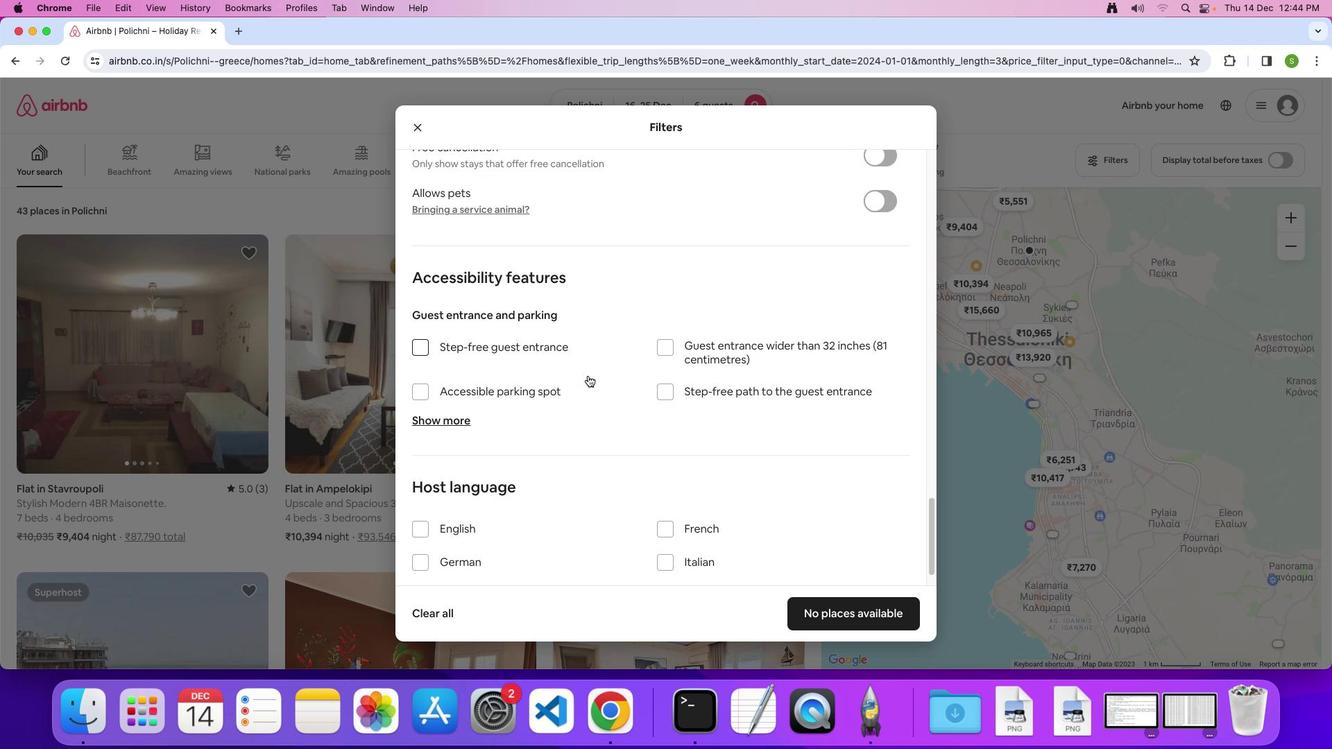 
Action: Mouse scrolled (564, 378) with delta (136, 81)
Screenshot: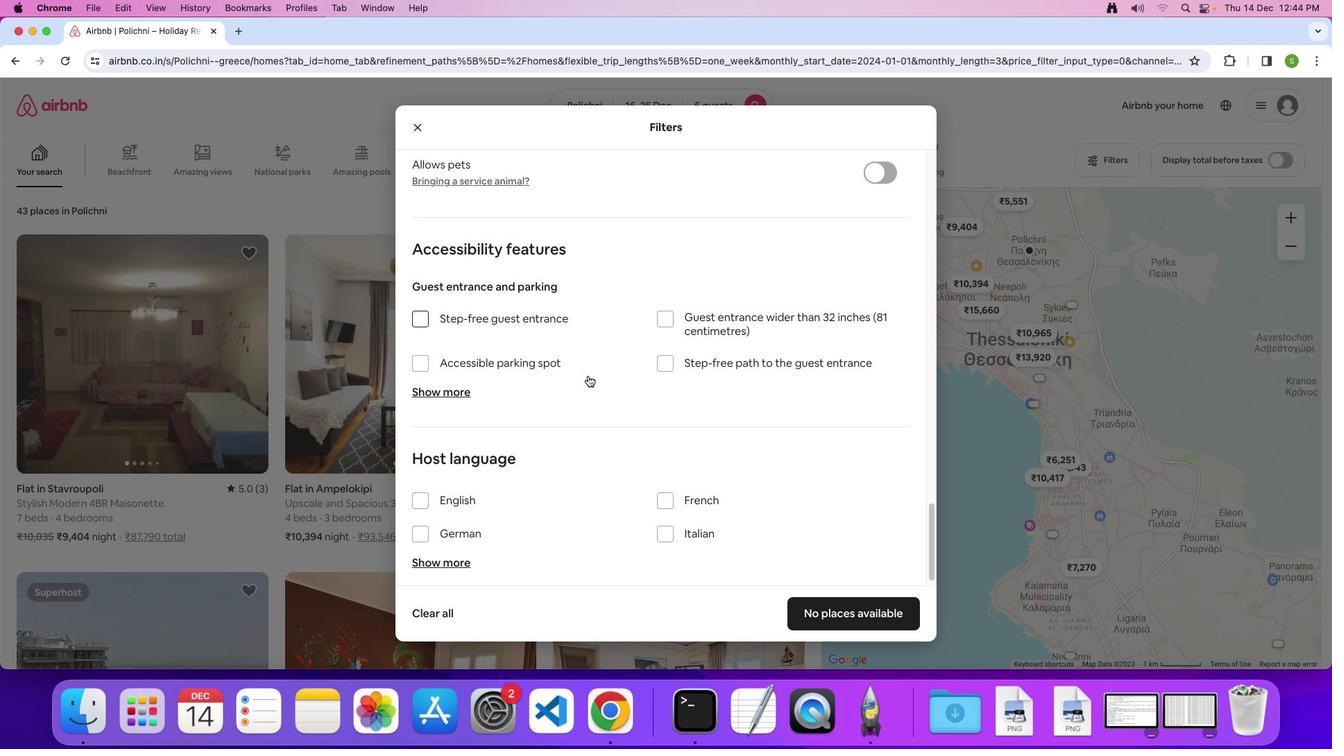 
Action: Mouse scrolled (564, 378) with delta (136, 83)
Screenshot: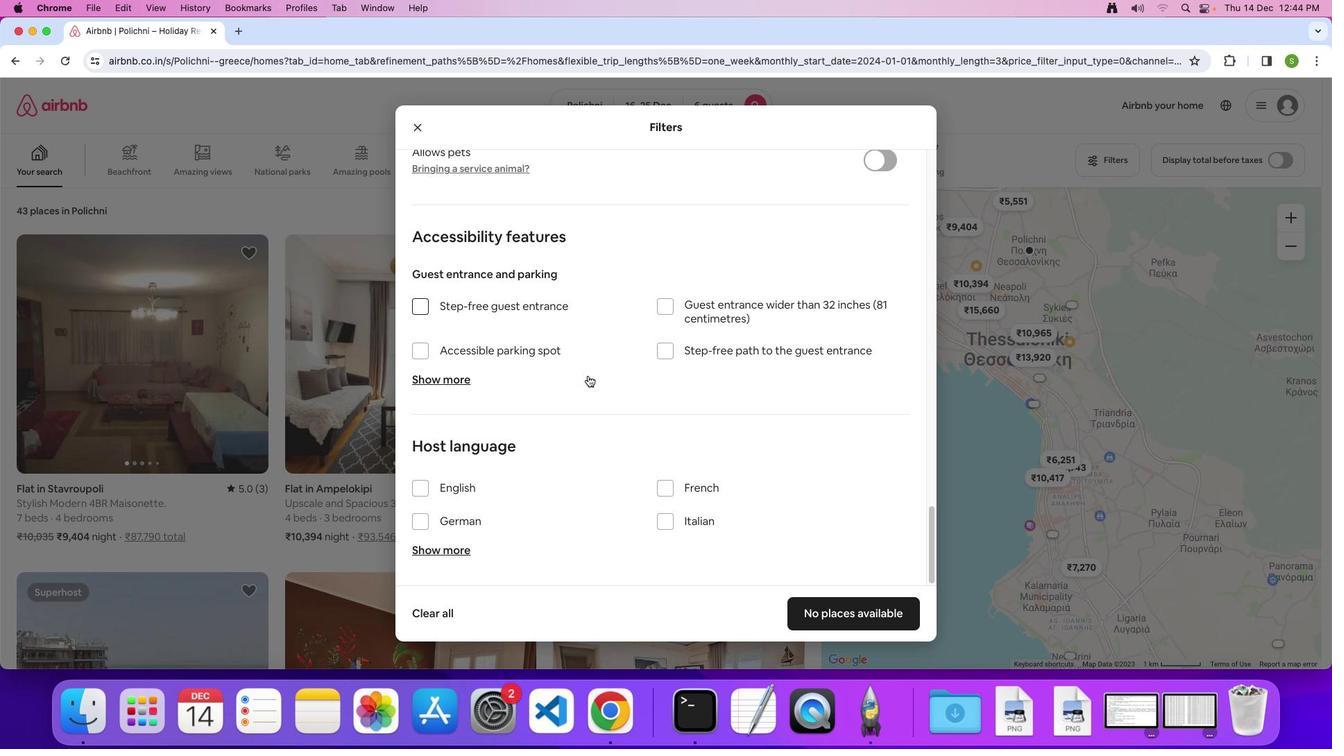 
Action: Mouse scrolled (564, 378) with delta (136, 83)
Screenshot: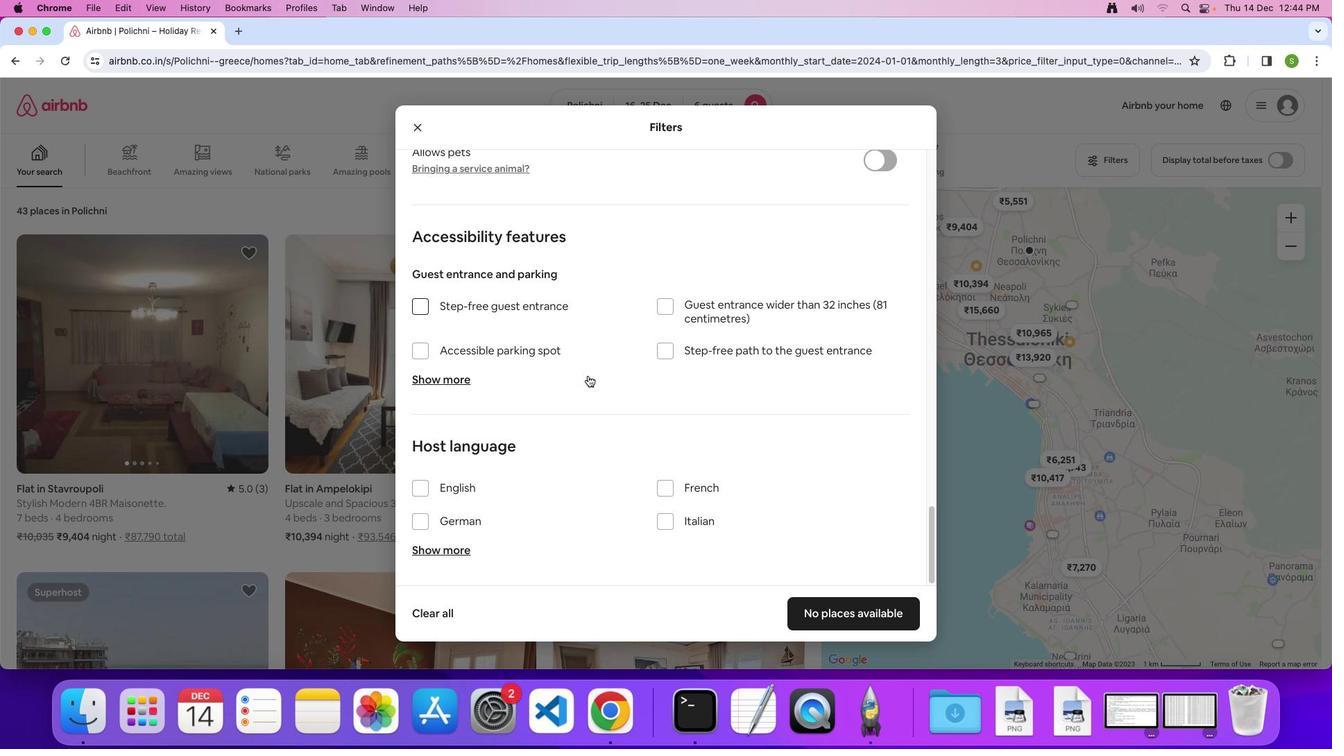 
Action: Mouse scrolled (564, 378) with delta (136, 81)
Screenshot: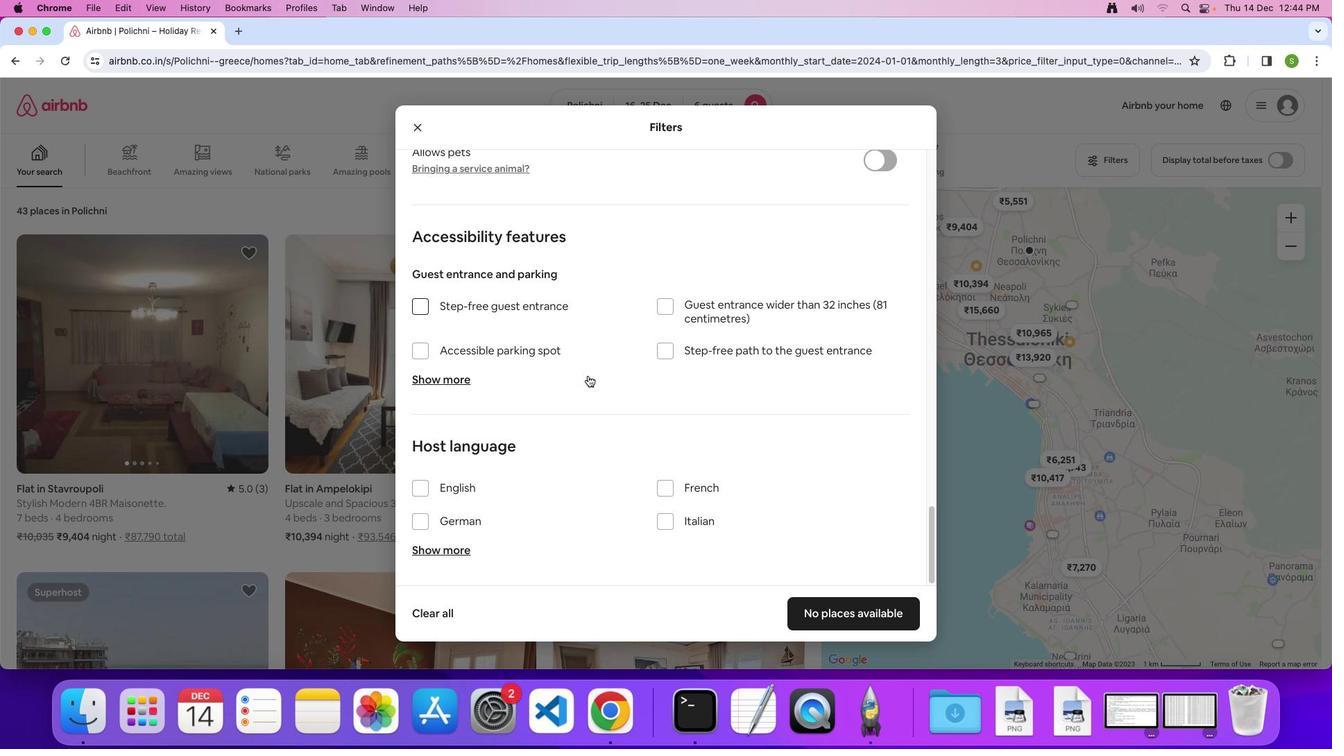 
Action: Mouse scrolled (564, 378) with delta (136, 83)
Screenshot: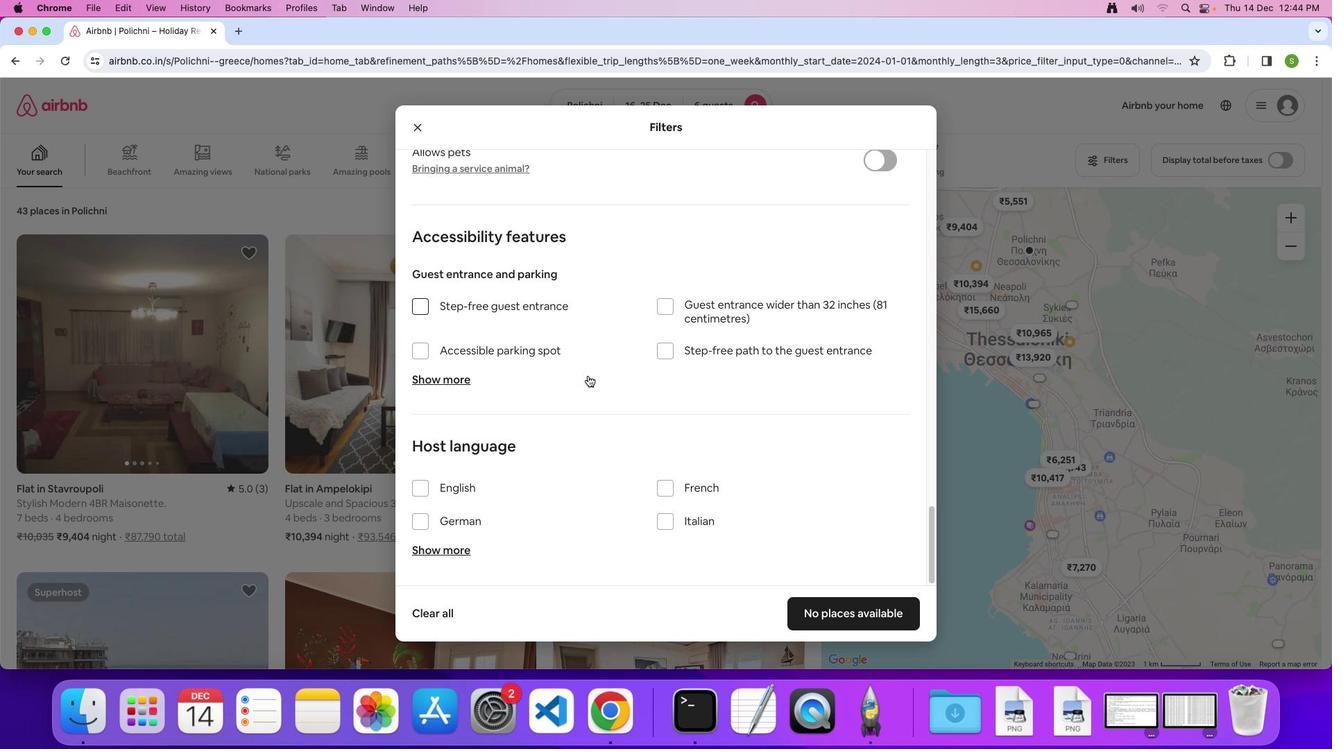 
Action: Mouse scrolled (564, 378) with delta (136, 83)
Screenshot: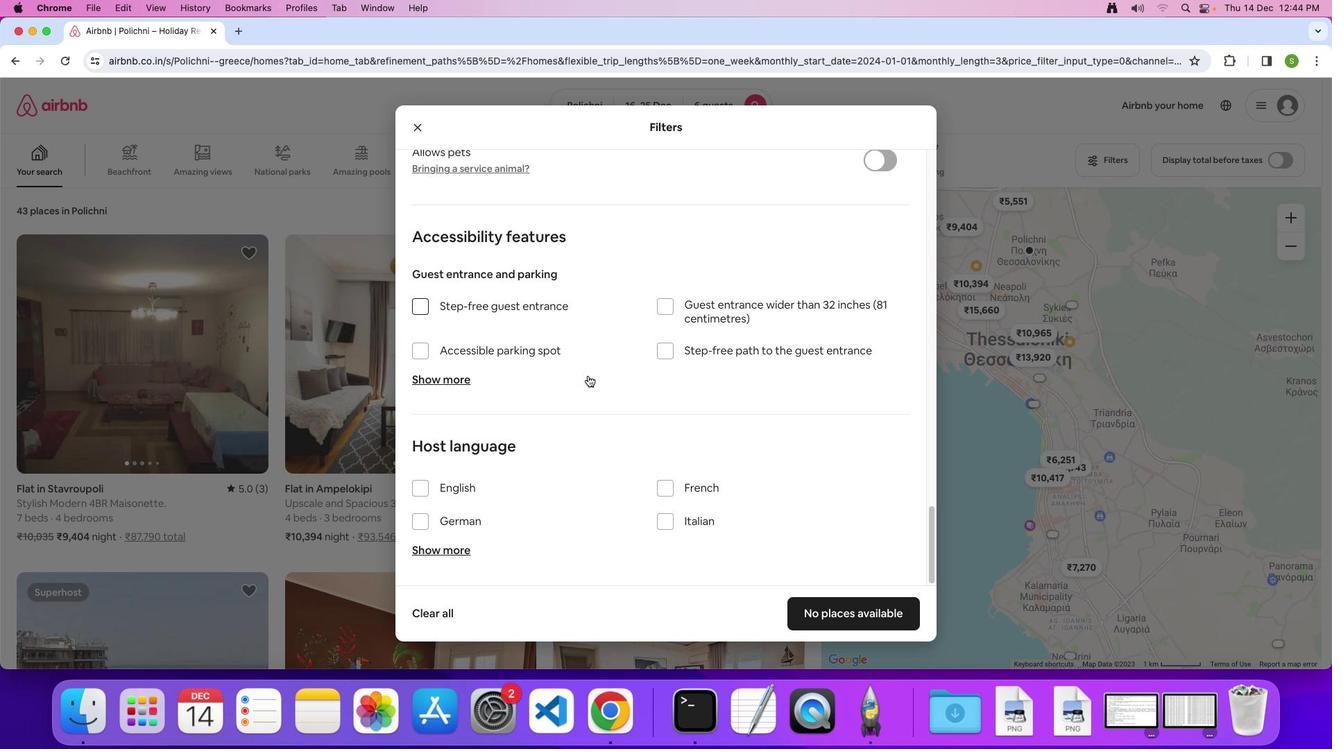 
Action: Mouse moved to (736, 562)
Screenshot: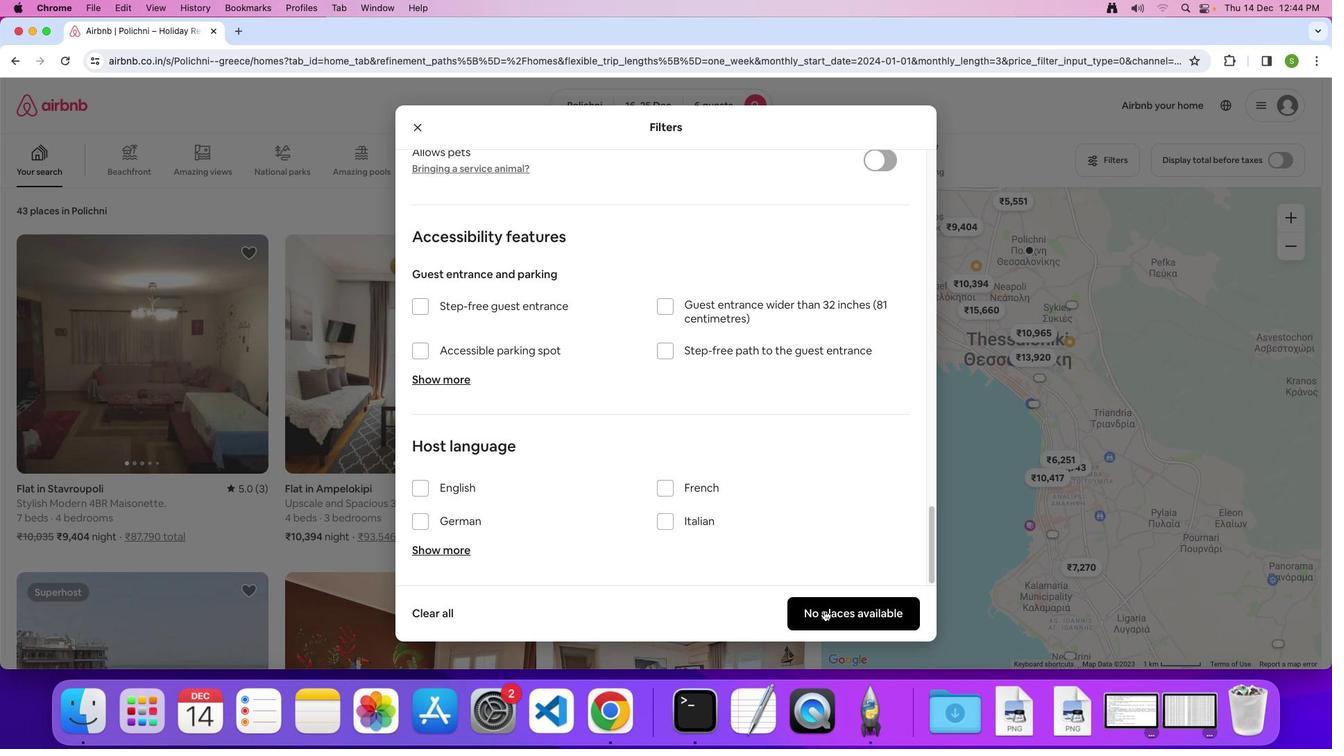 
Action: Mouse pressed left at (736, 562)
Screenshot: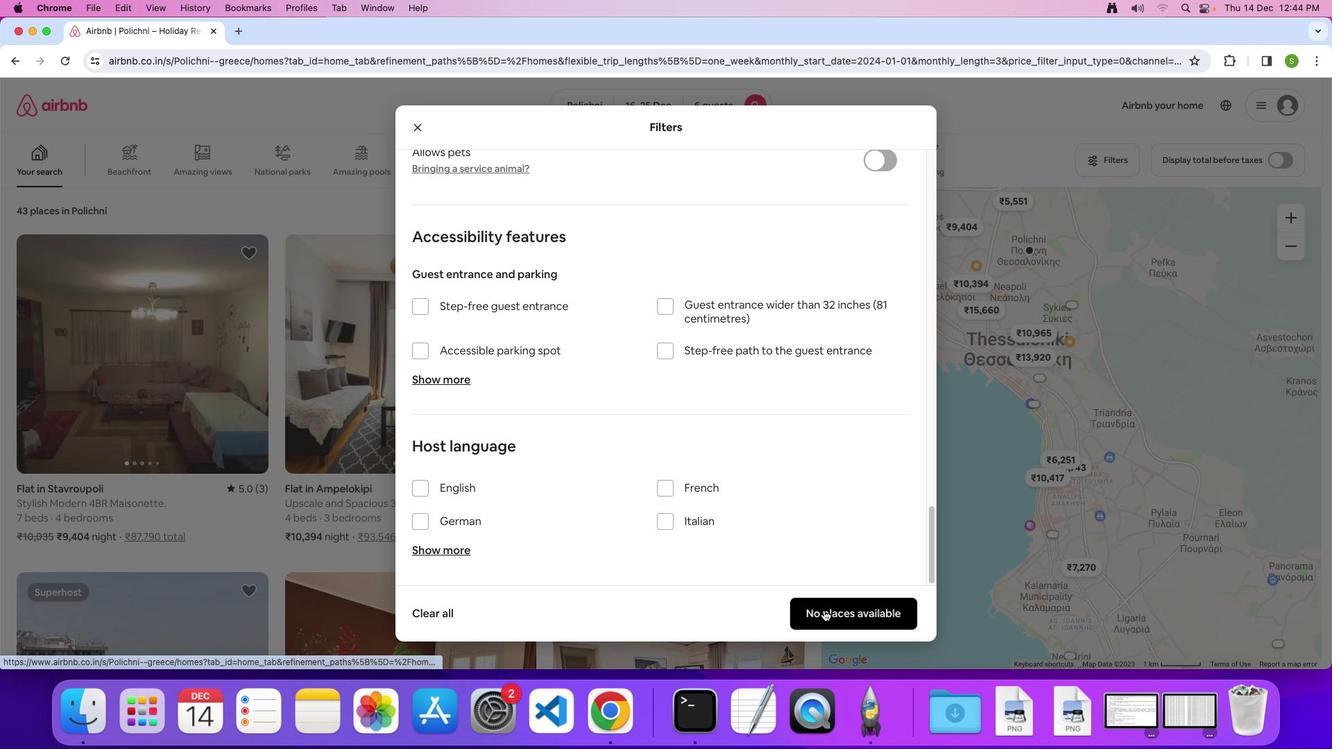 
Action: Mouse moved to (598, 340)
Screenshot: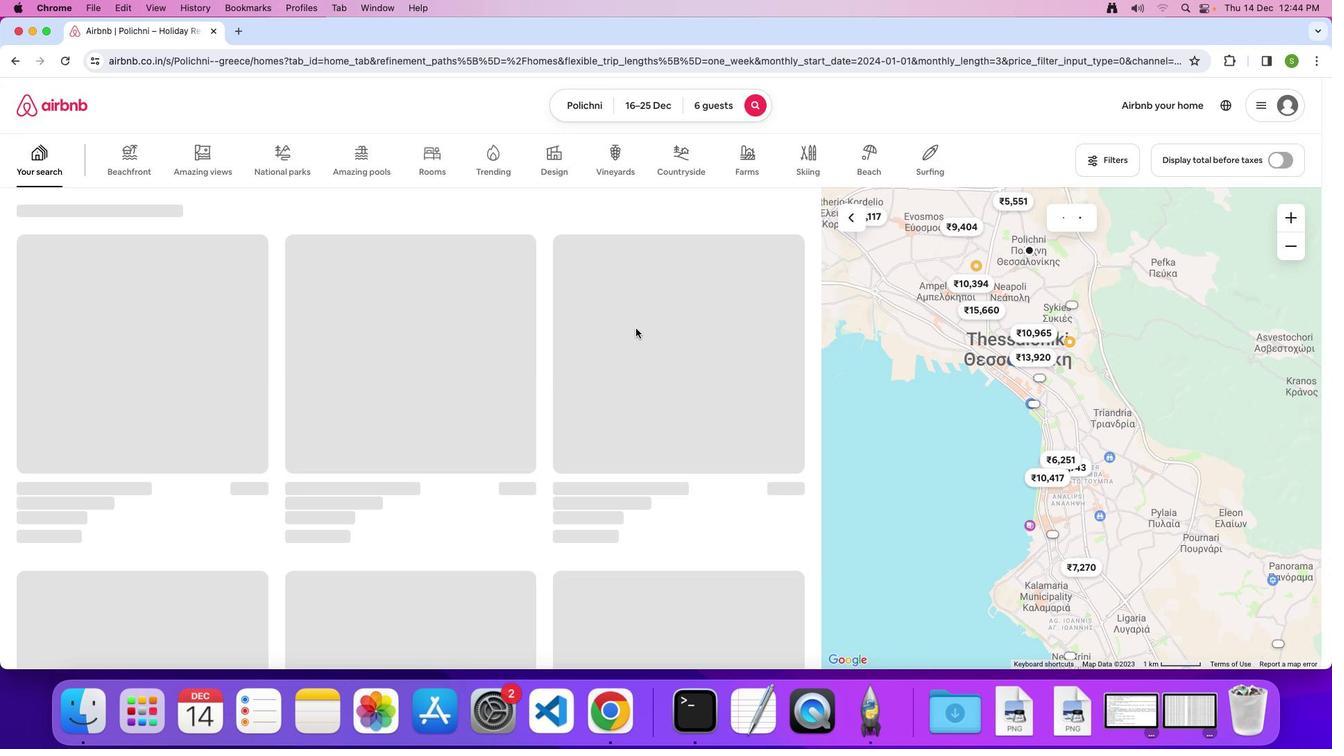
